 Task: Update the status and dates of existing issues, and create a new task in the Jira project.
Action: Mouse moved to (1028, 182)
Screenshot: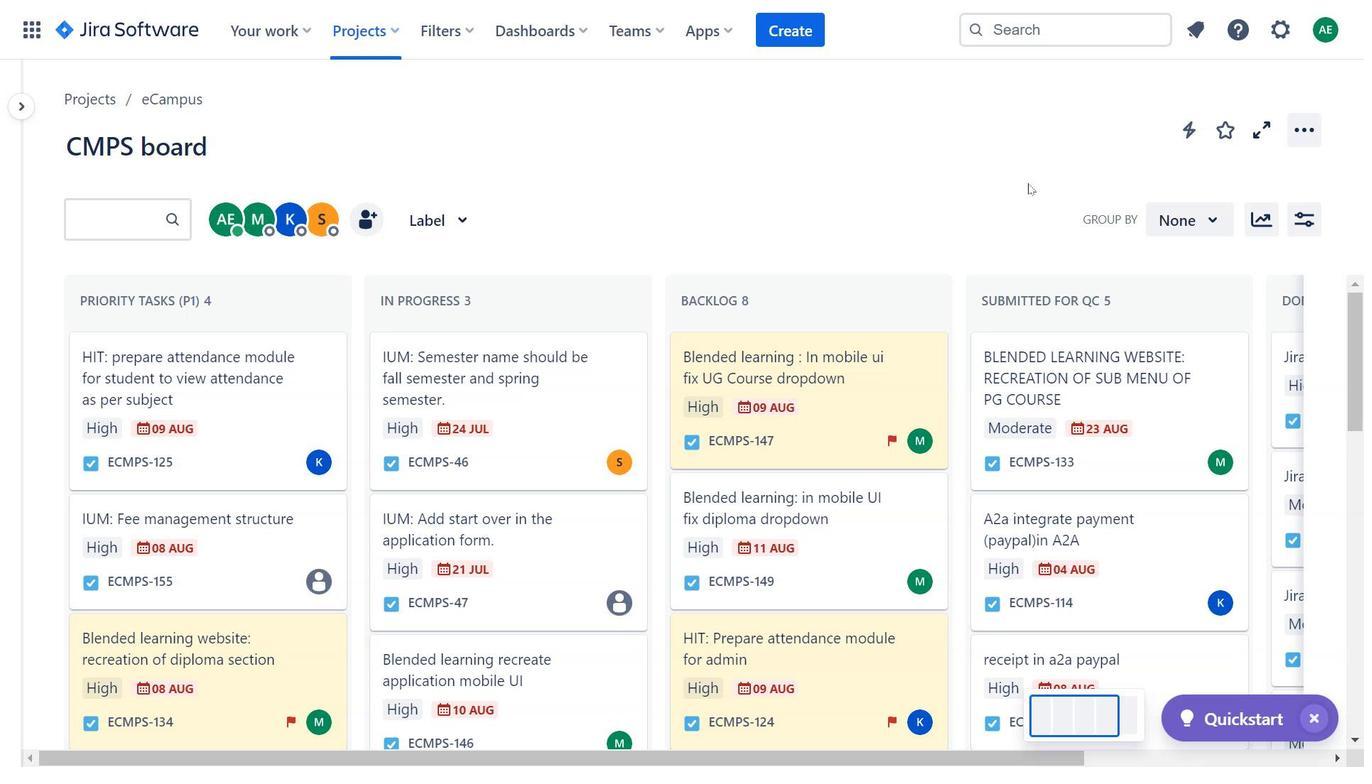 
Action: Mouse pressed left at (1028, 182)
Screenshot: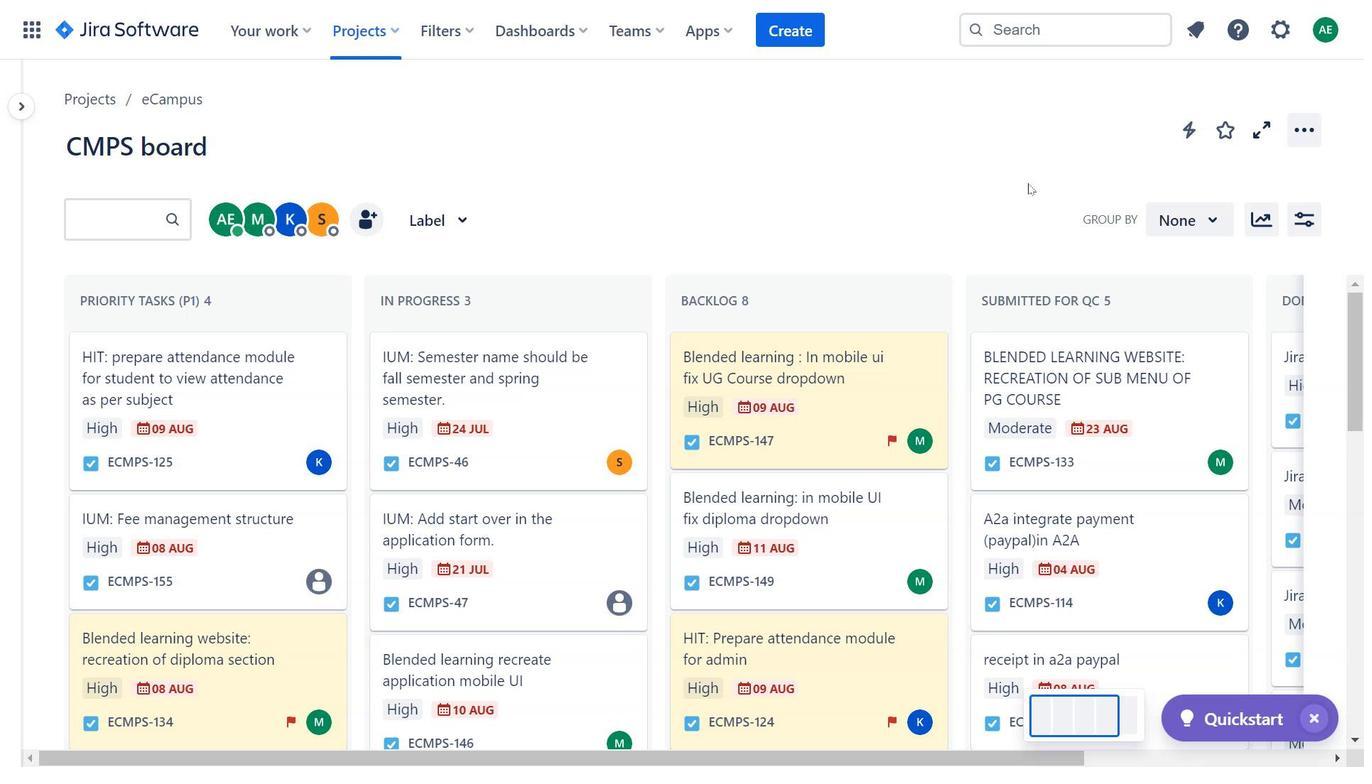 
Action: Mouse moved to (976, 211)
Screenshot: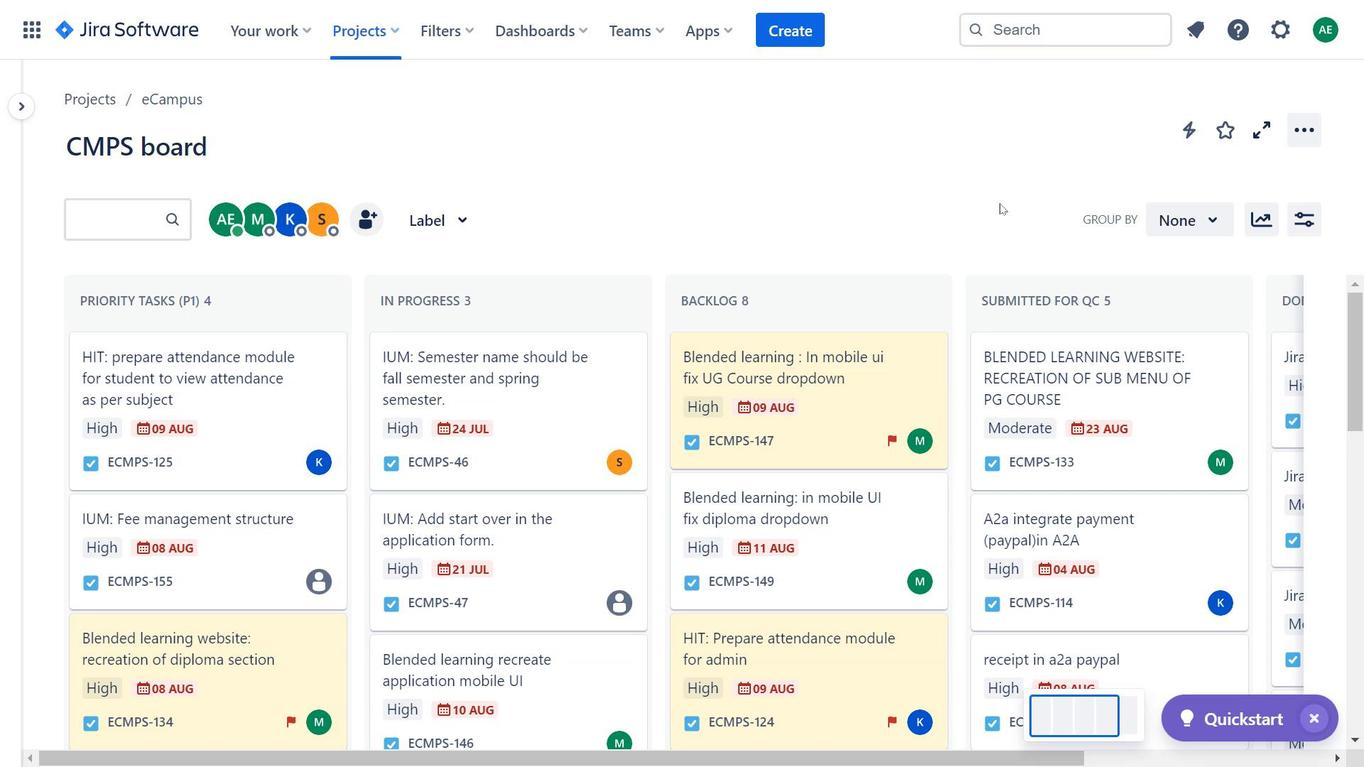 
Action: Mouse pressed left at (976, 211)
Screenshot: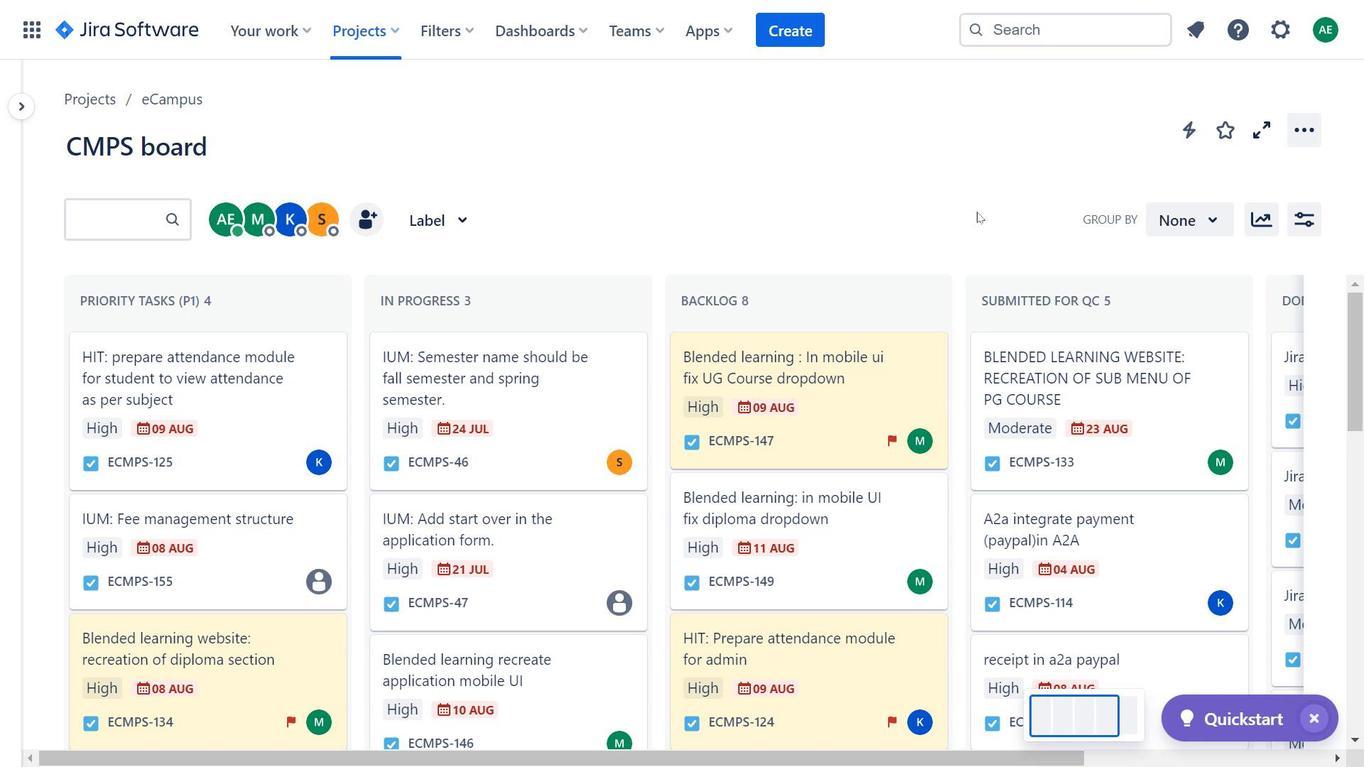 
Action: Mouse moved to (890, 221)
Screenshot: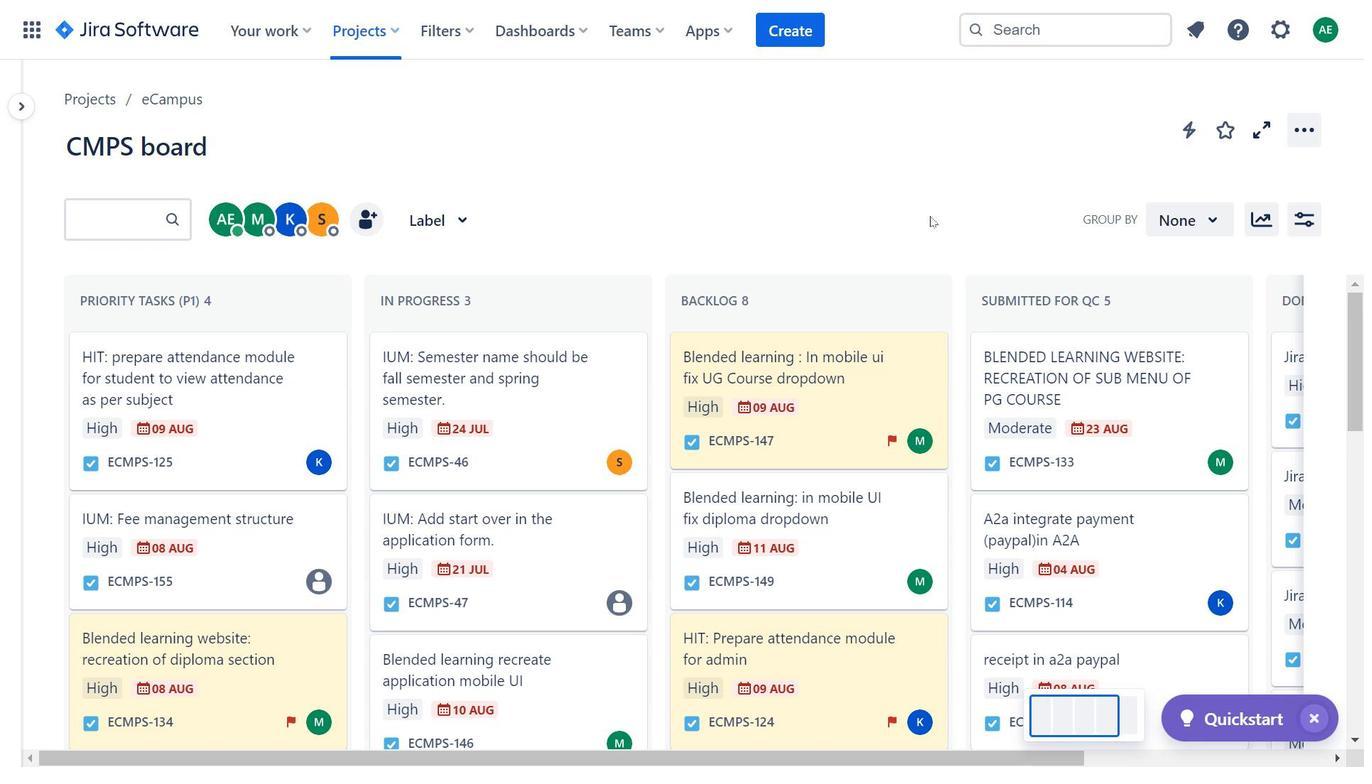 
Action: Mouse pressed left at (890, 221)
Screenshot: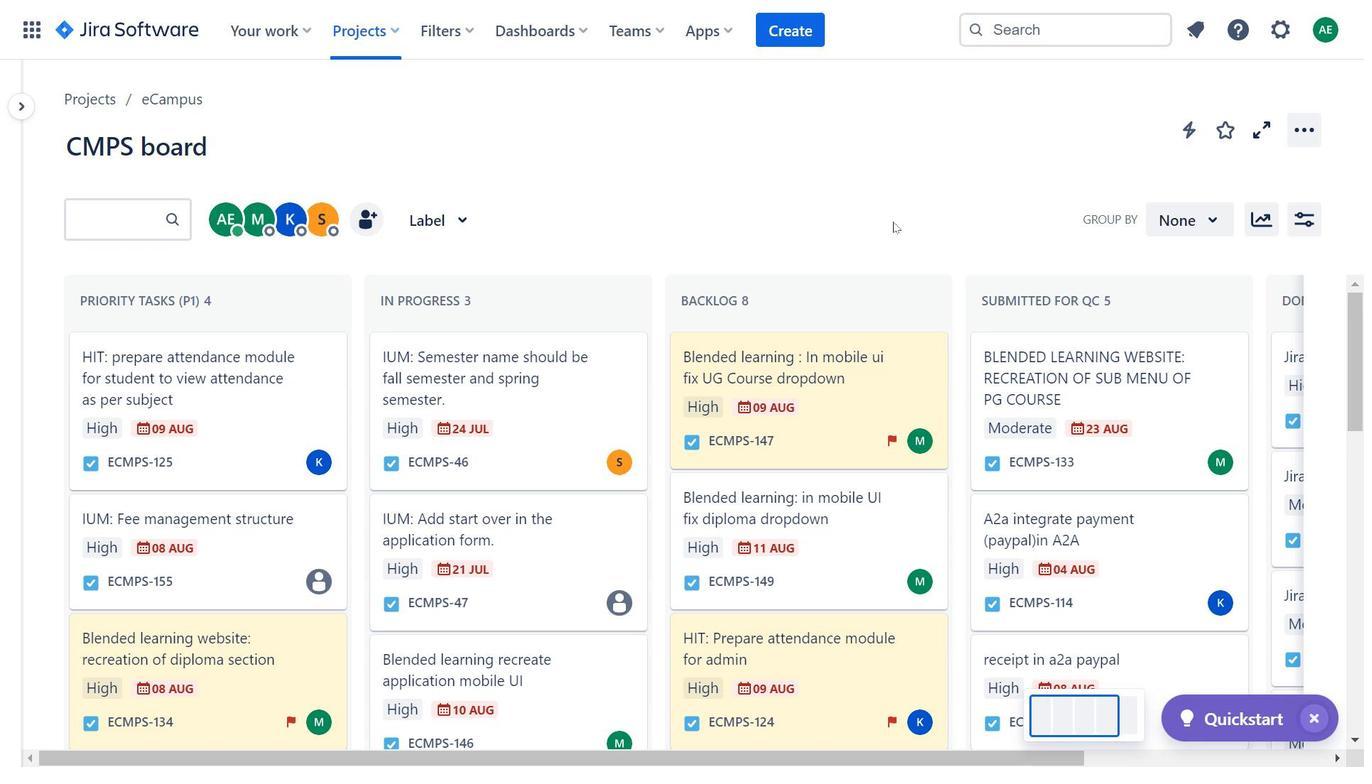 
Action: Mouse moved to (738, 199)
Screenshot: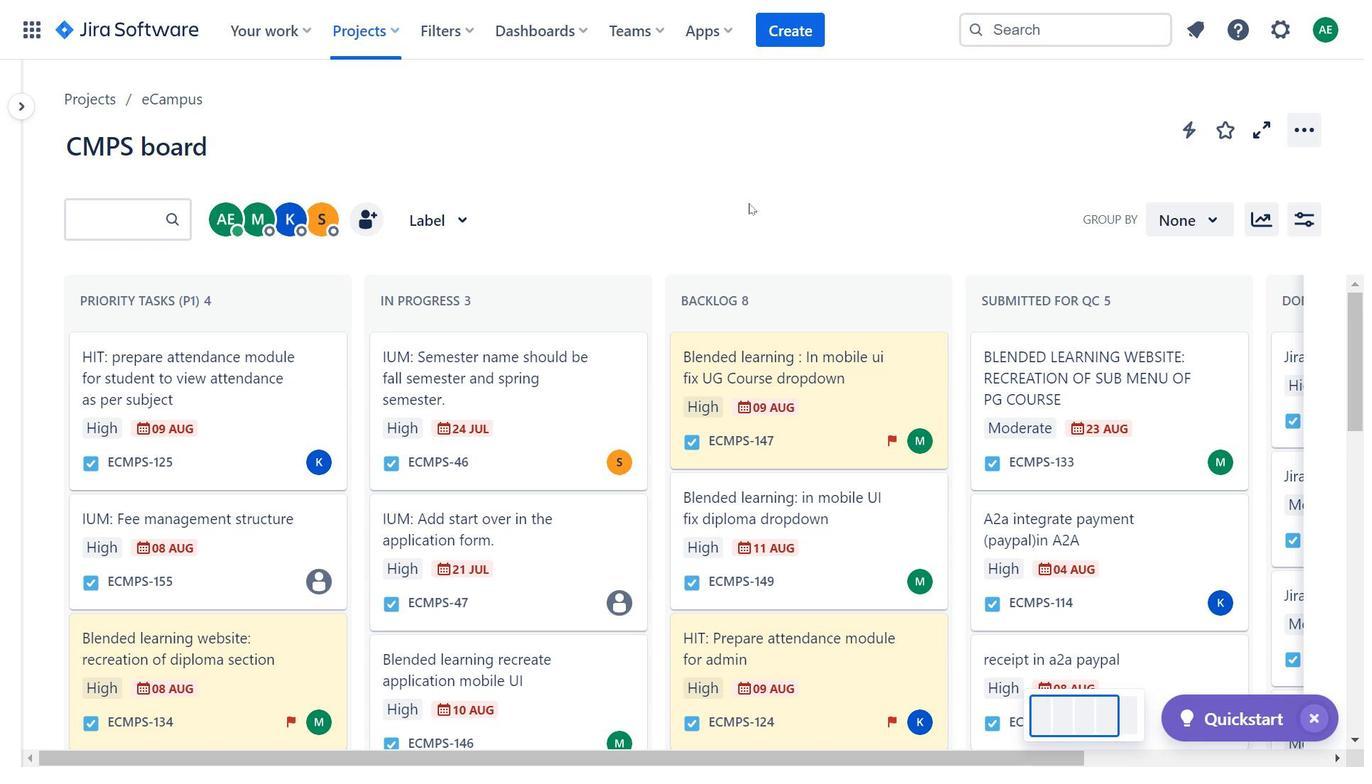 
Action: Mouse pressed left at (738, 199)
Screenshot: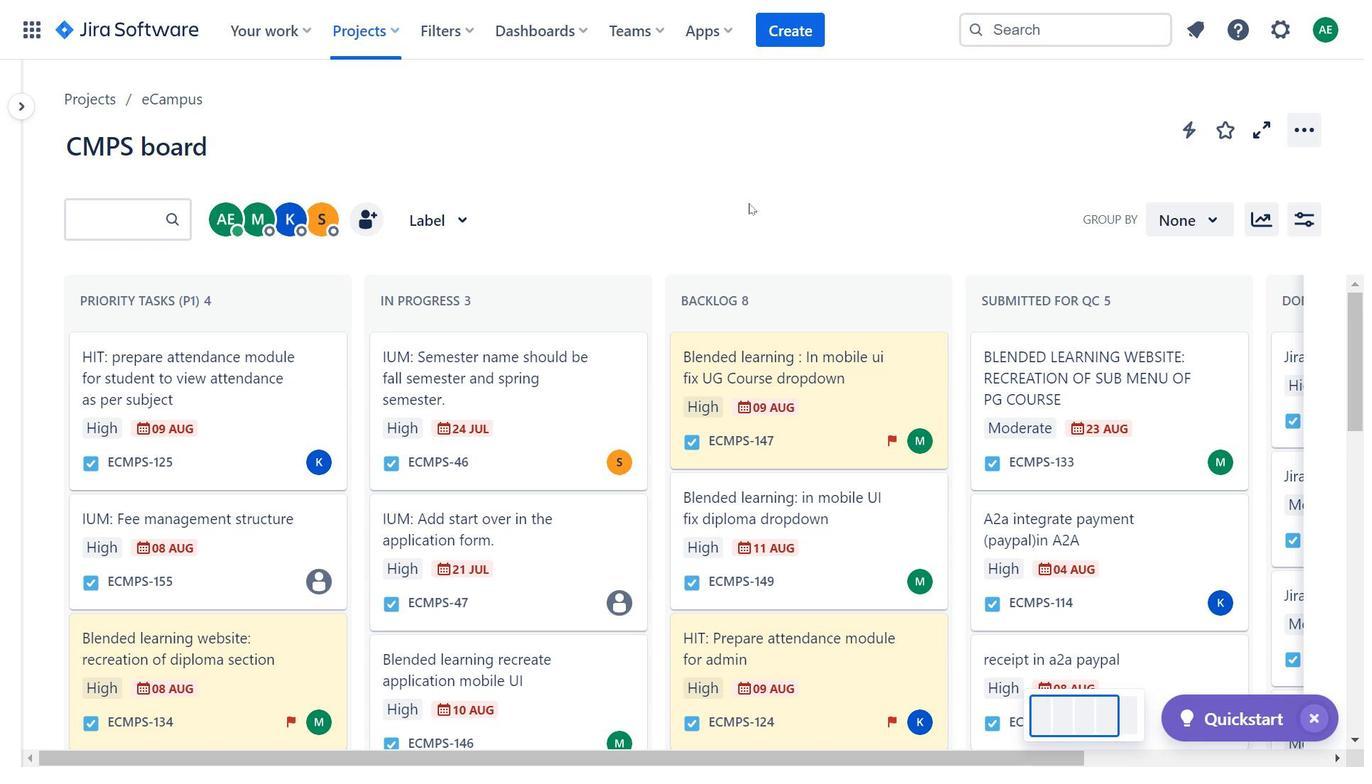 
Action: Mouse moved to (605, 155)
Screenshot: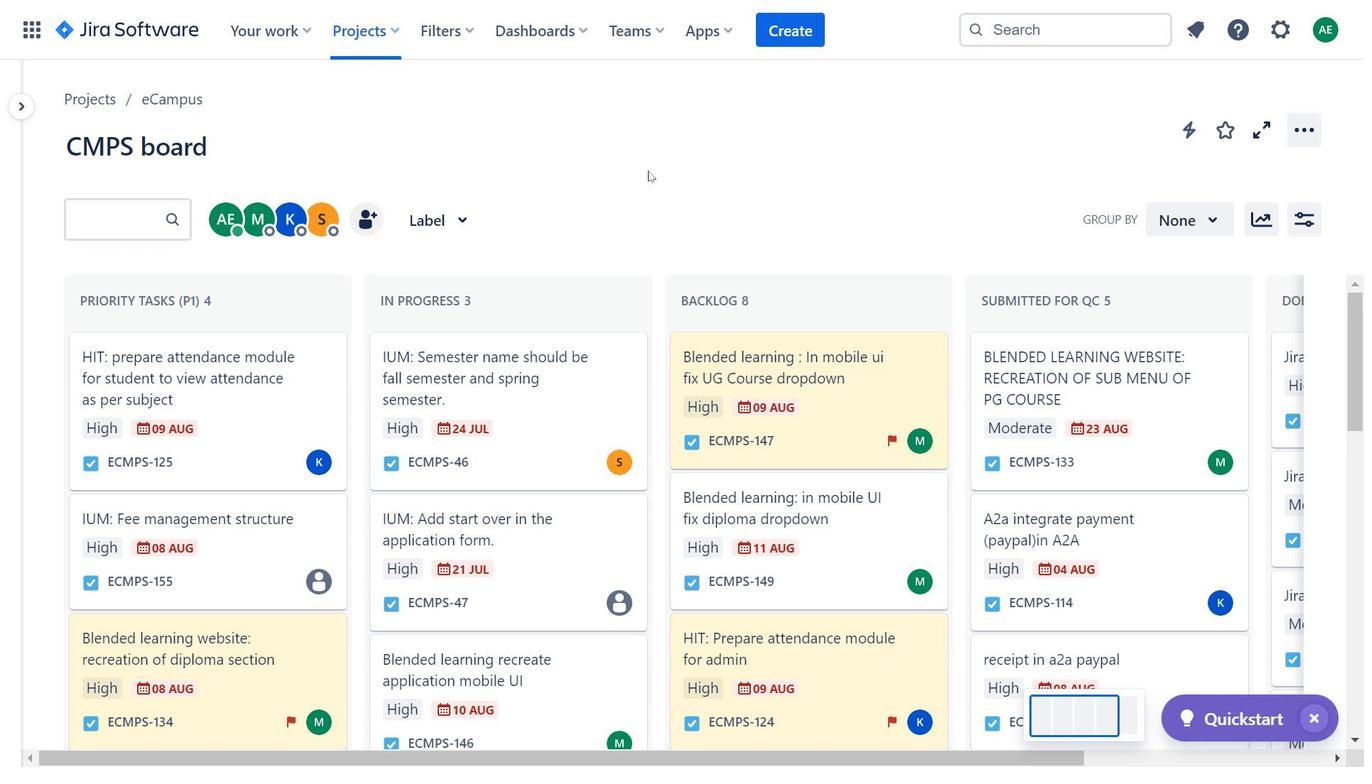 
Action: Mouse pressed left at (605, 155)
Screenshot: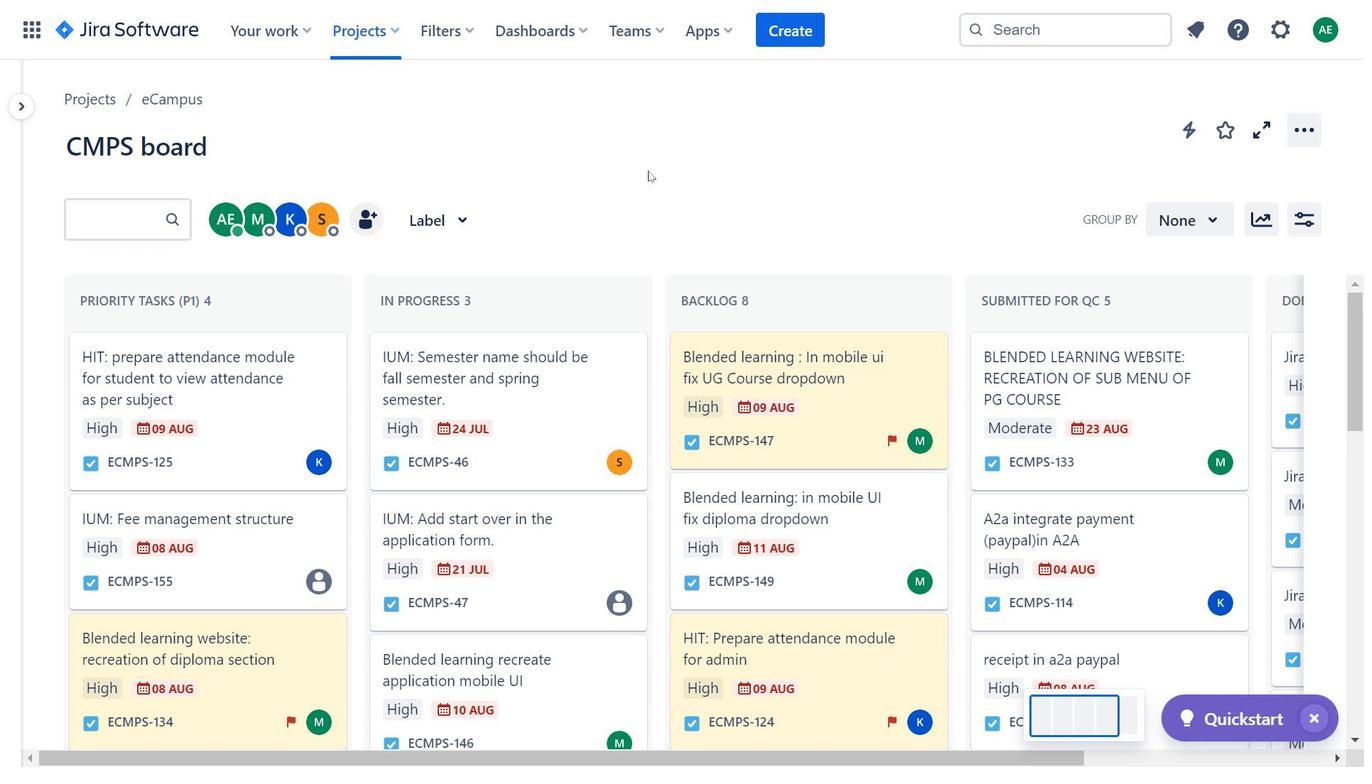 
Action: Mouse moved to (412, 116)
Screenshot: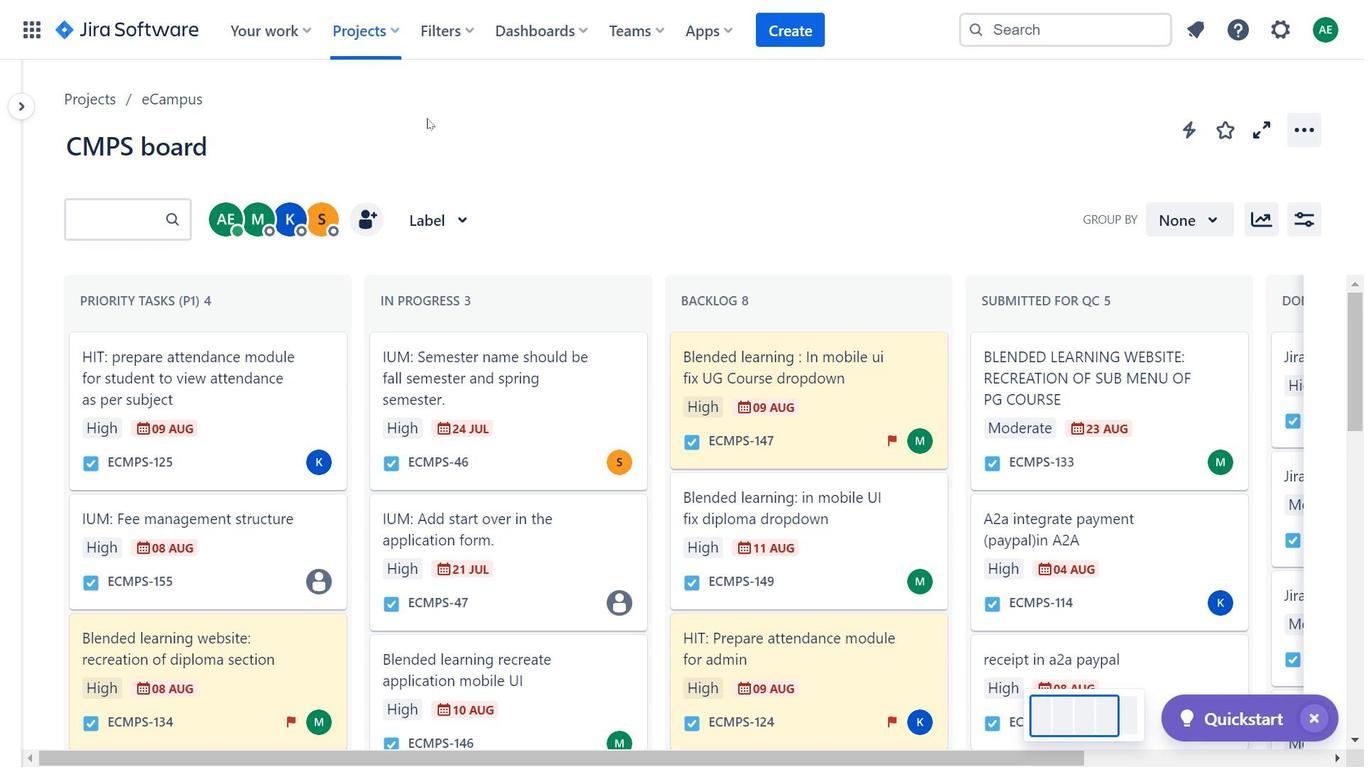 
Action: Mouse pressed left at (412, 116)
Screenshot: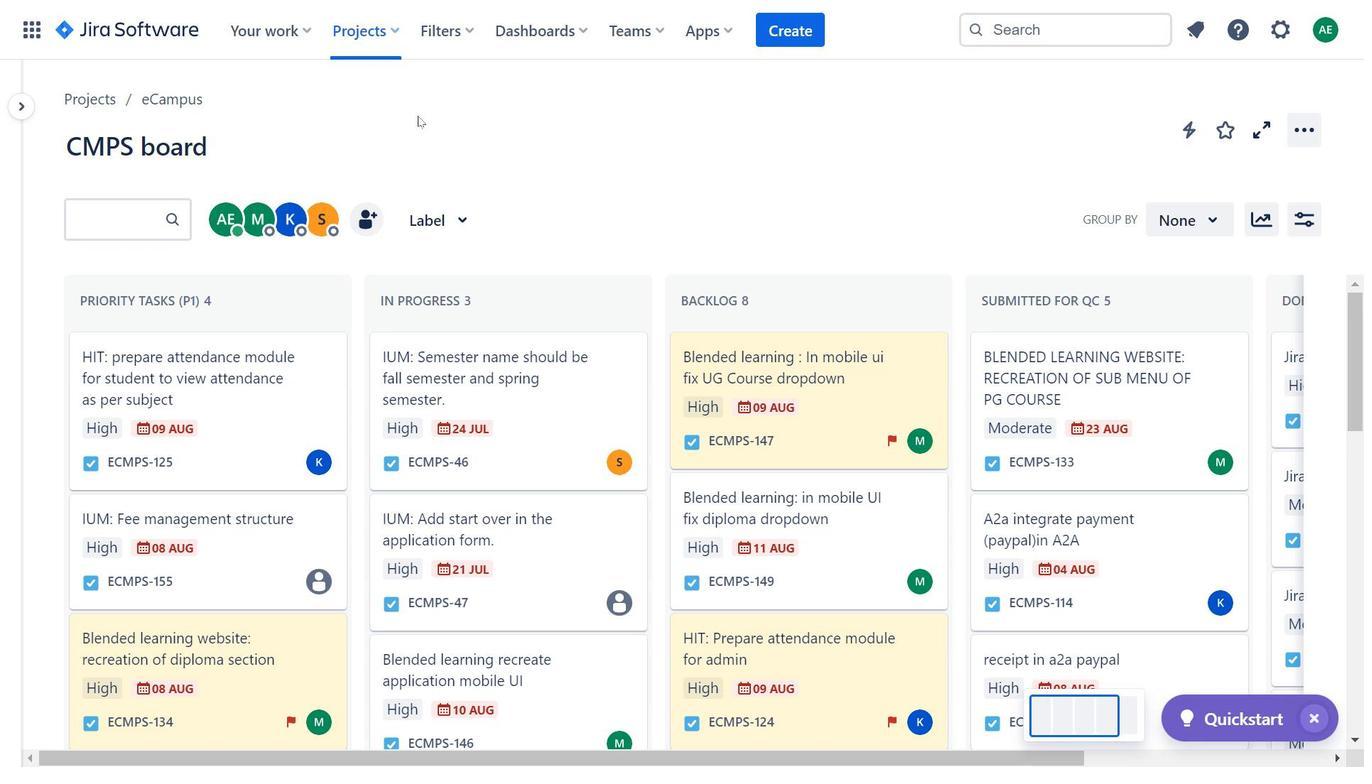 
Action: Mouse moved to (301, 135)
Screenshot: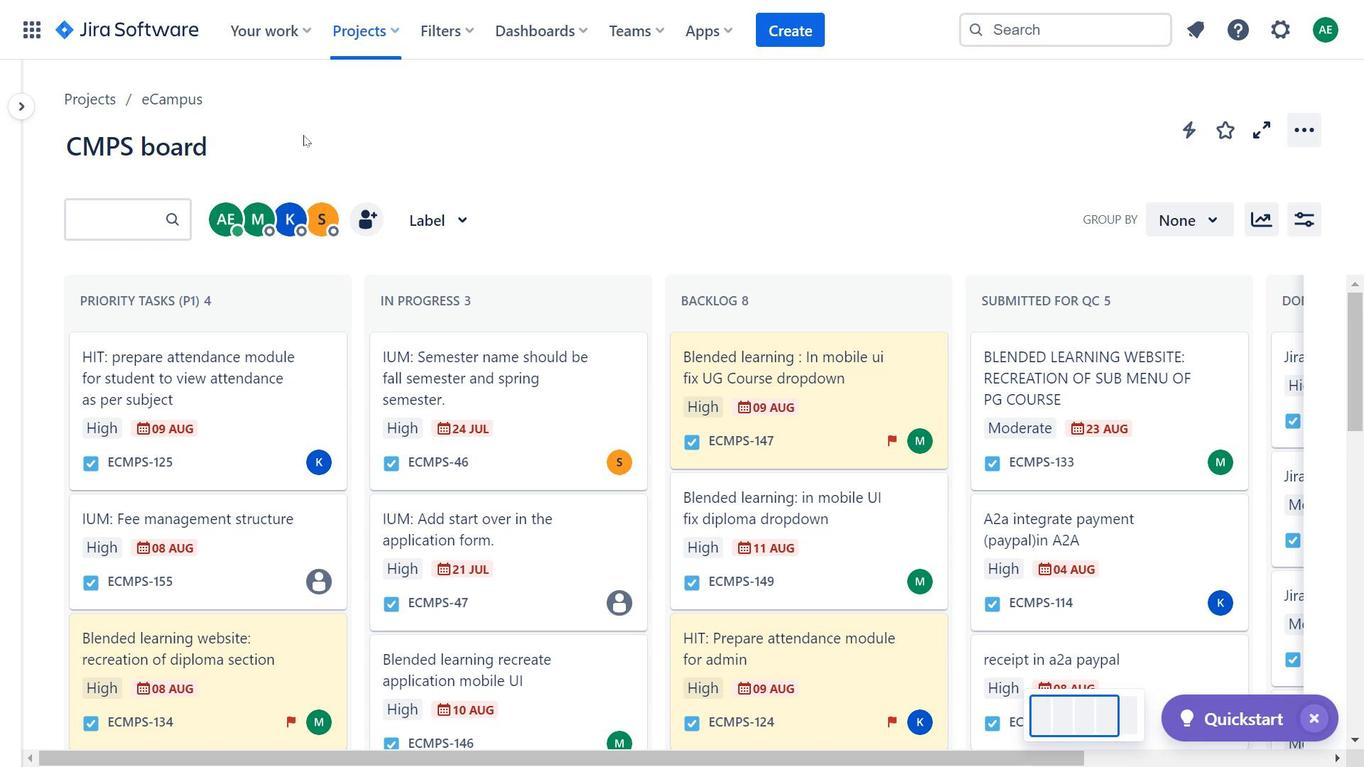 
Action: Mouse pressed left at (301, 135)
Screenshot: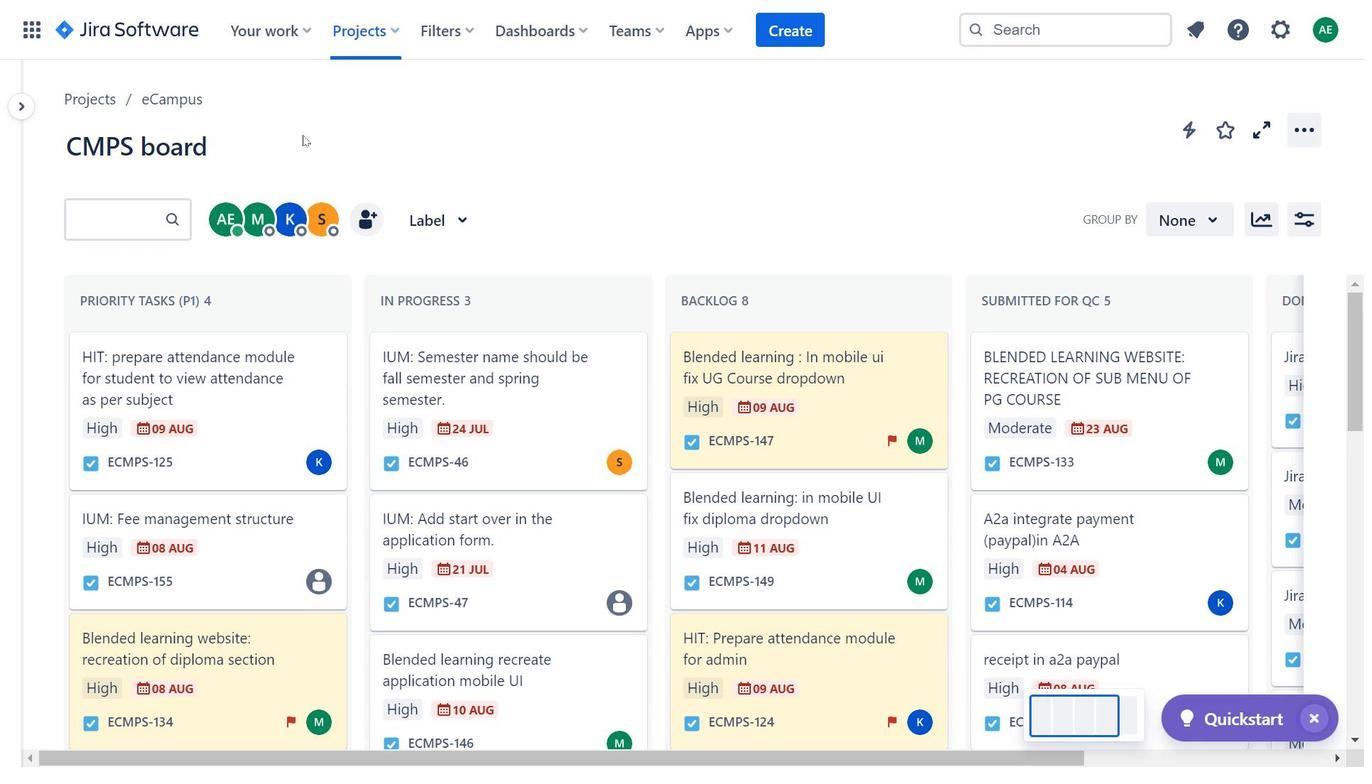 
Action: Mouse moved to (360, 154)
Screenshot: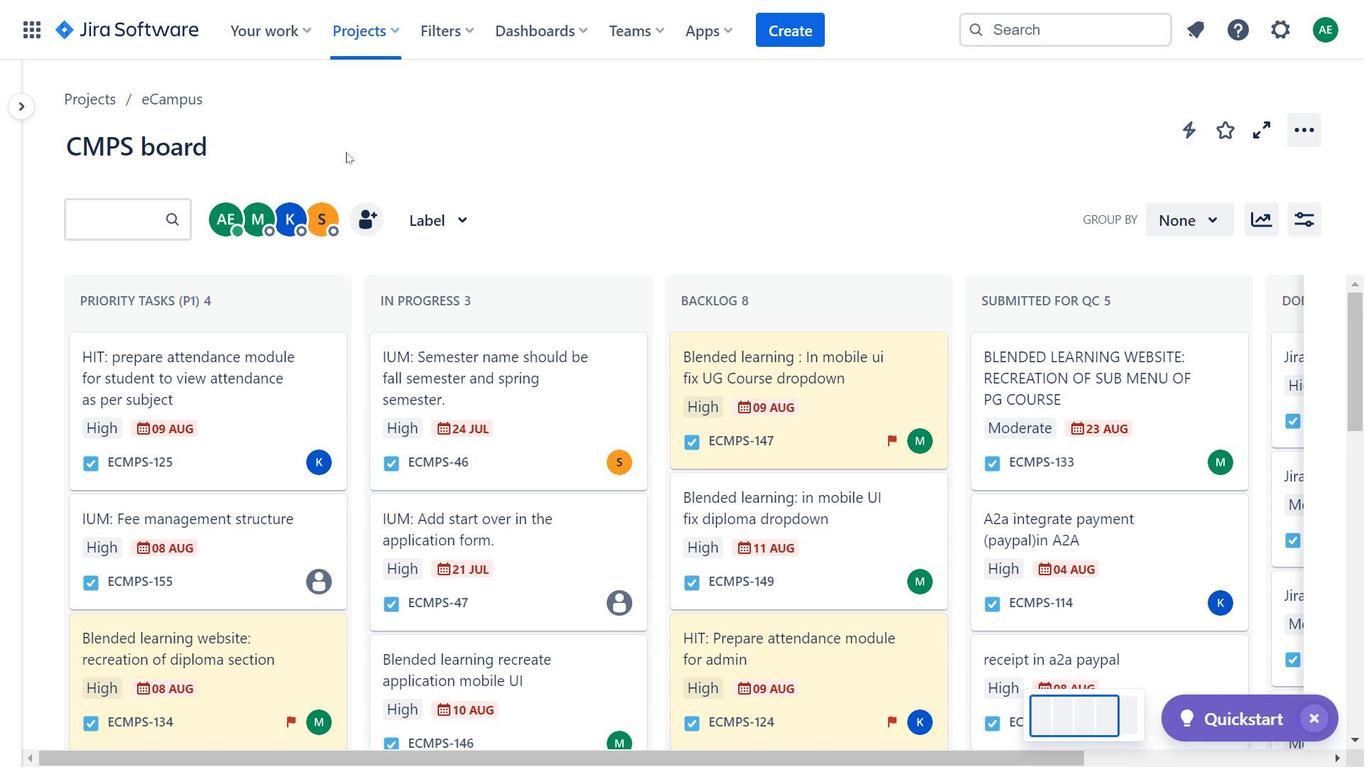 
Action: Mouse pressed left at (360, 154)
Screenshot: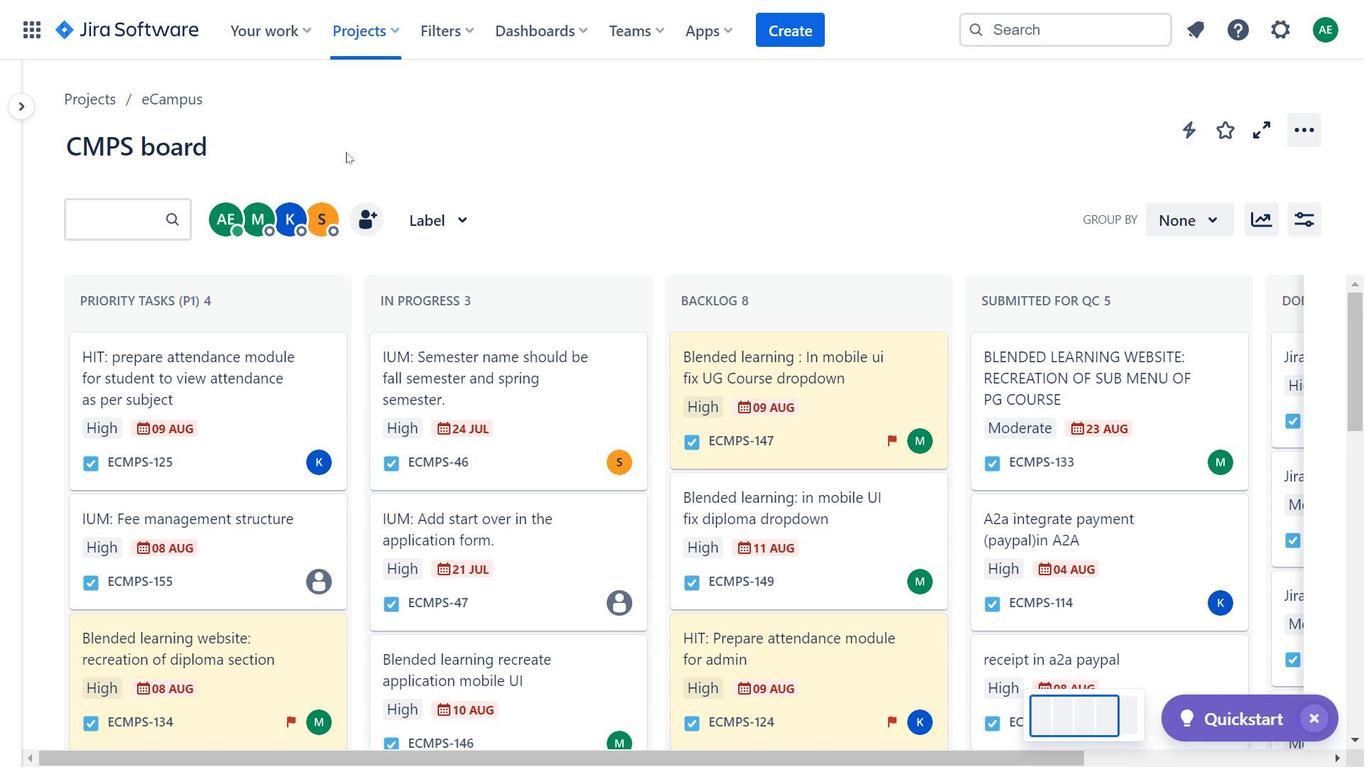 
Action: Mouse moved to (451, 158)
Screenshot: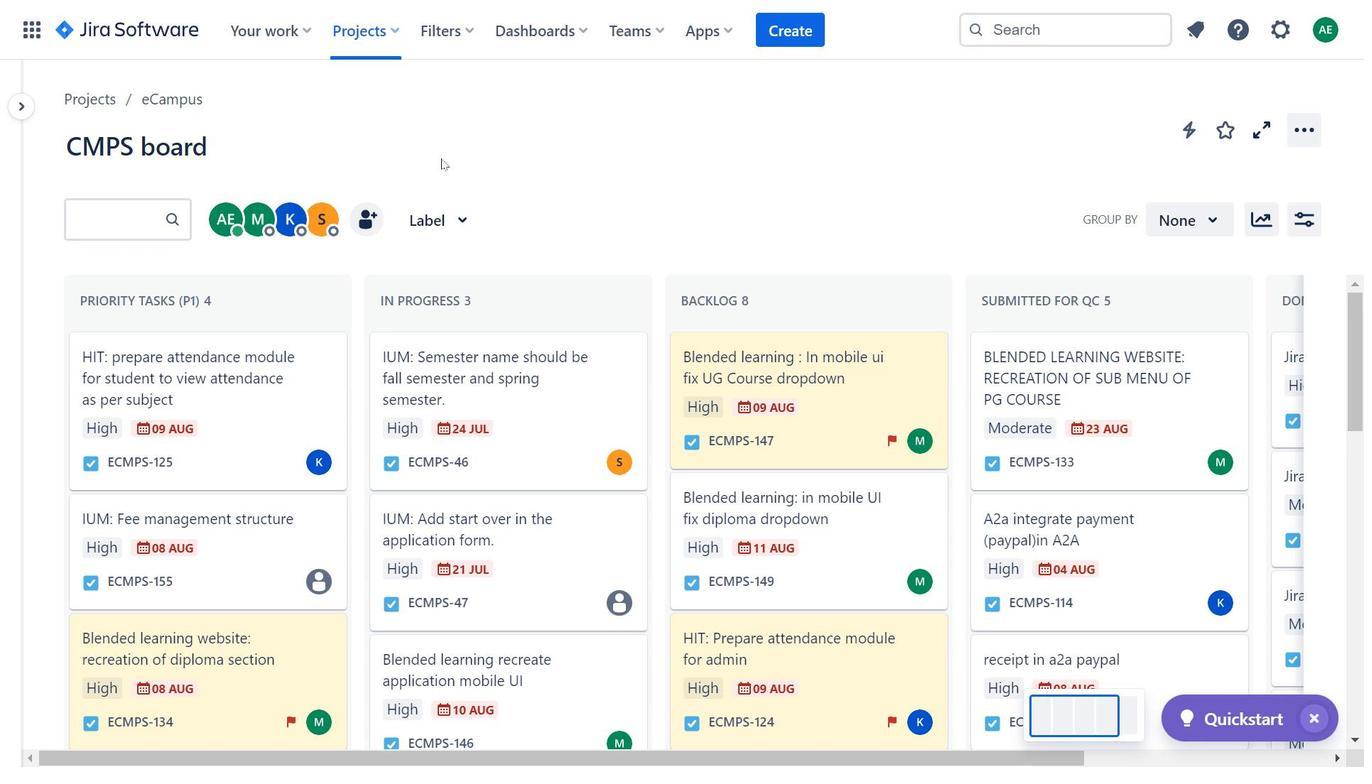 
Action: Mouse pressed left at (451, 158)
Screenshot: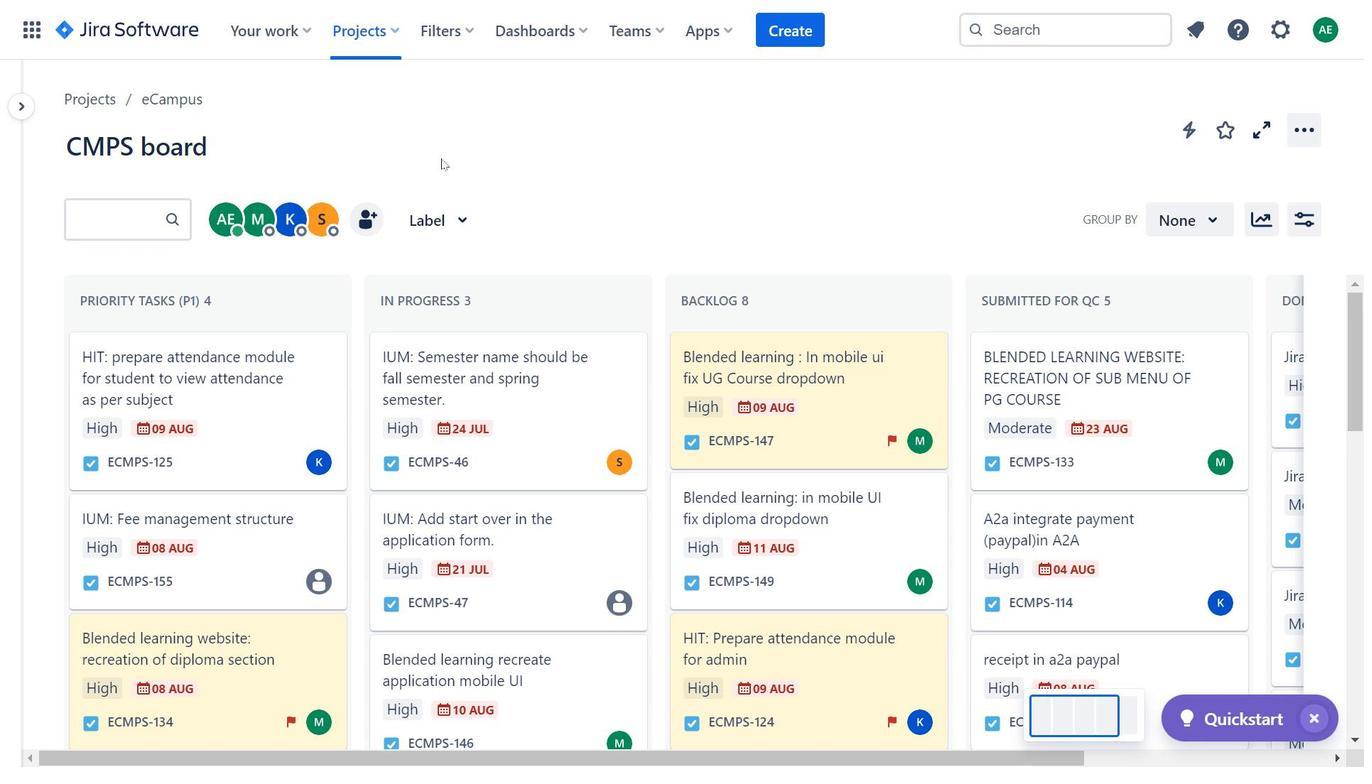 
Action: Mouse moved to (497, 162)
Screenshot: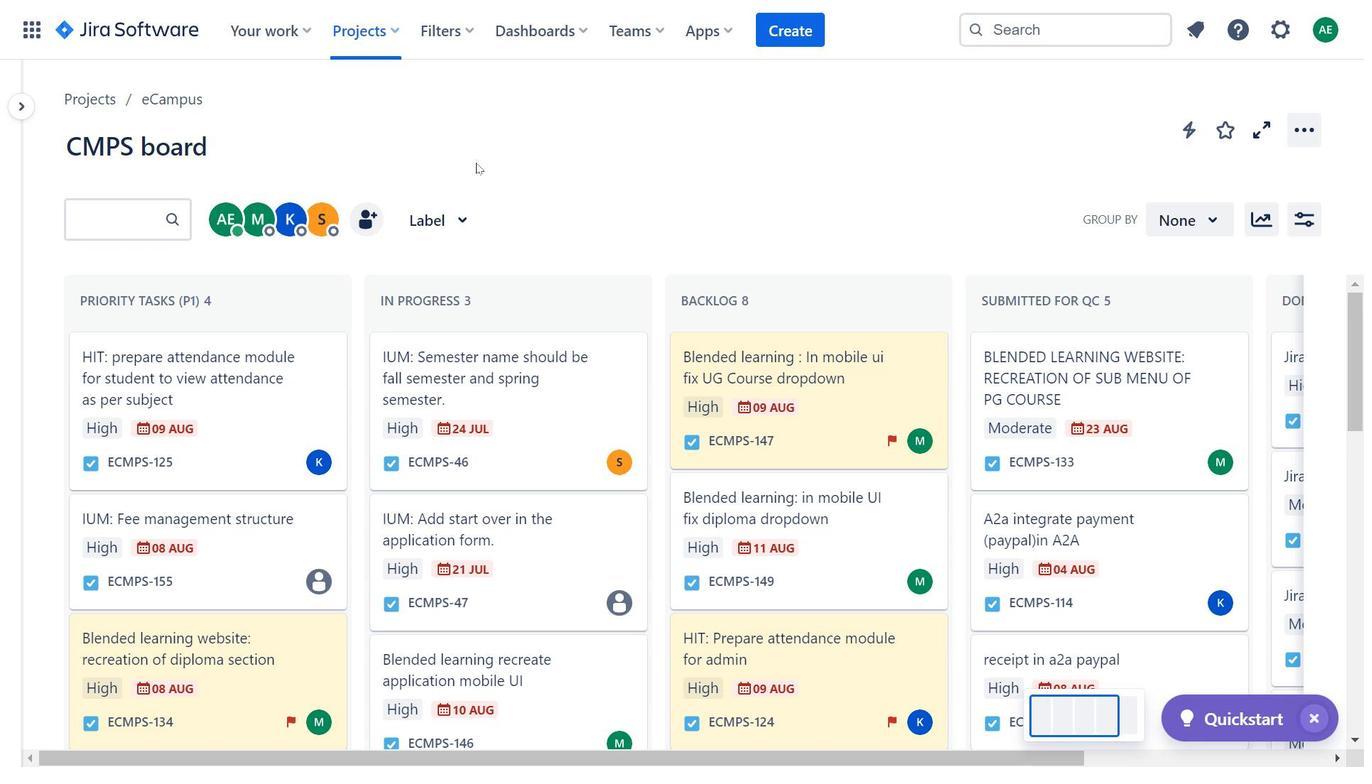 
Action: Mouse pressed left at (497, 162)
Screenshot: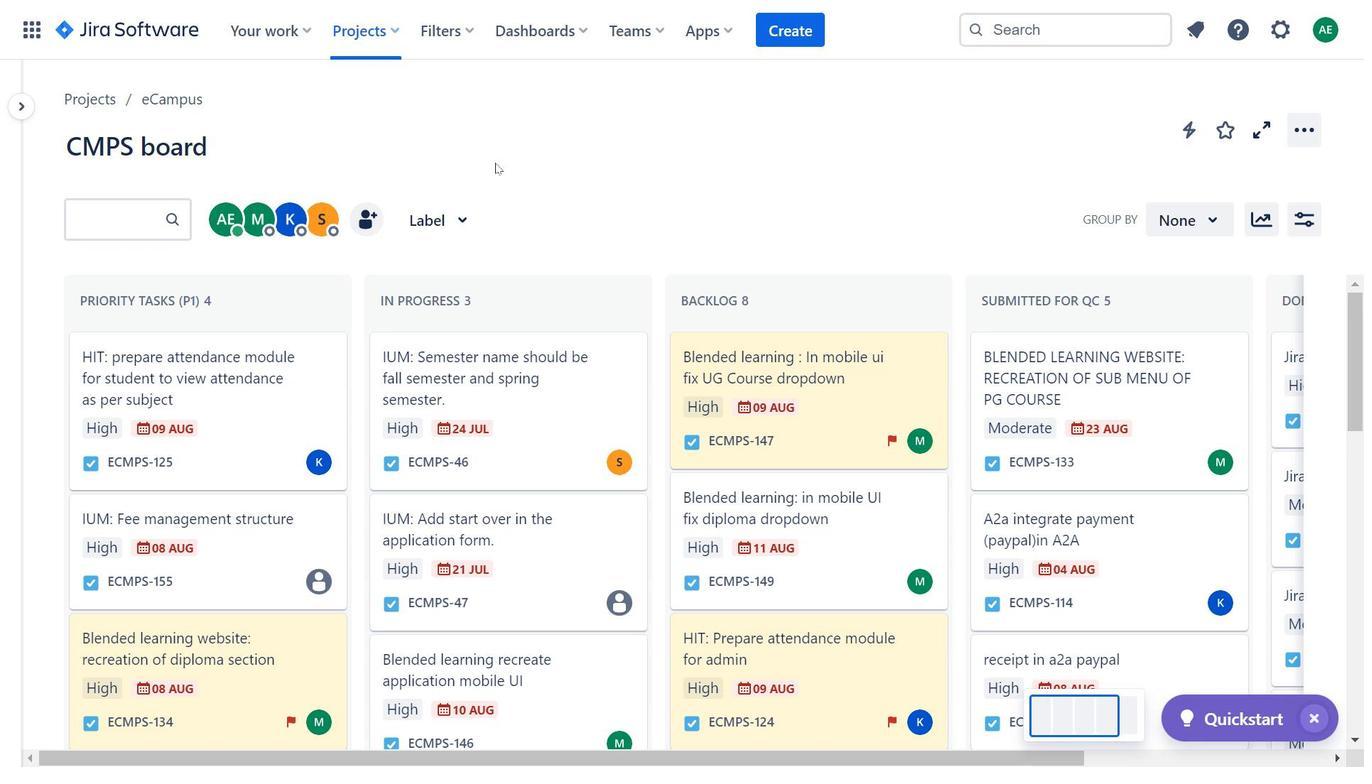 
Action: Mouse moved to (563, 166)
Screenshot: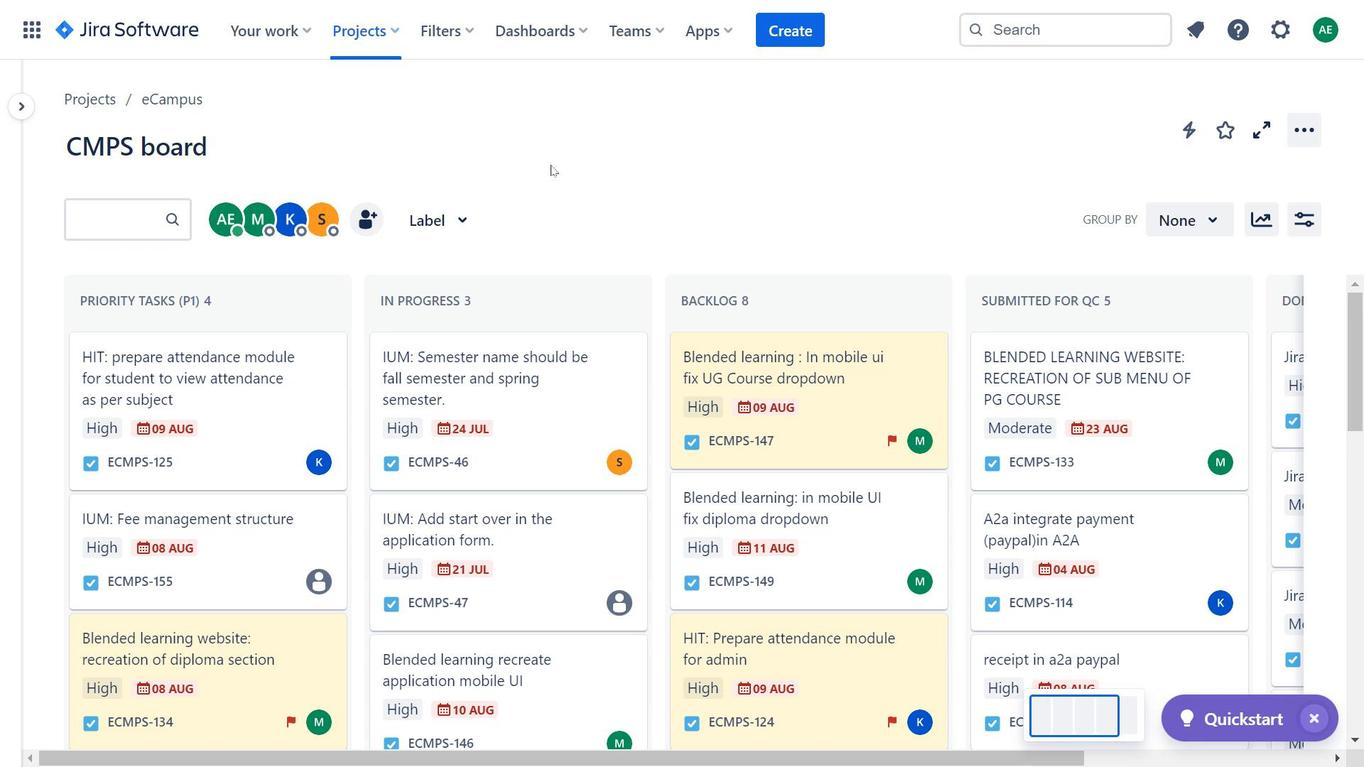 
Action: Mouse pressed left at (563, 166)
Screenshot: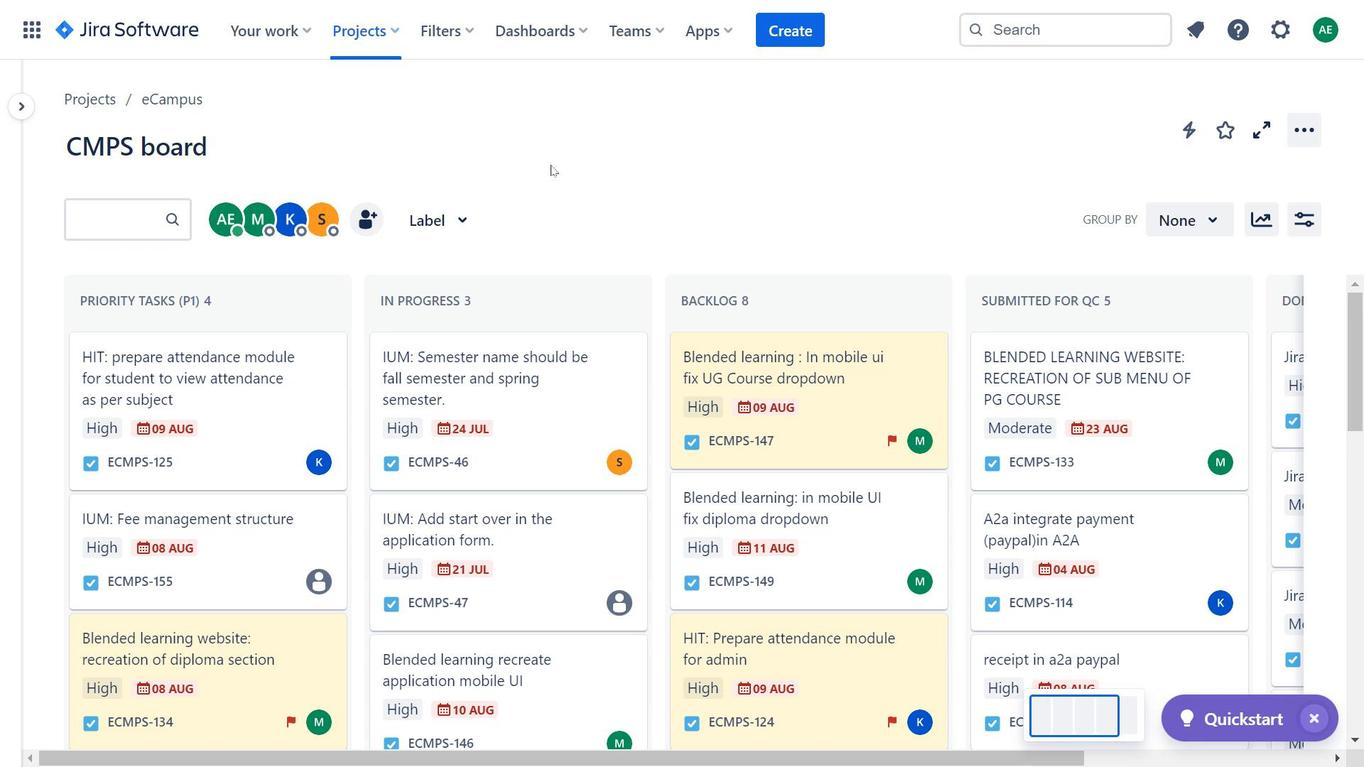 
Action: Mouse moved to (618, 177)
Screenshot: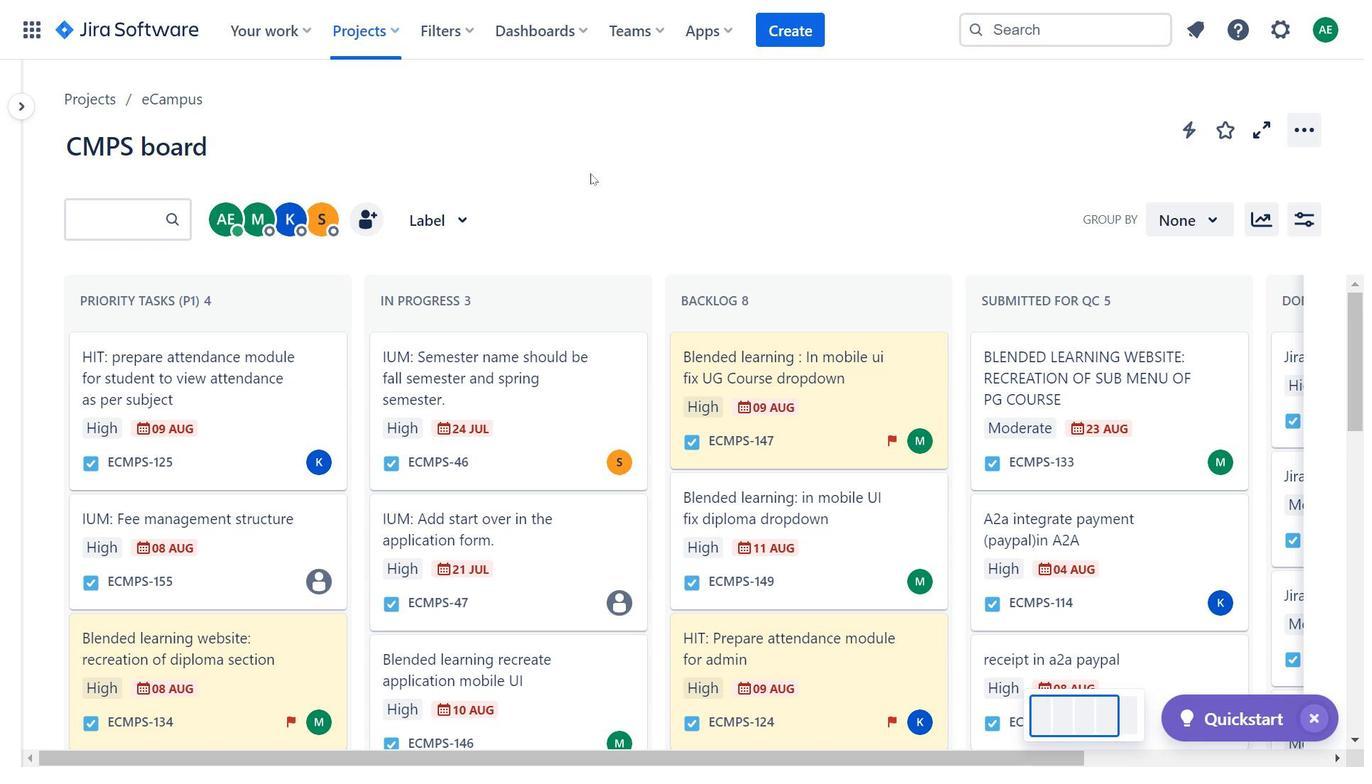 
Action: Mouse pressed left at (618, 177)
Screenshot: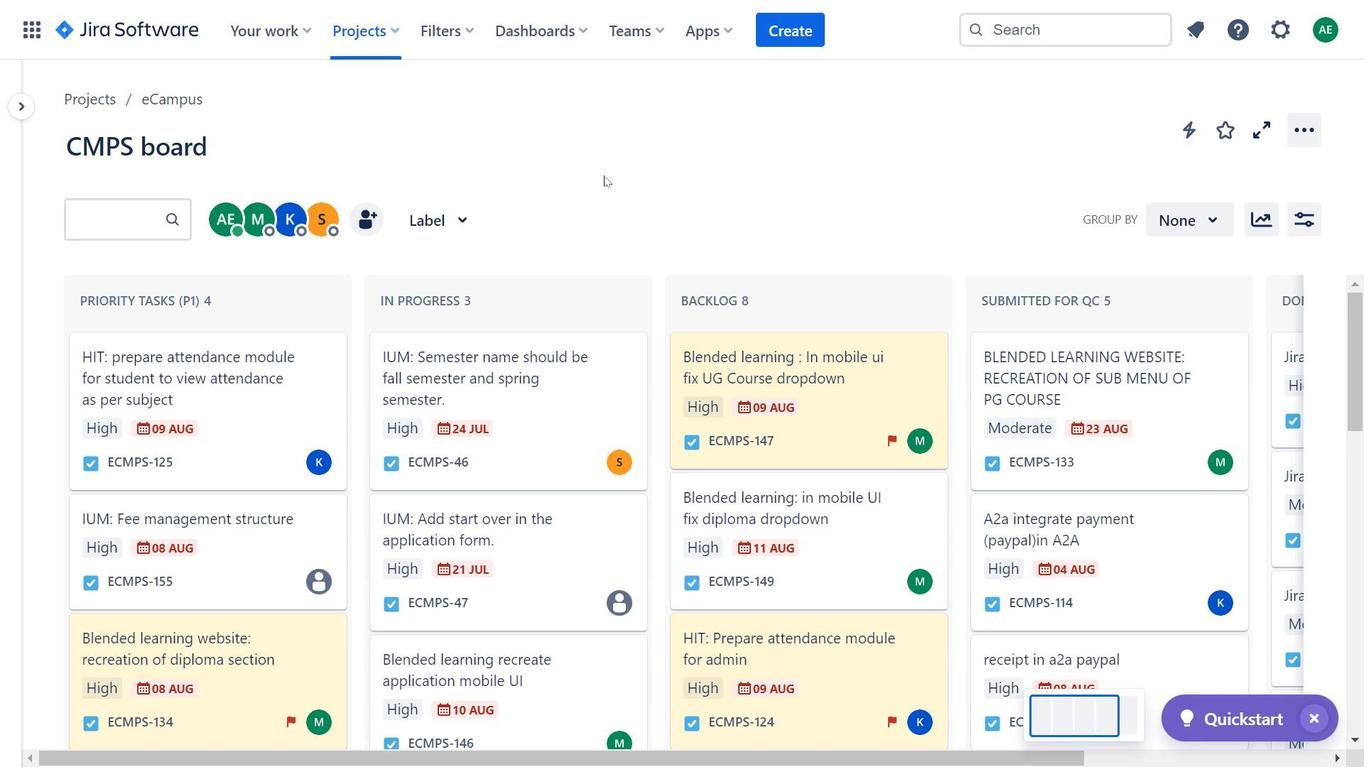 
Action: Mouse moved to (664, 184)
Screenshot: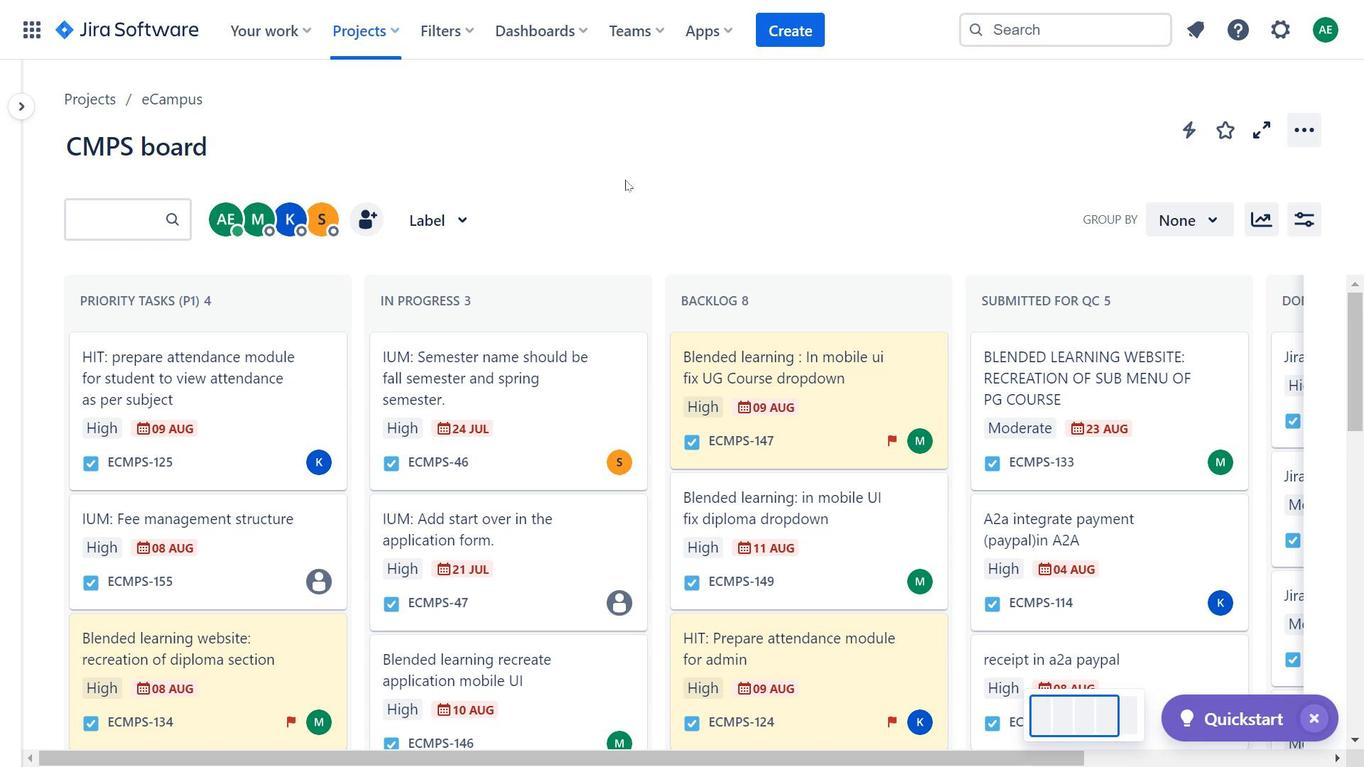 
Action: Mouse pressed left at (664, 184)
Screenshot: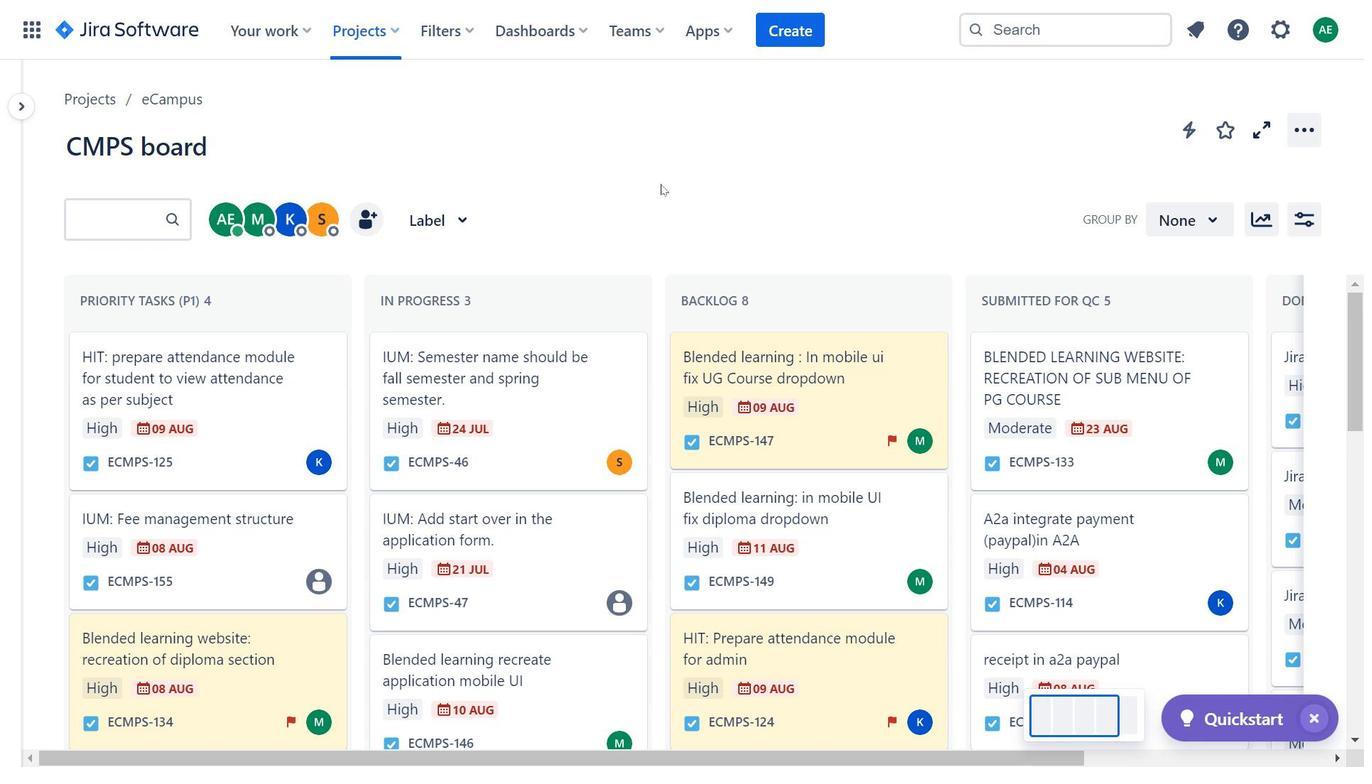 
Action: Mouse moved to (707, 191)
Screenshot: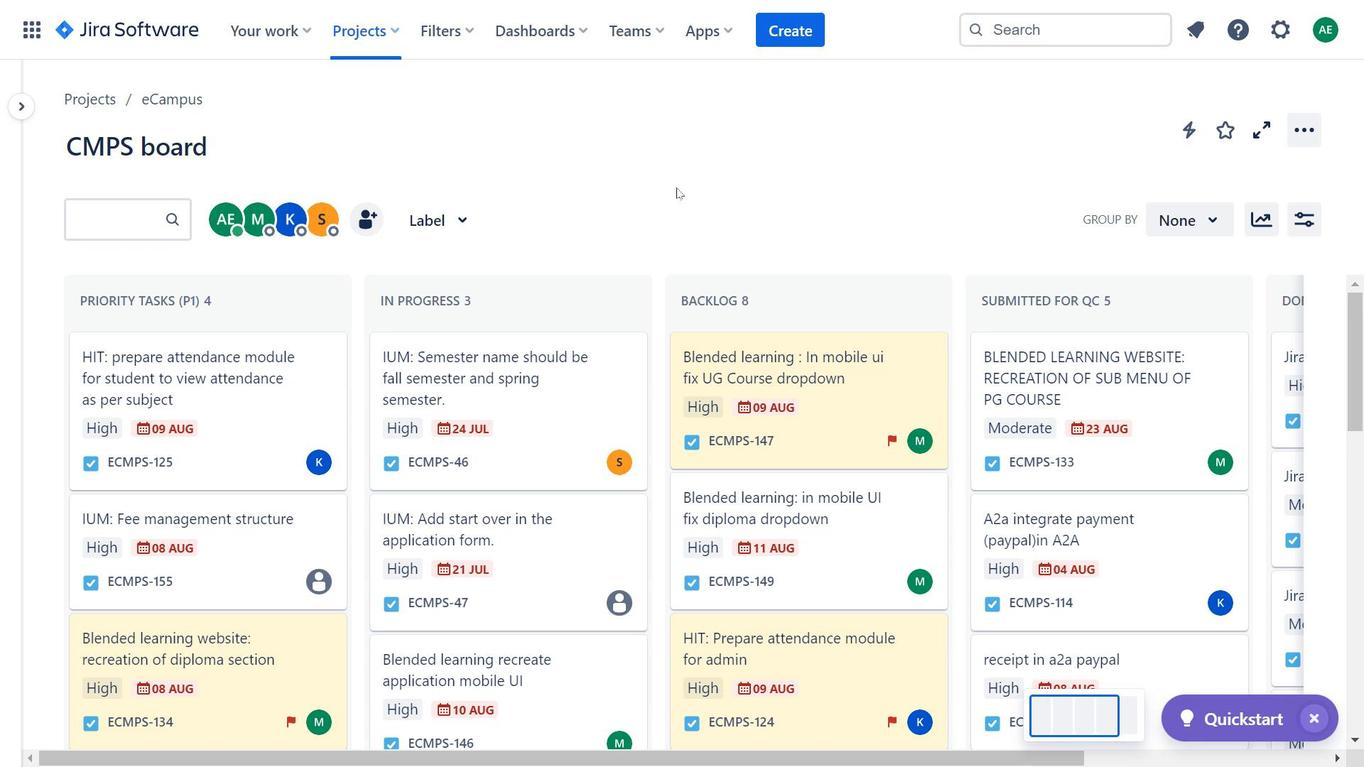 
Action: Mouse pressed left at (707, 191)
Screenshot: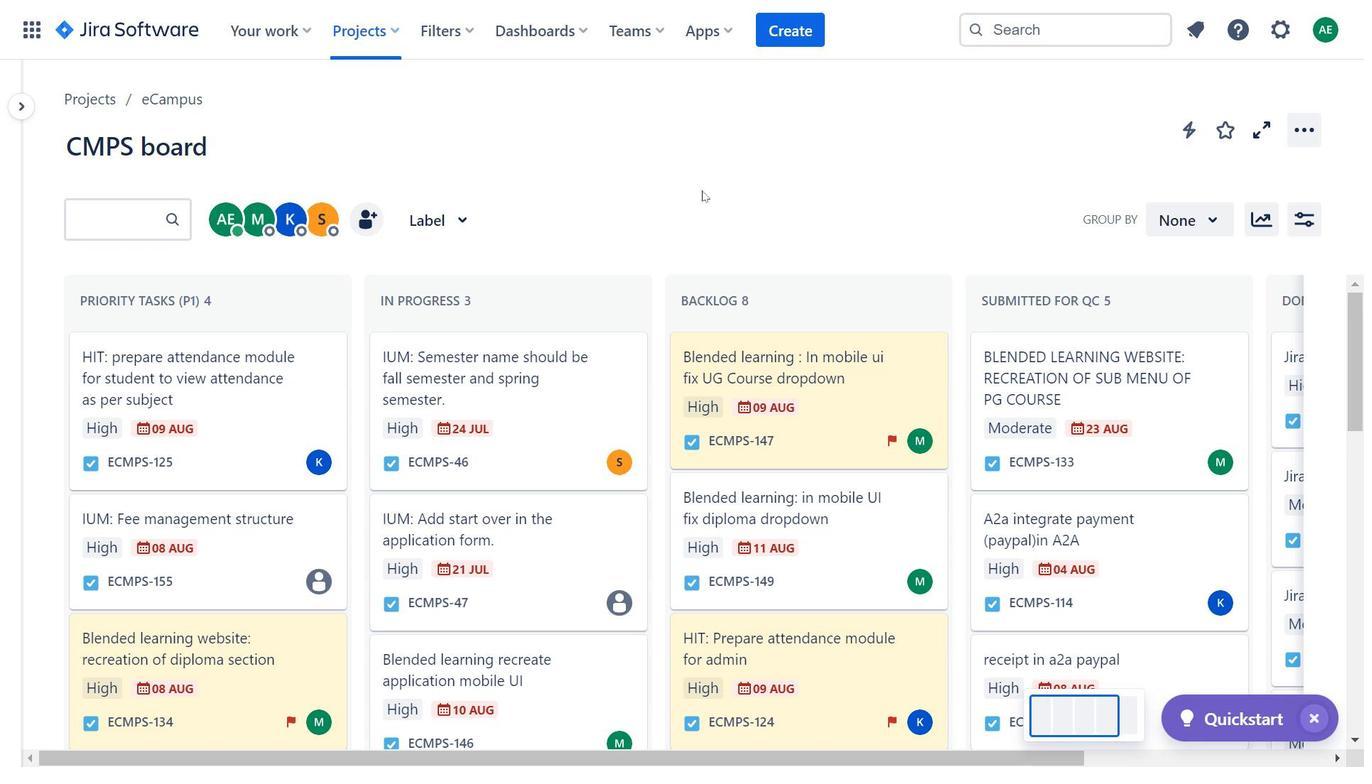 
Action: Mouse moved to (763, 190)
Screenshot: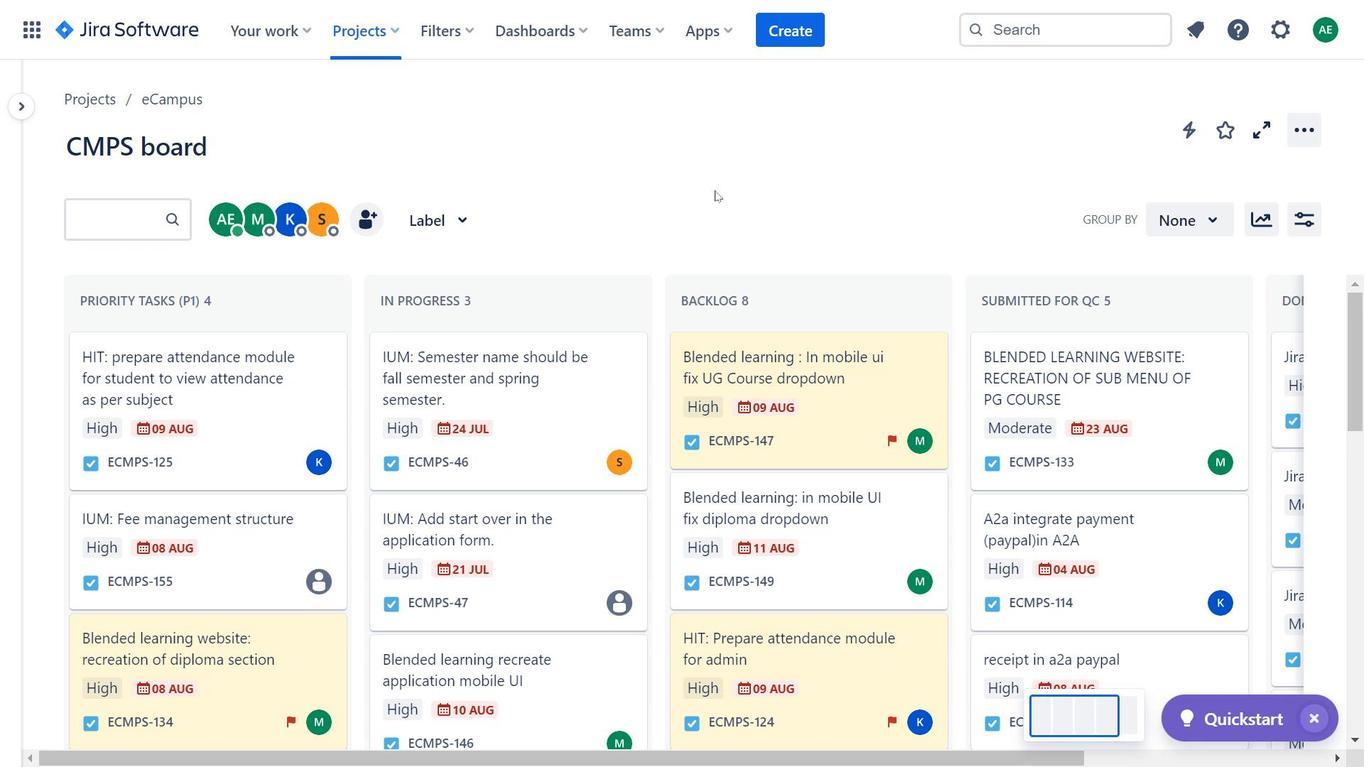 
Action: Mouse pressed left at (763, 190)
Screenshot: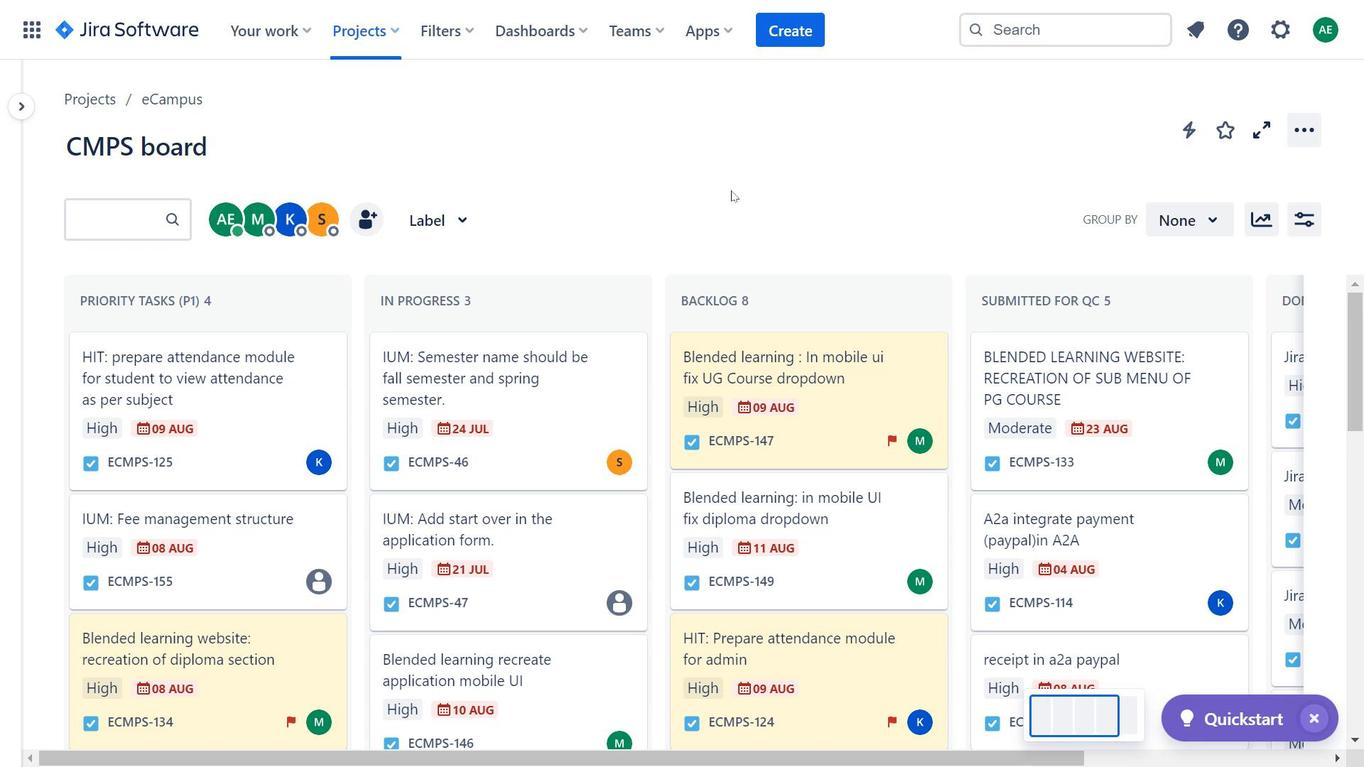 
Action: Mouse moved to (839, 182)
Screenshot: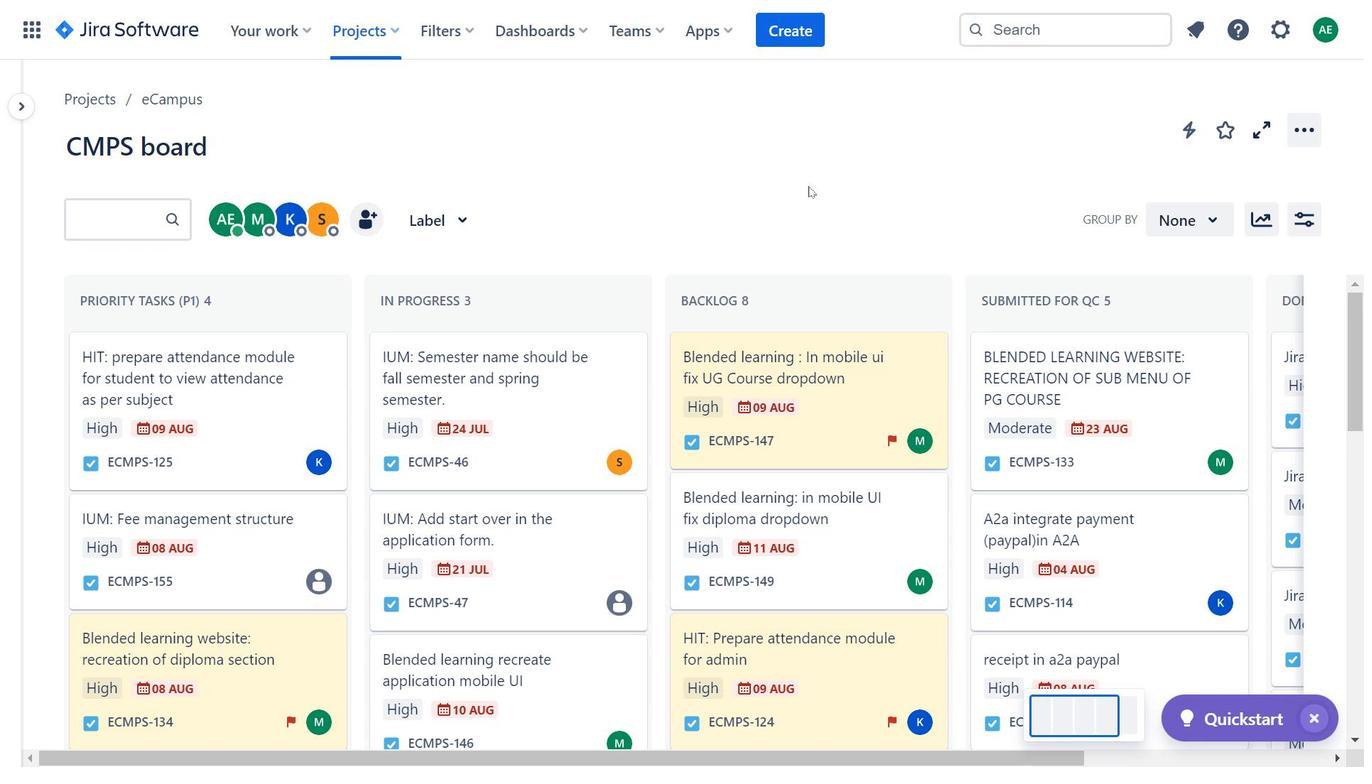 
Action: Mouse pressed left at (839, 182)
Screenshot: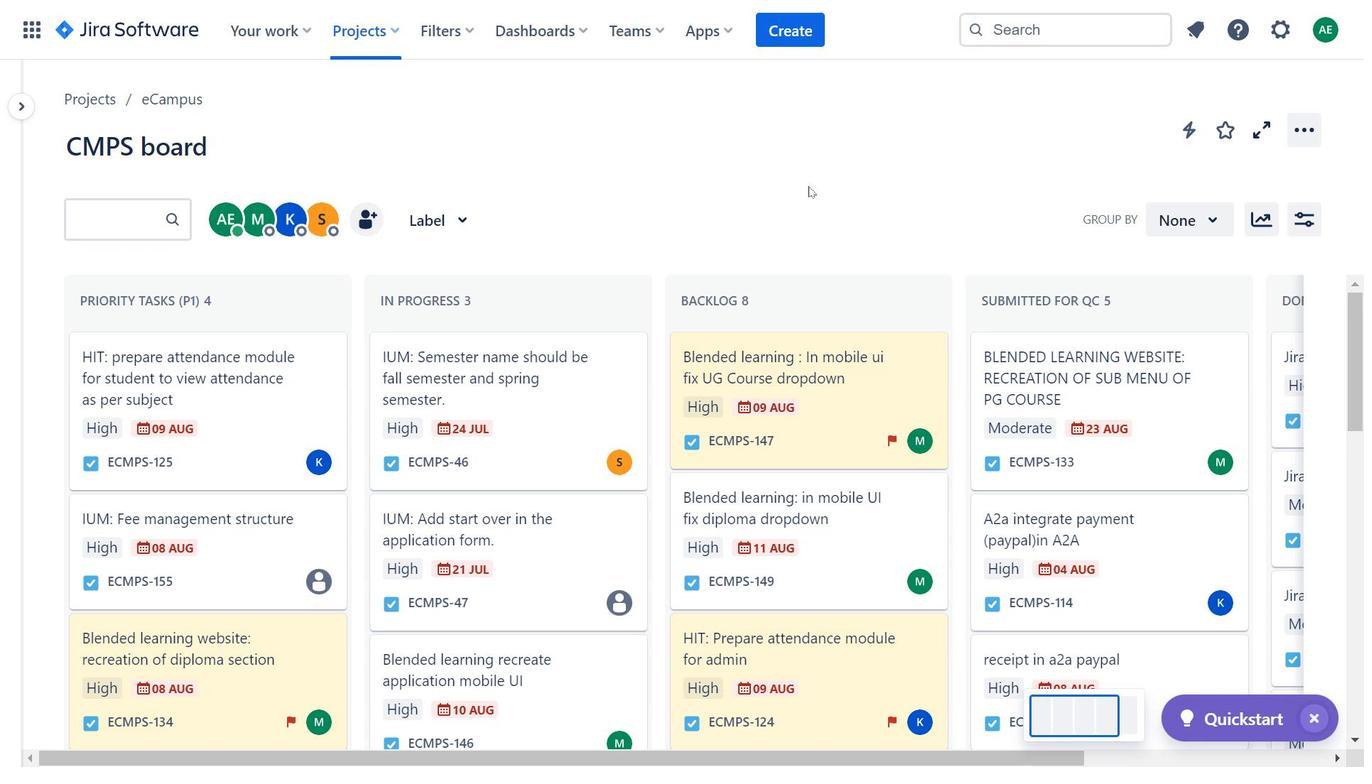 
Action: Mouse moved to (904, 183)
Screenshot: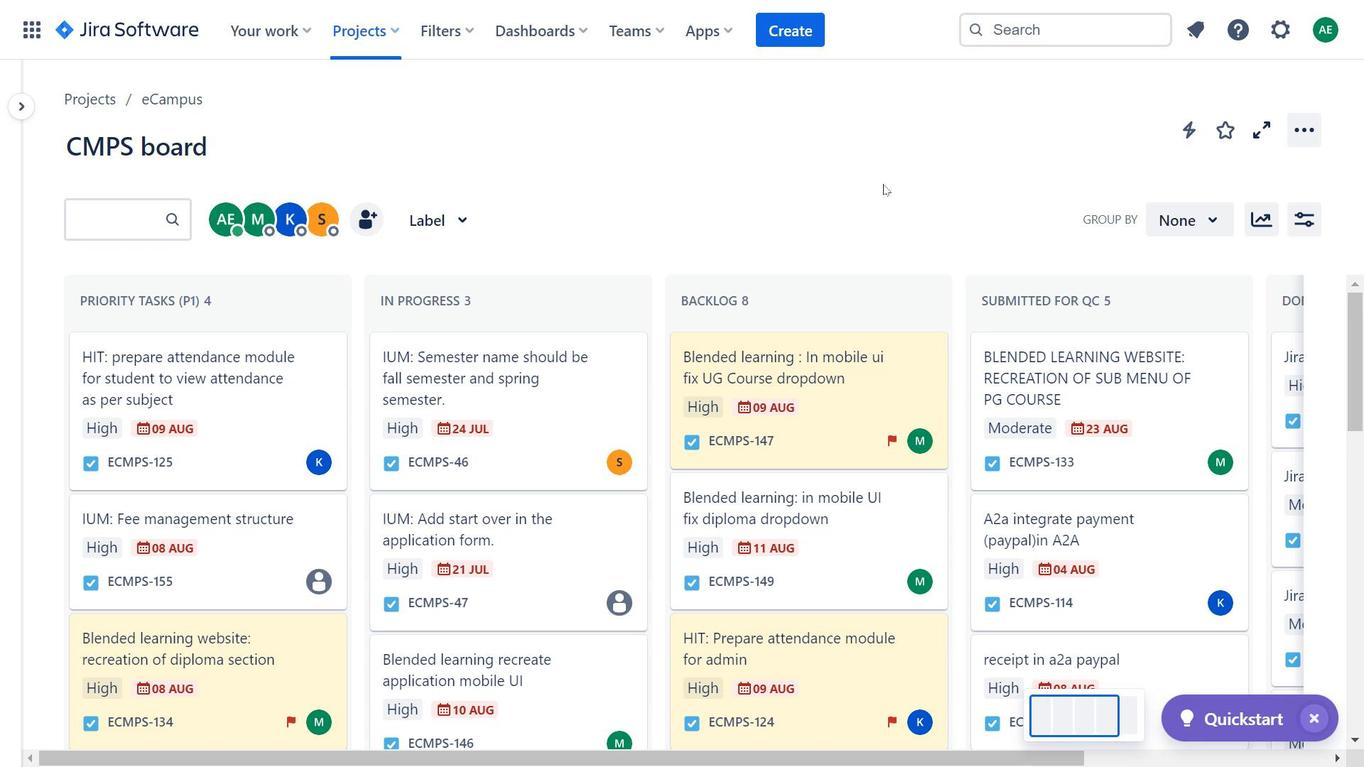 
Action: Mouse pressed left at (904, 183)
Screenshot: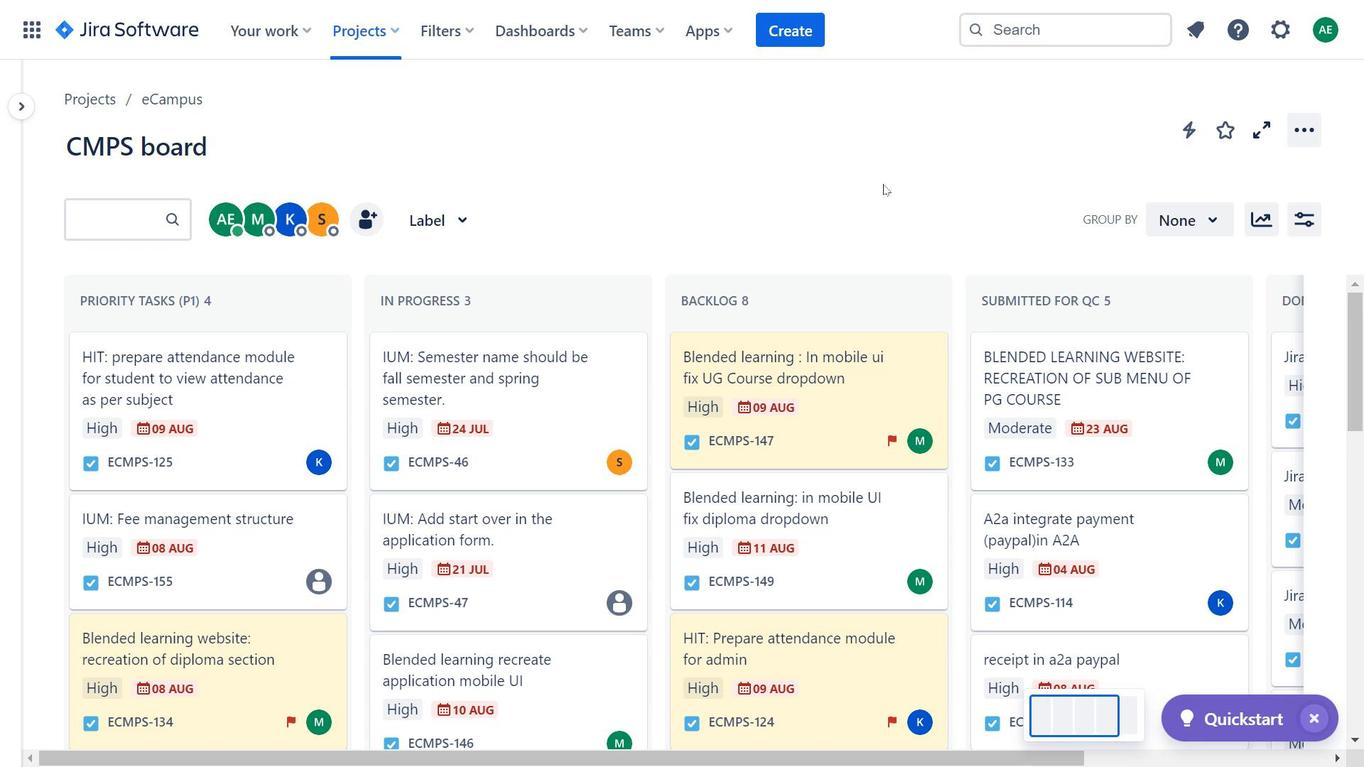 
Action: Mouse moved to (940, 188)
Screenshot: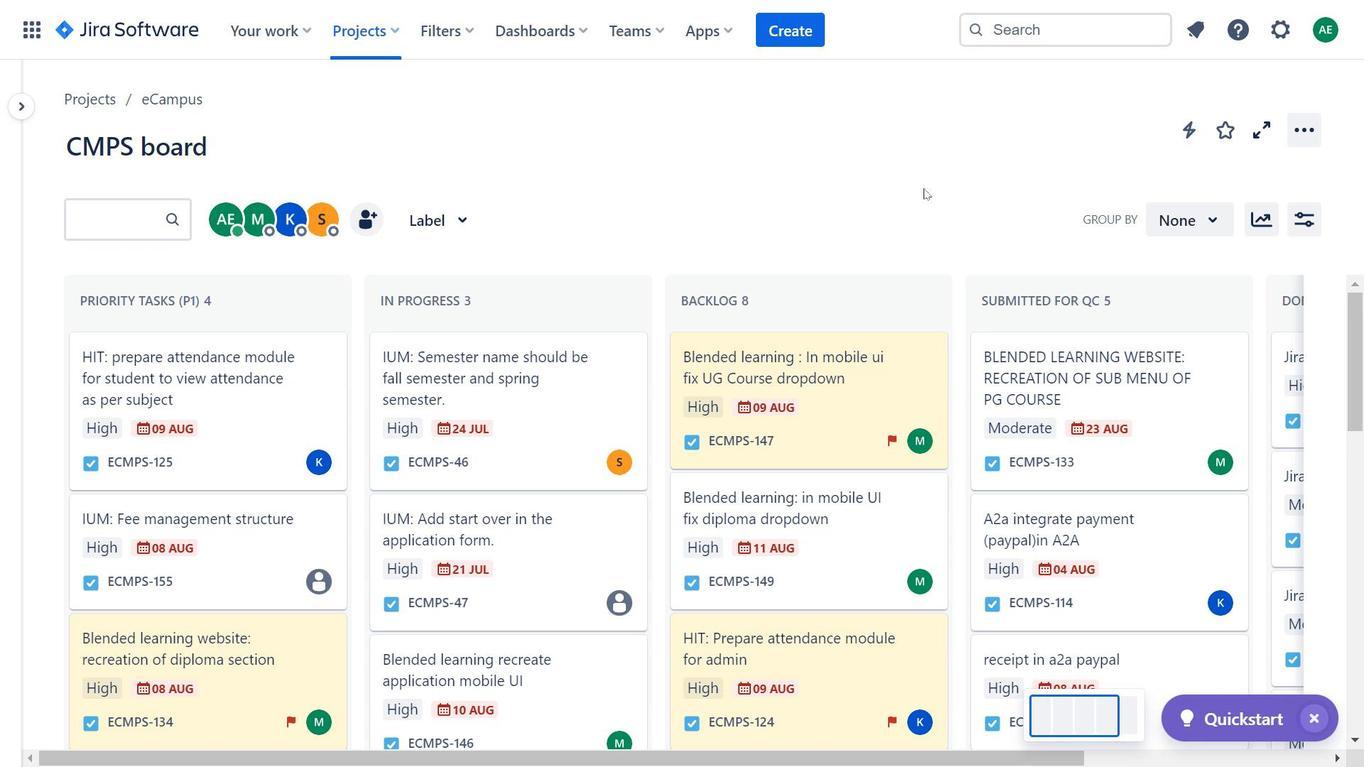 
Action: Mouse pressed left at (940, 188)
Screenshot: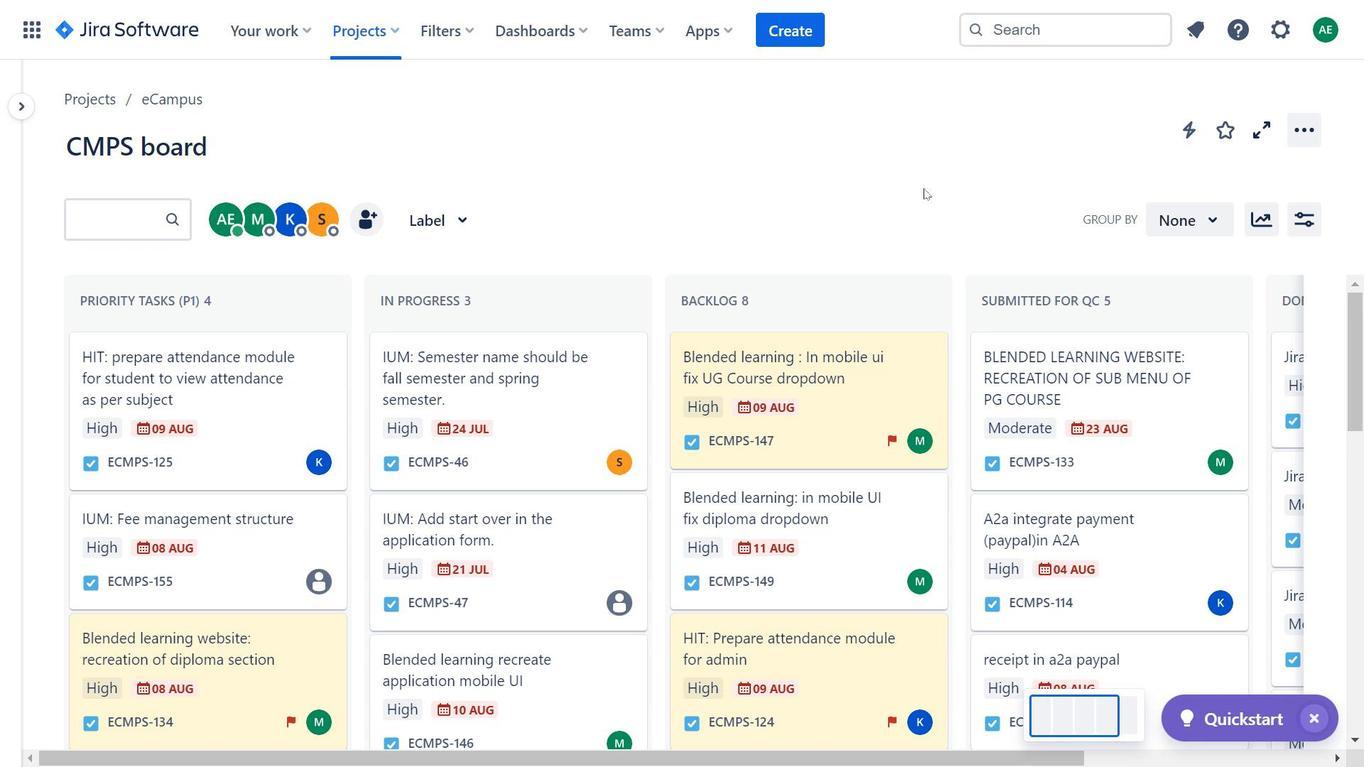
Action: Mouse moved to (956, 210)
Screenshot: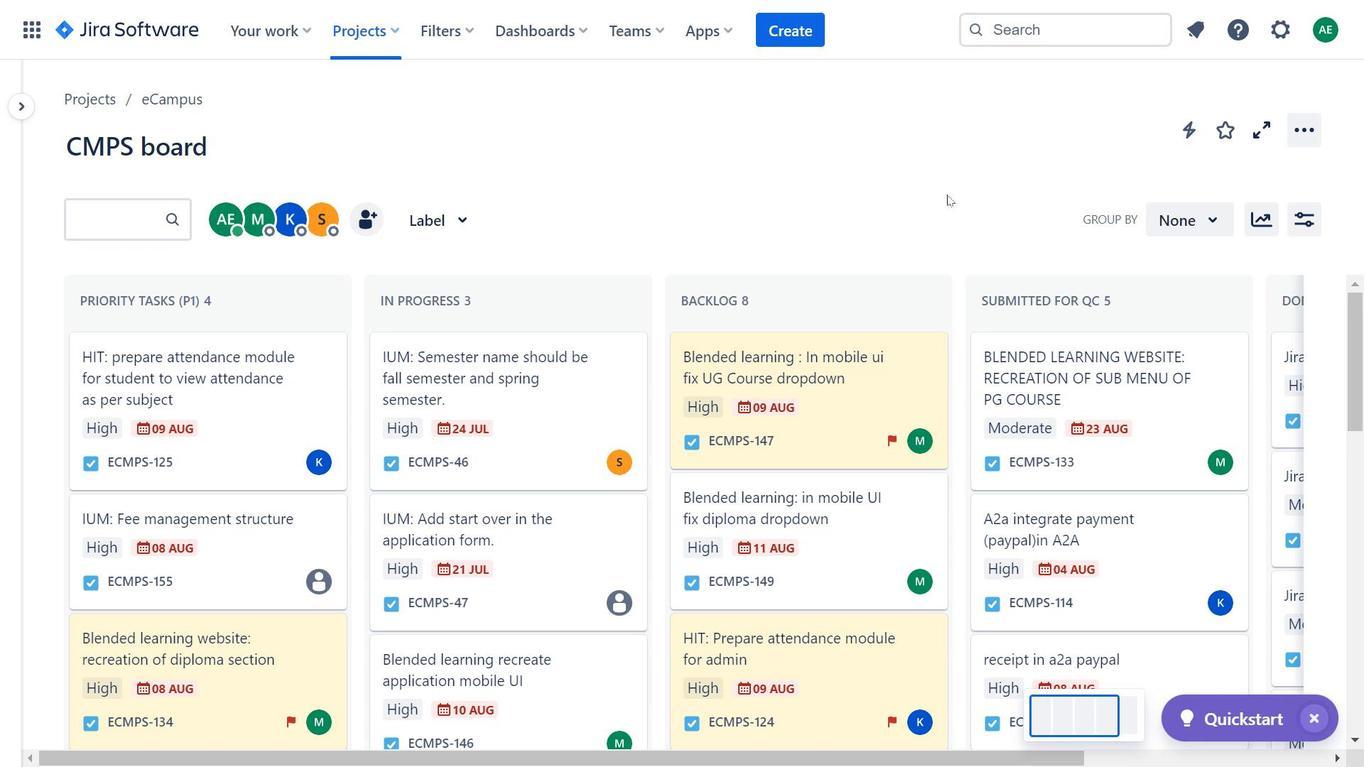 
Action: Mouse pressed left at (956, 210)
Screenshot: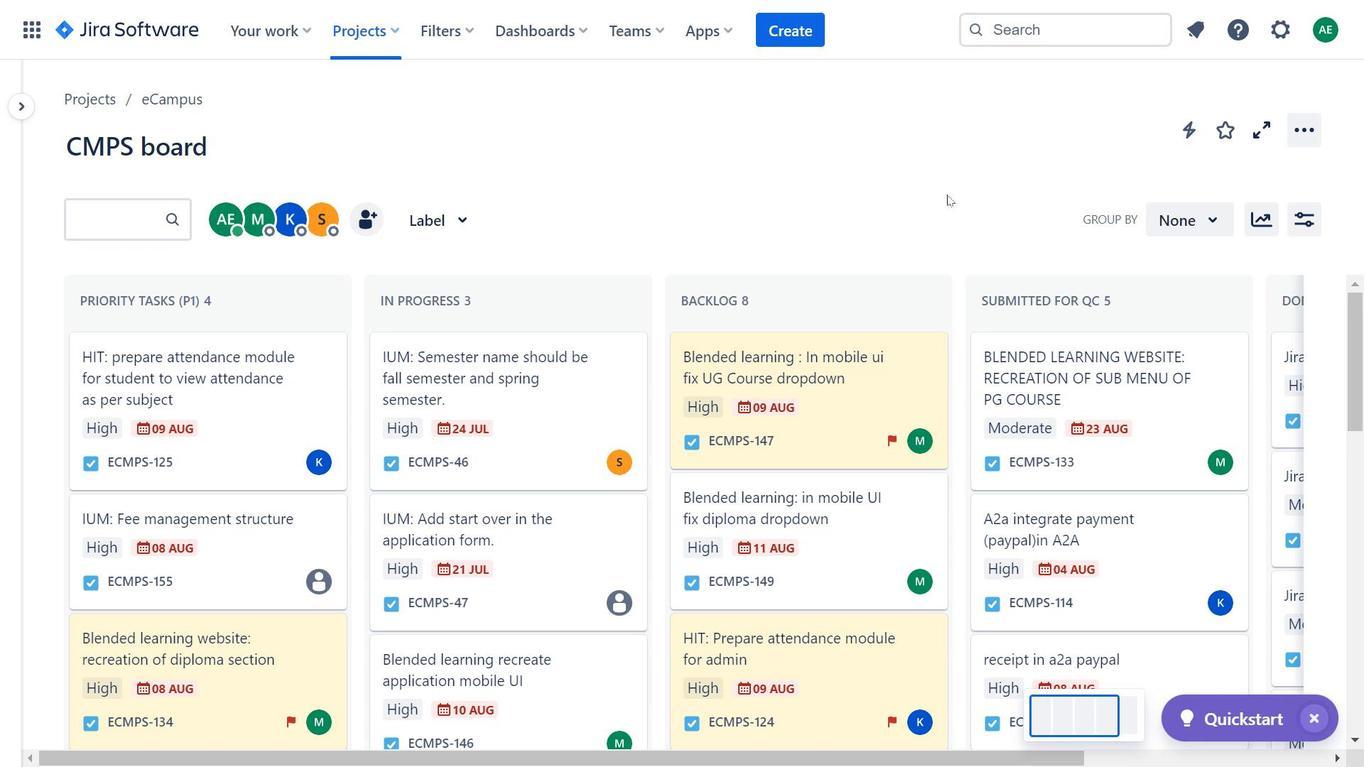 
Action: Mouse moved to (922, 213)
Screenshot: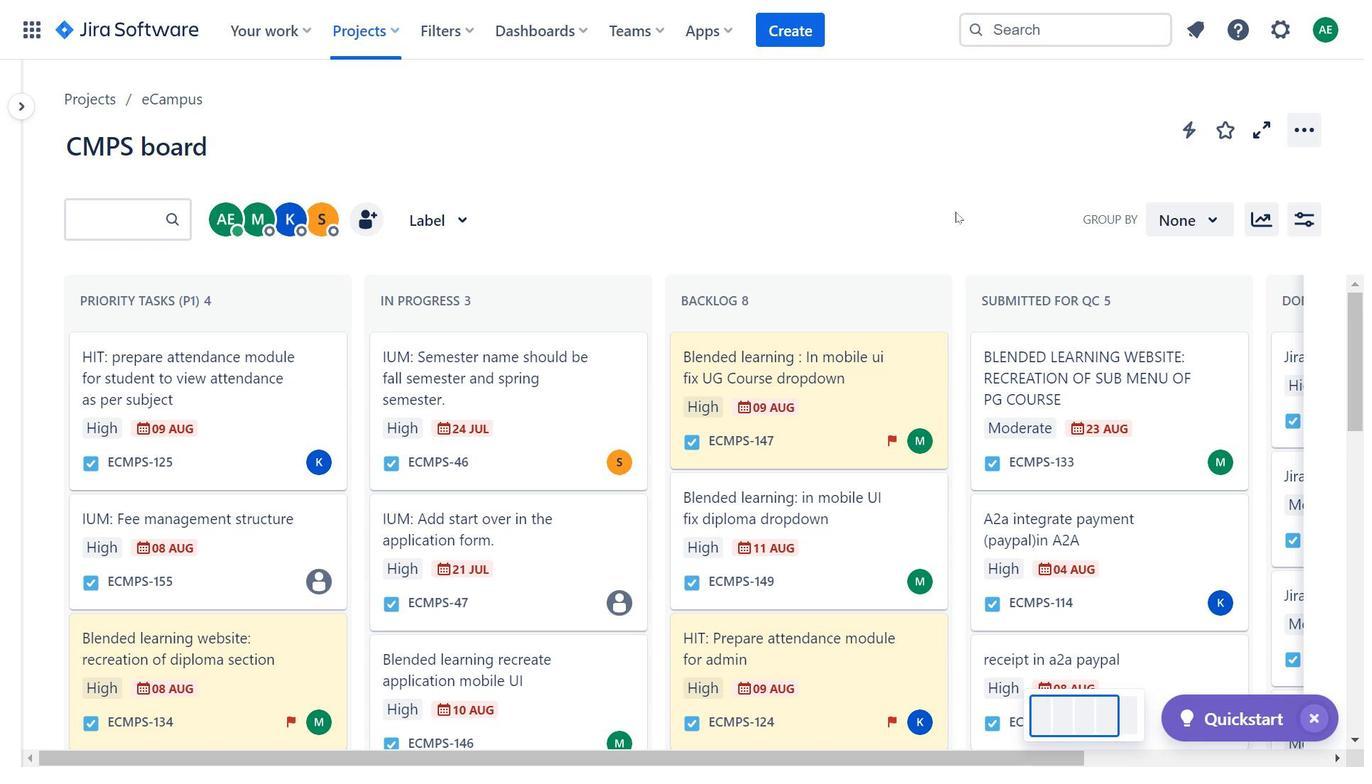 
Action: Mouse pressed left at (922, 213)
Screenshot: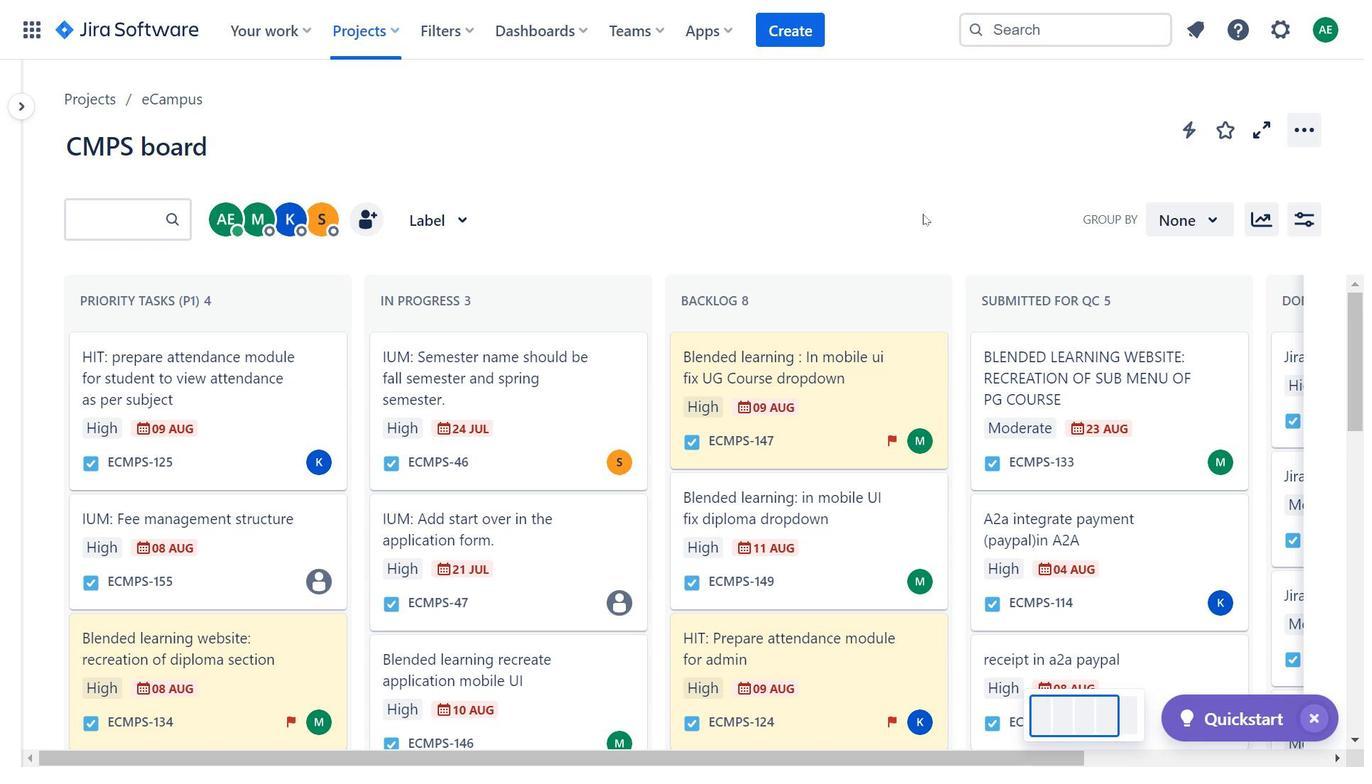 
Action: Mouse moved to (847, 198)
Screenshot: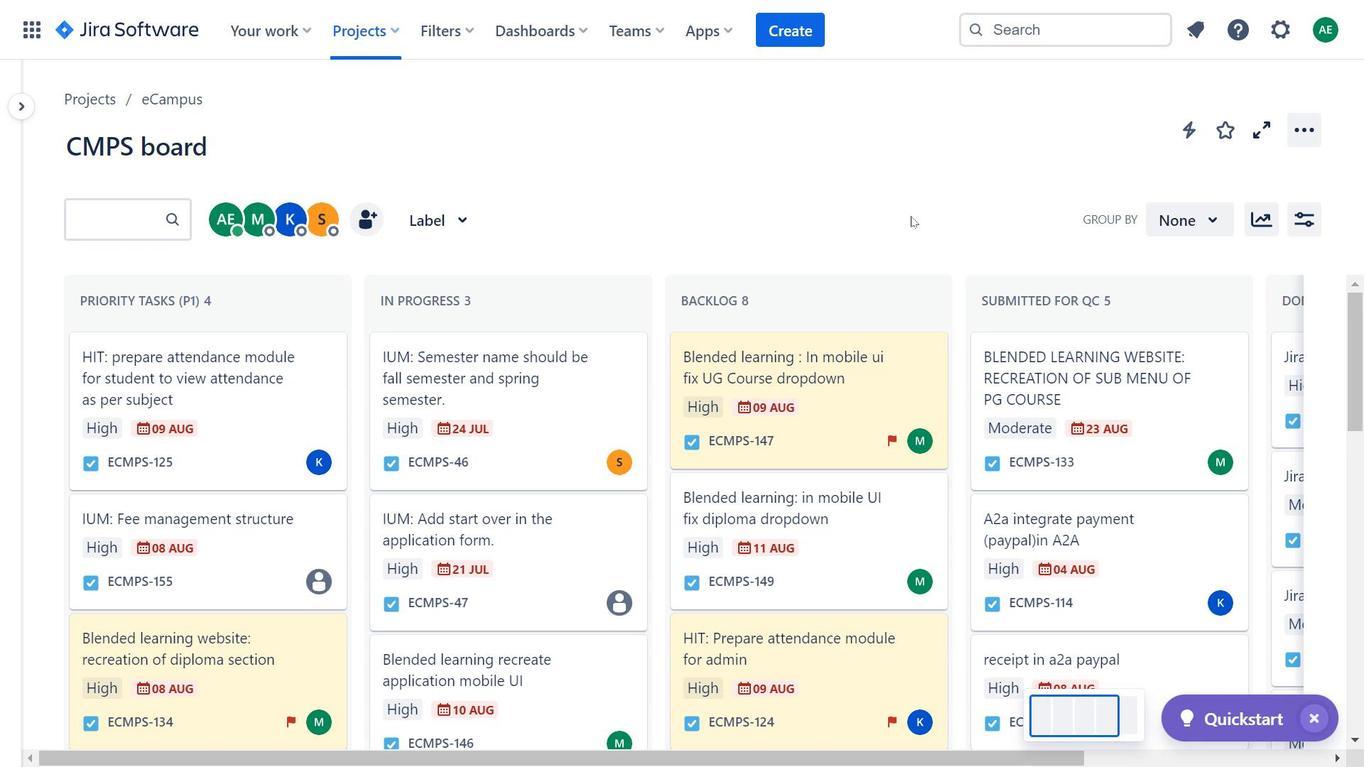 
Action: Mouse pressed left at (847, 198)
Screenshot: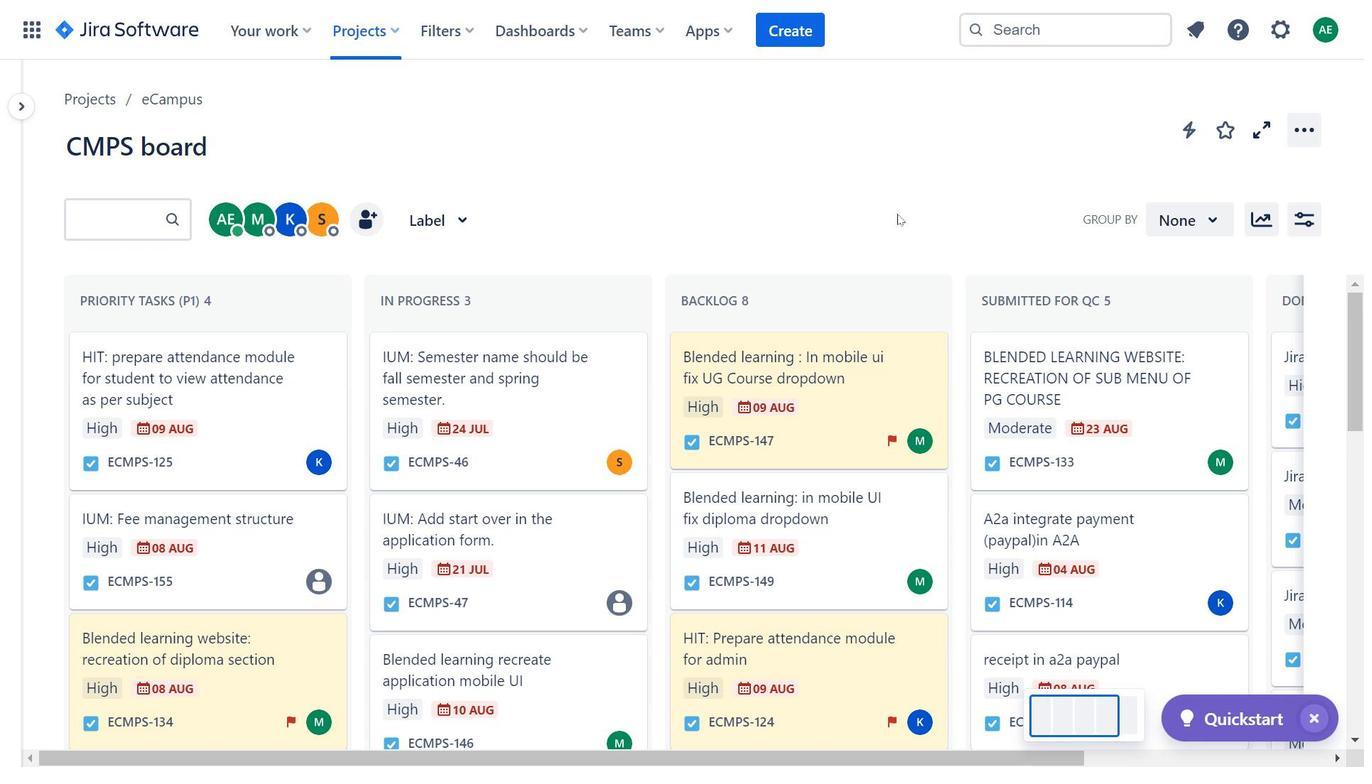 
Action: Mouse moved to (598, 117)
Screenshot: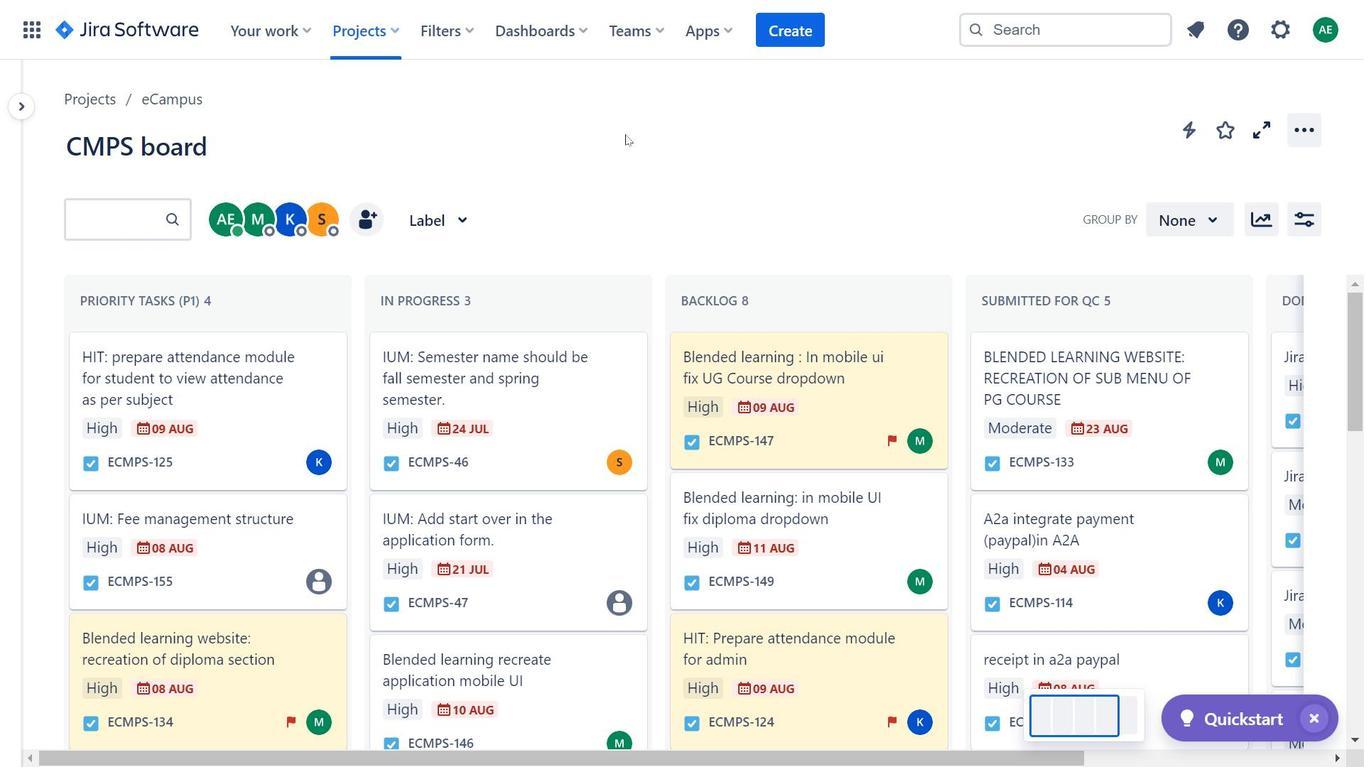 
Action: Mouse scrolled (598, 117) with delta (0, 0)
Screenshot: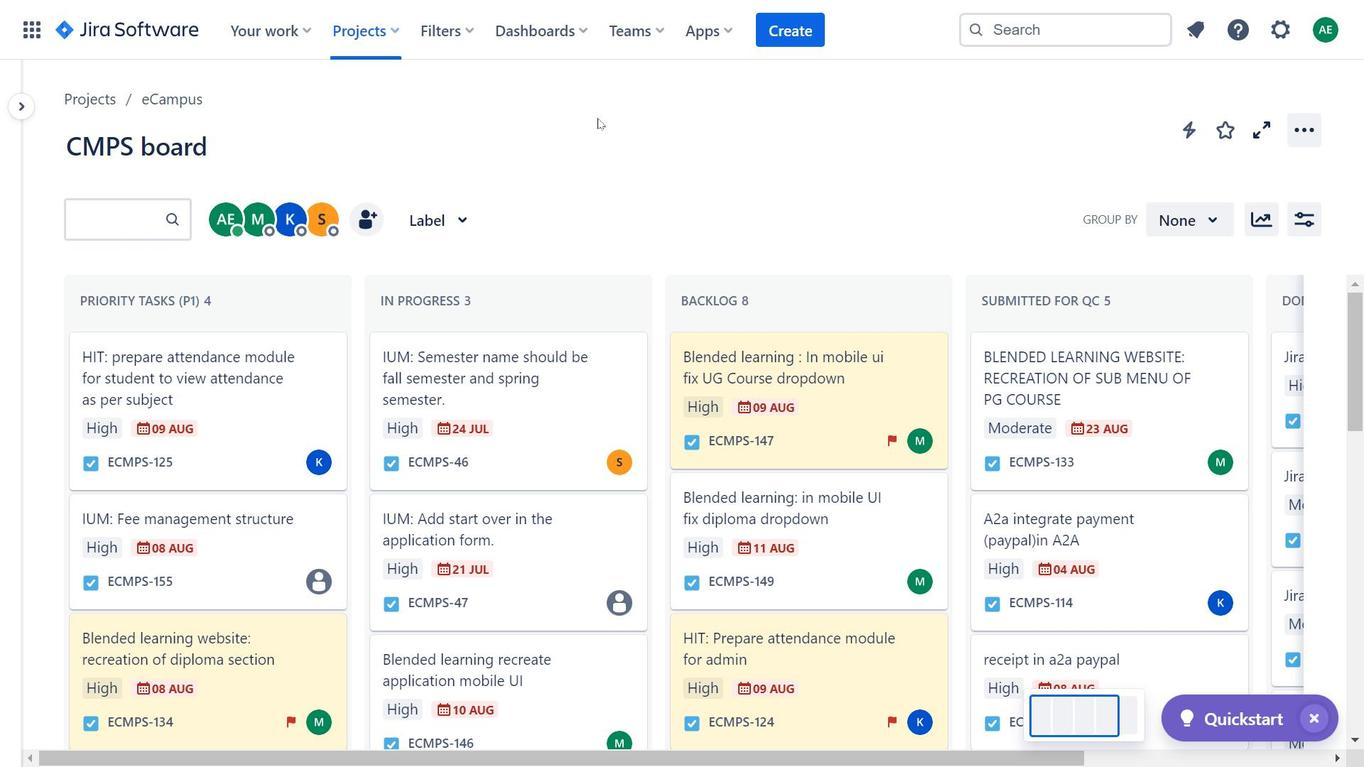 
Action: Mouse scrolled (598, 117) with delta (0, 0)
Screenshot: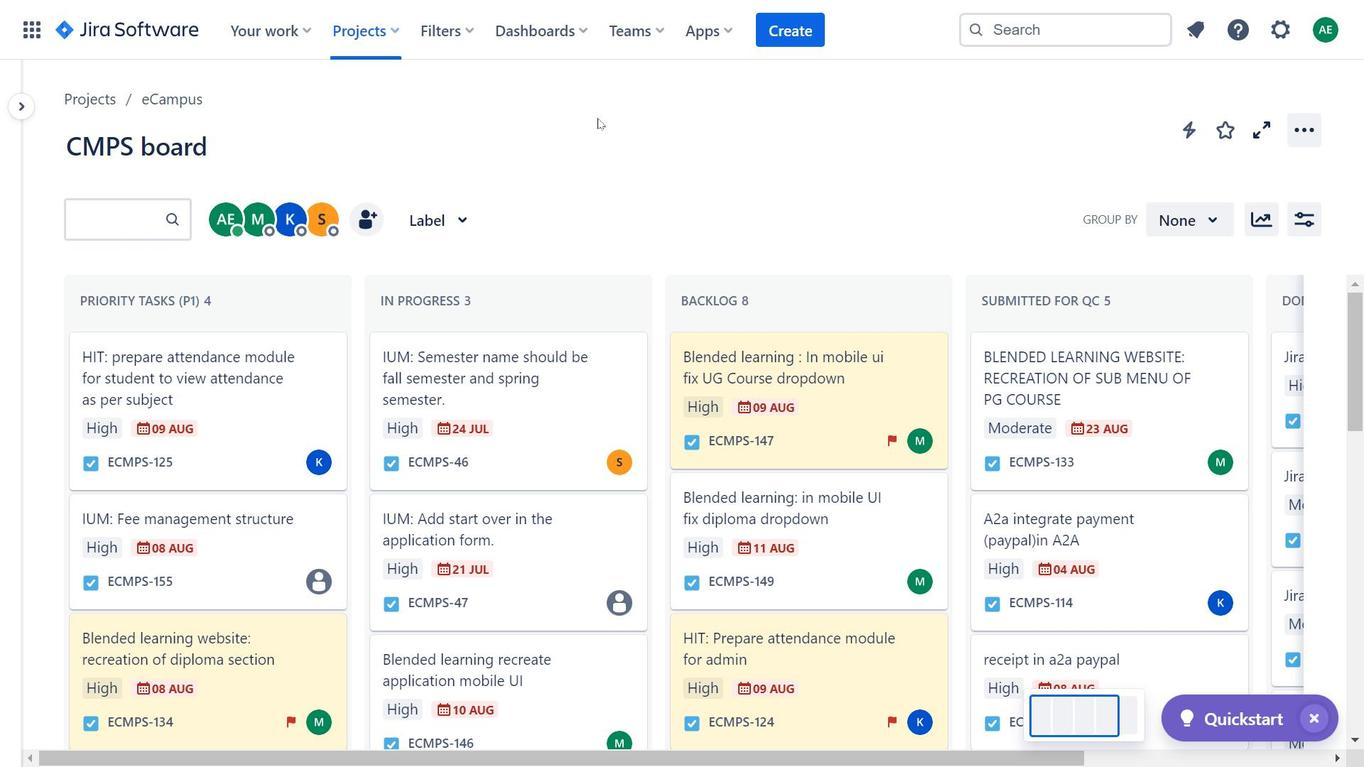 
Action: Mouse moved to (607, 242)
Screenshot: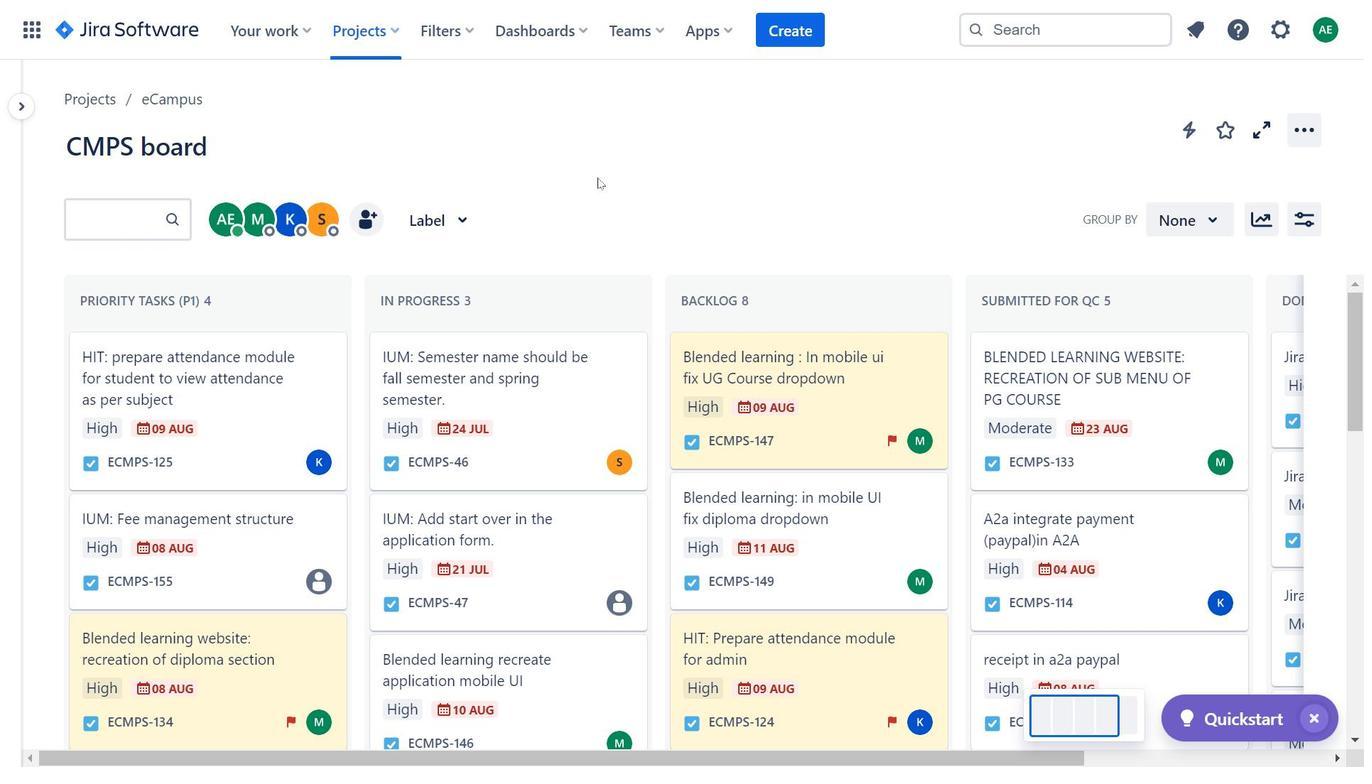 
Action: Mouse scrolled (607, 241) with delta (0, 0)
Screenshot: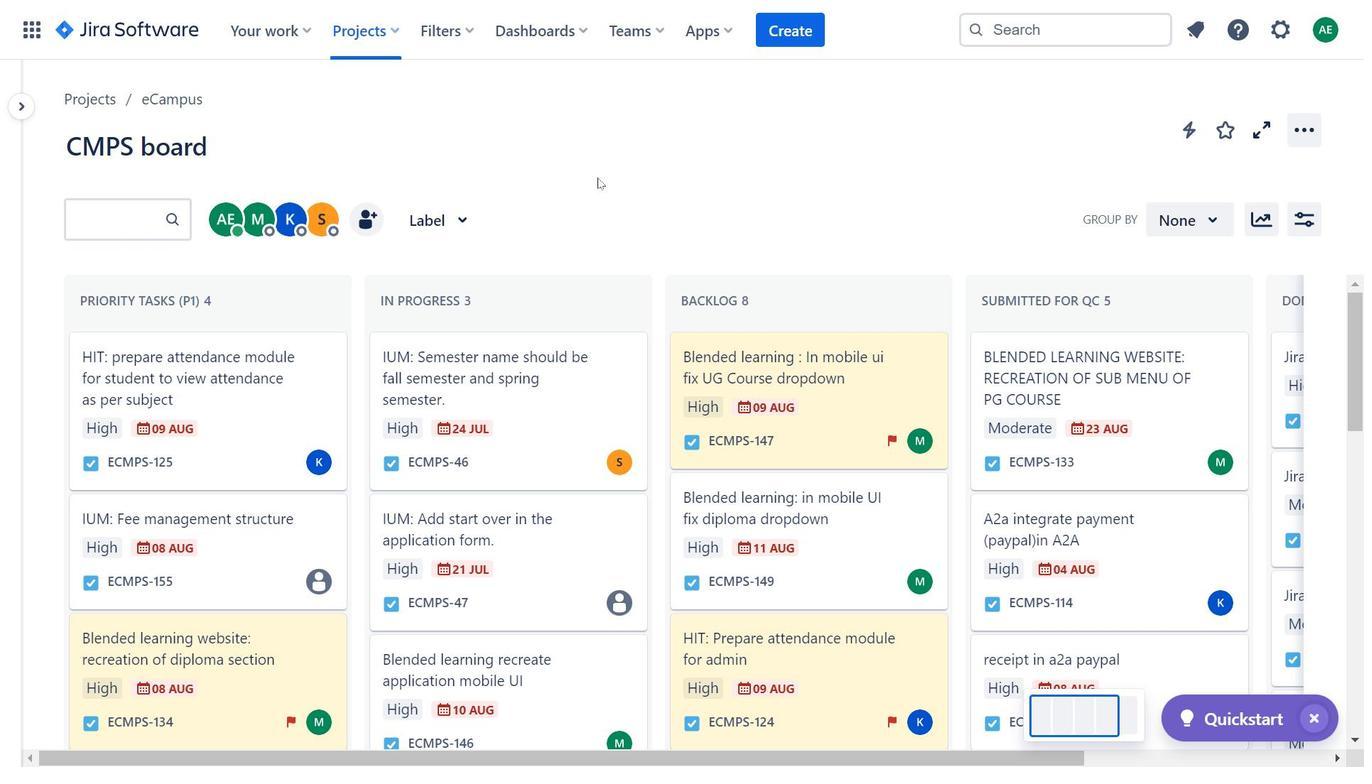 
Action: Mouse moved to (607, 252)
Screenshot: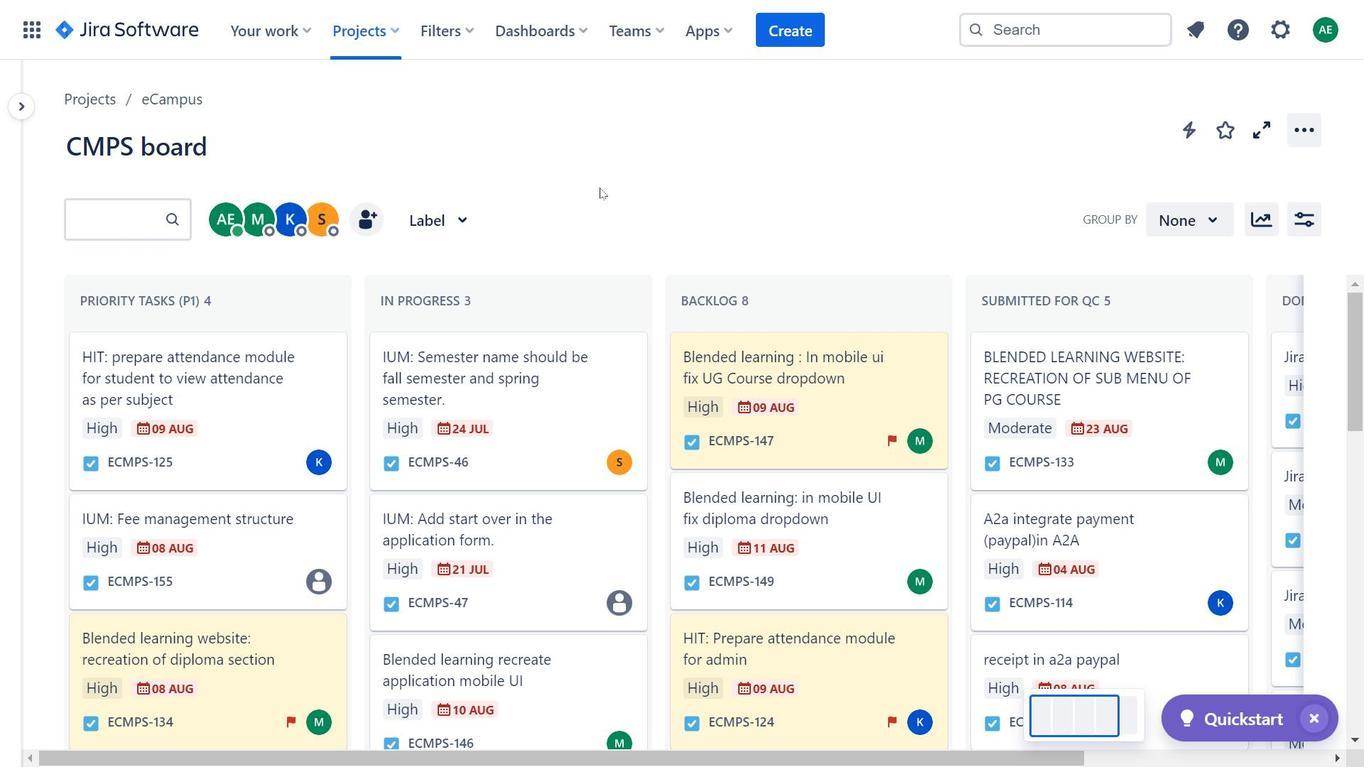 
Action: Mouse scrolled (607, 251) with delta (0, 0)
Screenshot: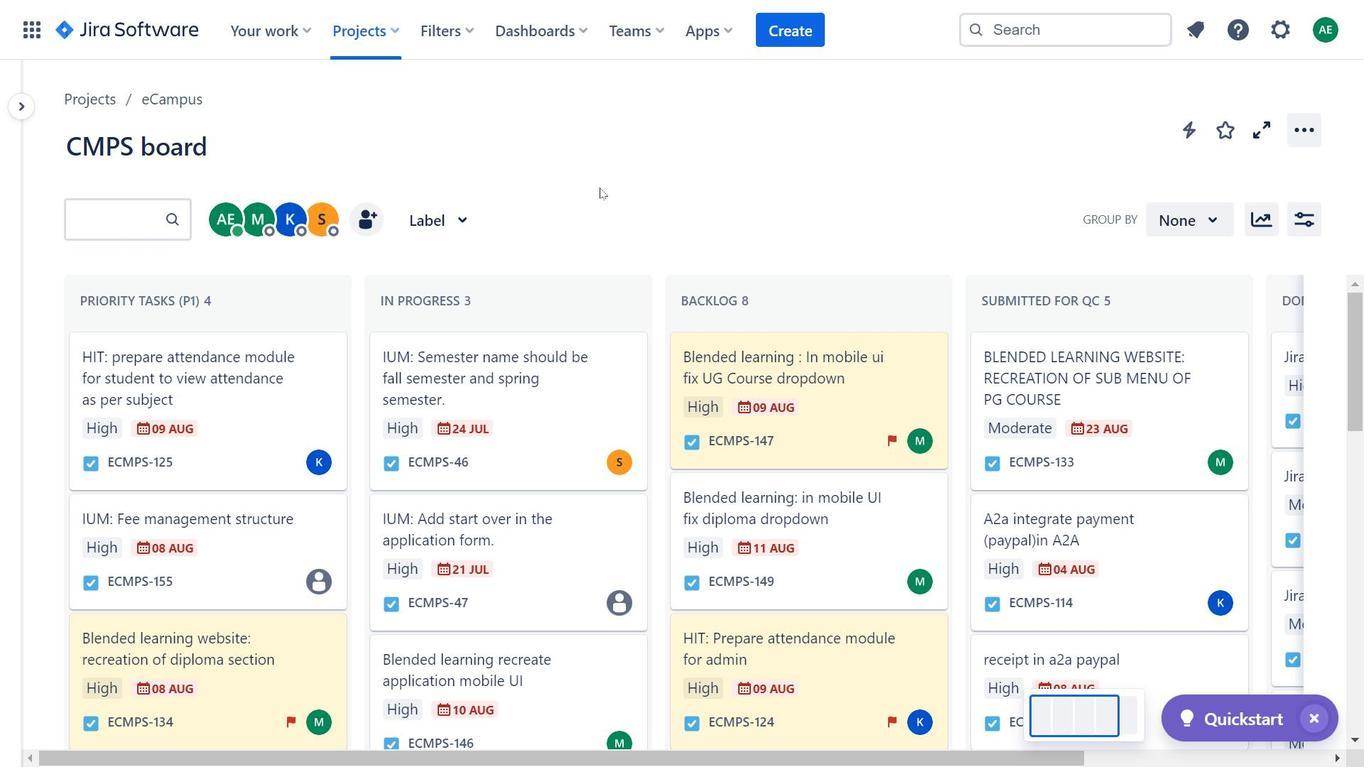 
Action: Mouse moved to (471, 353)
Screenshot: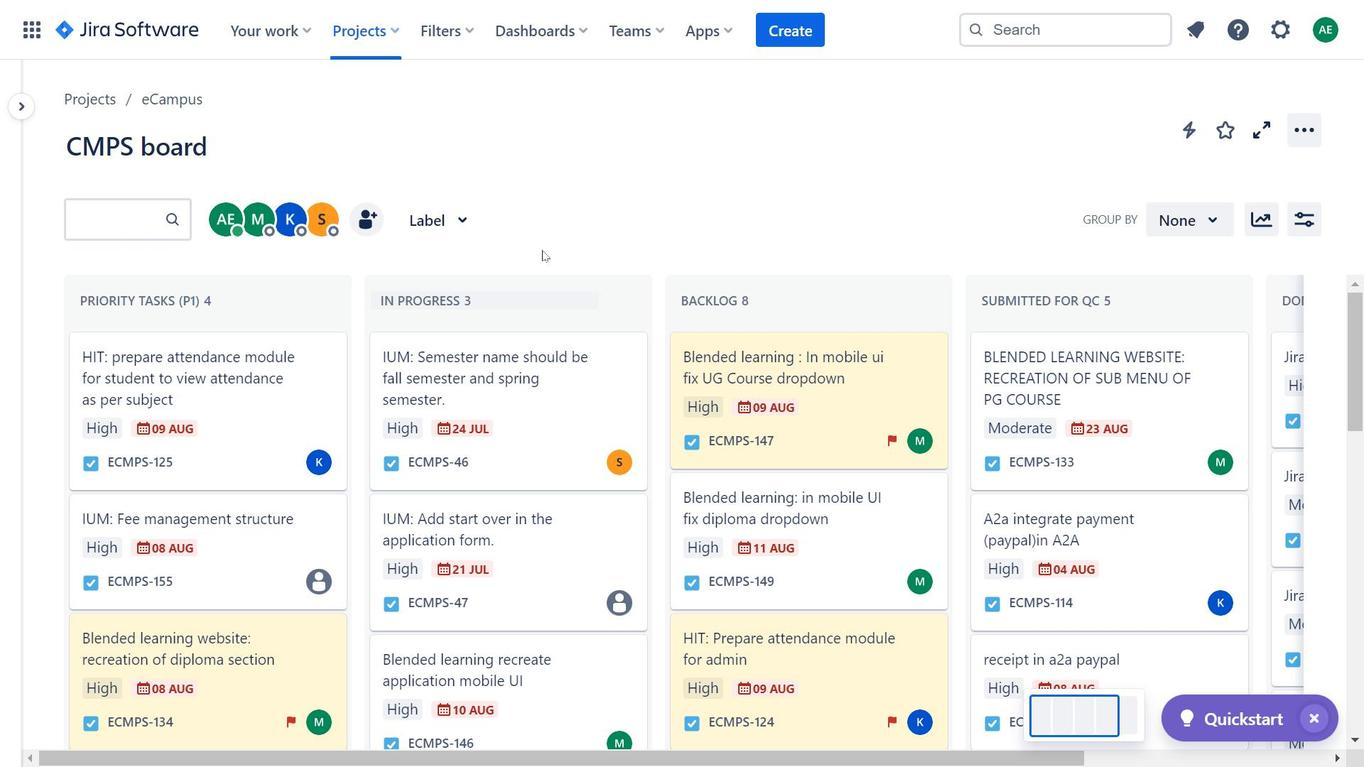 
Action: Mouse scrolled (471, 353) with delta (0, 0)
Screenshot: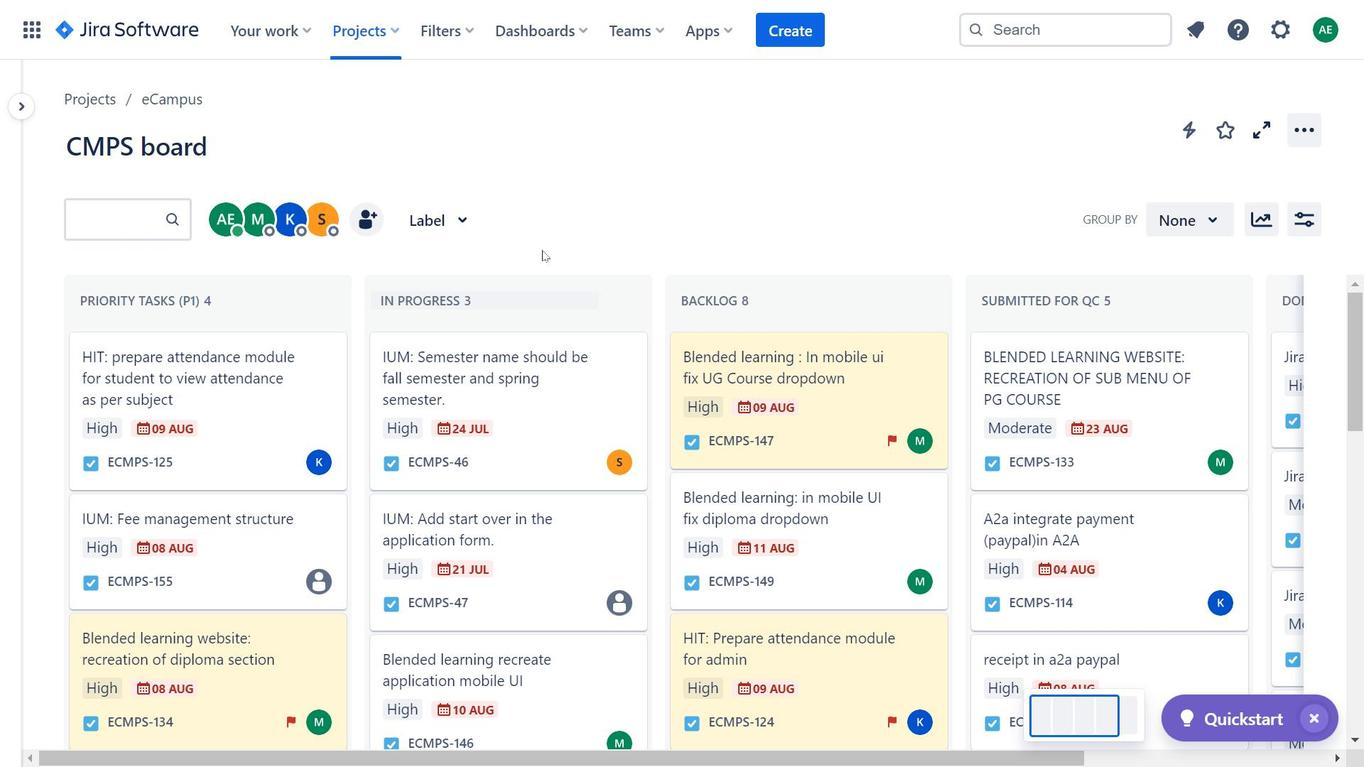 
Action: Mouse moved to (462, 376)
Screenshot: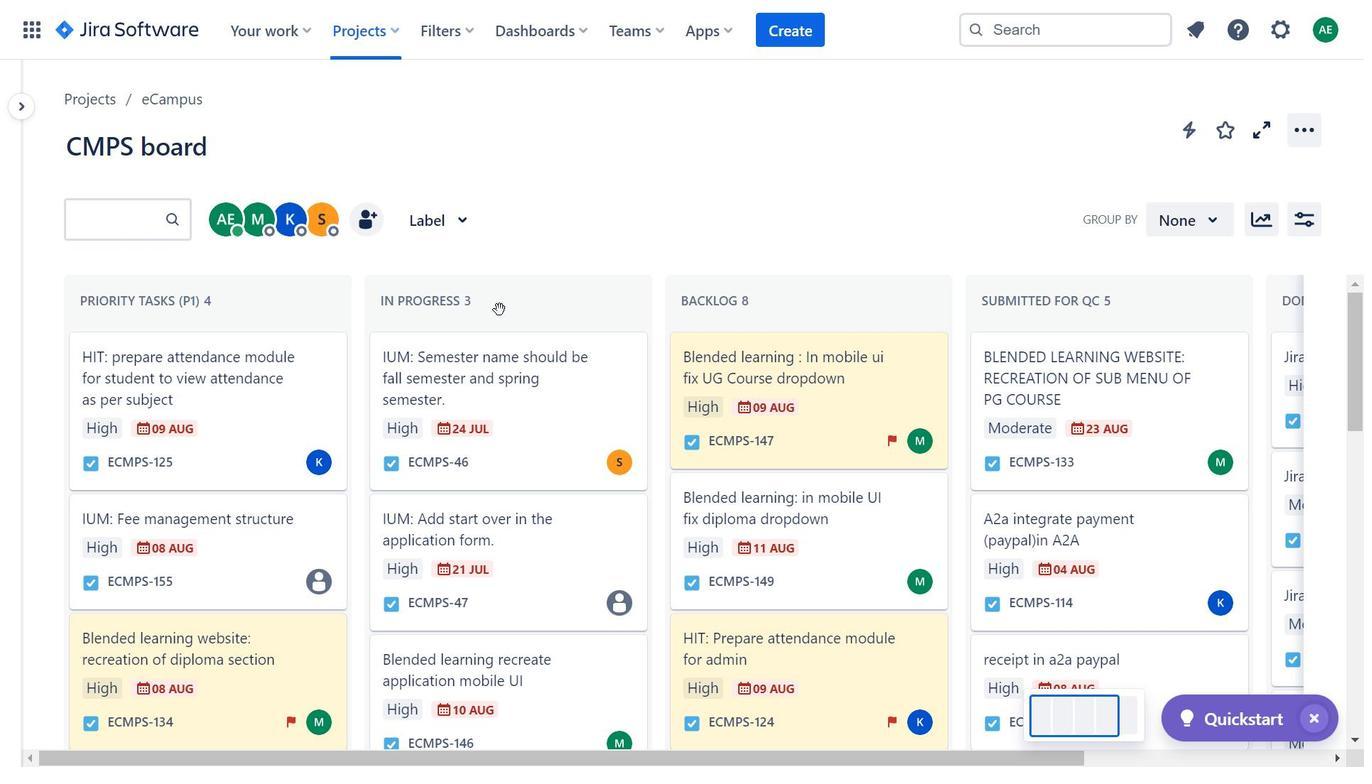 
Action: Mouse scrolled (462, 375) with delta (0, 0)
Screenshot: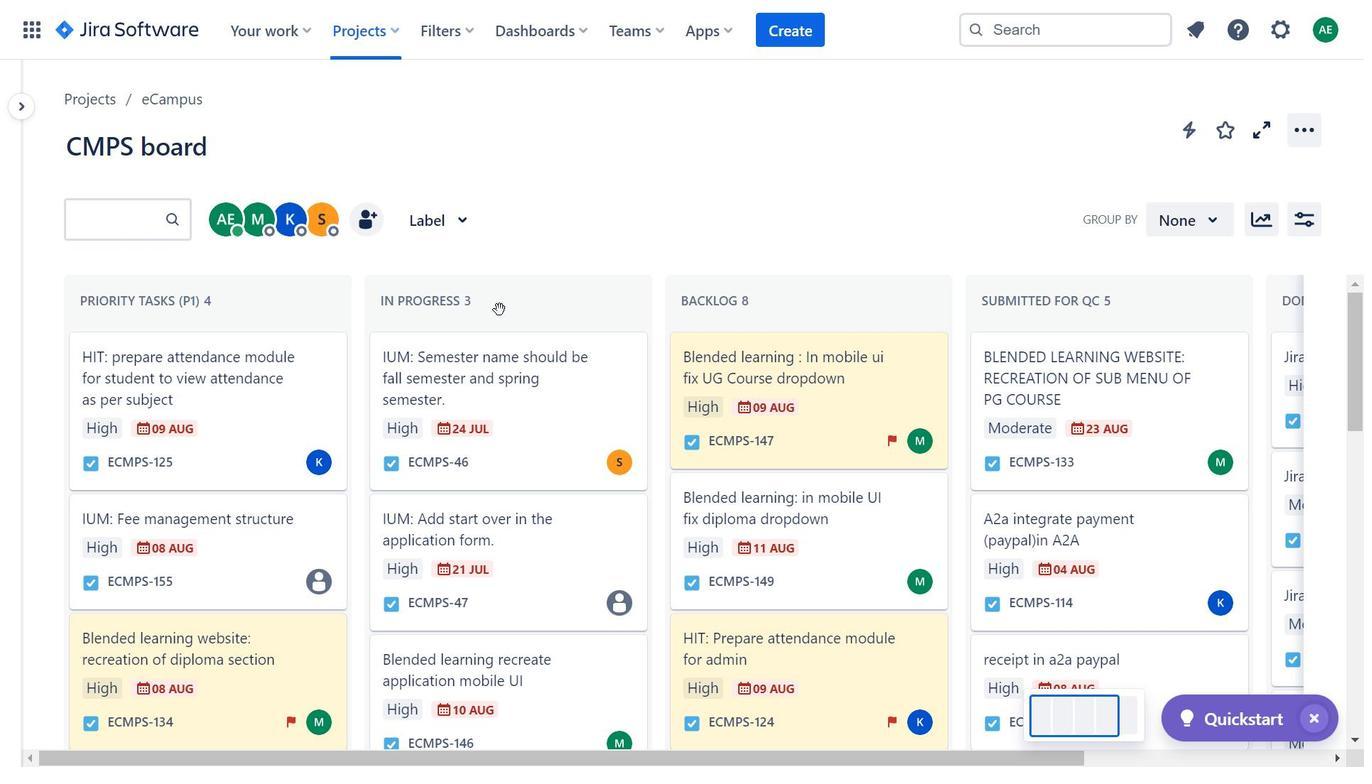 
Action: Mouse moved to (216, 542)
Screenshot: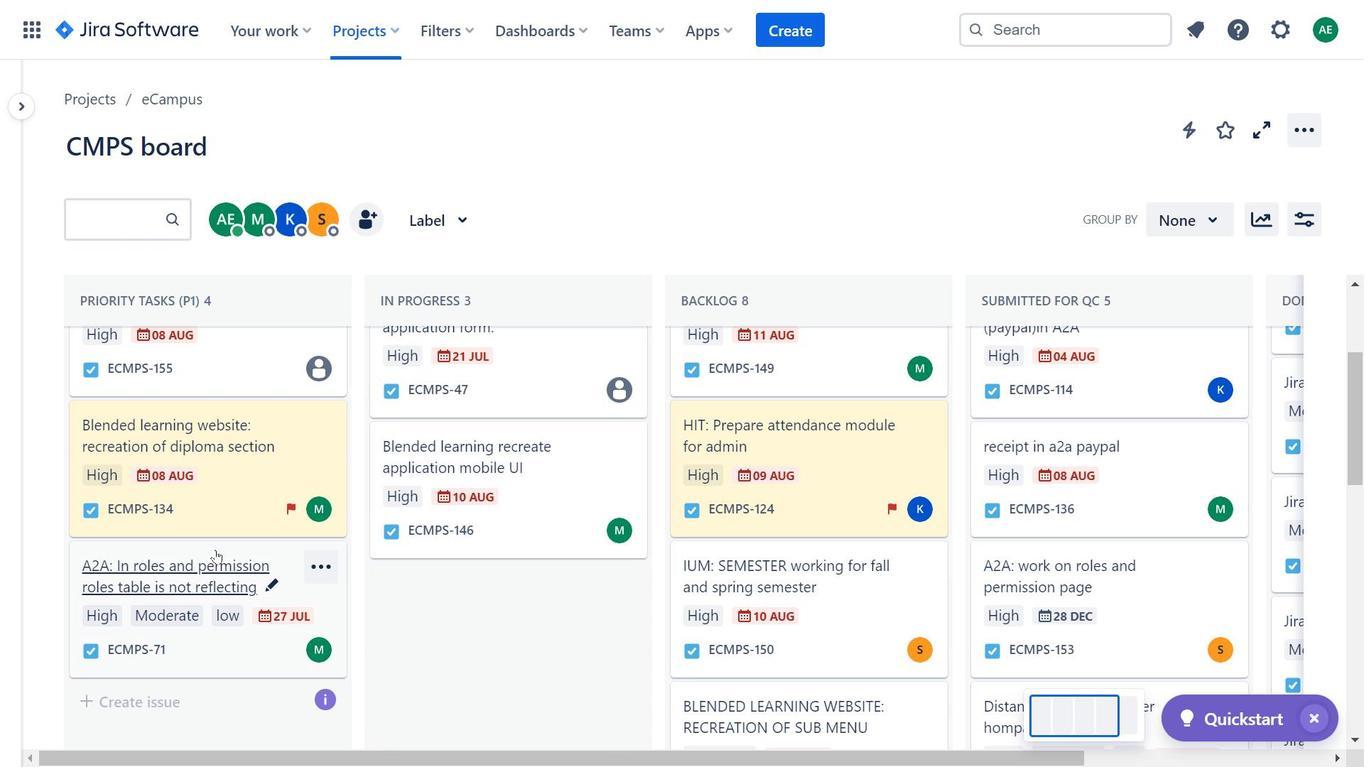 
Action: Mouse scrolled (216, 542) with delta (0, 0)
Screenshot: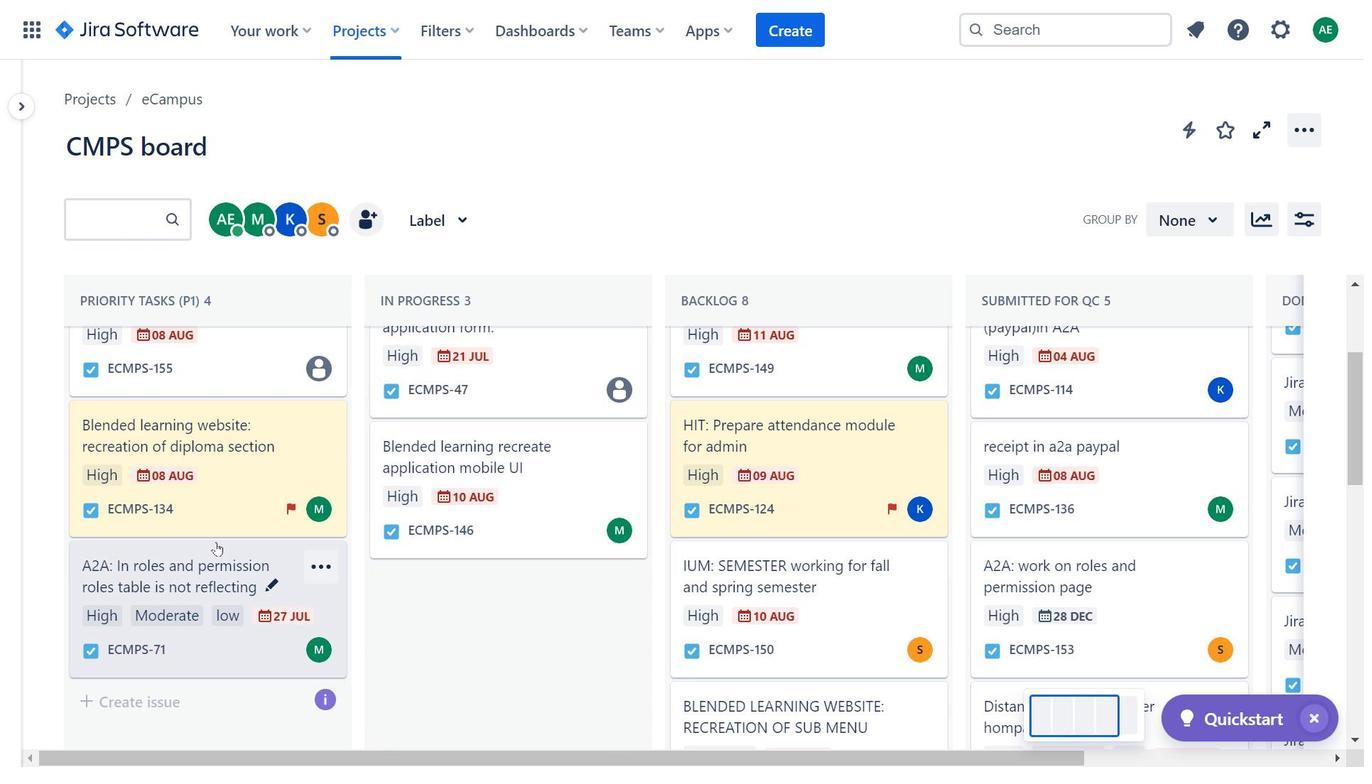 
Action: Mouse scrolled (216, 542) with delta (0, 0)
Screenshot: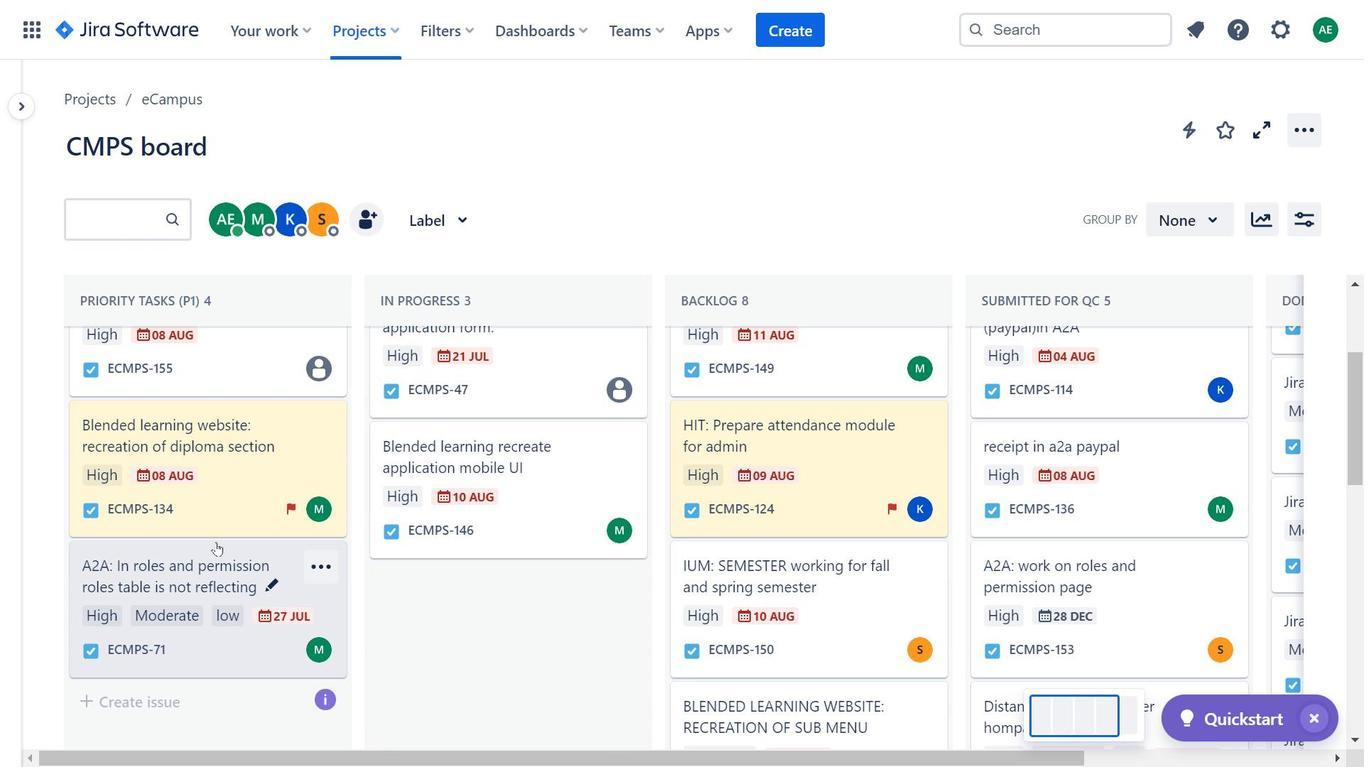 
Action: Mouse moved to (218, 538)
Screenshot: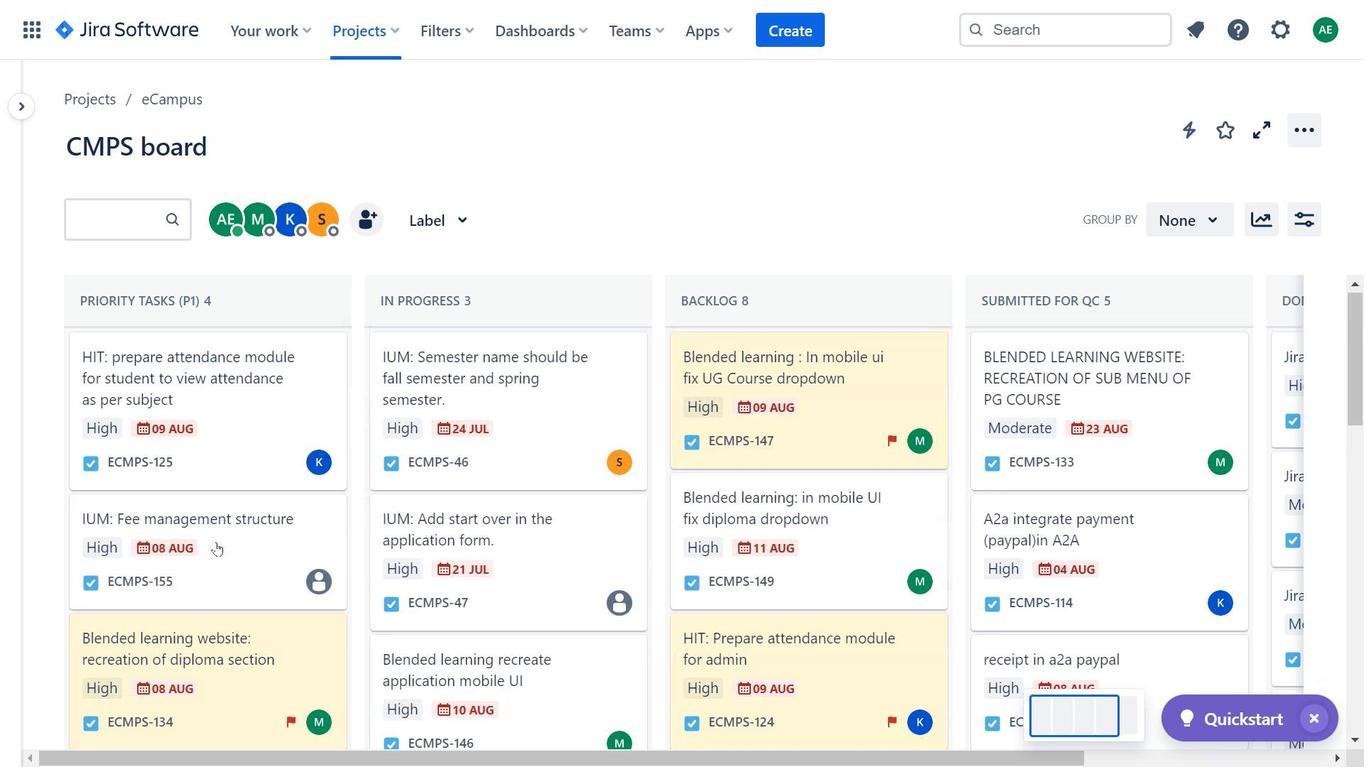 
Action: Mouse scrolled (218, 539) with delta (0, 0)
Screenshot: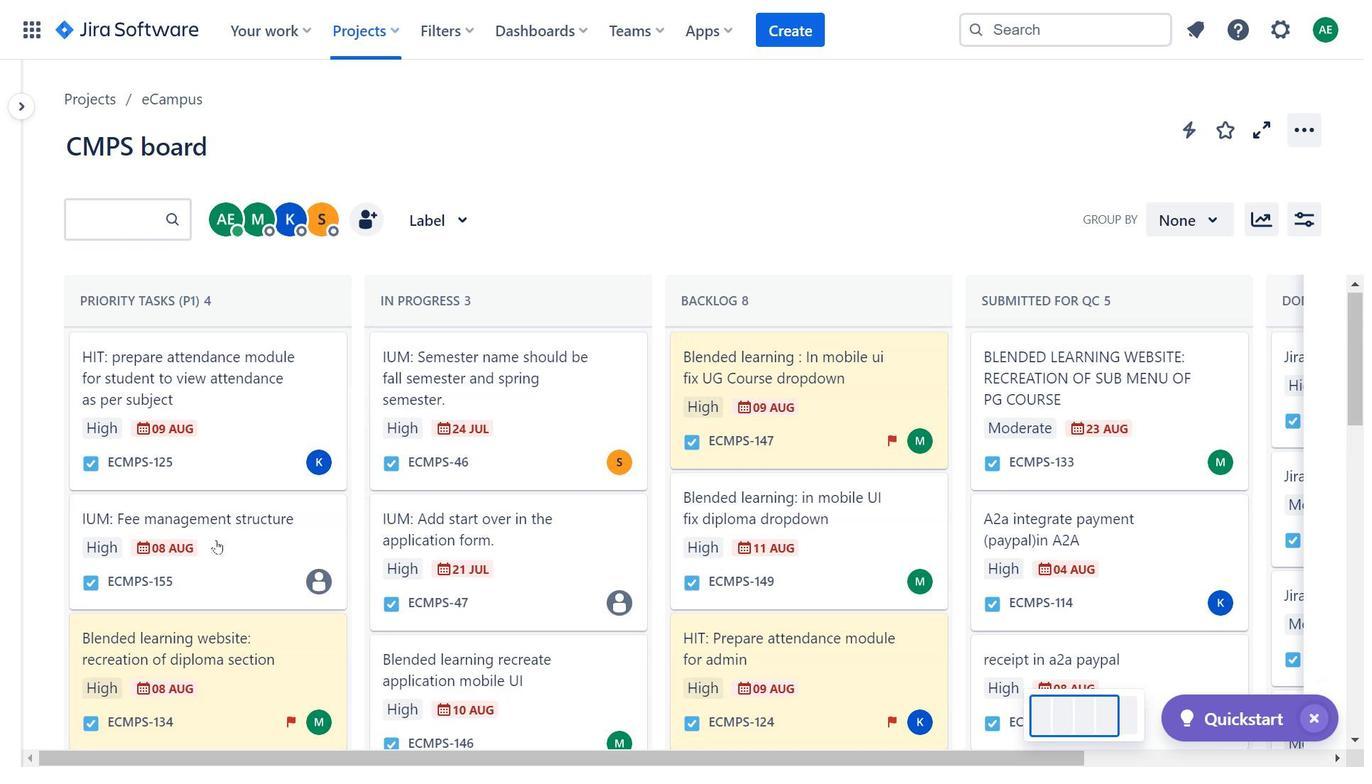 
Action: Mouse moved to (244, 458)
Screenshot: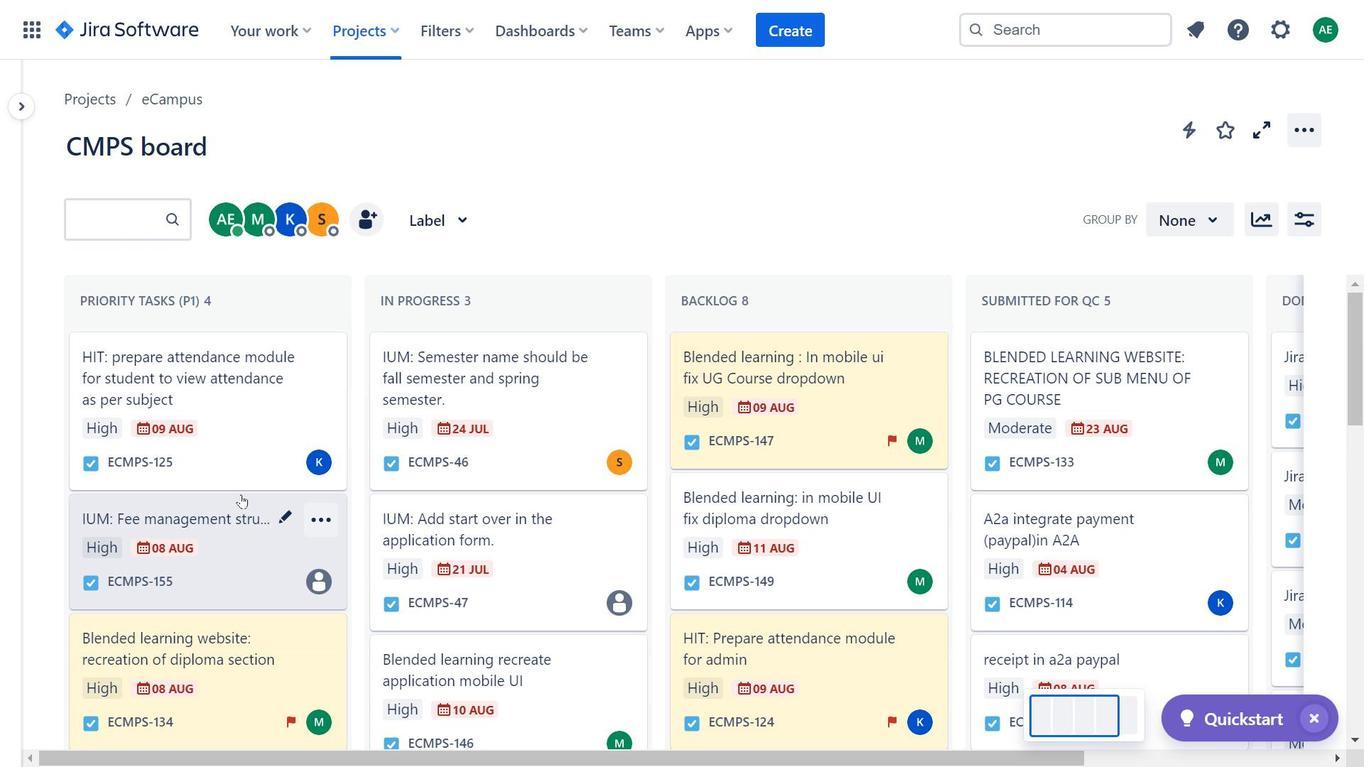 
Action: Mouse pressed left at (244, 458)
Screenshot: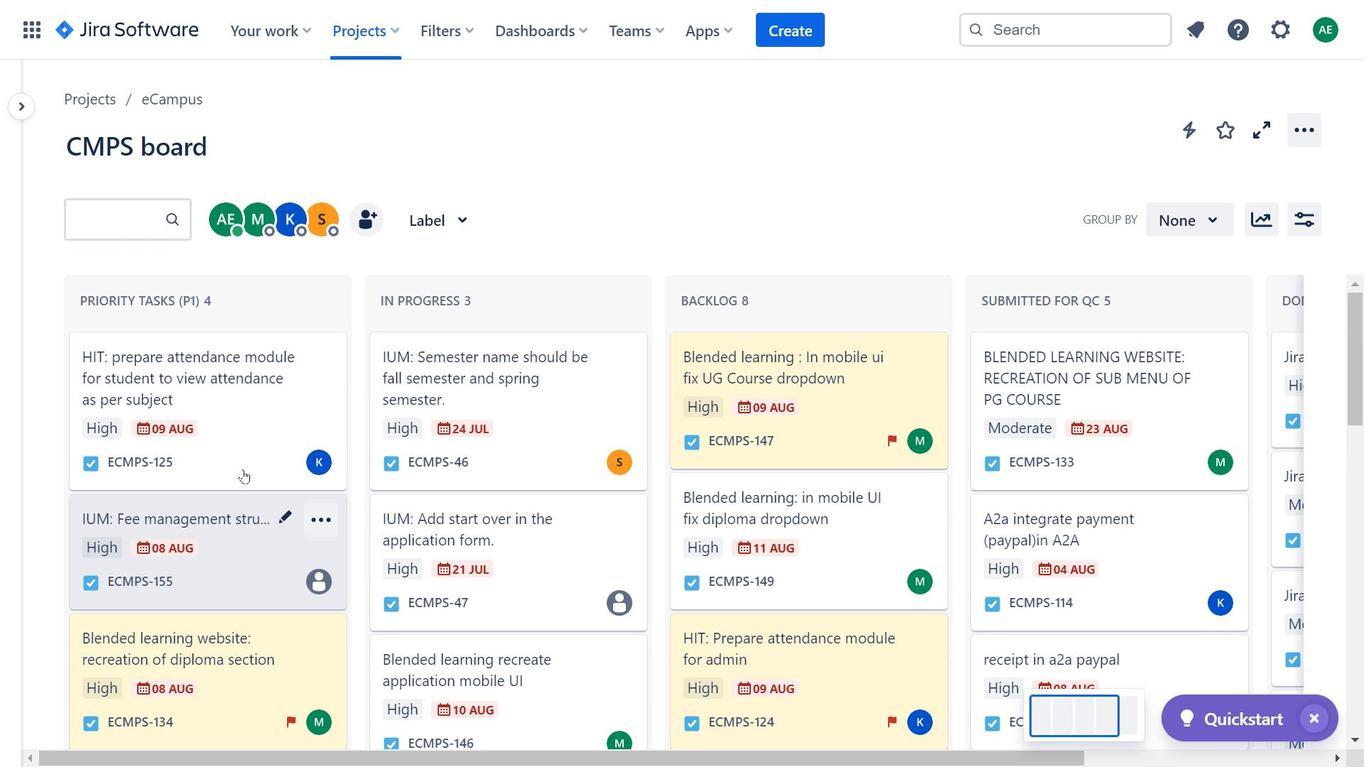 
Action: Mouse moved to (421, 282)
Screenshot: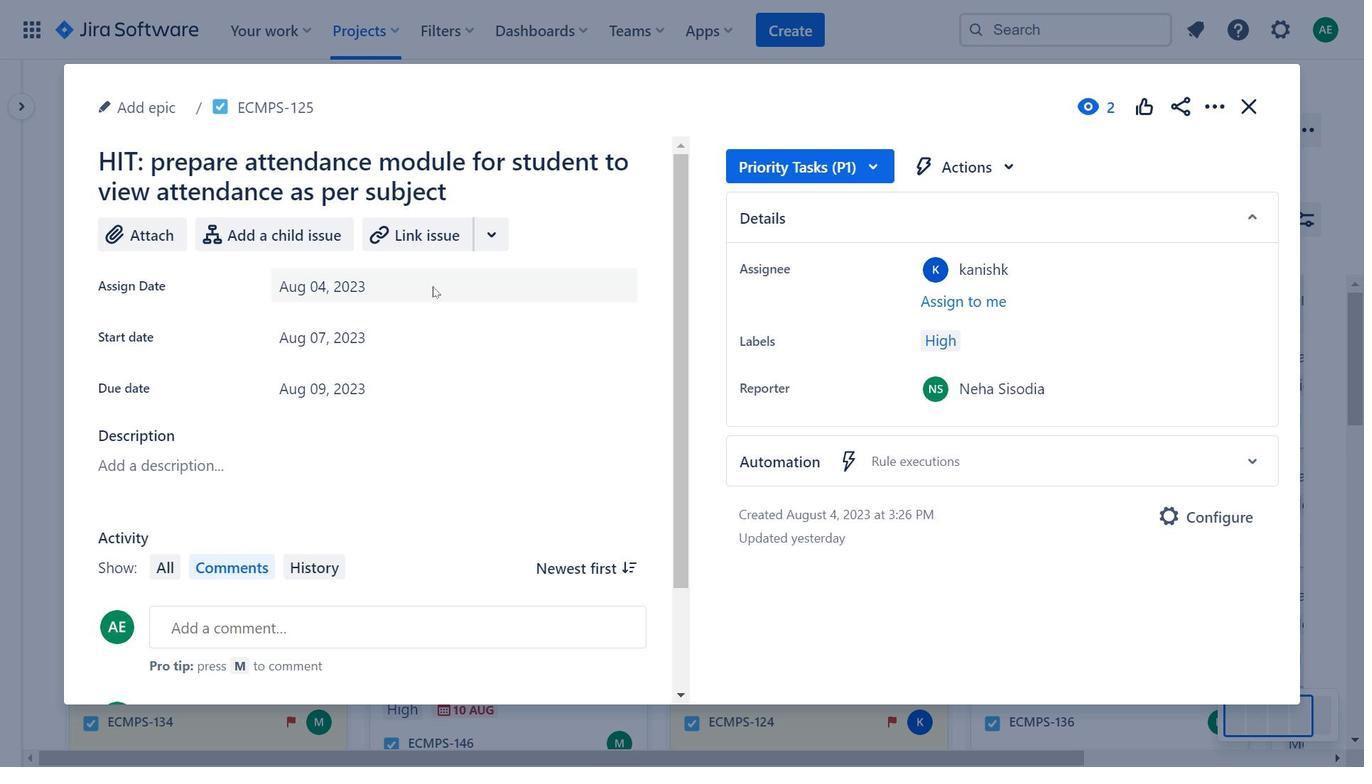 
Action: Mouse pressed left at (421, 282)
Screenshot: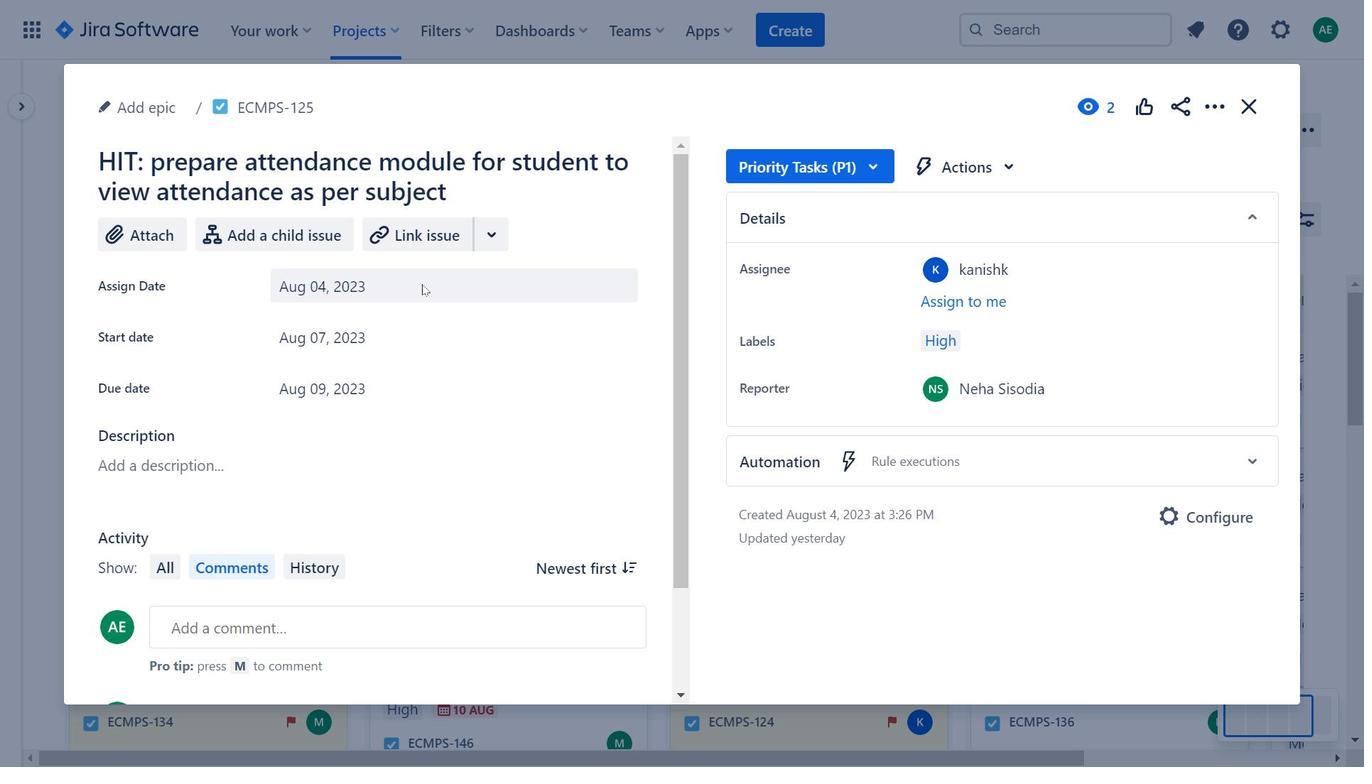 
Action: Mouse moved to (597, 347)
Screenshot: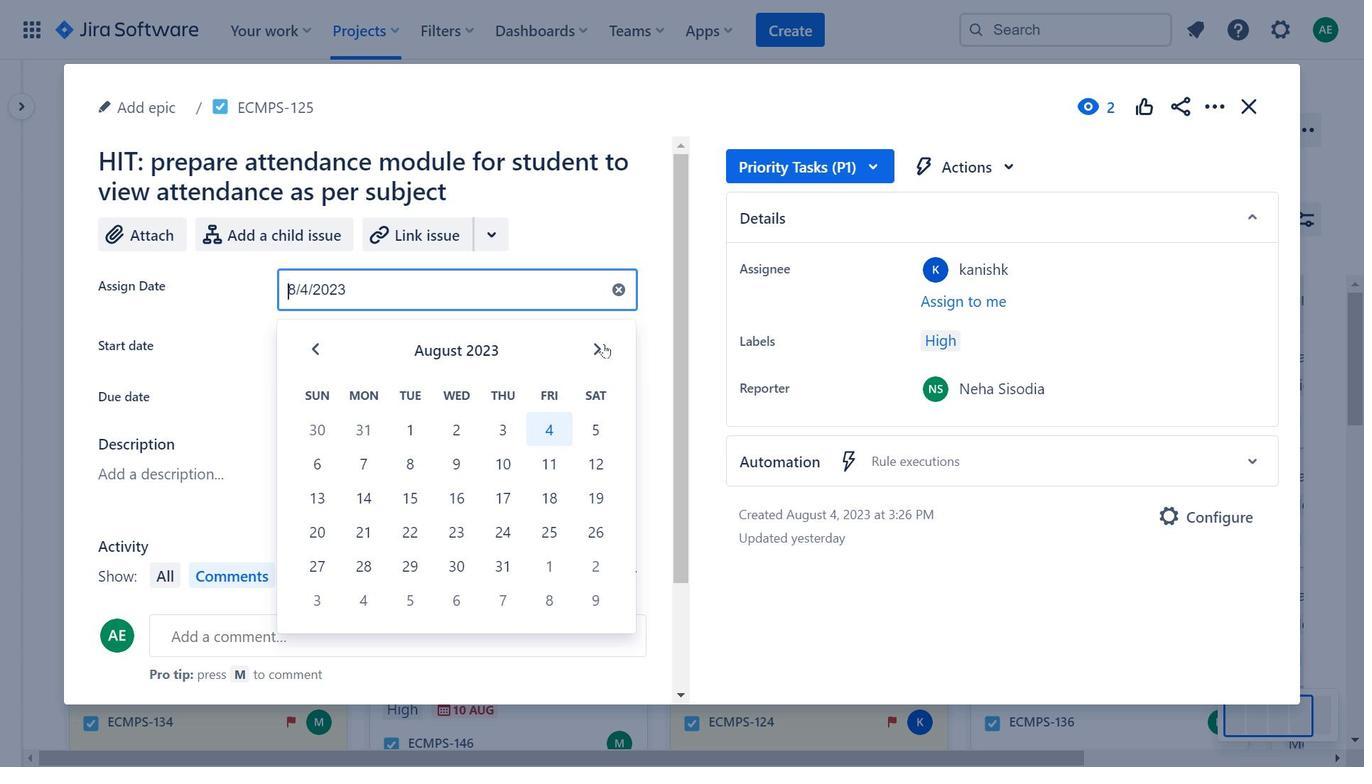 
Action: Mouse pressed left at (597, 347)
Screenshot: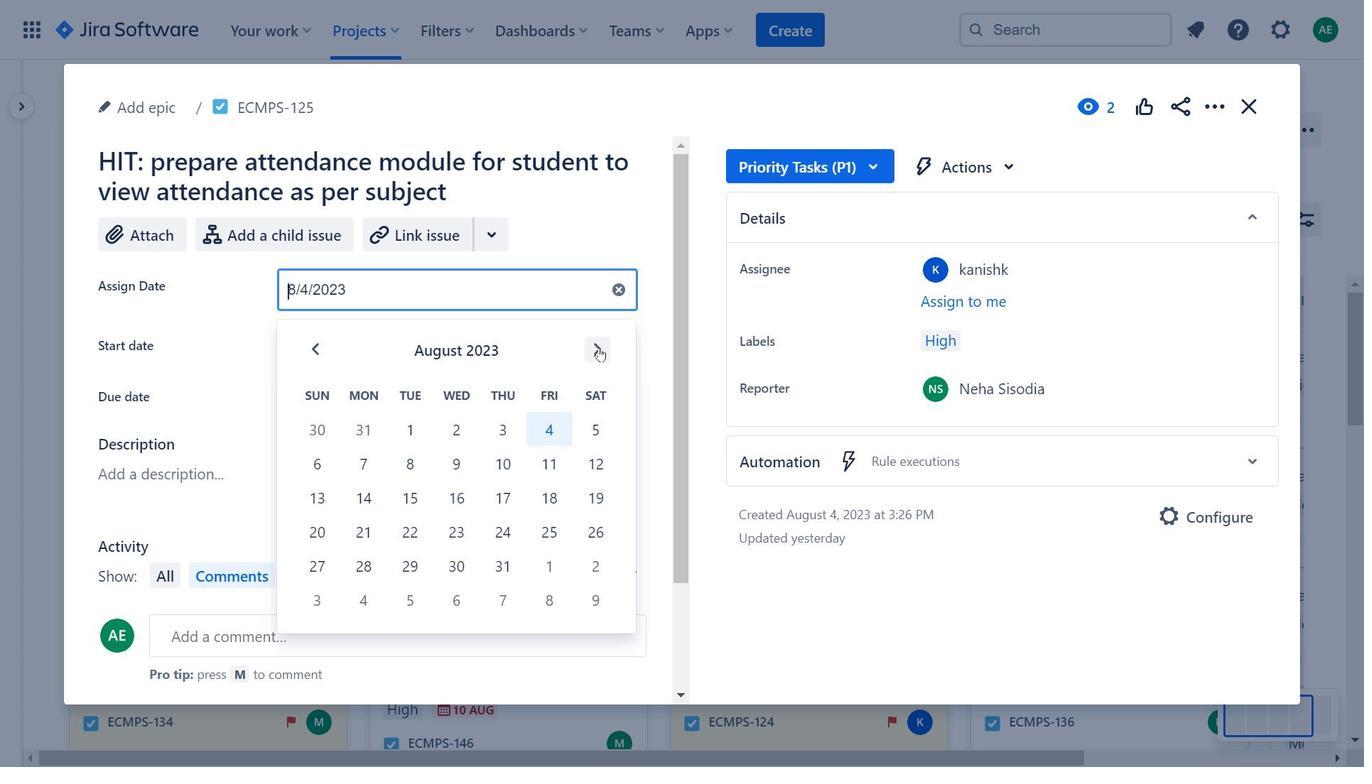 
Action: Mouse moved to (664, 395)
Screenshot: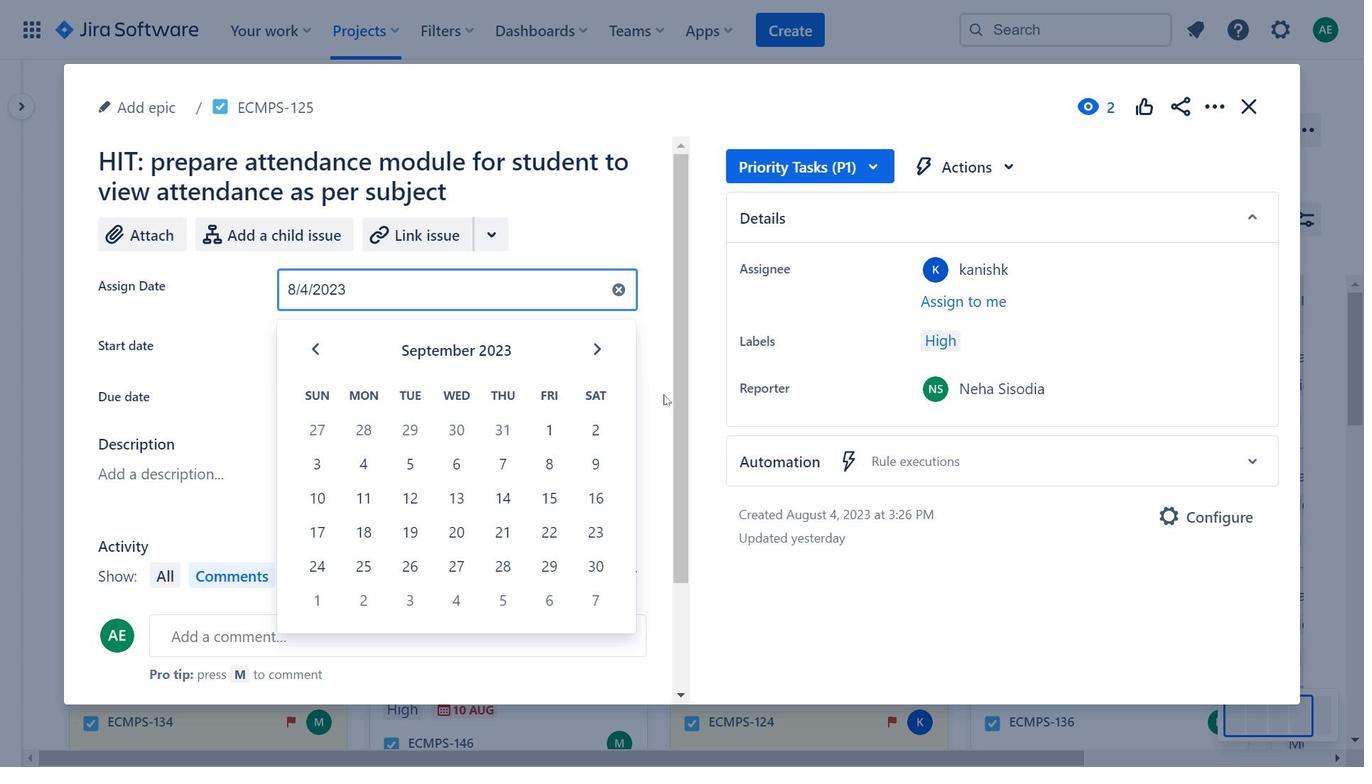 
Action: Mouse pressed left at (664, 395)
Screenshot: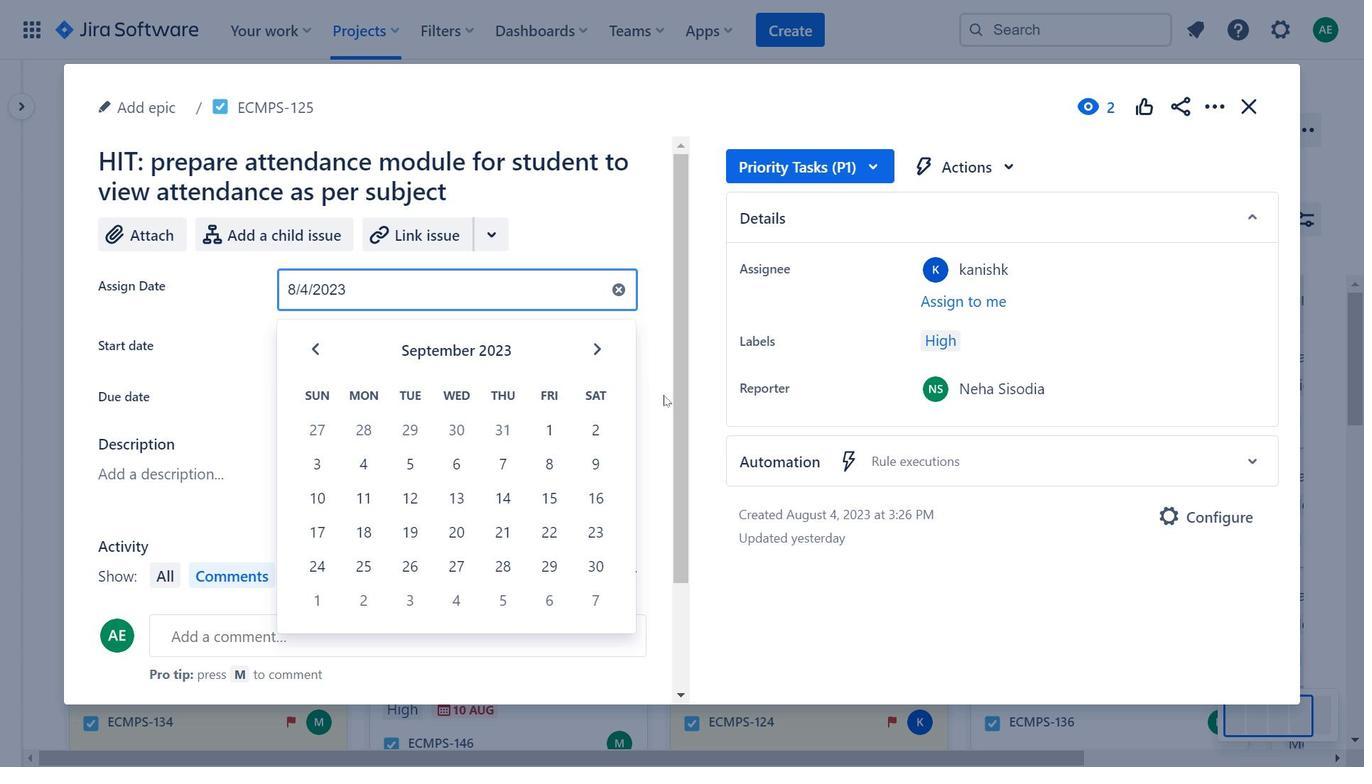 
Action: Mouse moved to (404, 493)
Screenshot: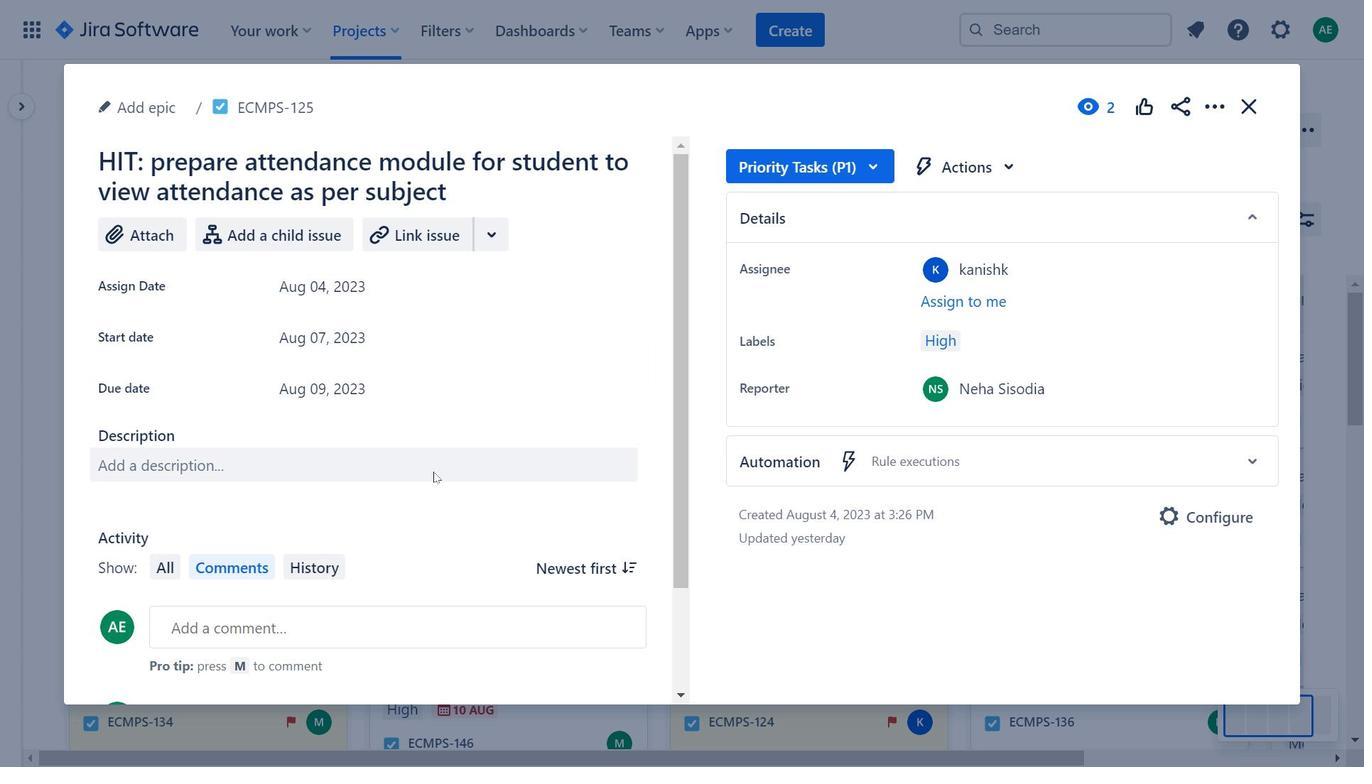
Action: Mouse scrolled (404, 492) with delta (0, 0)
Screenshot: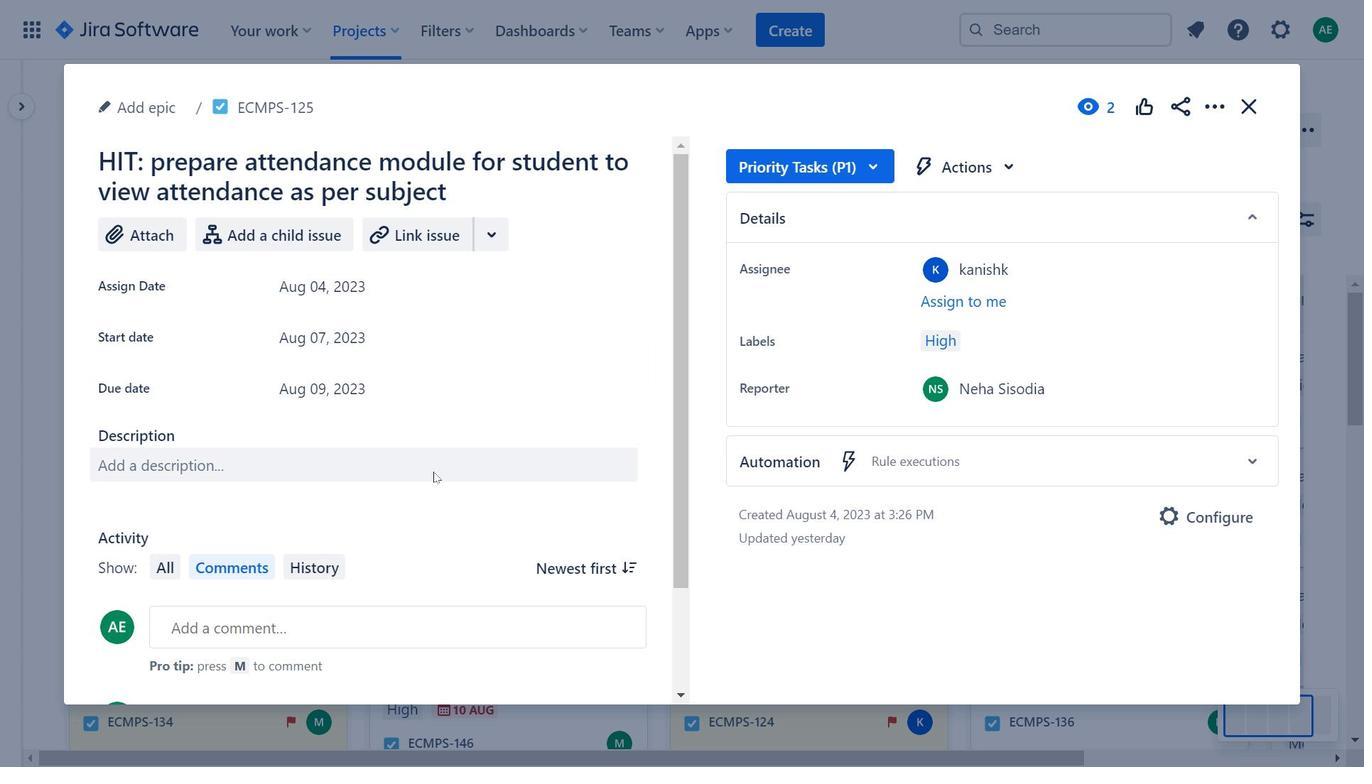 
Action: Mouse moved to (404, 495)
Screenshot: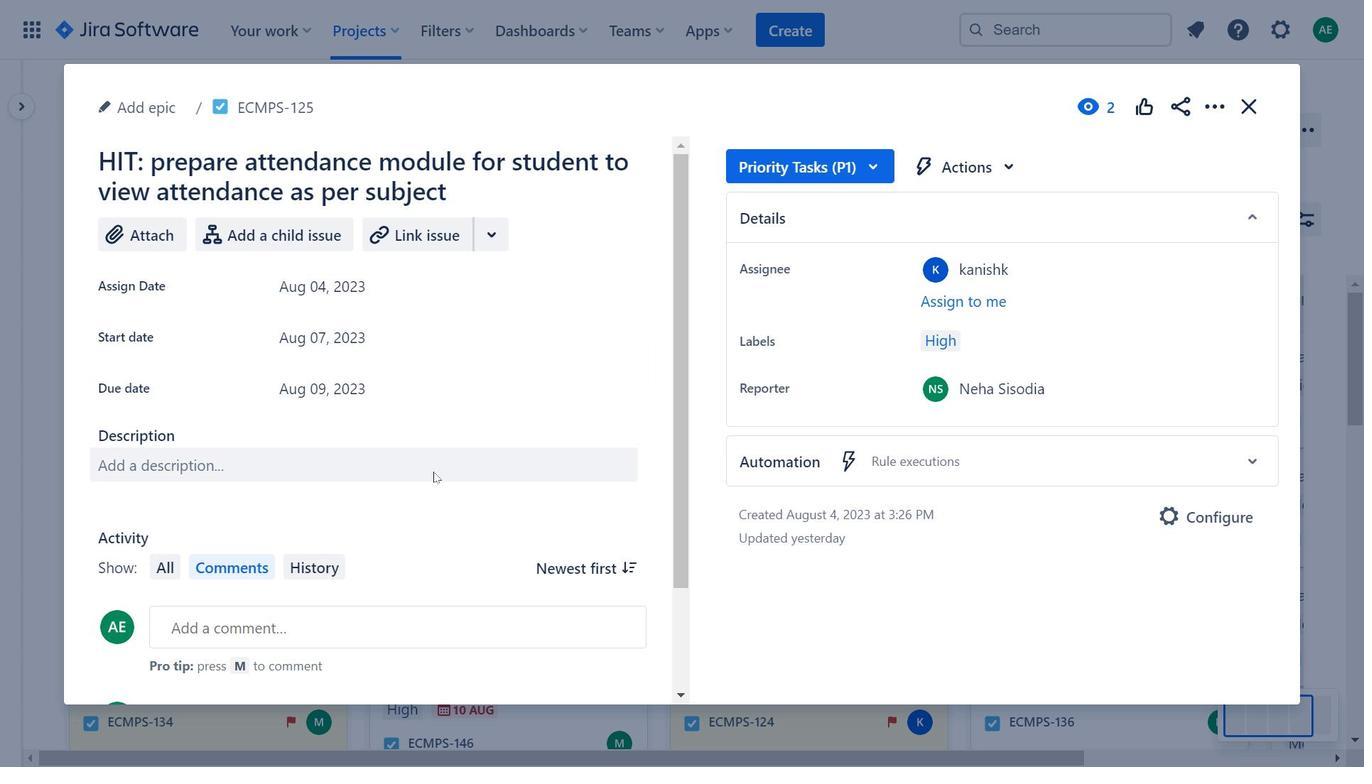 
Action: Mouse scrolled (404, 494) with delta (0, 0)
Screenshot: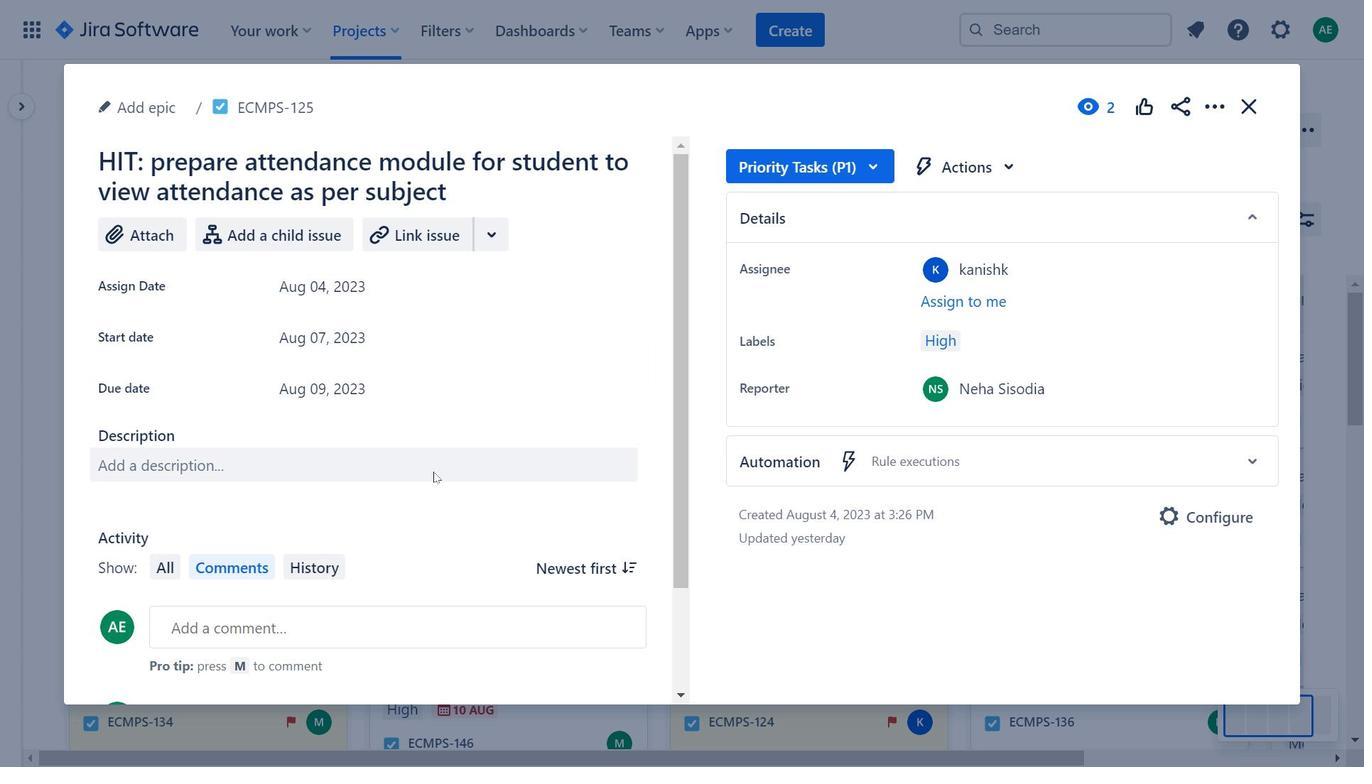 
Action: Mouse moved to (265, 496)
Screenshot: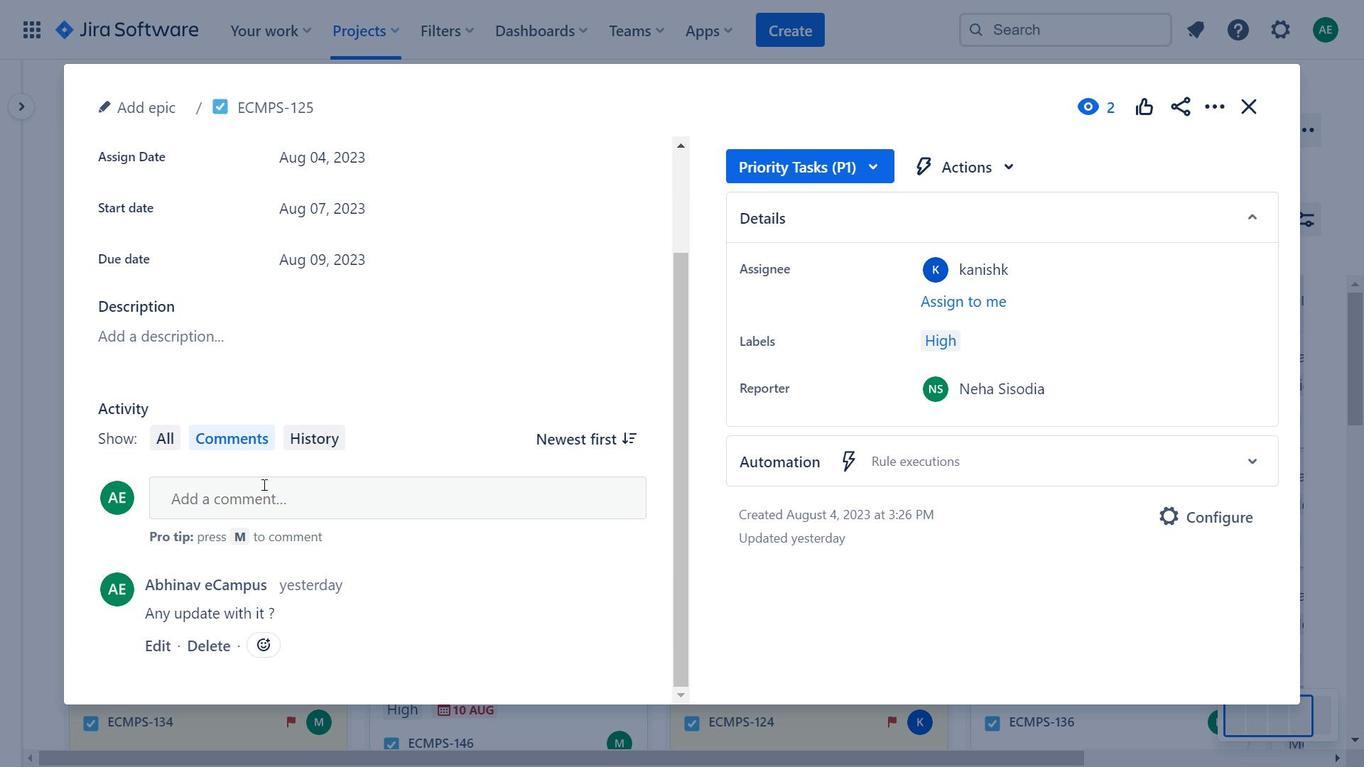 
Action: Mouse pressed left at (265, 496)
Screenshot: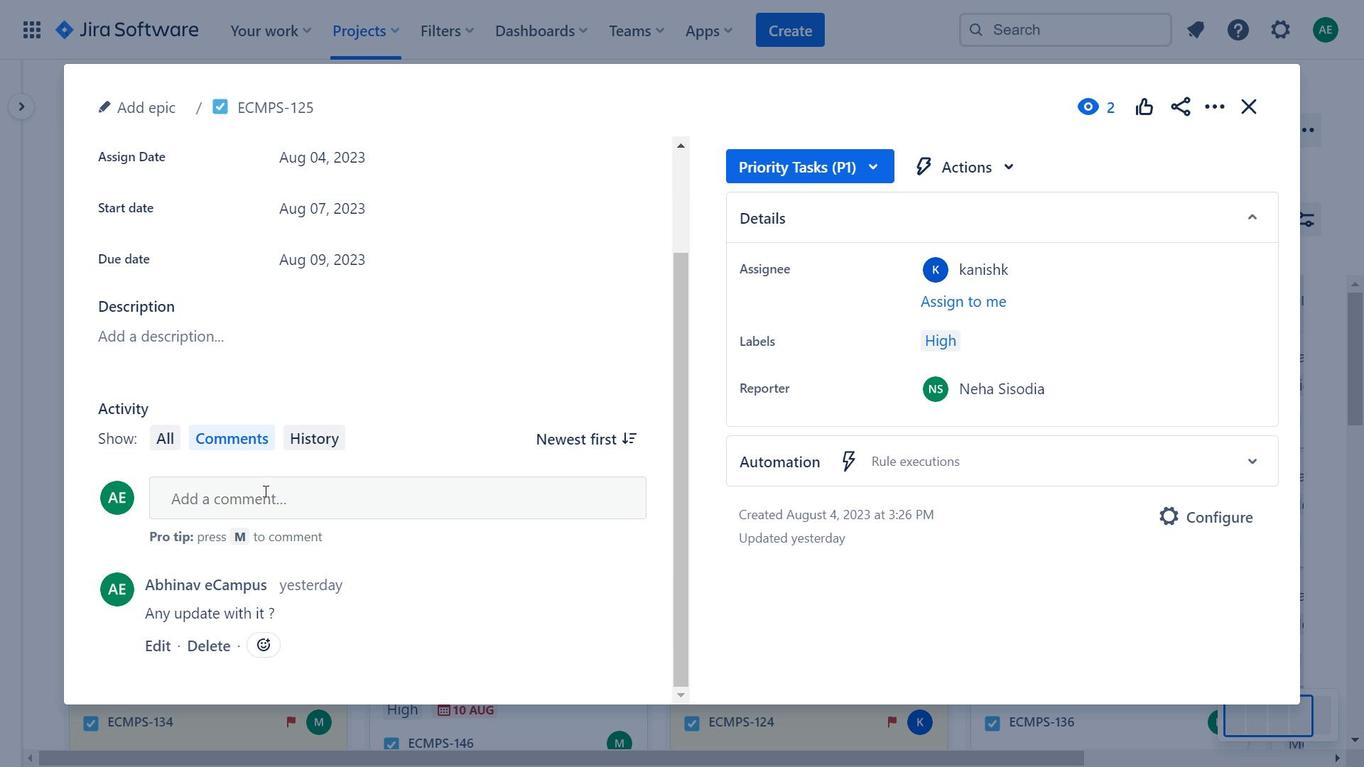 
Action: Mouse moved to (267, 495)
Screenshot: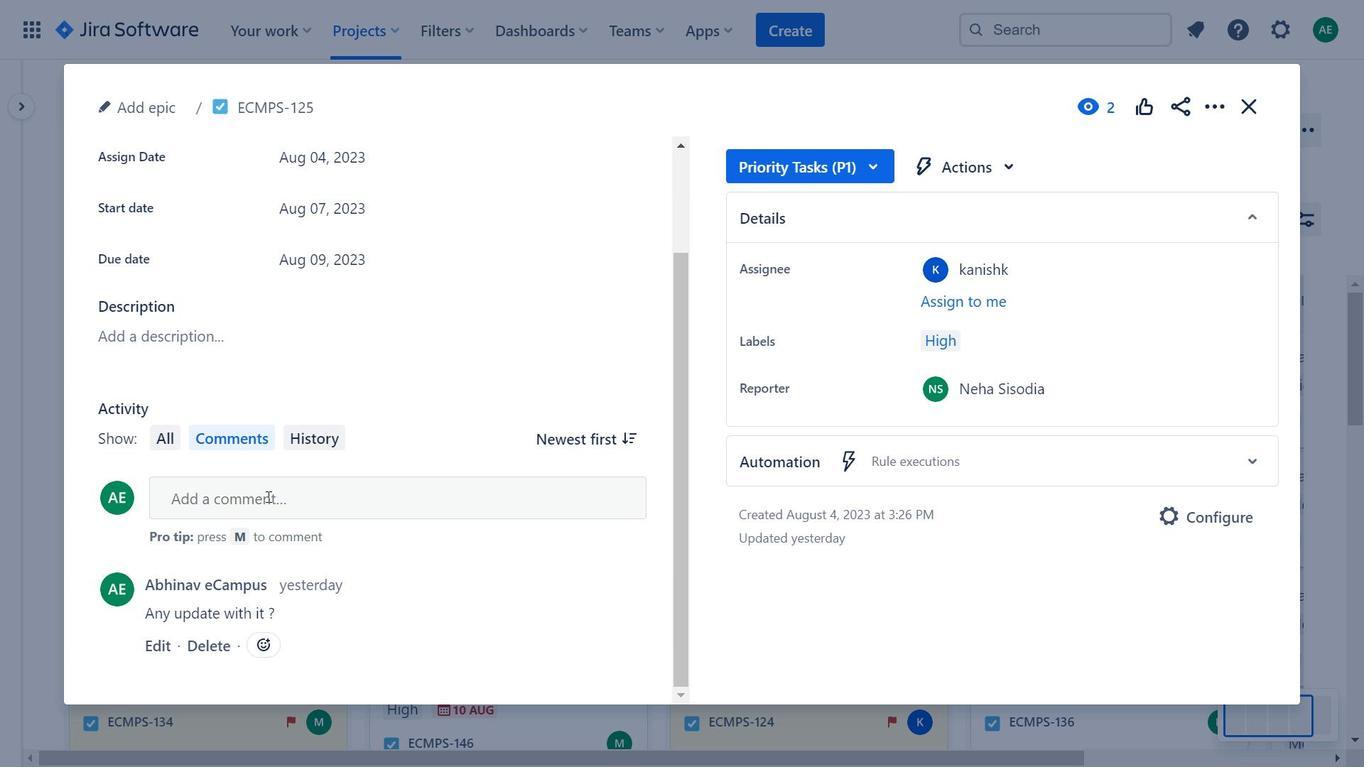 
Action: Key pressed no<Key.space>update<Key.space>yet<Key.space><Key.shift_r>?
Screenshot: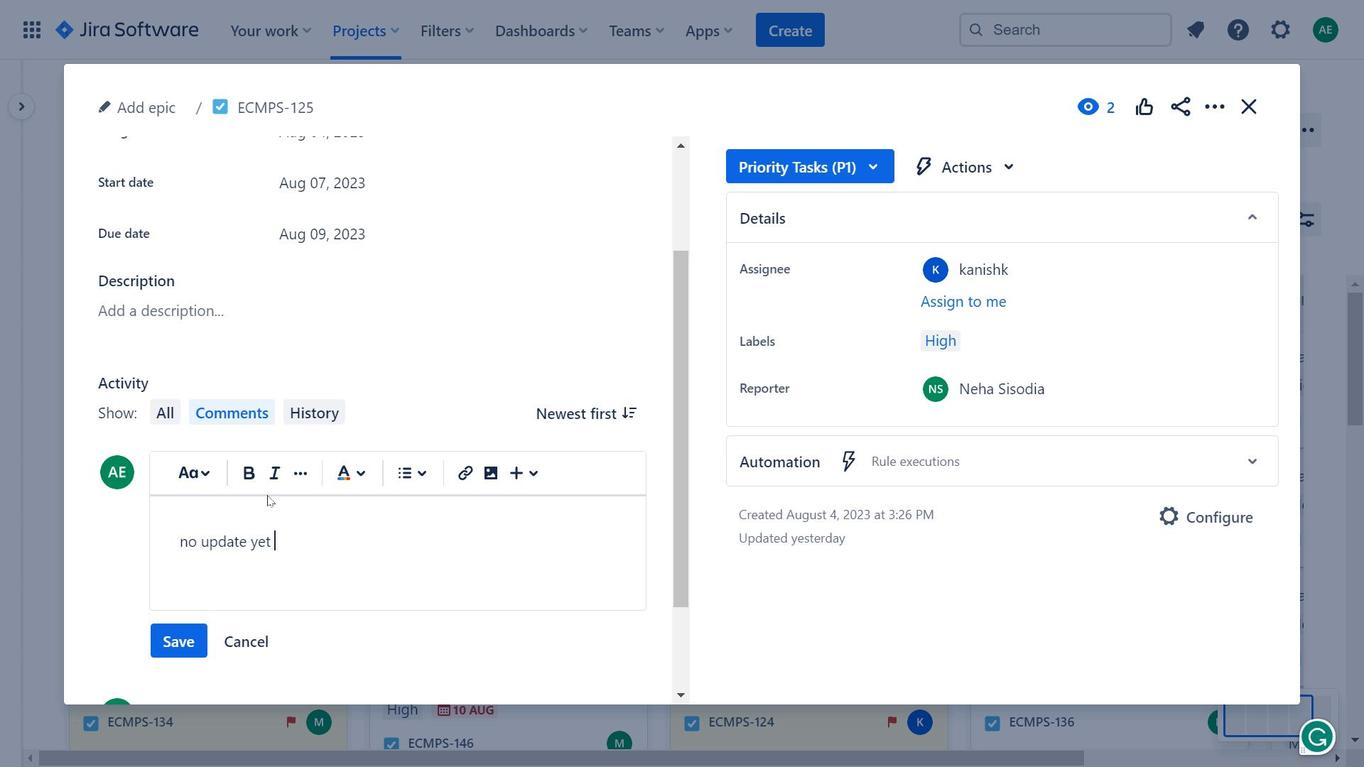 
Action: Mouse moved to (181, 639)
Screenshot: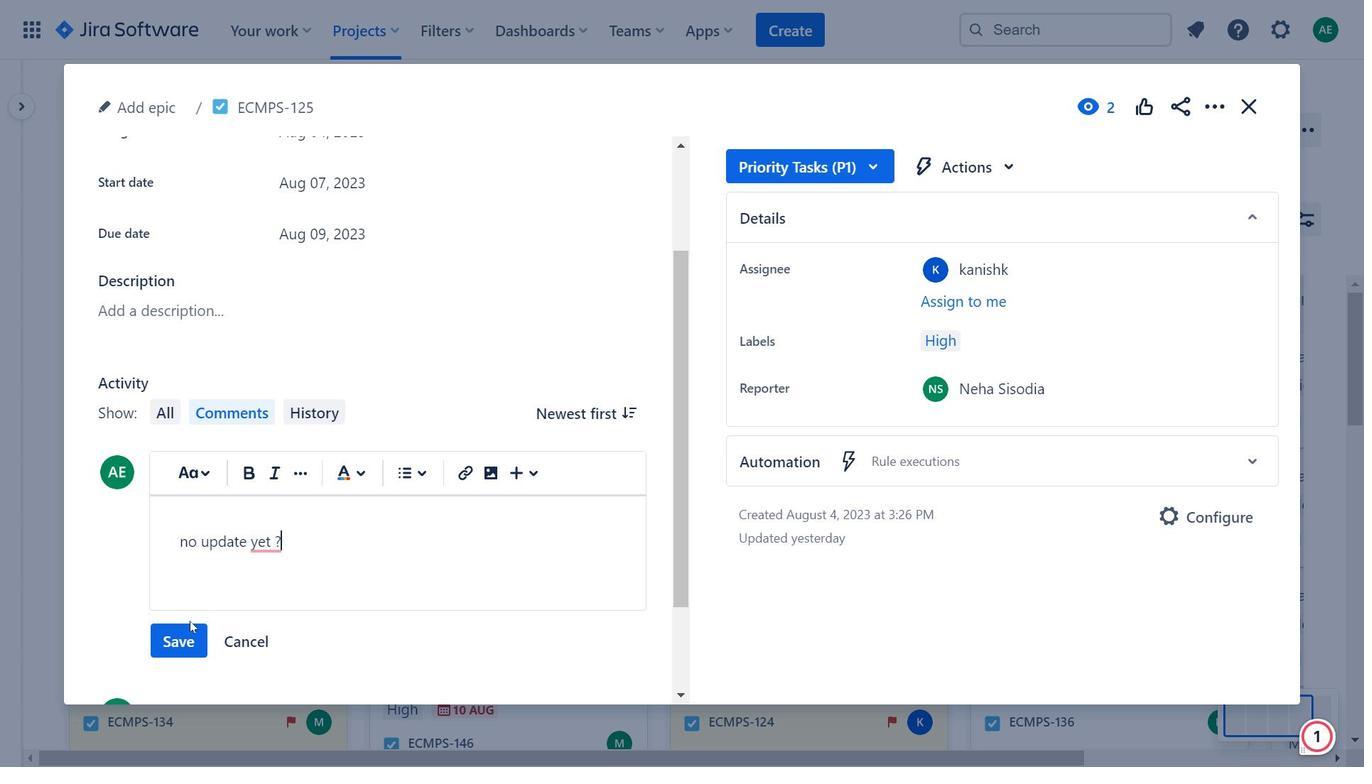 
Action: Mouse pressed left at (181, 639)
Screenshot: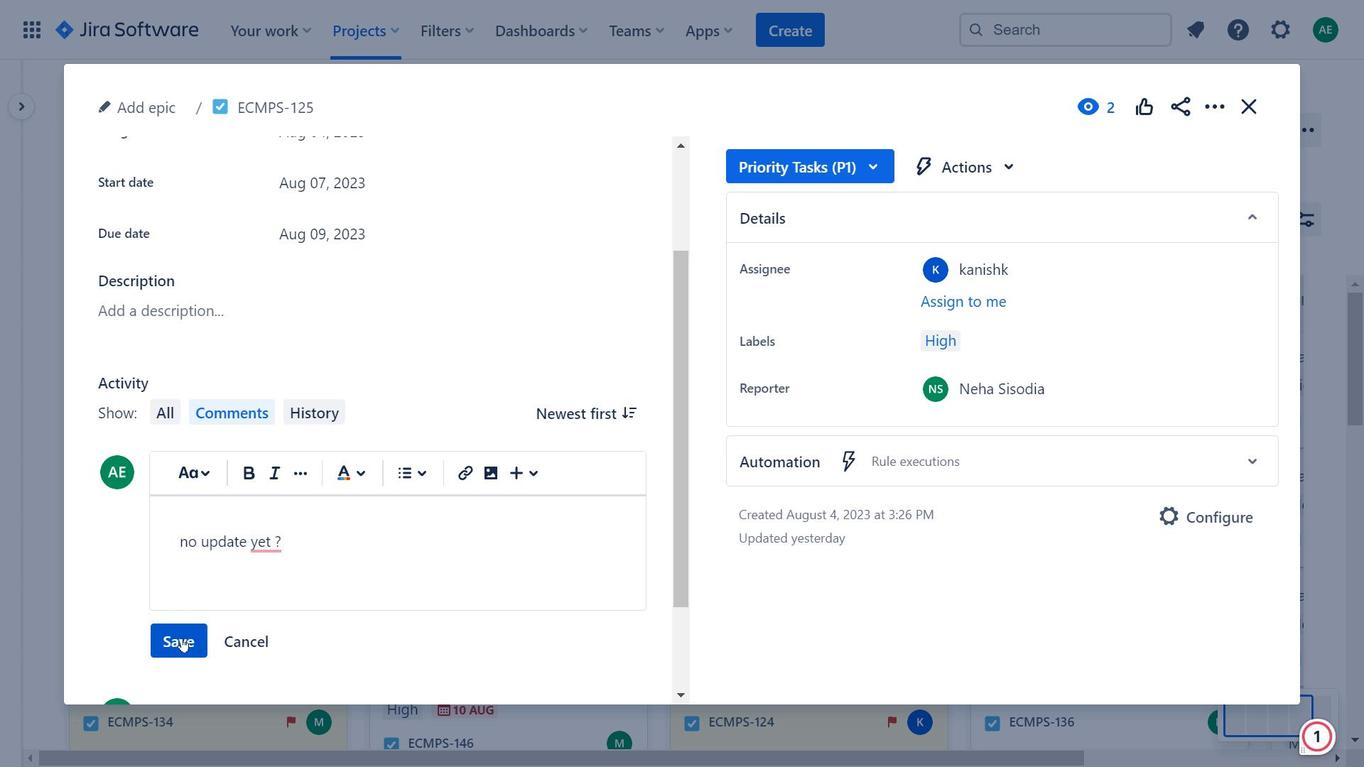 
Action: Mouse moved to (977, 169)
Screenshot: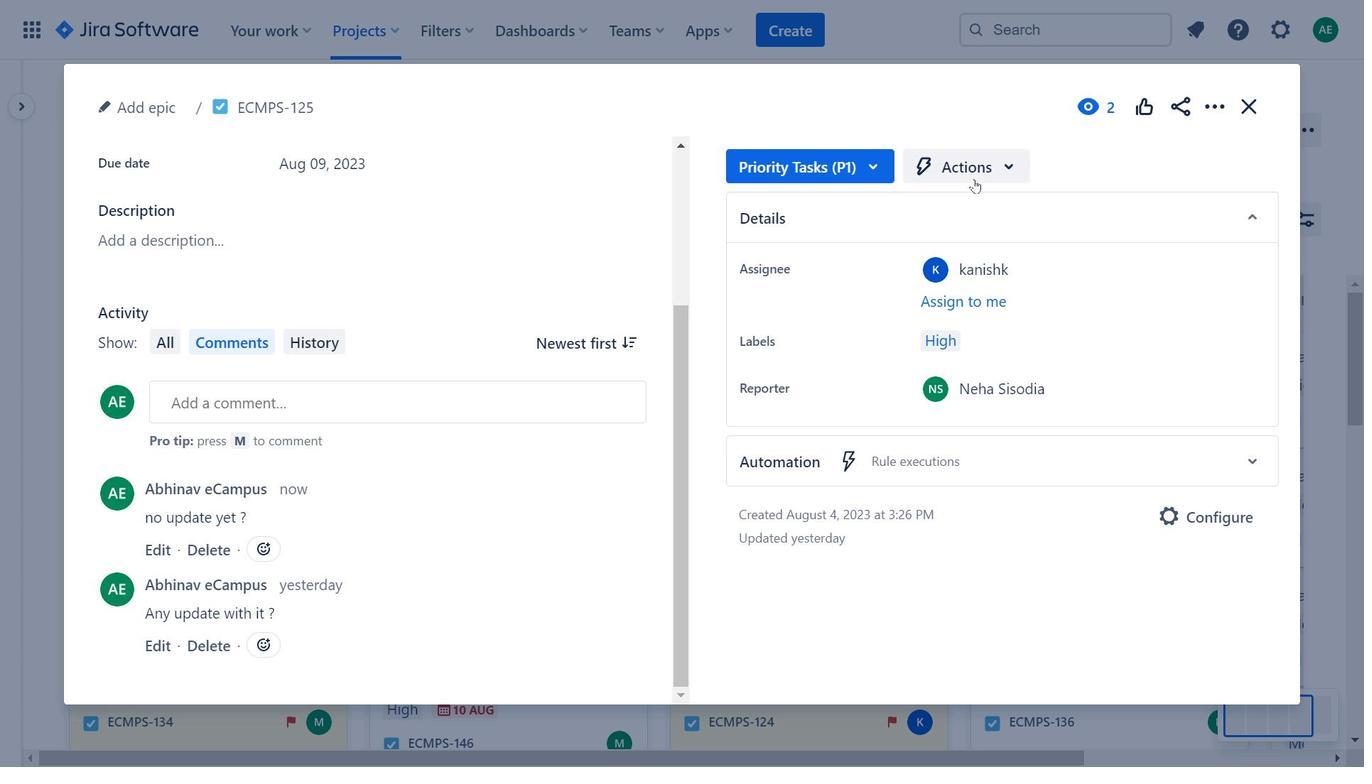 
Action: Mouse pressed left at (977, 169)
Screenshot: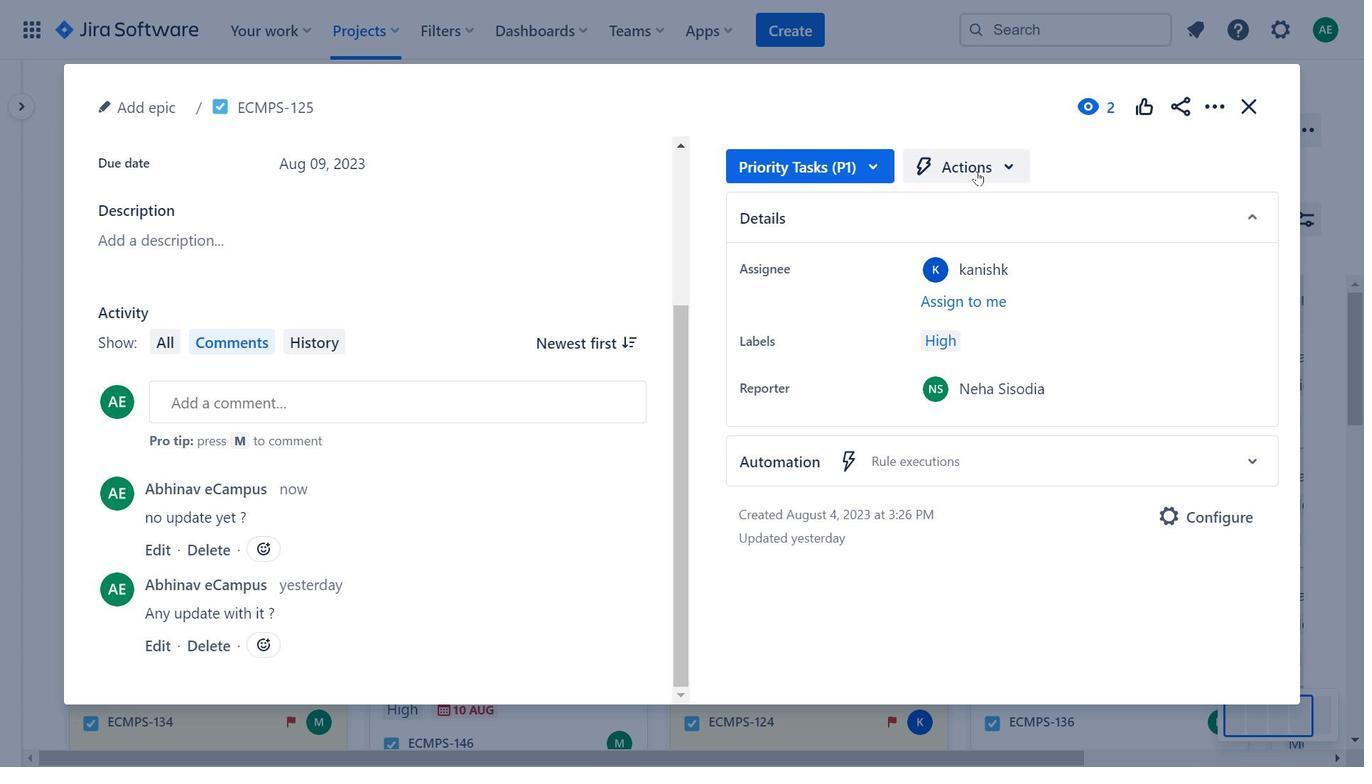 
Action: Mouse moved to (1245, 109)
Screenshot: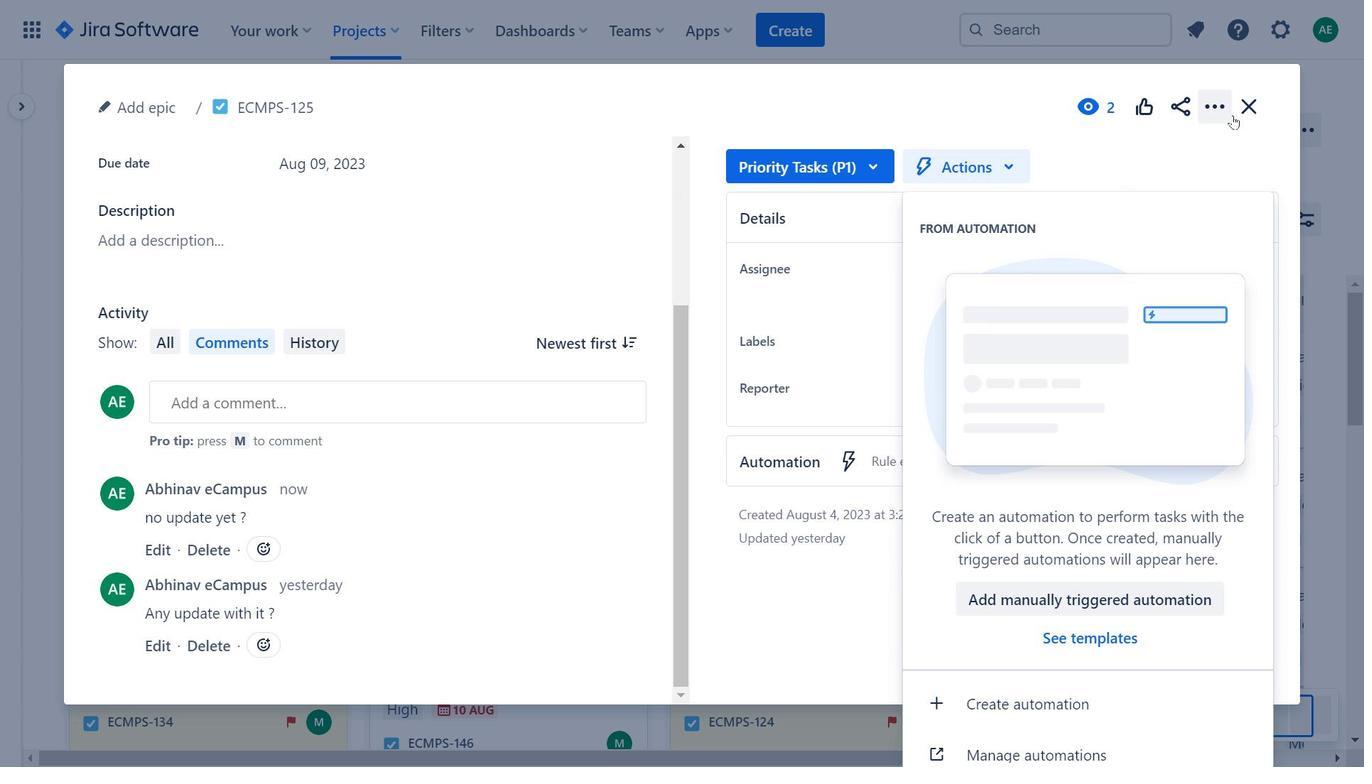 
Action: Mouse pressed left at (1245, 109)
Screenshot: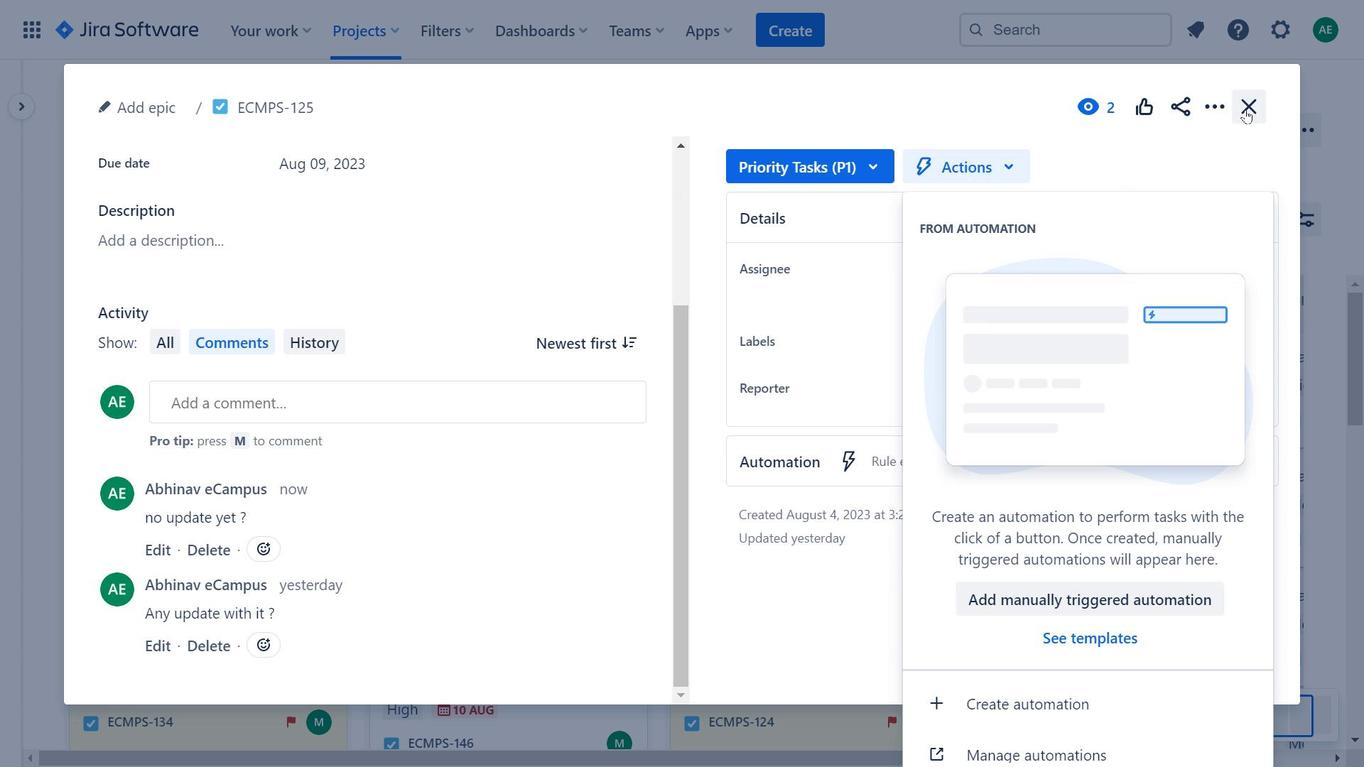 
Action: Mouse moved to (269, 431)
Screenshot: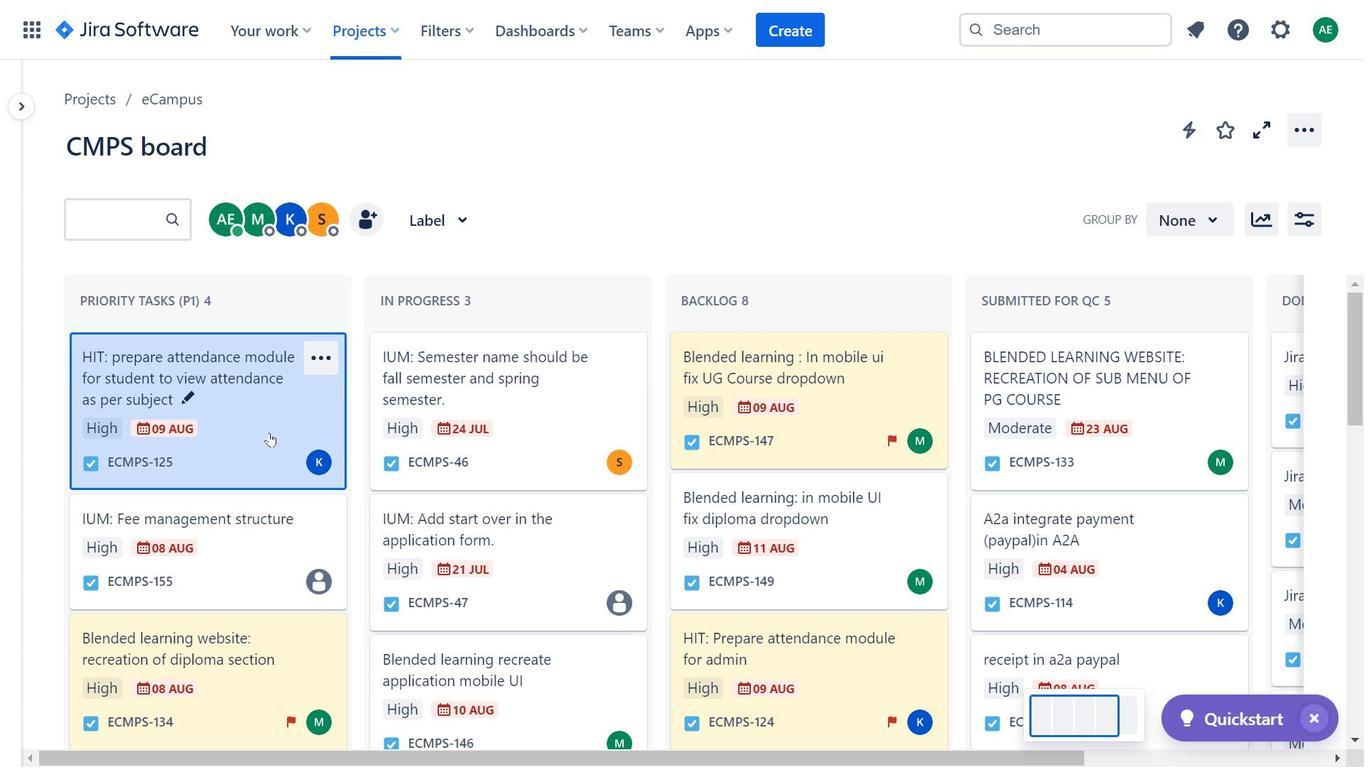 
Action: Mouse pressed left at (269, 431)
Screenshot: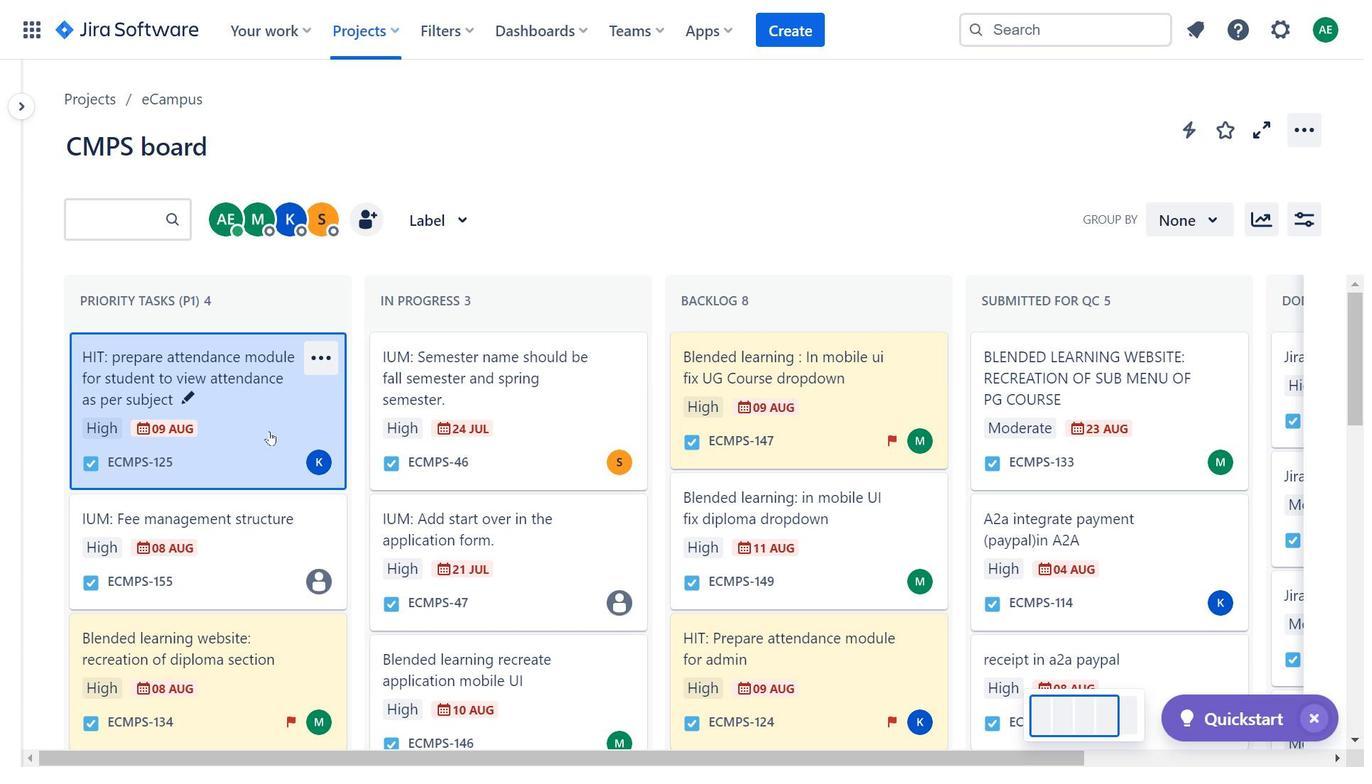
Action: Mouse moved to (783, 430)
Screenshot: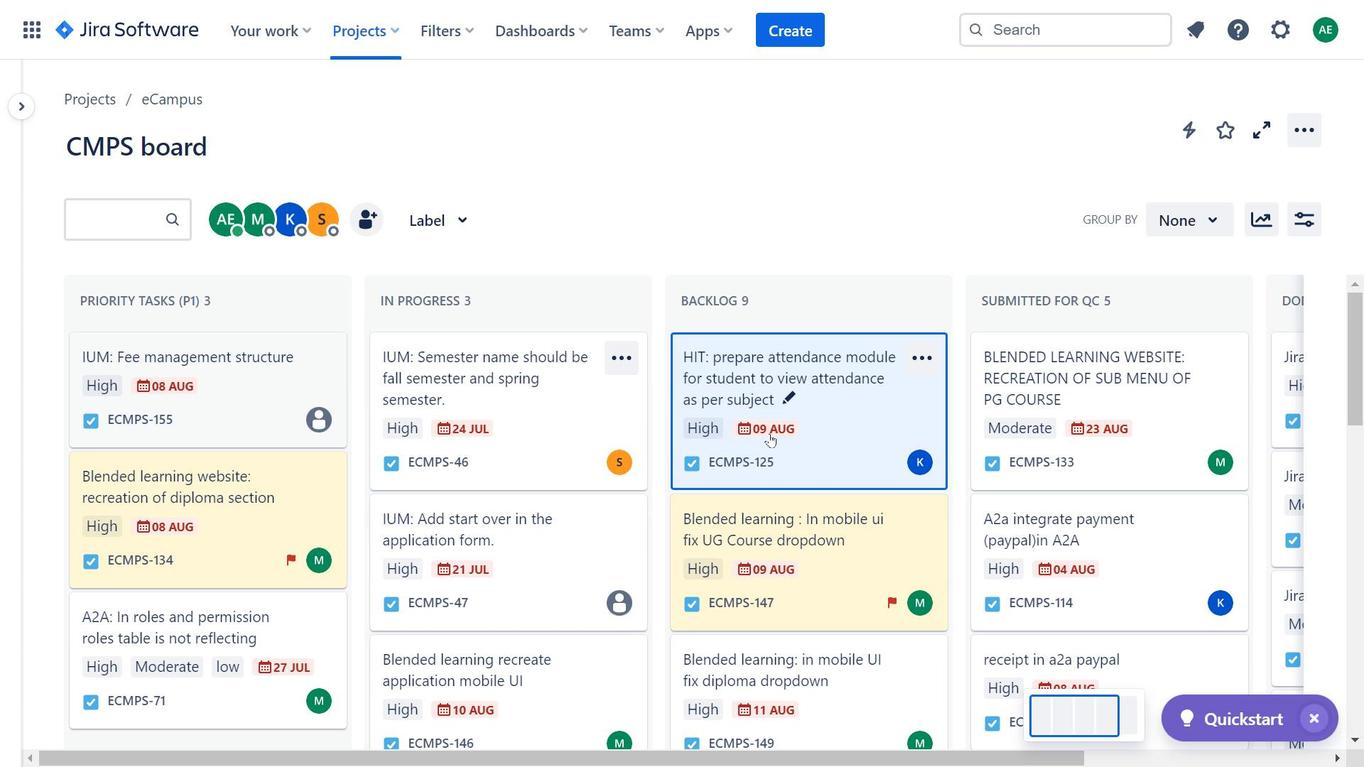 
Action: Mouse scrolled (783, 429) with delta (0, 0)
Screenshot: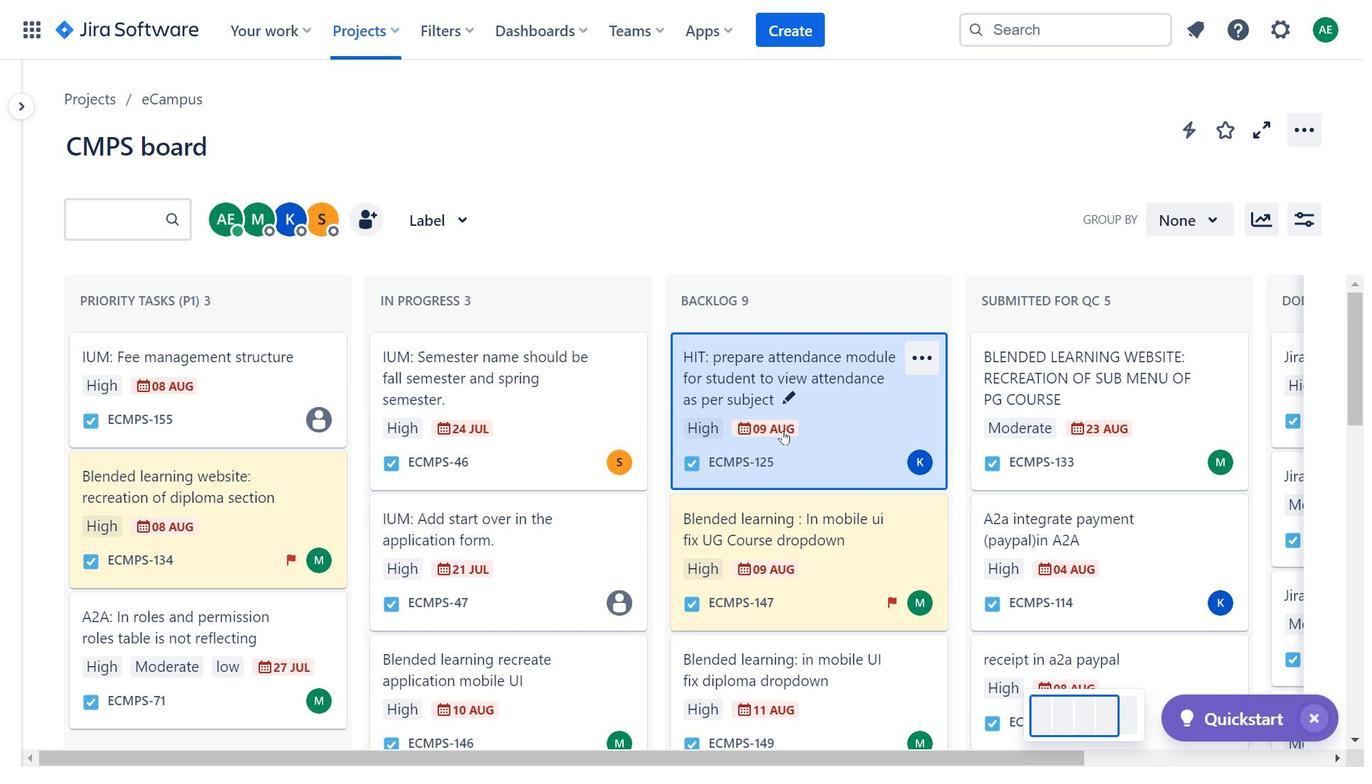 
Action: Mouse moved to (785, 429)
Screenshot: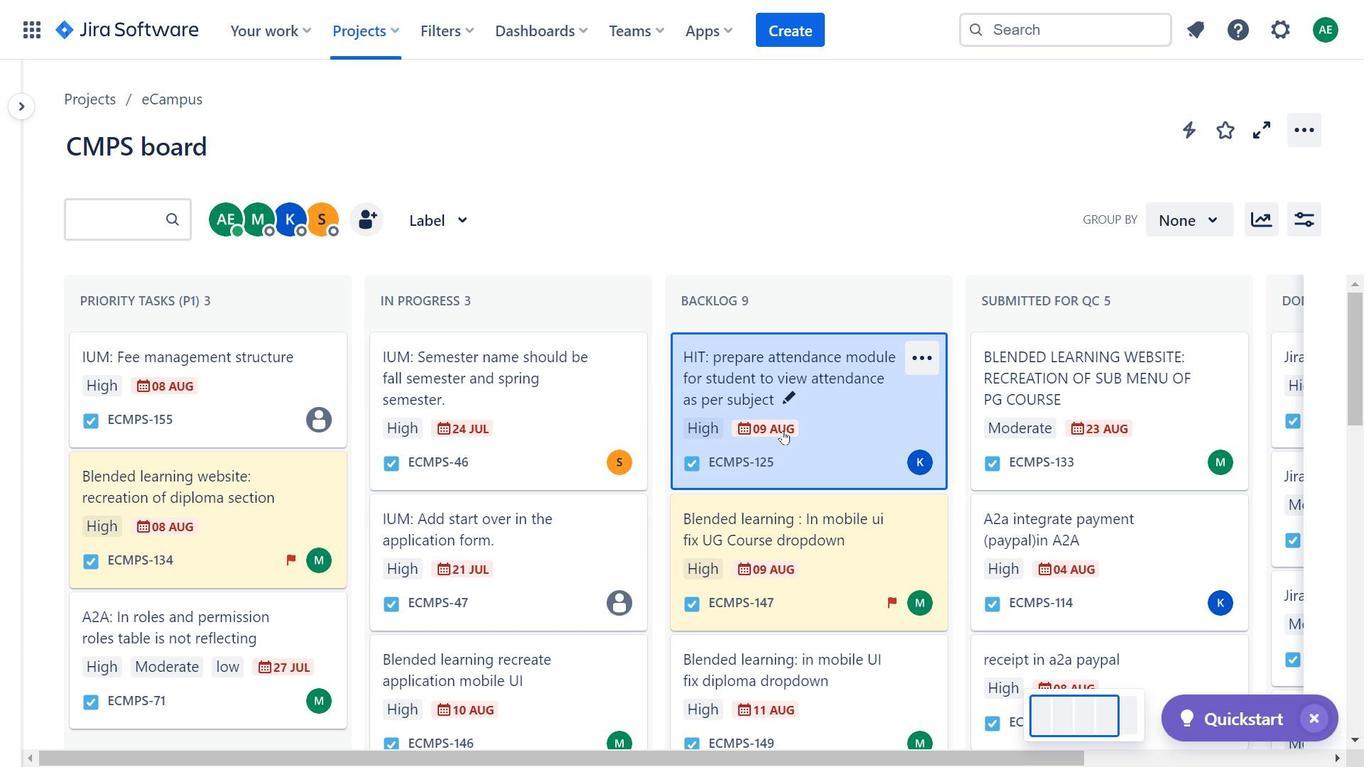 
Action: Mouse scrolled (785, 429) with delta (0, 0)
Screenshot: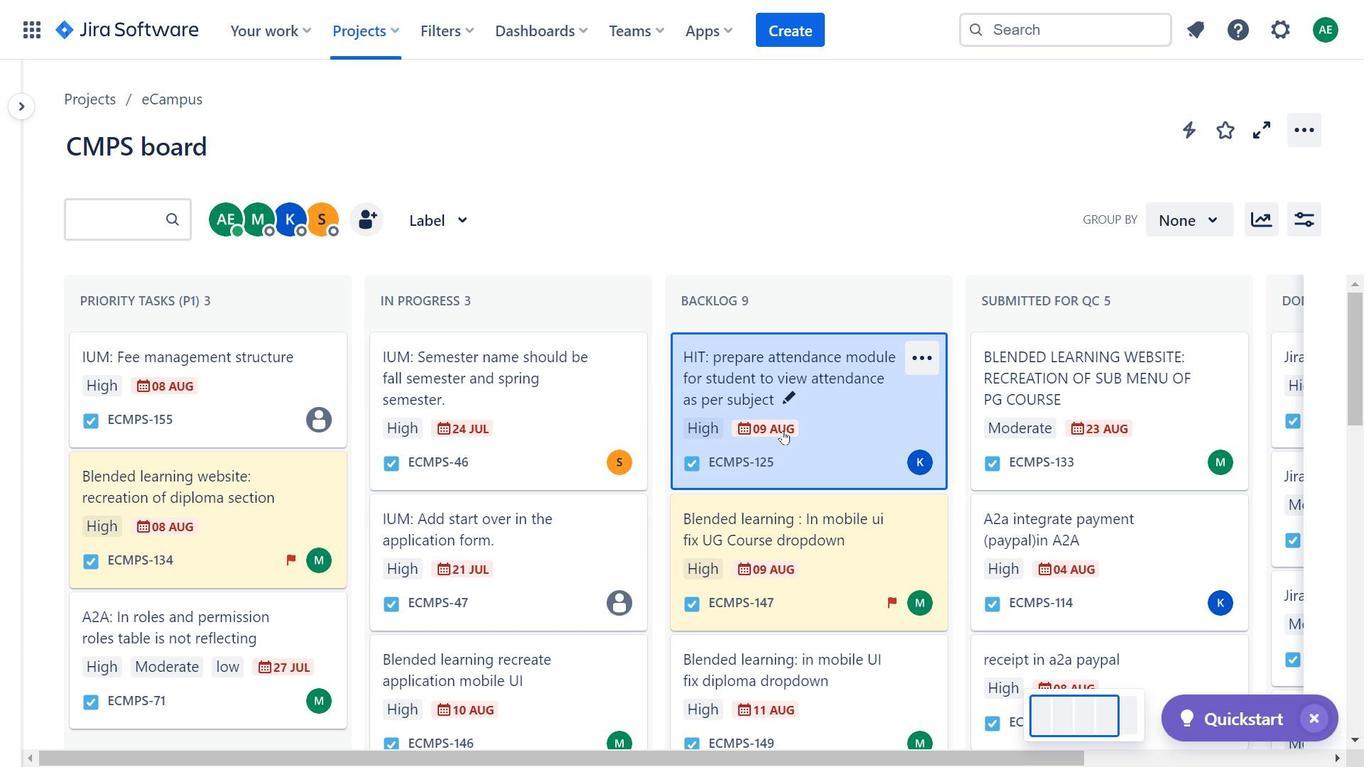 
Action: Mouse moved to (792, 423)
Screenshot: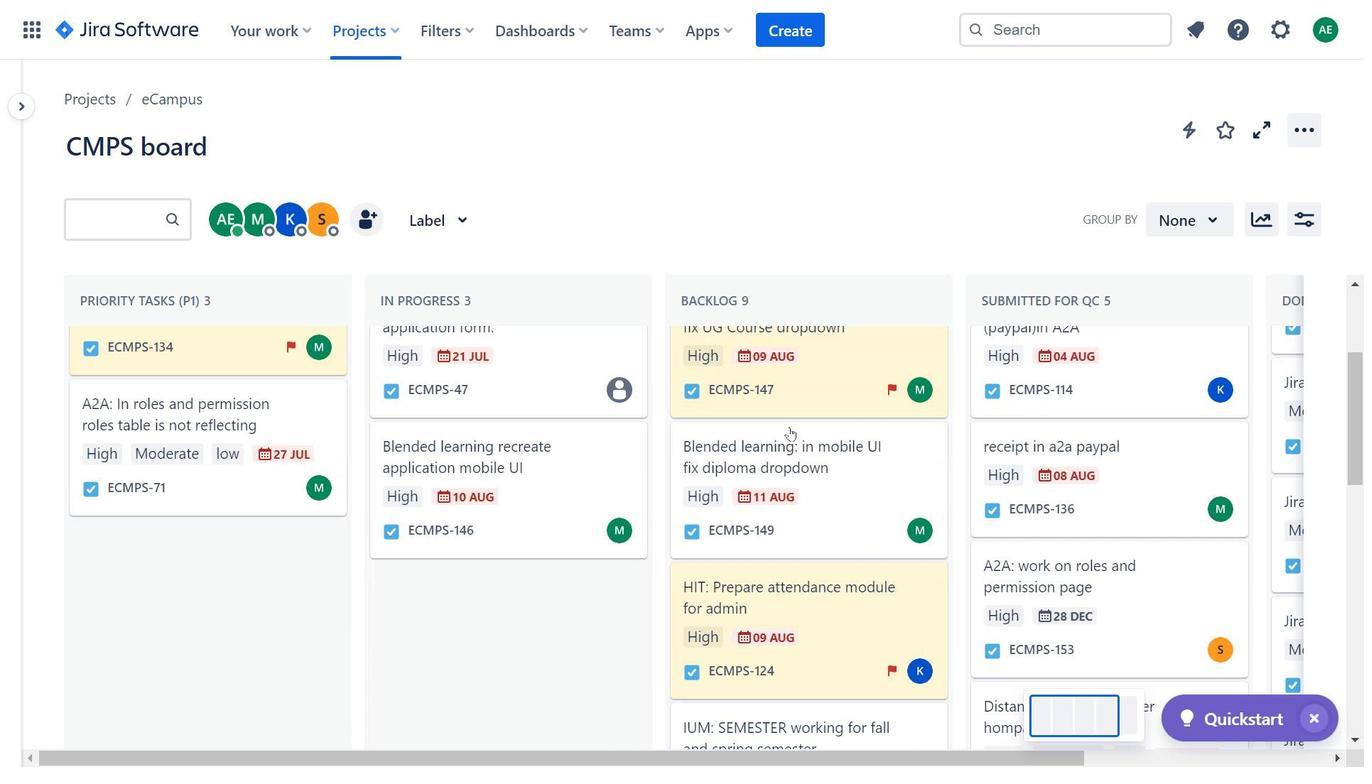 
Action: Mouse scrolled (792, 422) with delta (0, 0)
Screenshot: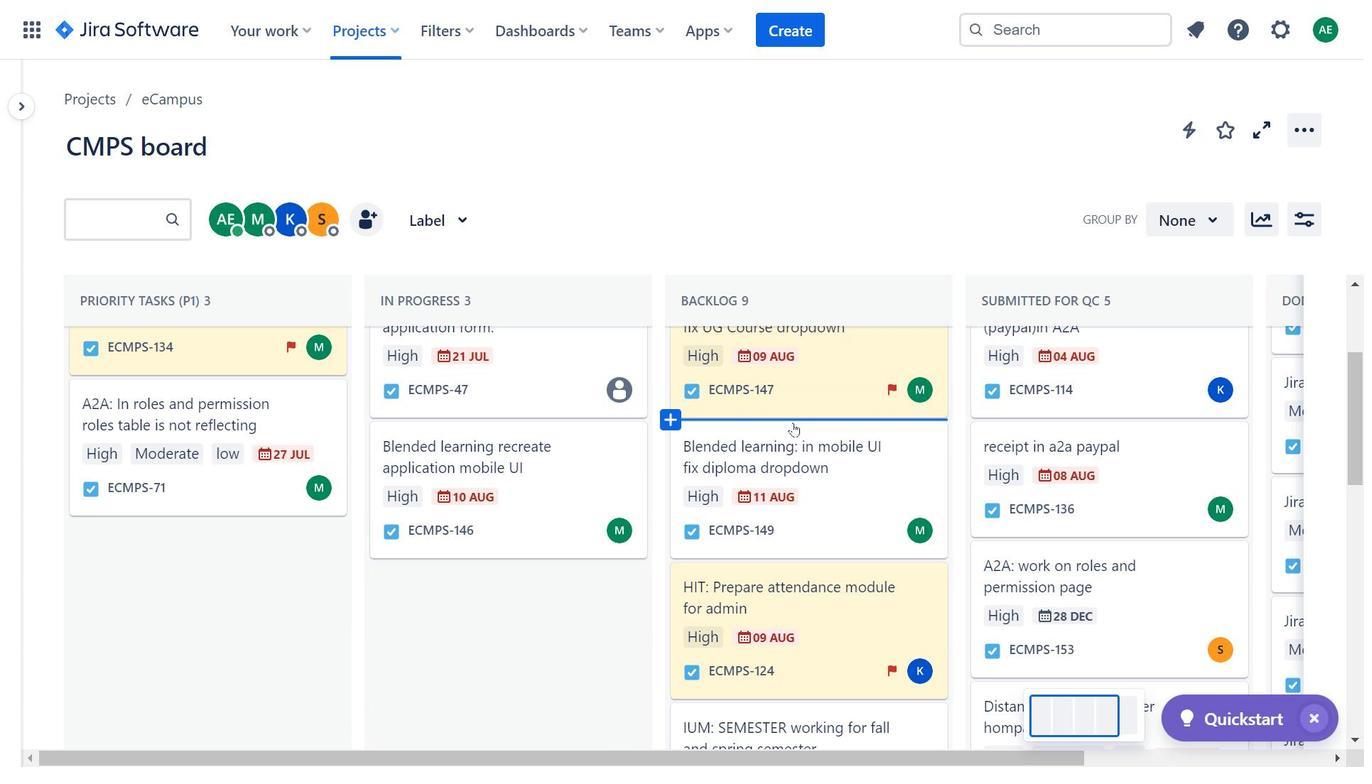 
Action: Mouse moved to (795, 423)
Screenshot: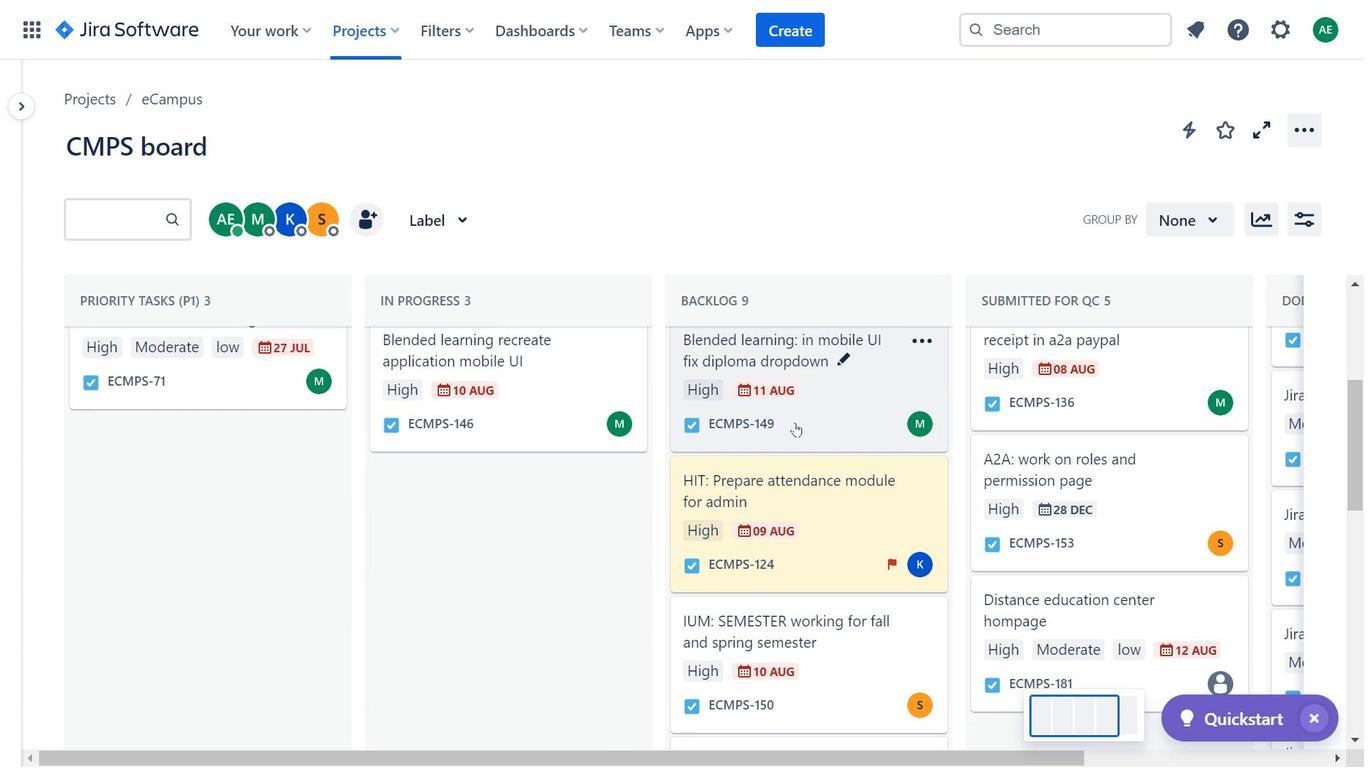 
Action: Mouse scrolled (795, 422) with delta (0, 0)
Screenshot: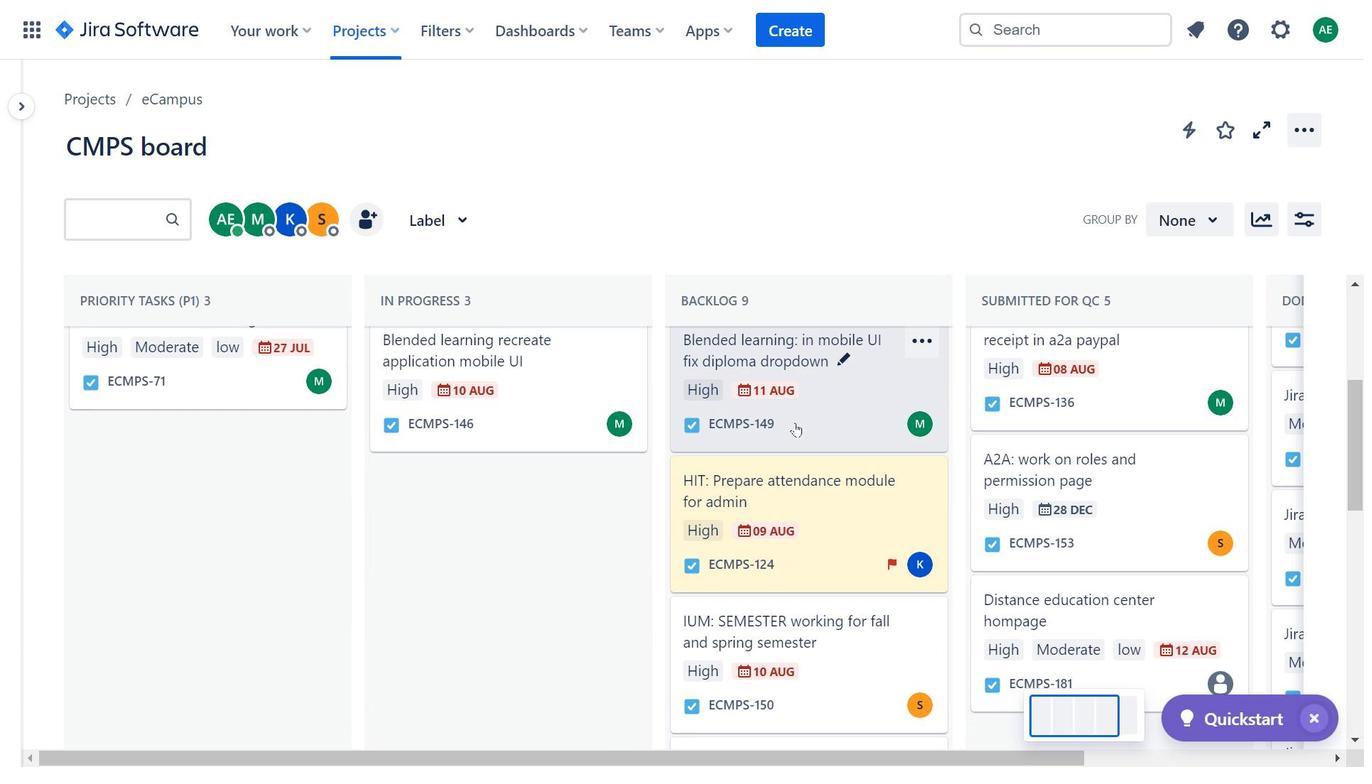 
Action: Mouse moved to (798, 426)
Screenshot: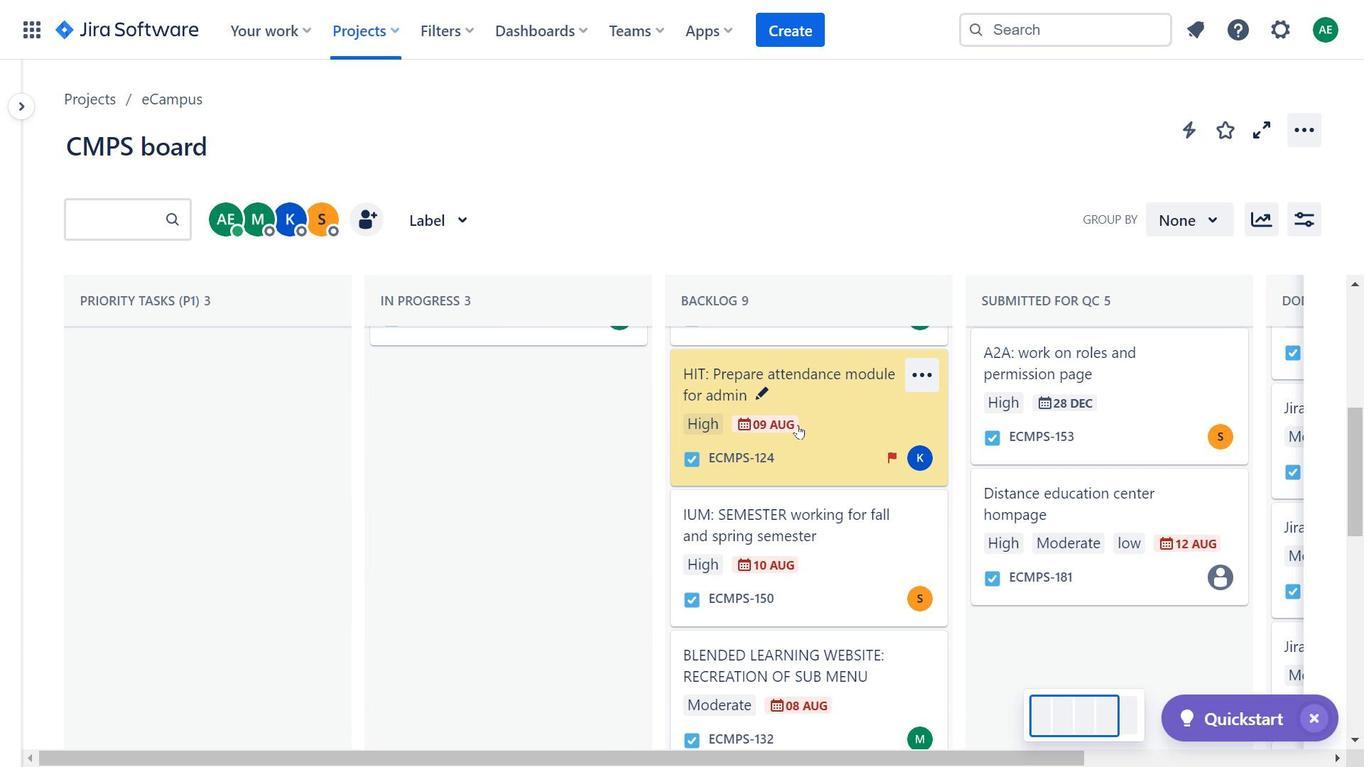 
Action: Mouse scrolled (798, 425) with delta (0, 0)
Screenshot: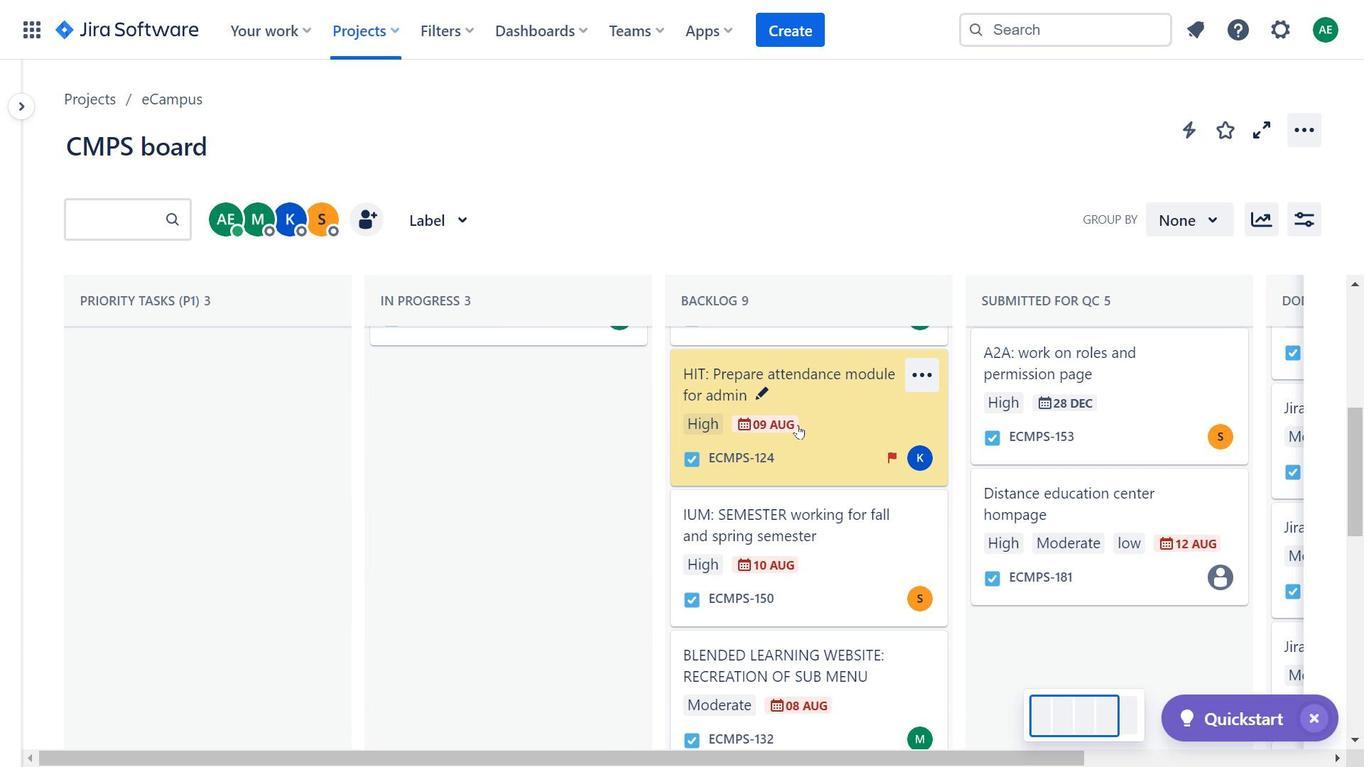 
Action: Mouse moved to (798, 426)
Screenshot: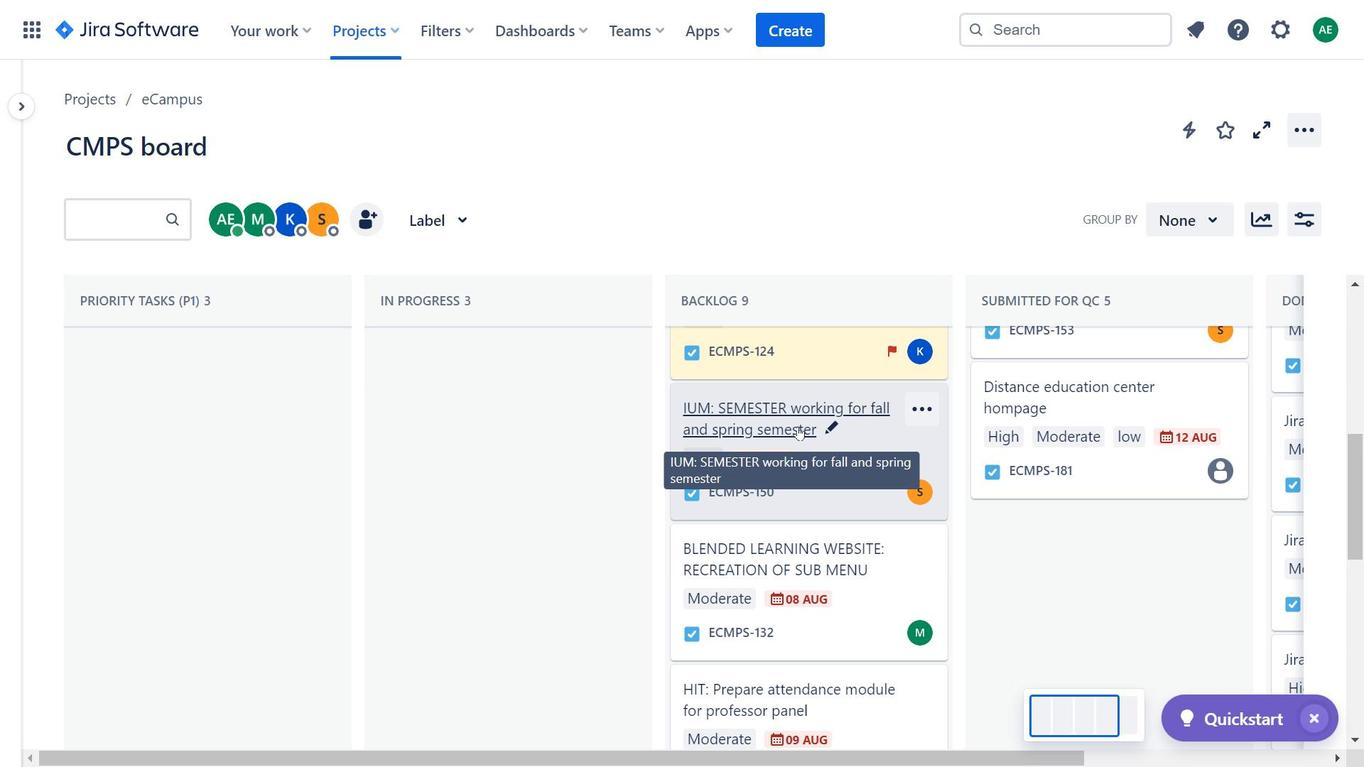 
Action: Mouse scrolled (798, 426) with delta (0, 0)
Screenshot: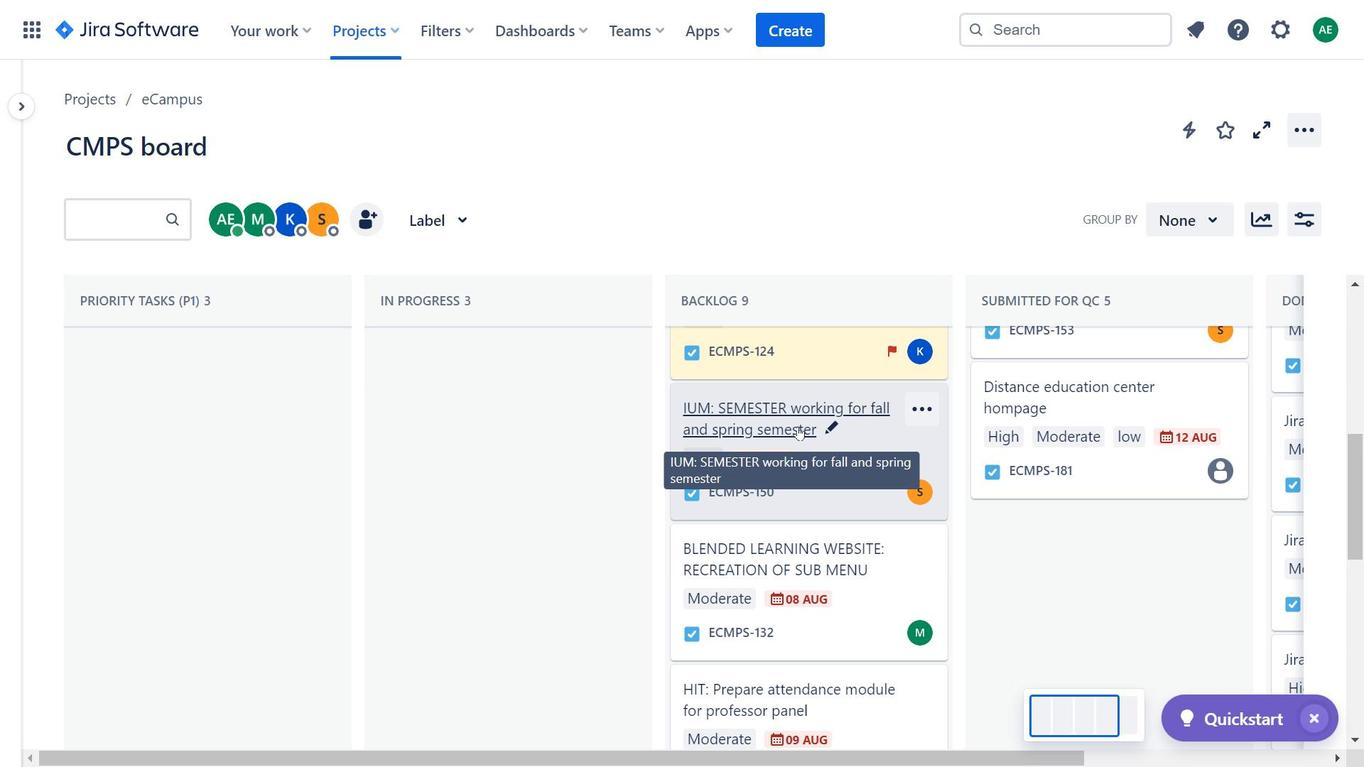 
Action: Mouse moved to (798, 427)
Screenshot: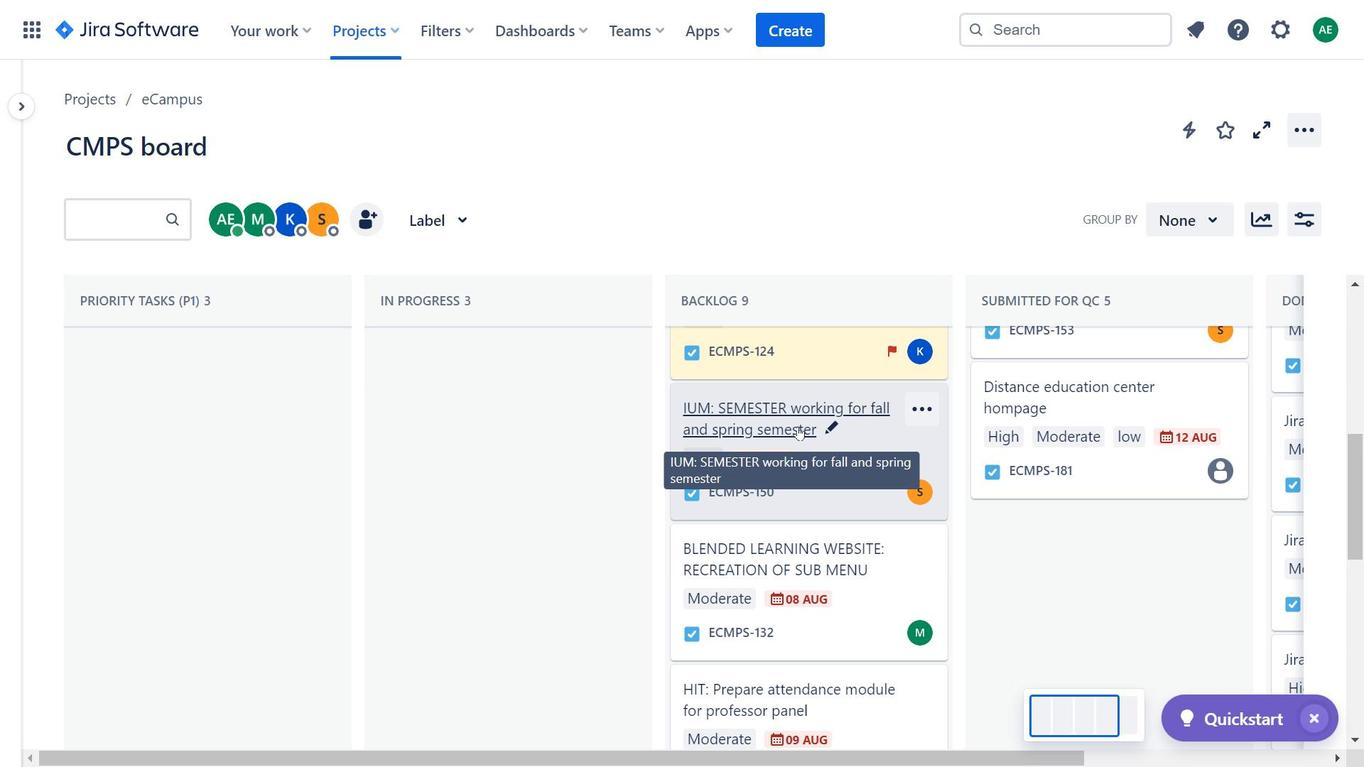
Action: Mouse scrolled (798, 426) with delta (0, 0)
Screenshot: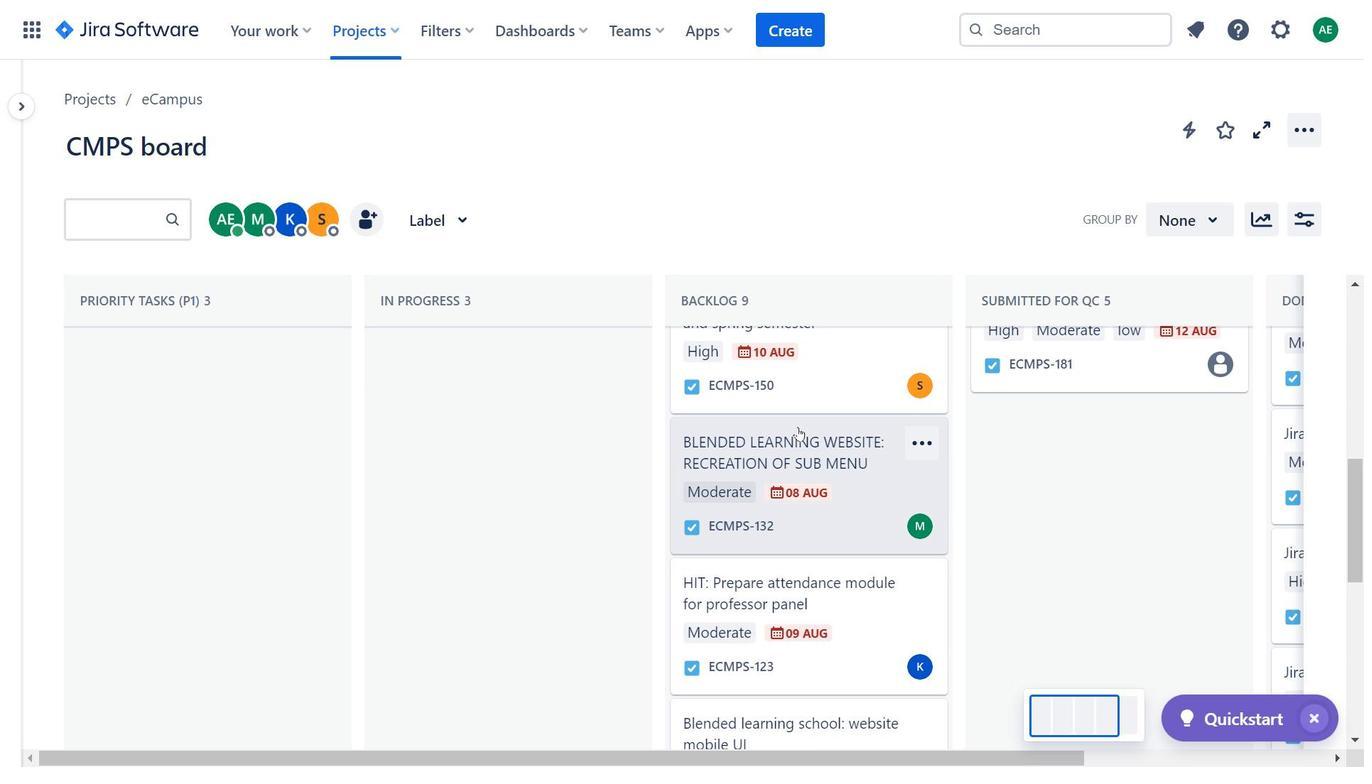 
Action: Mouse moved to (799, 428)
Screenshot: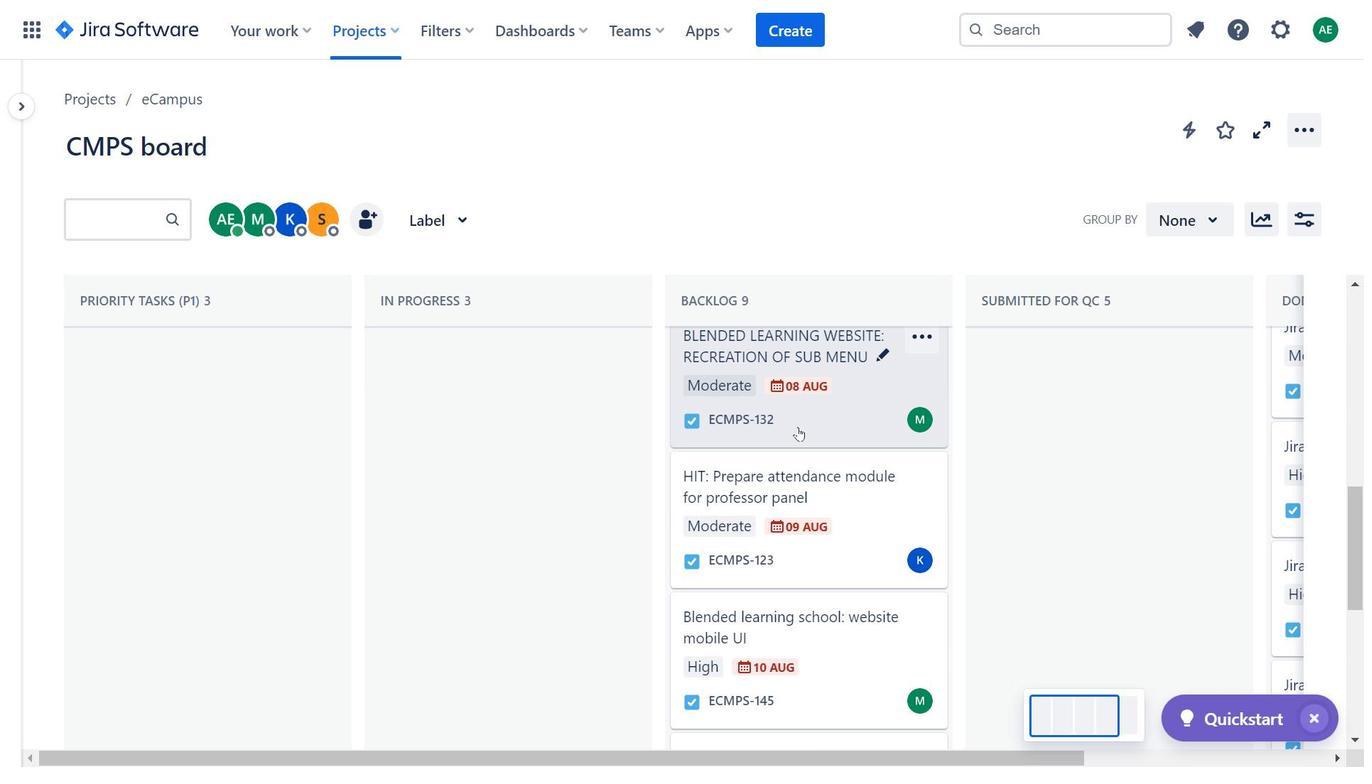 
Action: Mouse scrolled (799, 427) with delta (0, 0)
Screenshot: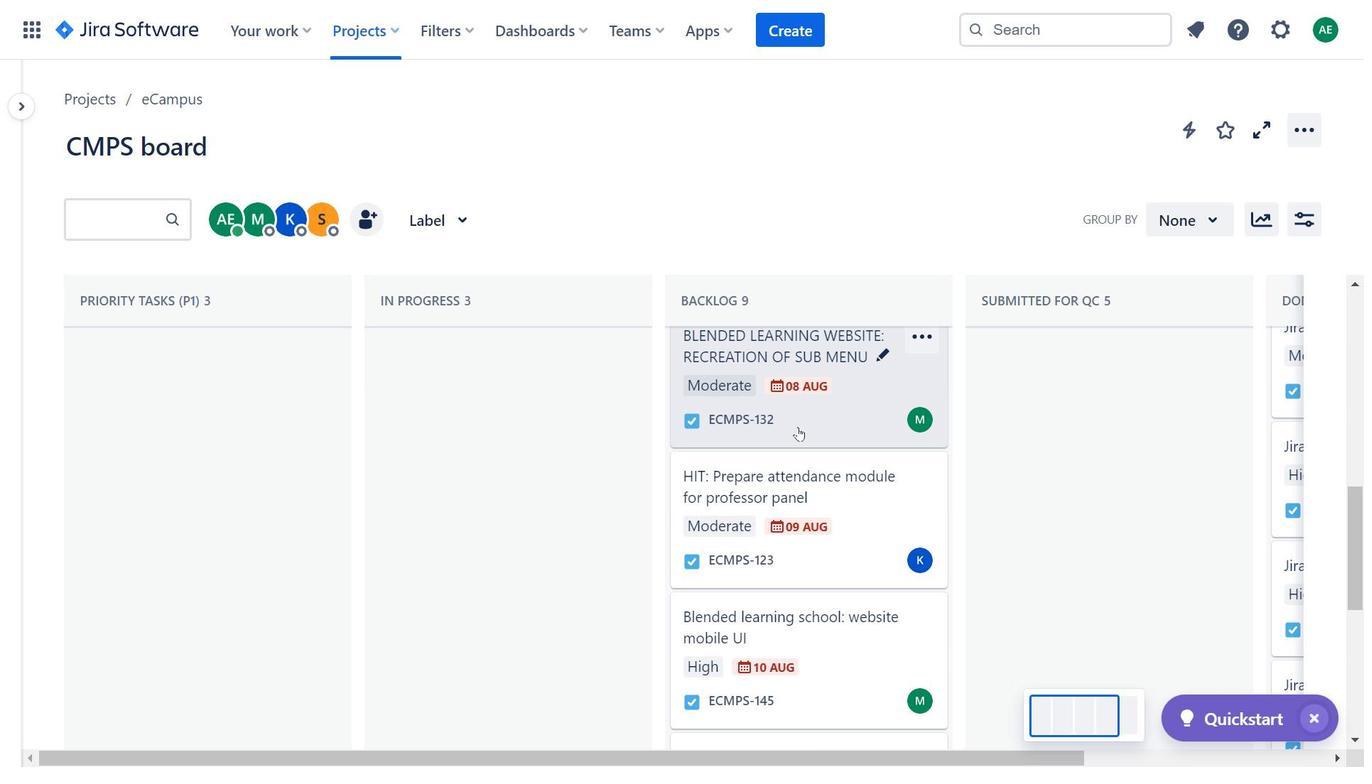 
Action: Mouse moved to (816, 574)
Screenshot: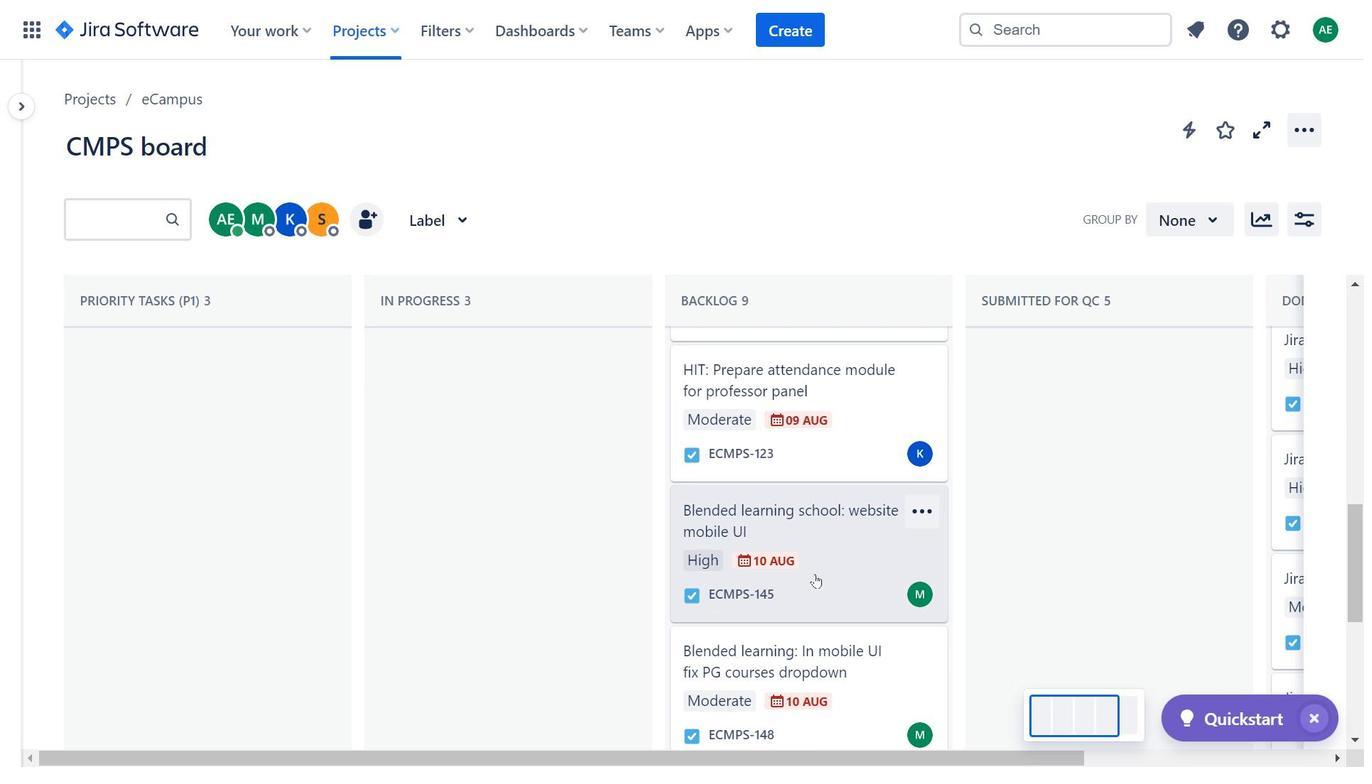 
Action: Mouse pressed left at (816, 574)
Screenshot: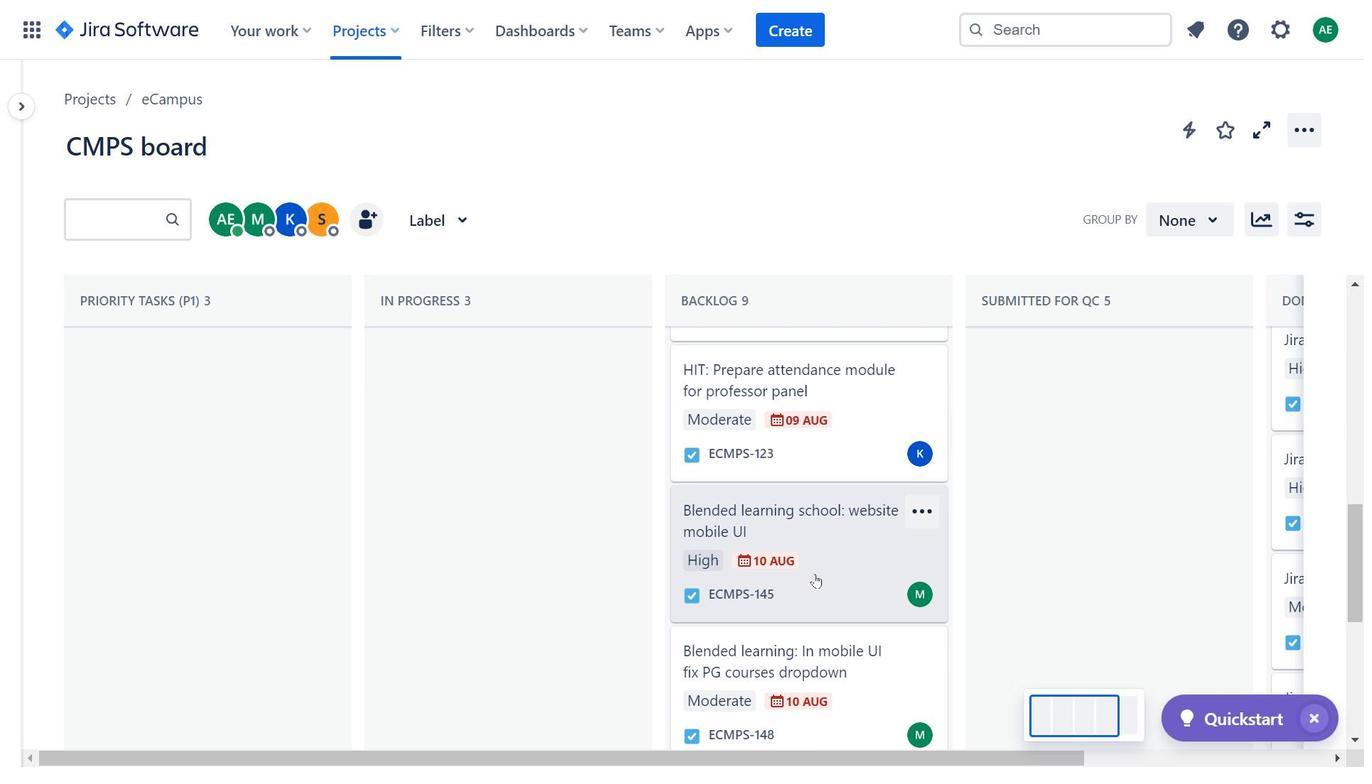 
Action: Mouse moved to (1210, 112)
Screenshot: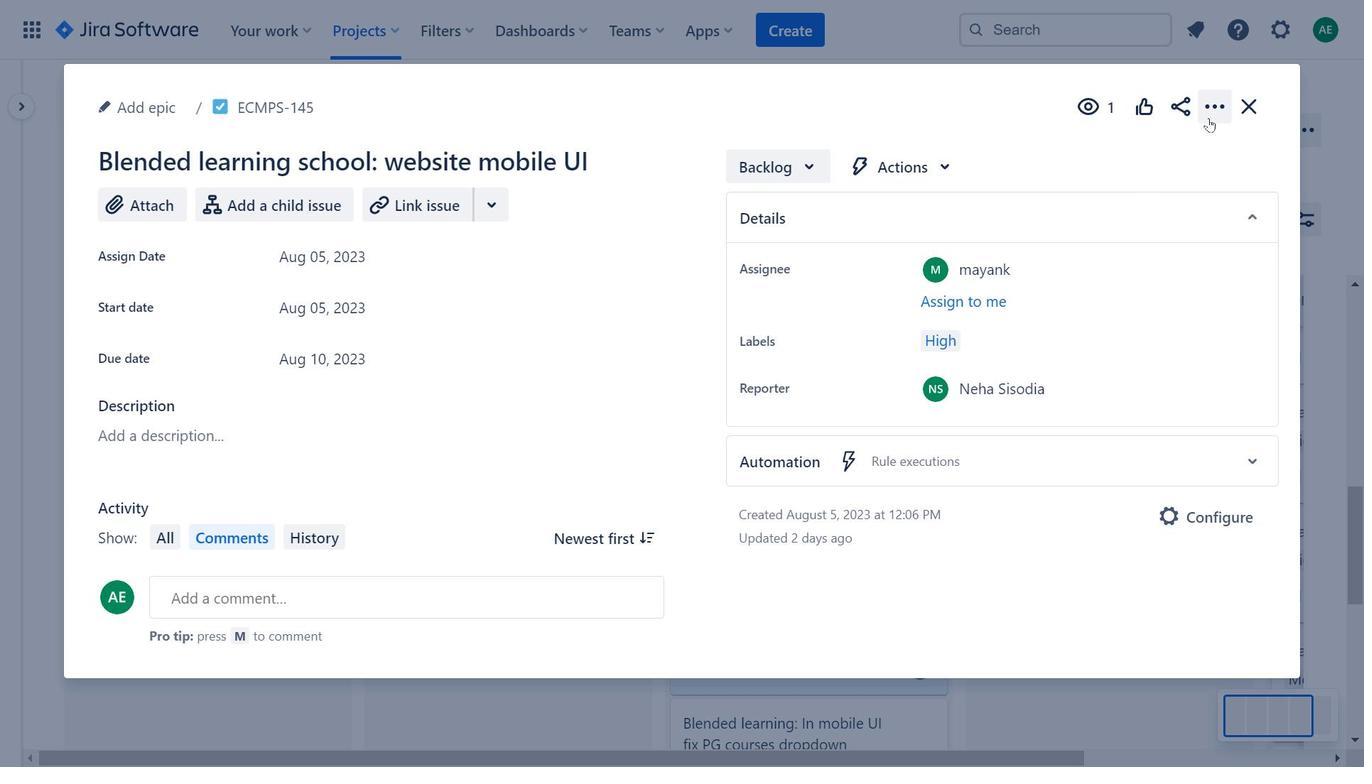 
Action: Mouse pressed left at (1210, 112)
Screenshot: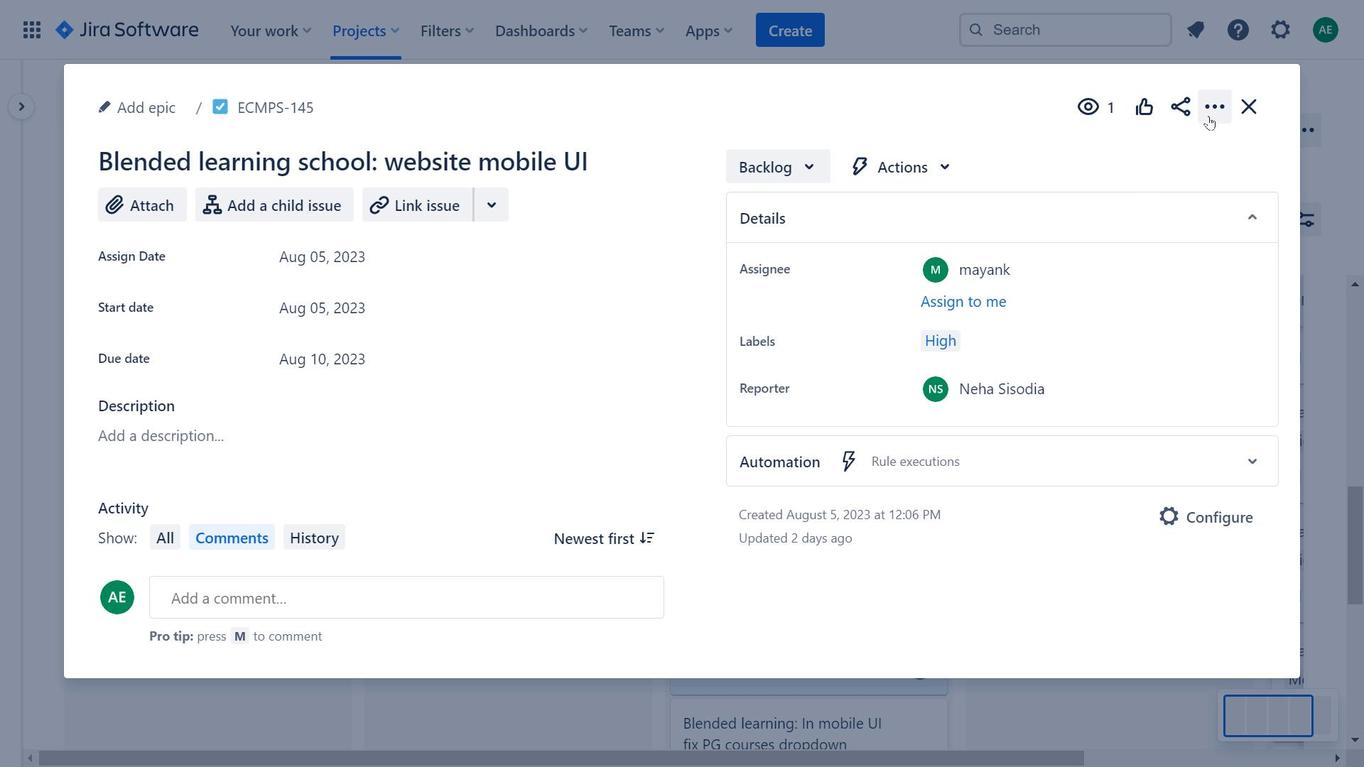 
Action: Mouse moved to (1182, 149)
Screenshot: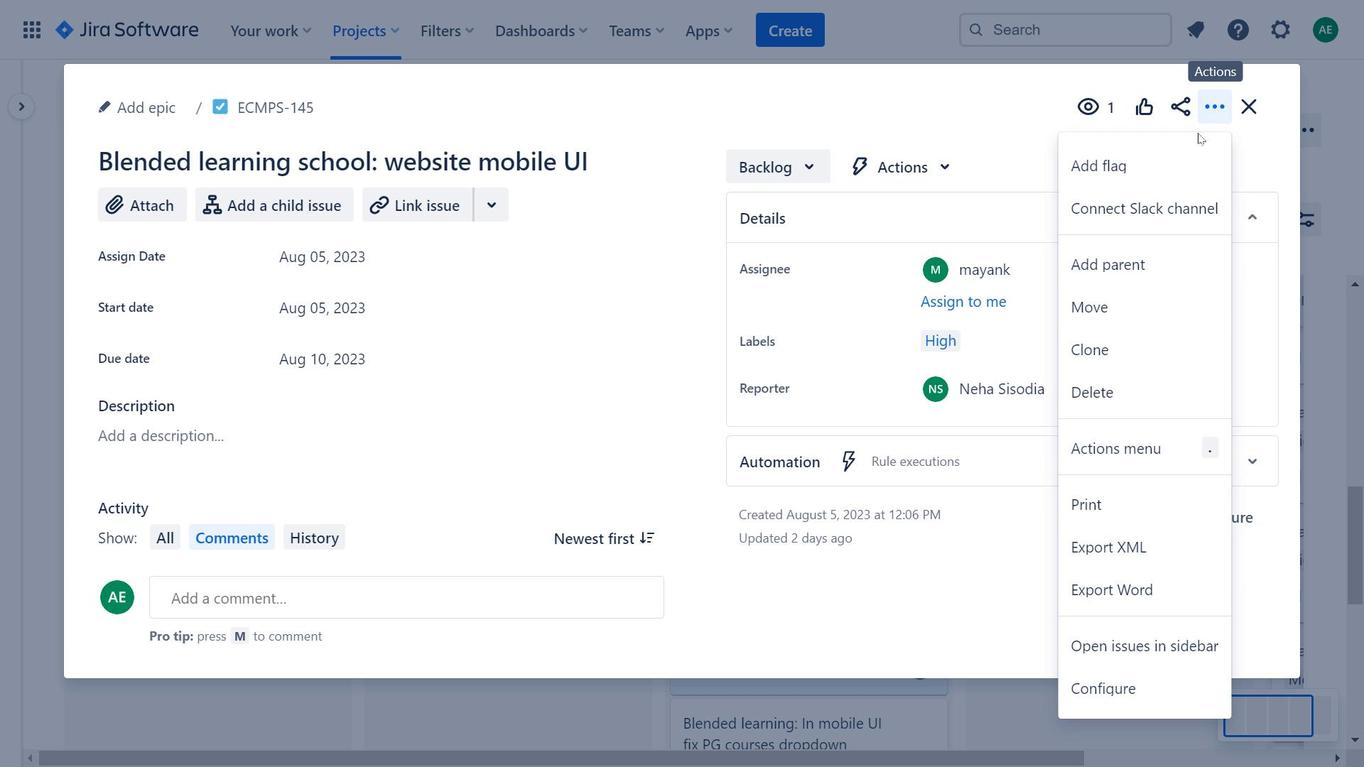 
Action: Mouse pressed left at (1182, 149)
Screenshot: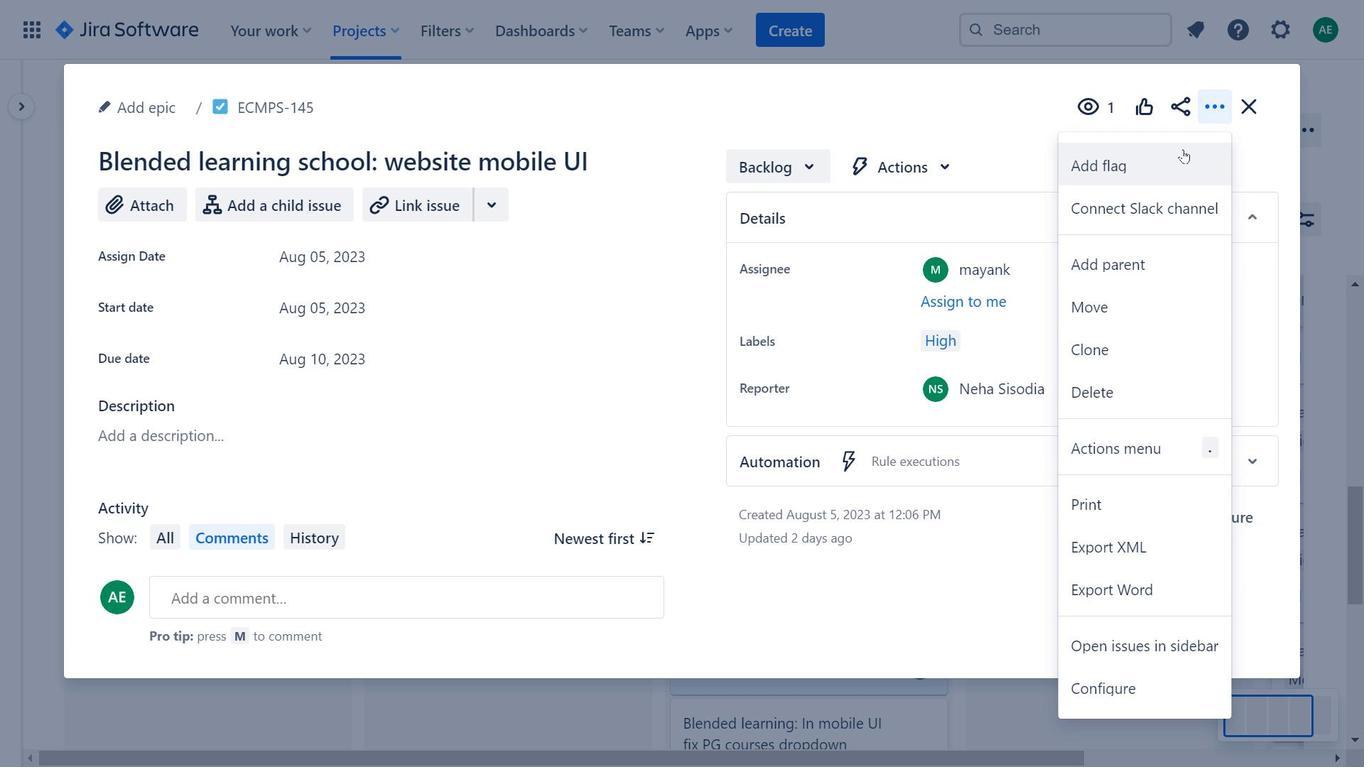 
Action: Mouse moved to (1244, 119)
Screenshot: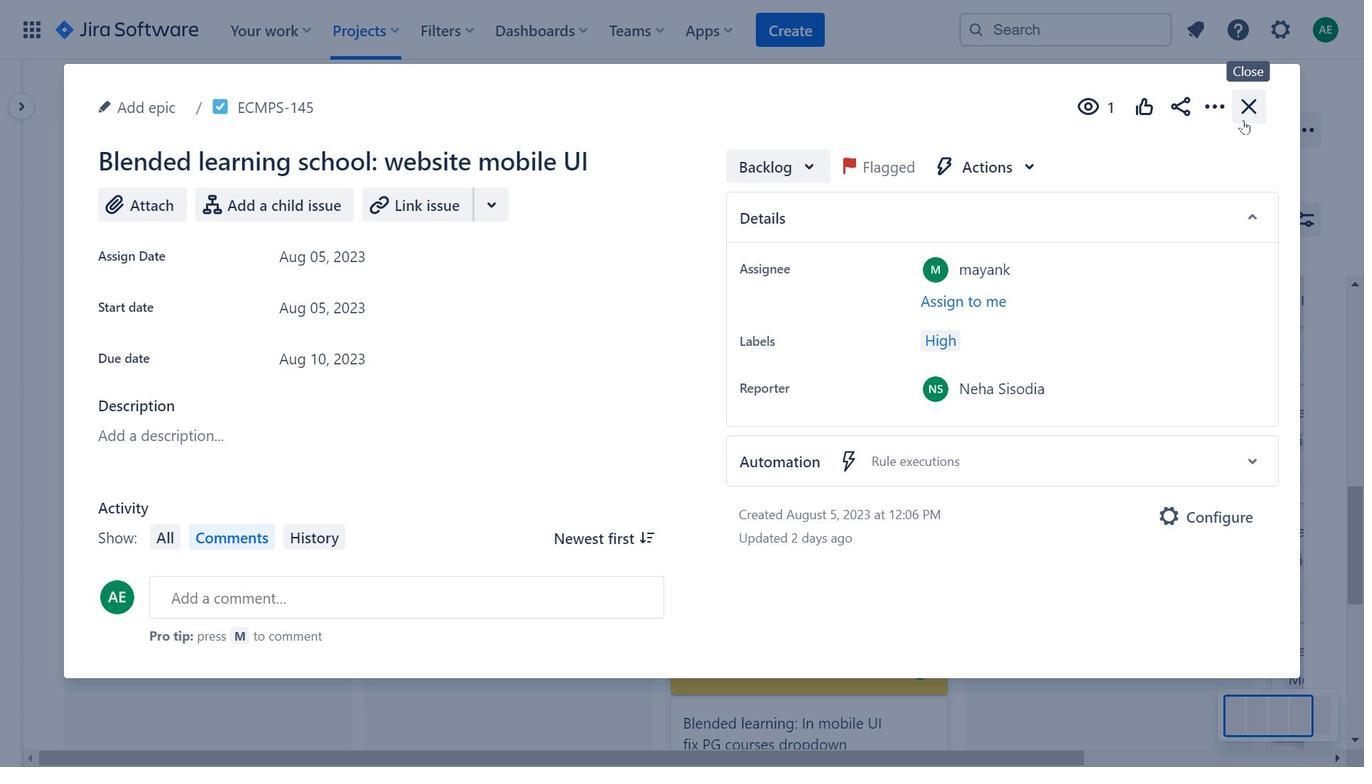 
Action: Mouse pressed left at (1244, 119)
Screenshot: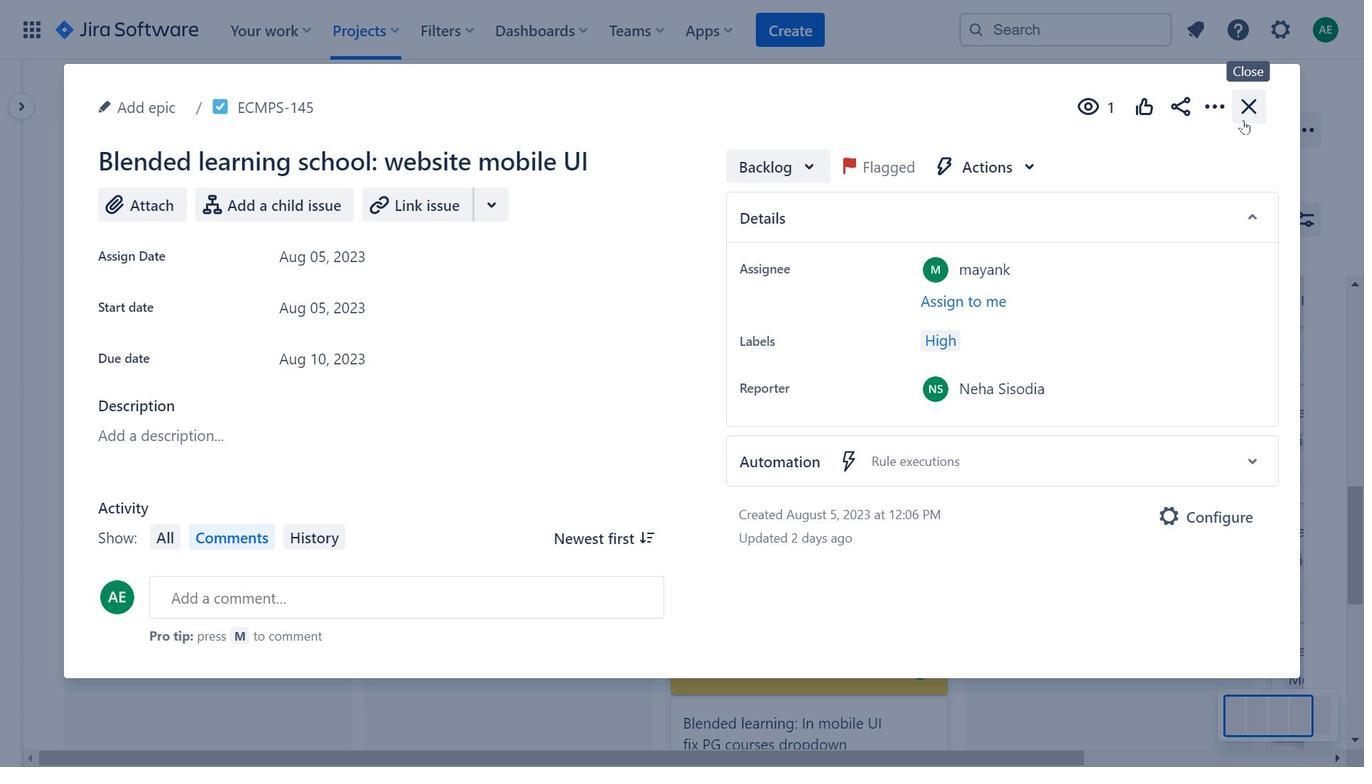 
Action: Mouse moved to (912, 494)
Screenshot: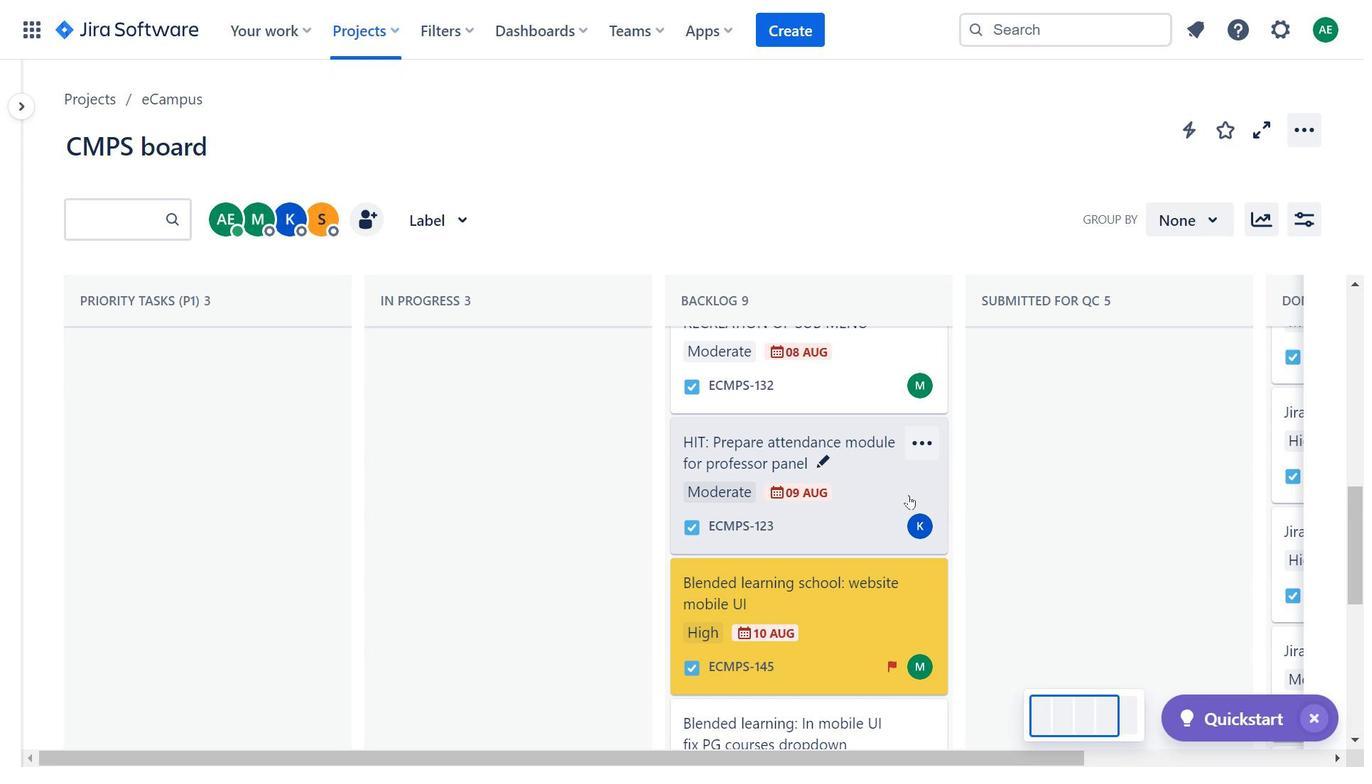 
Action: Mouse scrolled (912, 495) with delta (0, 0)
Screenshot: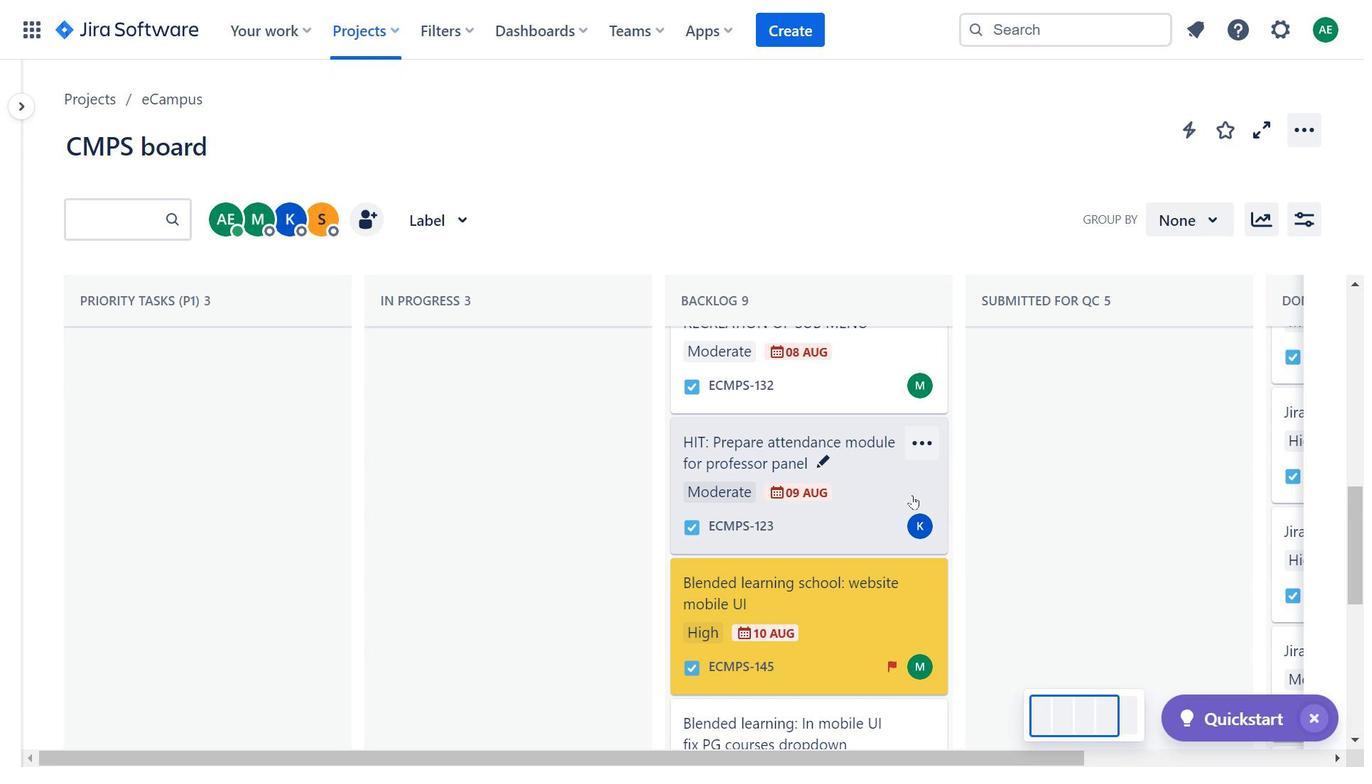 
Action: Mouse moved to (937, 497)
Screenshot: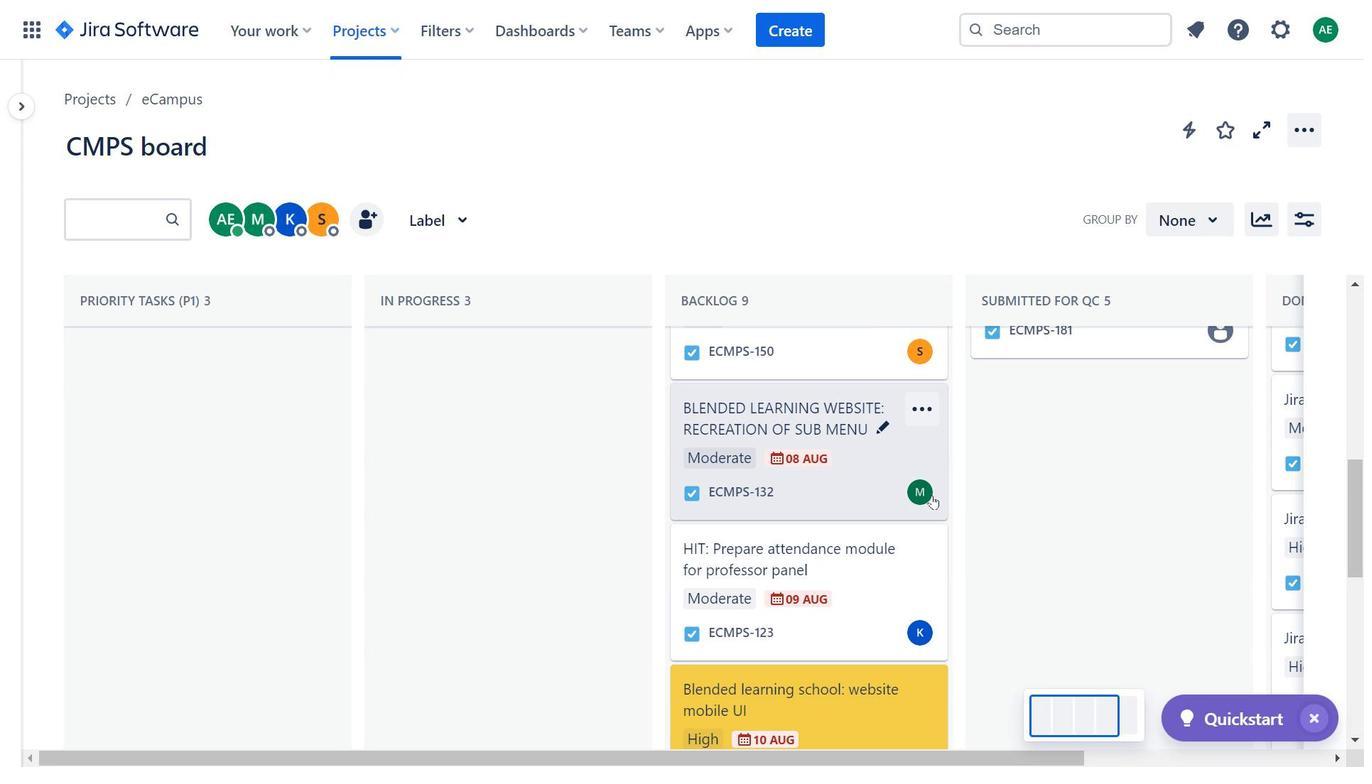 
Action: Mouse scrolled (937, 496) with delta (0, 0)
Screenshot: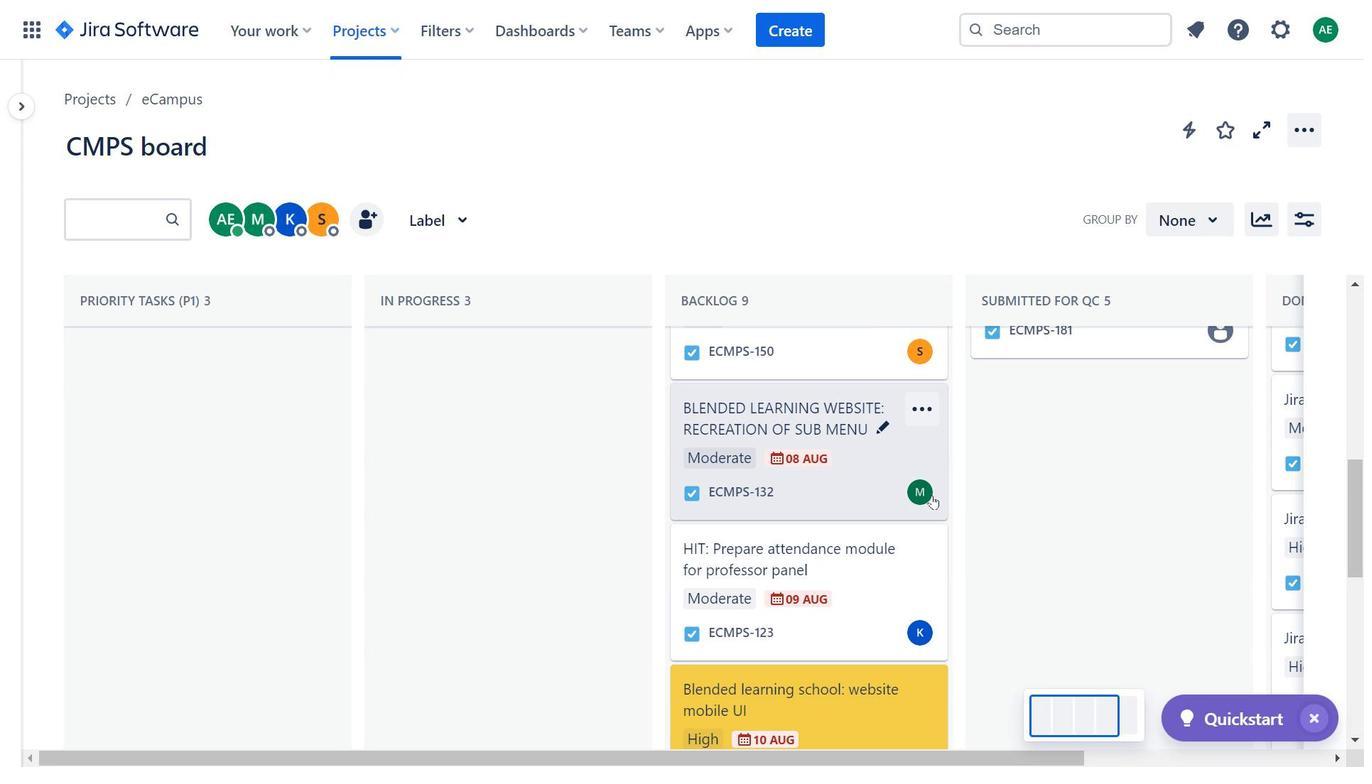 
Action: Mouse moved to (939, 498)
Screenshot: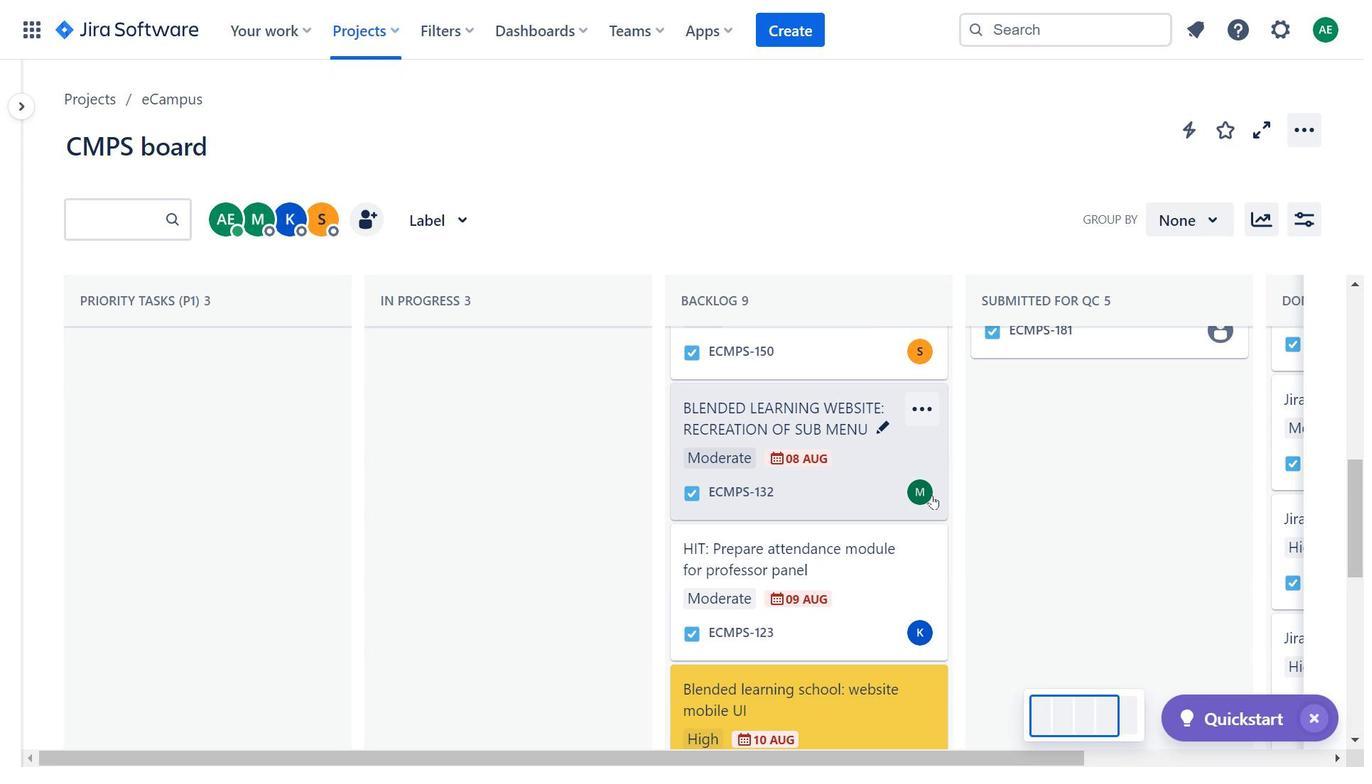 
Action: Mouse scrolled (939, 497) with delta (0, 0)
Screenshot: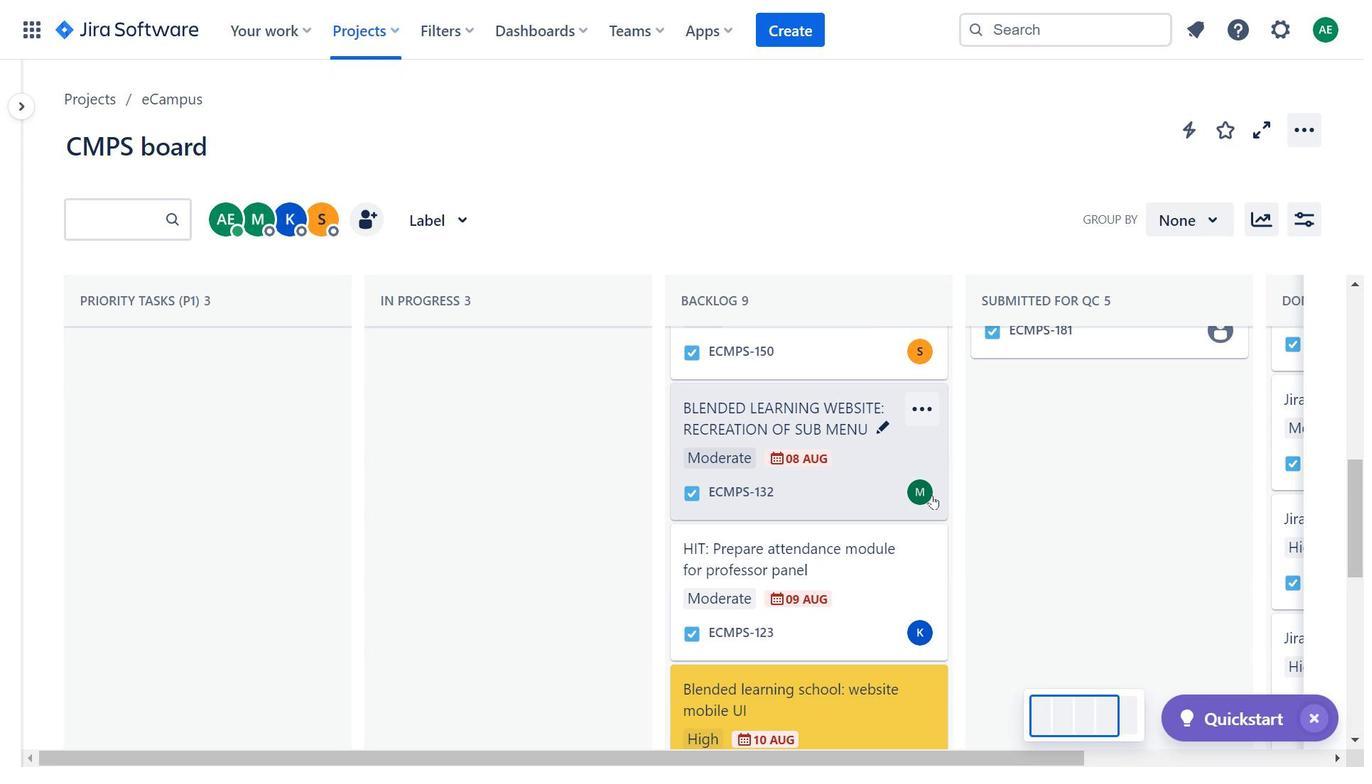 
Action: Mouse moved to (942, 500)
Screenshot: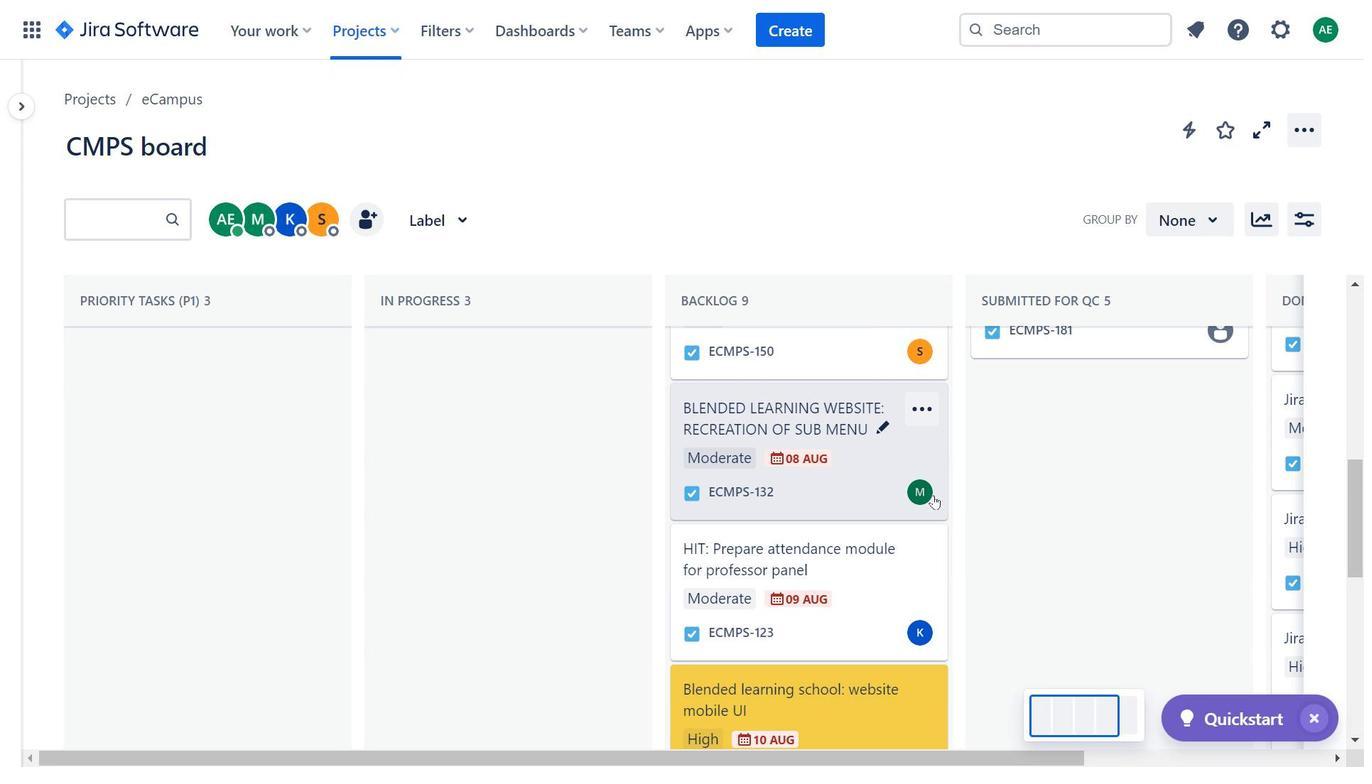 
Action: Mouse scrolled (942, 499) with delta (0, 0)
Screenshot: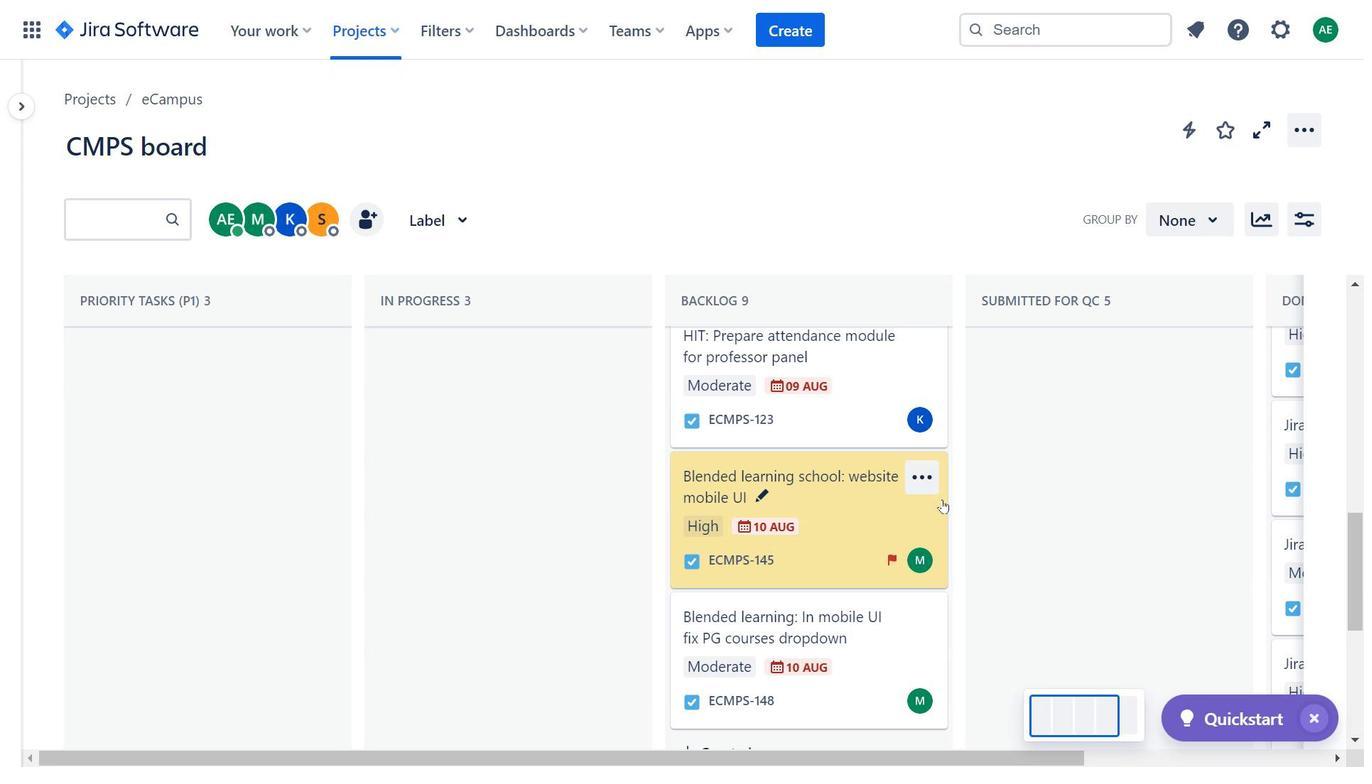 
Action: Mouse scrolled (942, 499) with delta (0, 0)
Screenshot: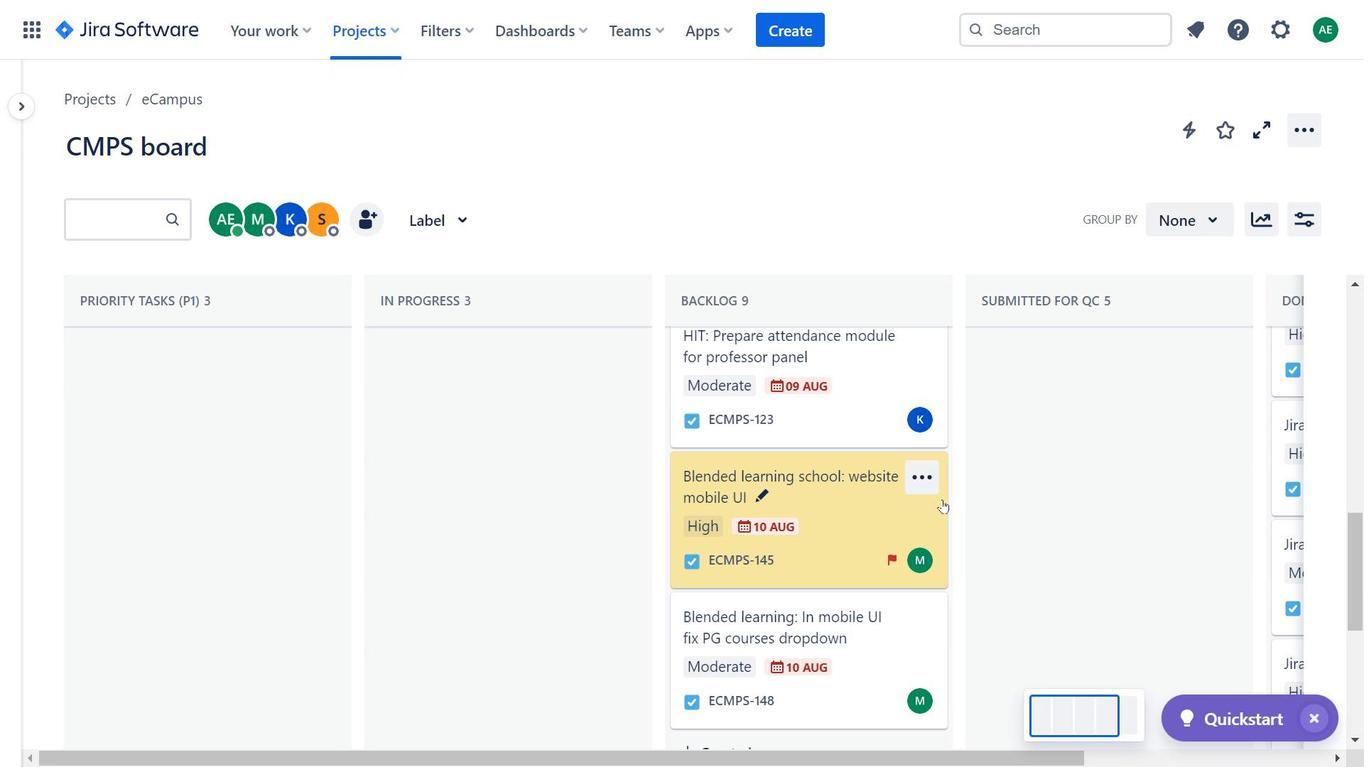 
Action: Mouse moved to (960, 500)
Screenshot: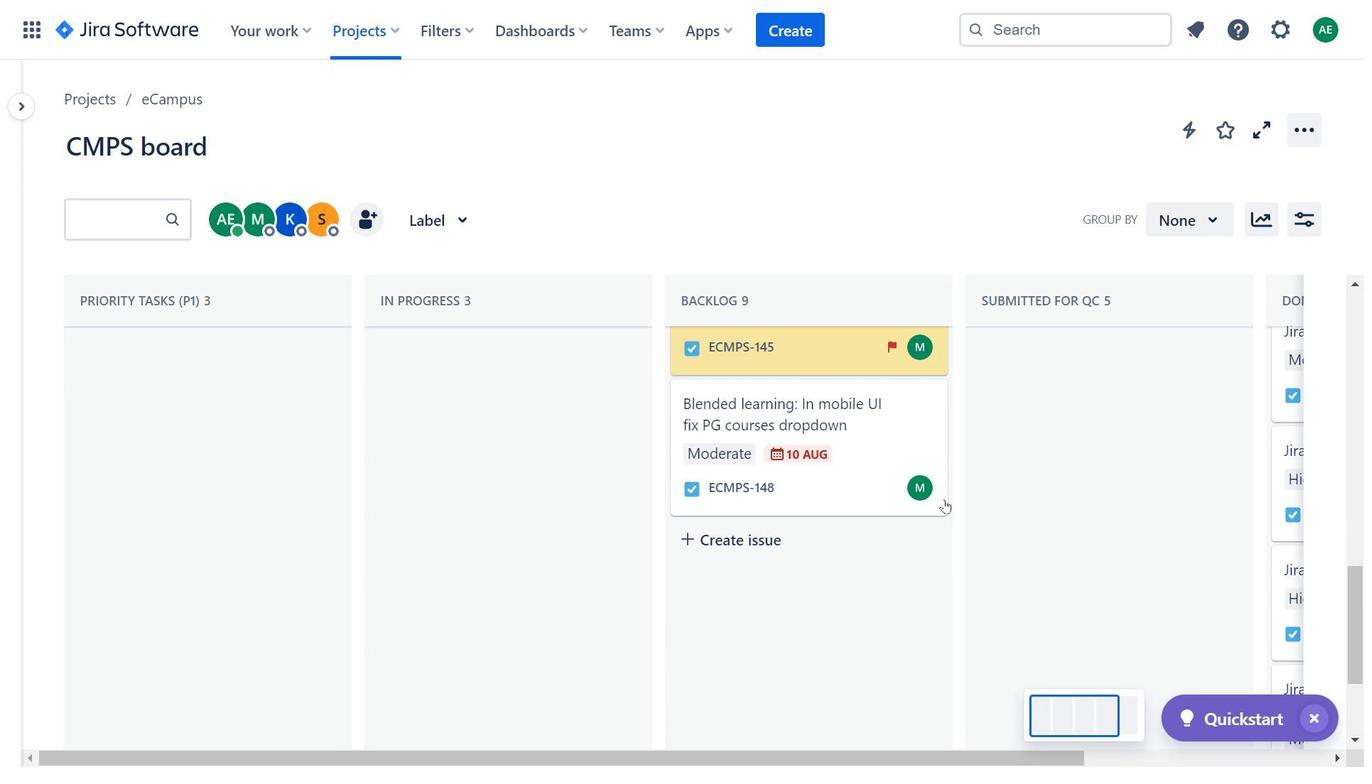 
Action: Mouse scrolled (960, 500) with delta (0, 0)
Screenshot: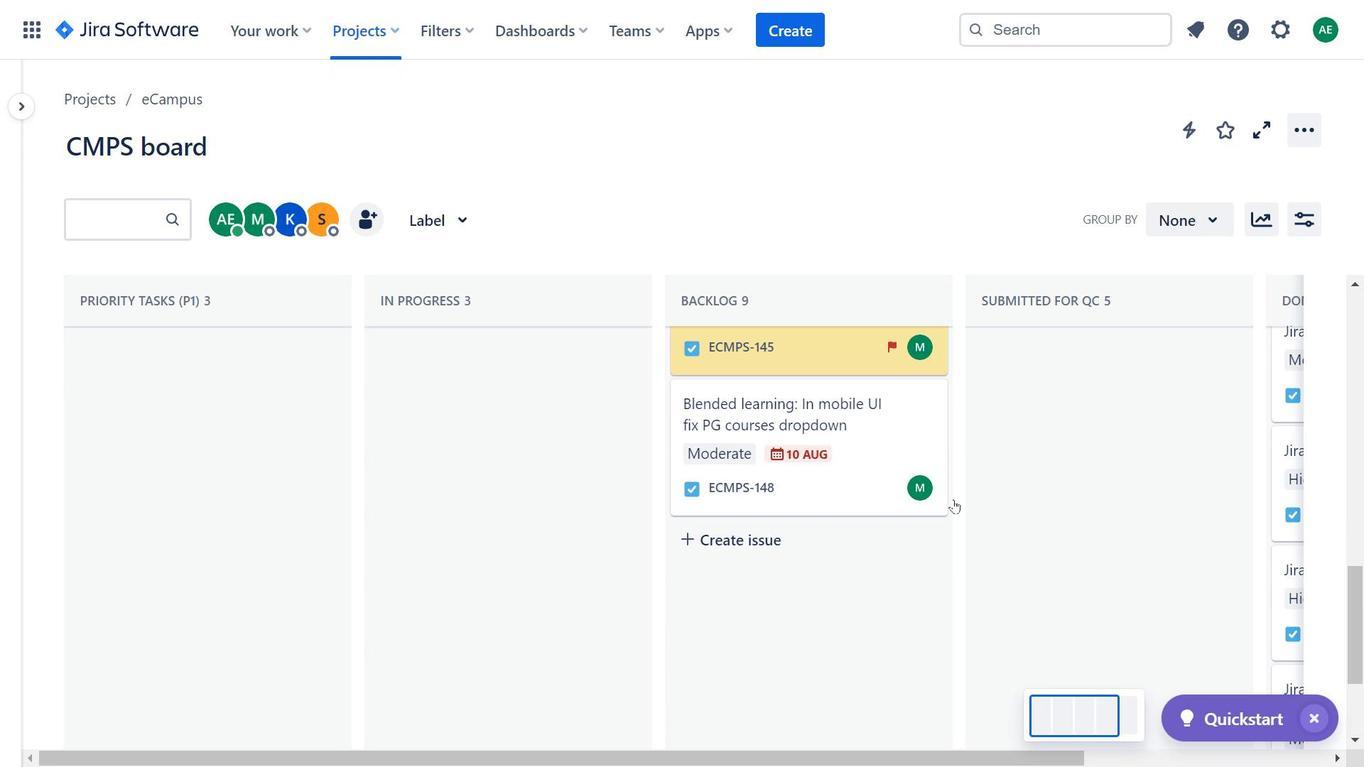 
Action: Mouse scrolled (960, 500) with delta (0, 0)
Screenshot: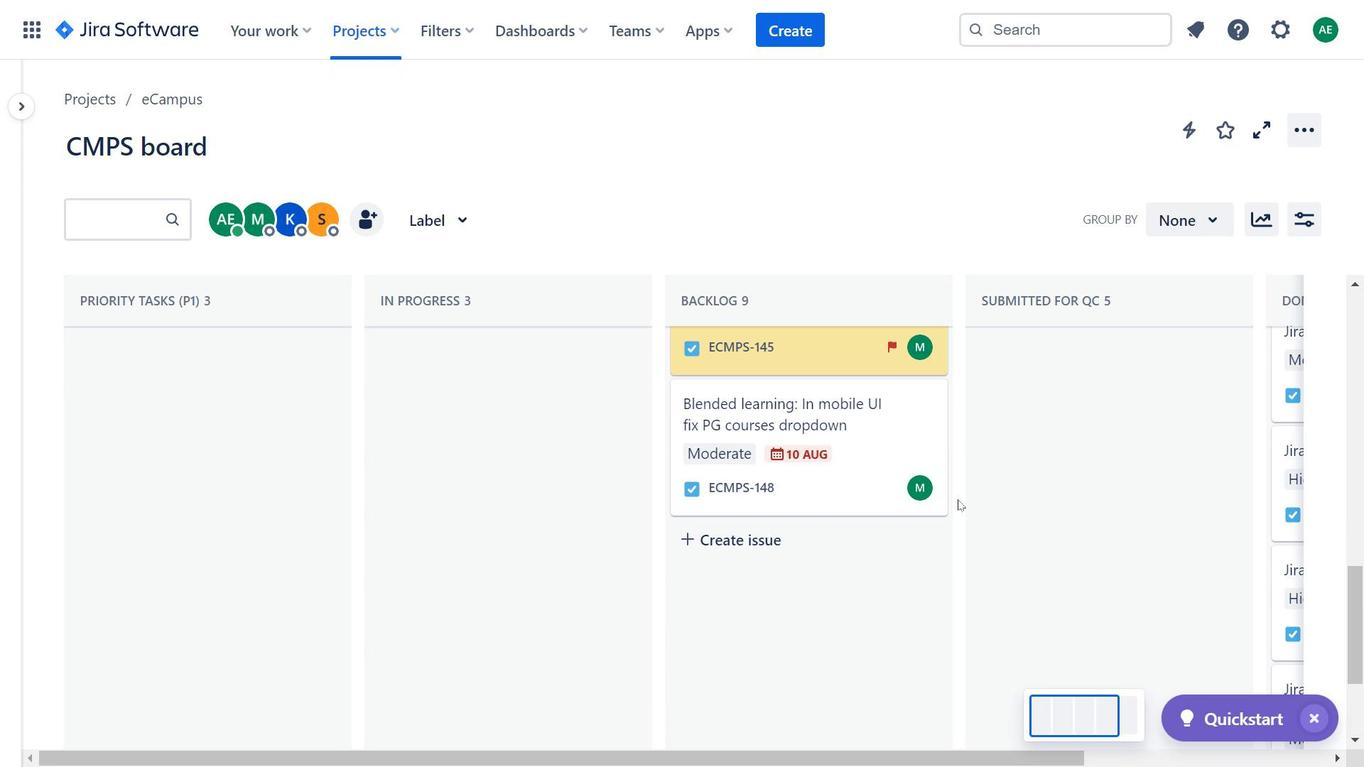 
Action: Mouse scrolled (960, 500) with delta (0, 0)
Screenshot: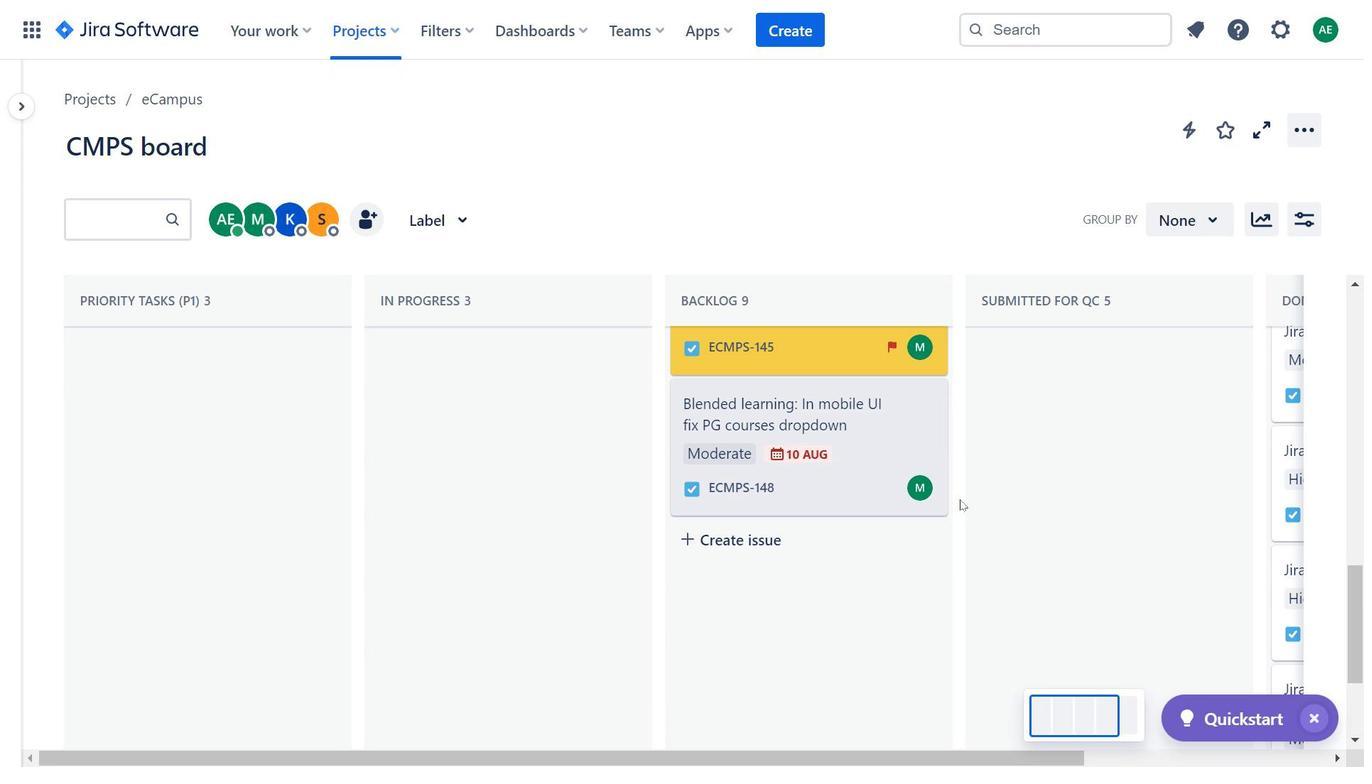 
Action: Mouse moved to (974, 500)
Screenshot: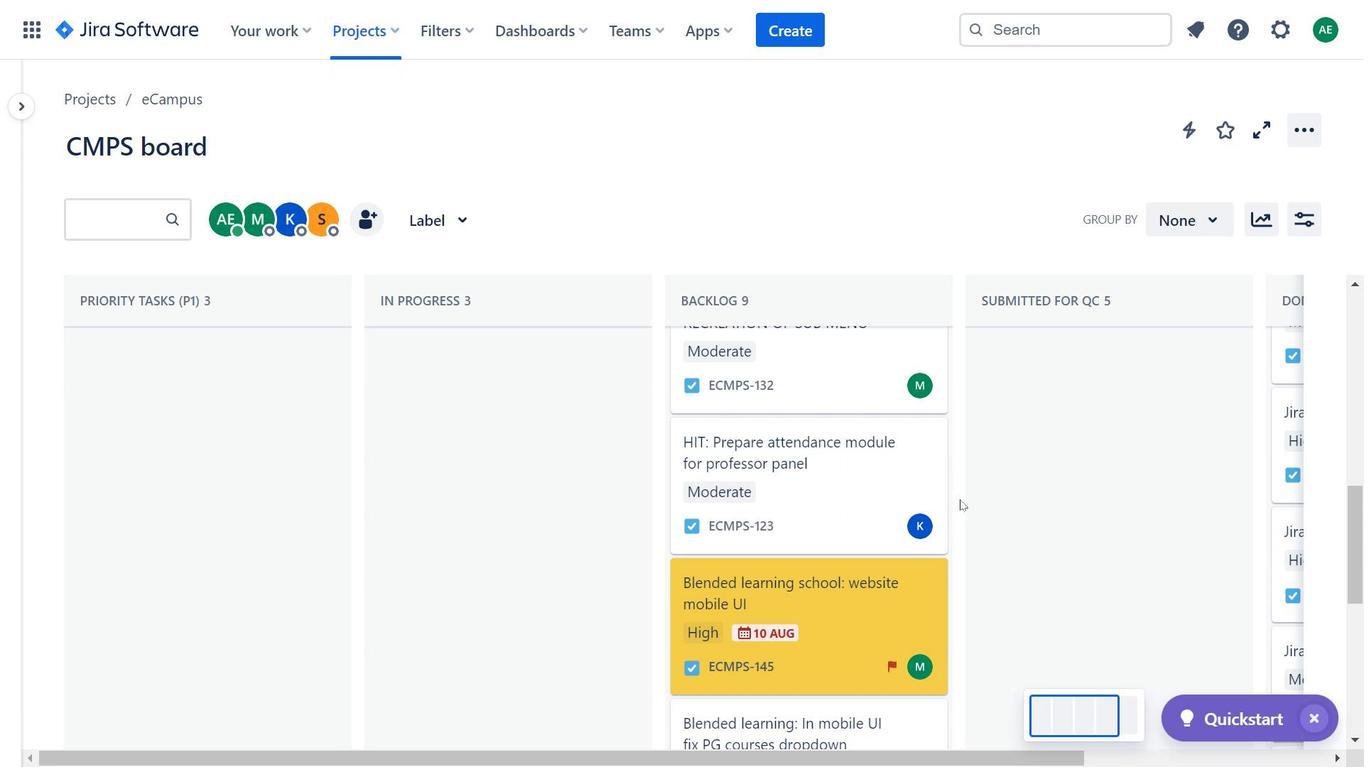 
Action: Mouse scrolled (974, 500) with delta (0, 0)
Screenshot: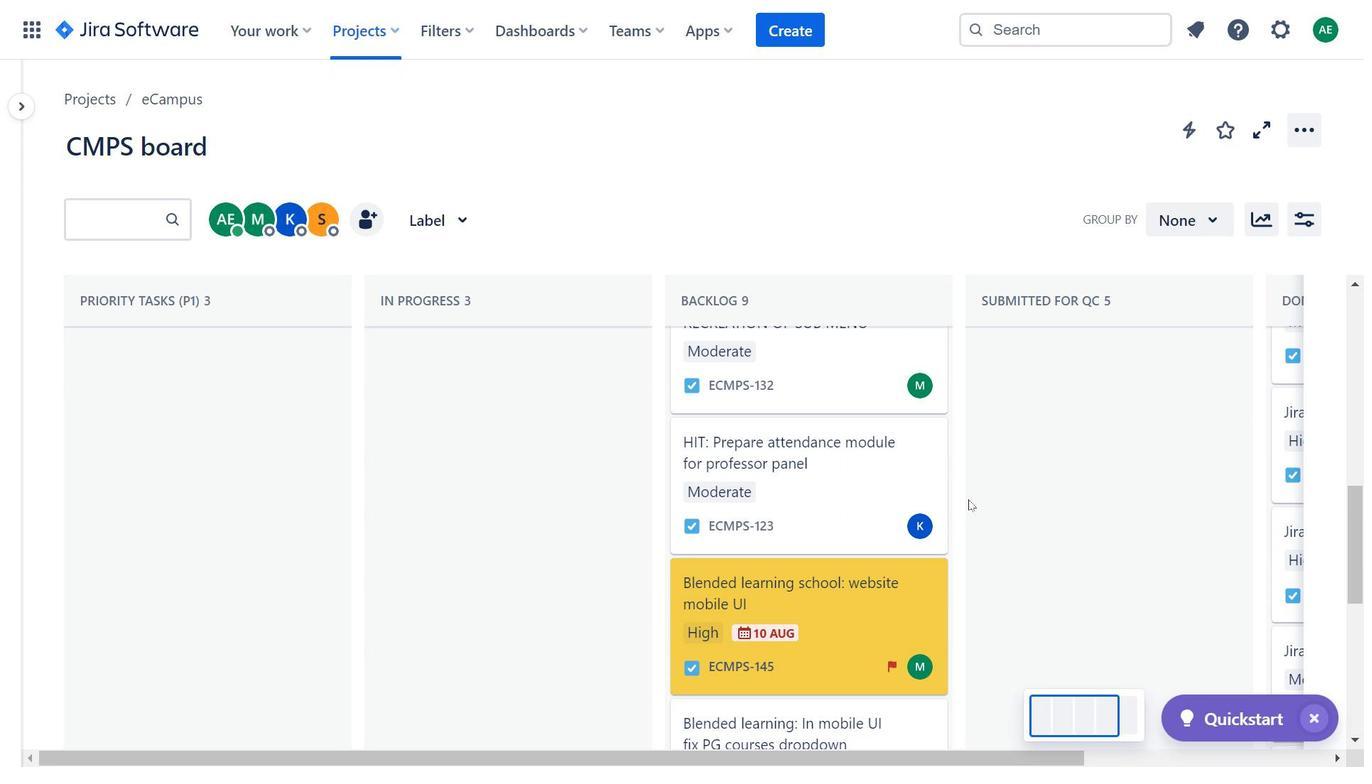 
Action: Mouse scrolled (974, 500) with delta (0, 0)
Screenshot: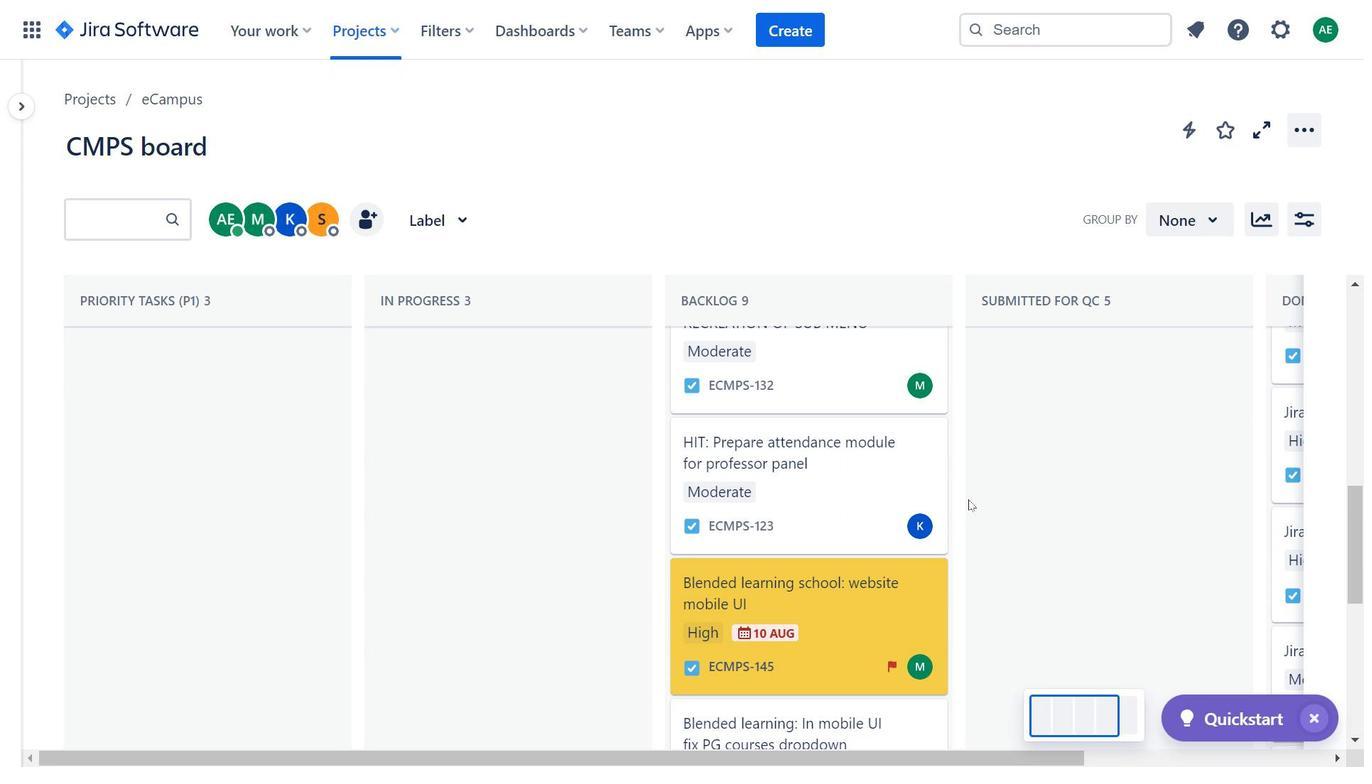 
Action: Mouse moved to (974, 500)
Screenshot: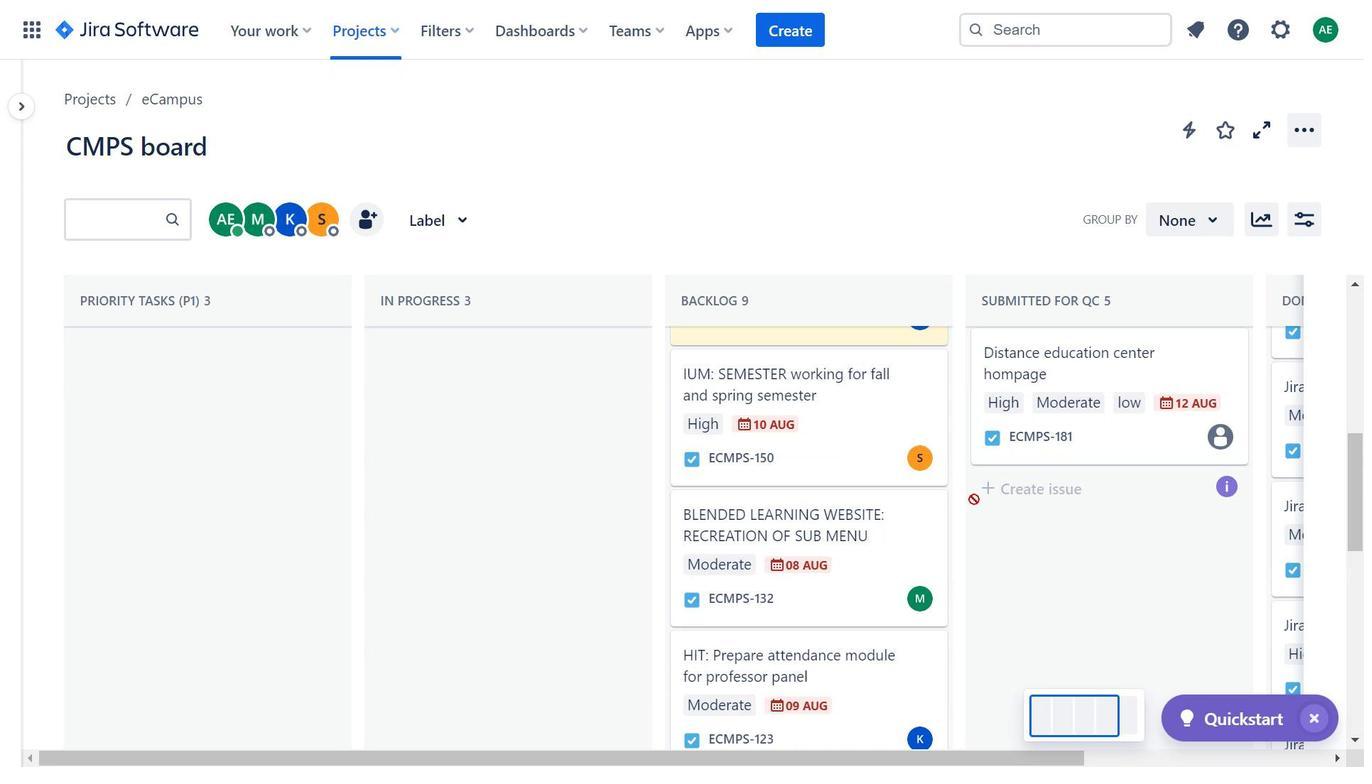 
Action: Mouse scrolled (974, 500) with delta (0, 0)
Screenshot: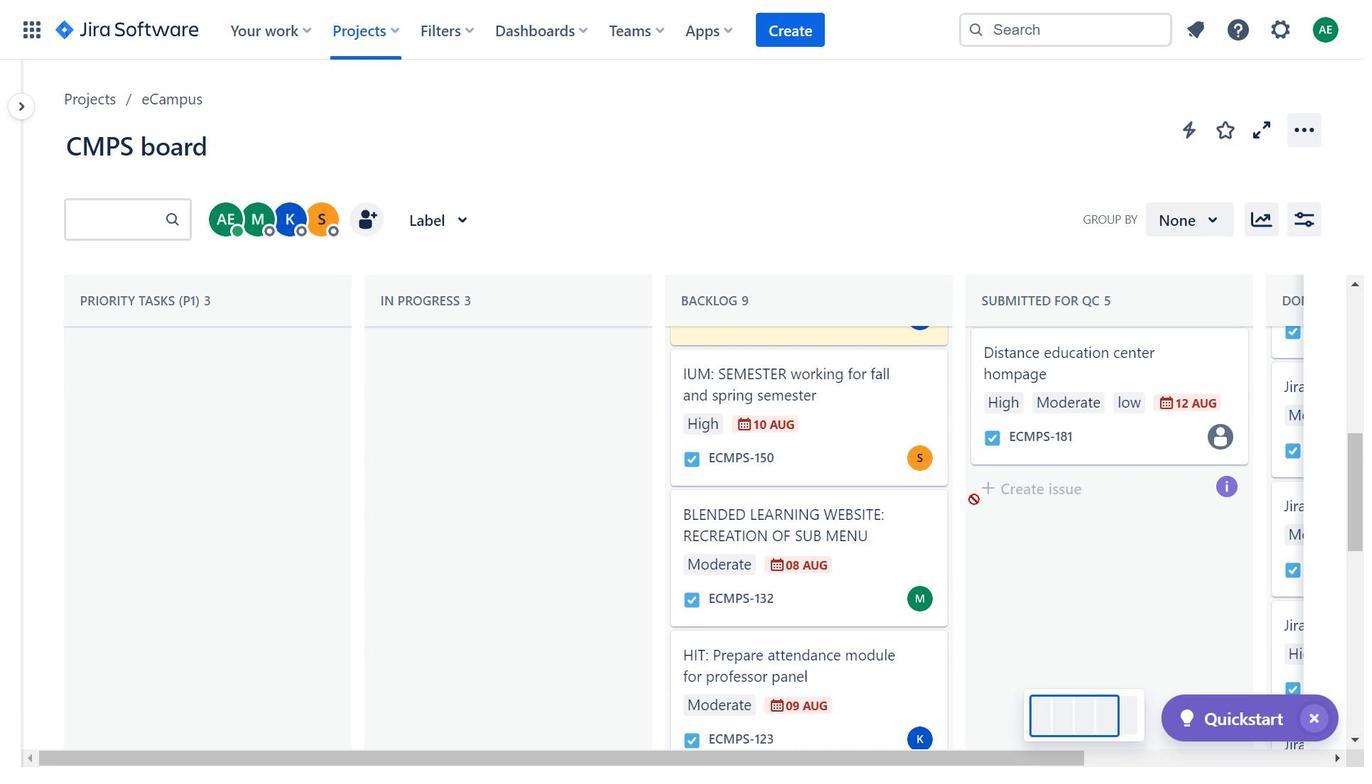 
Action: Mouse scrolled (974, 500) with delta (0, 0)
Screenshot: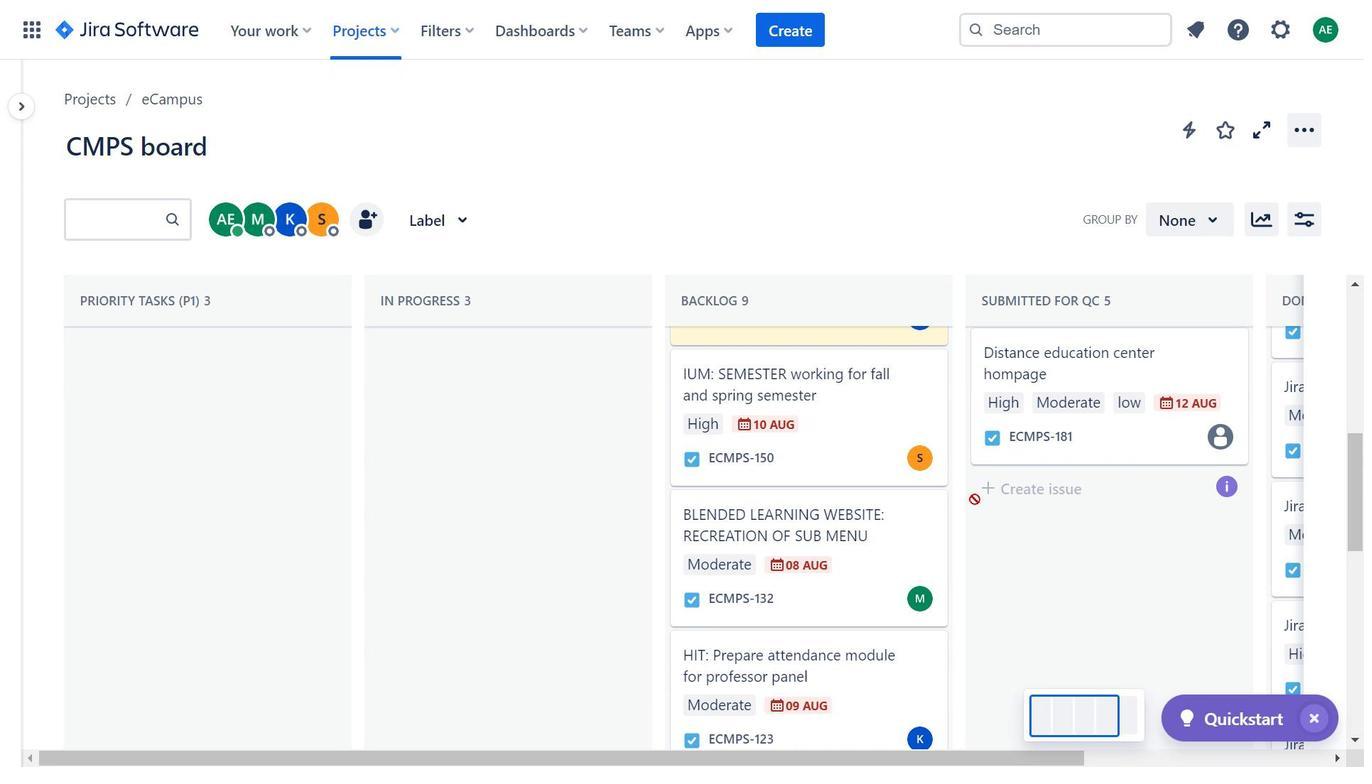 
Action: Mouse moved to (975, 500)
Screenshot: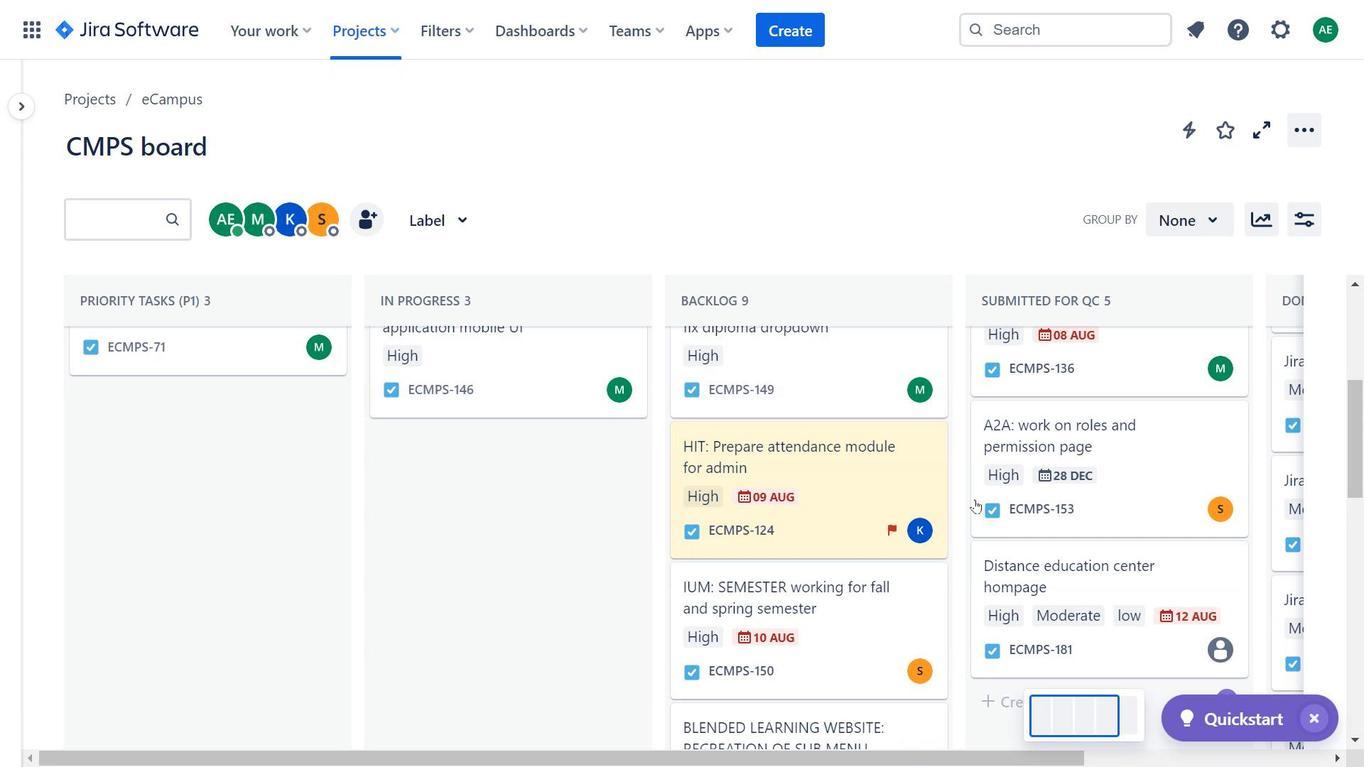 
Action: Mouse scrolled (975, 500) with delta (0, 0)
Screenshot: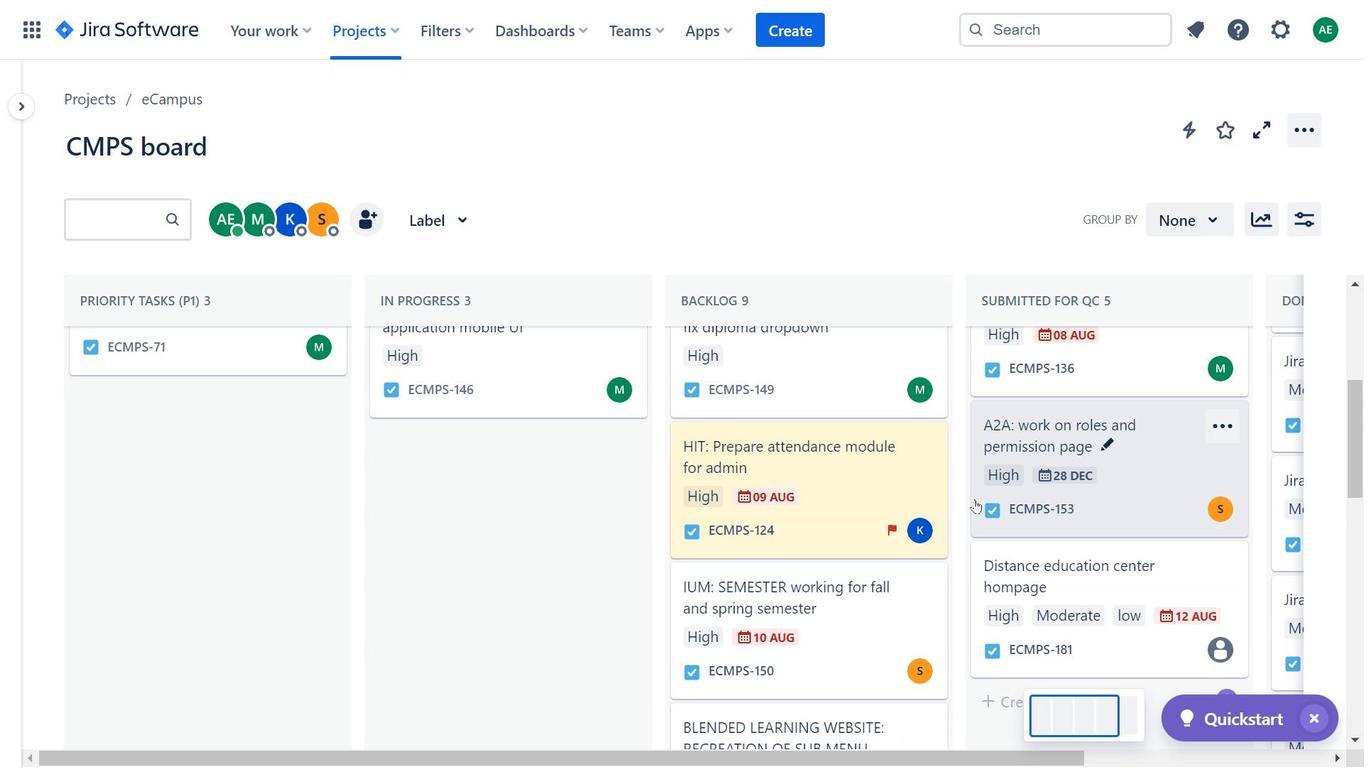 
Action: Mouse moved to (976, 500)
Screenshot: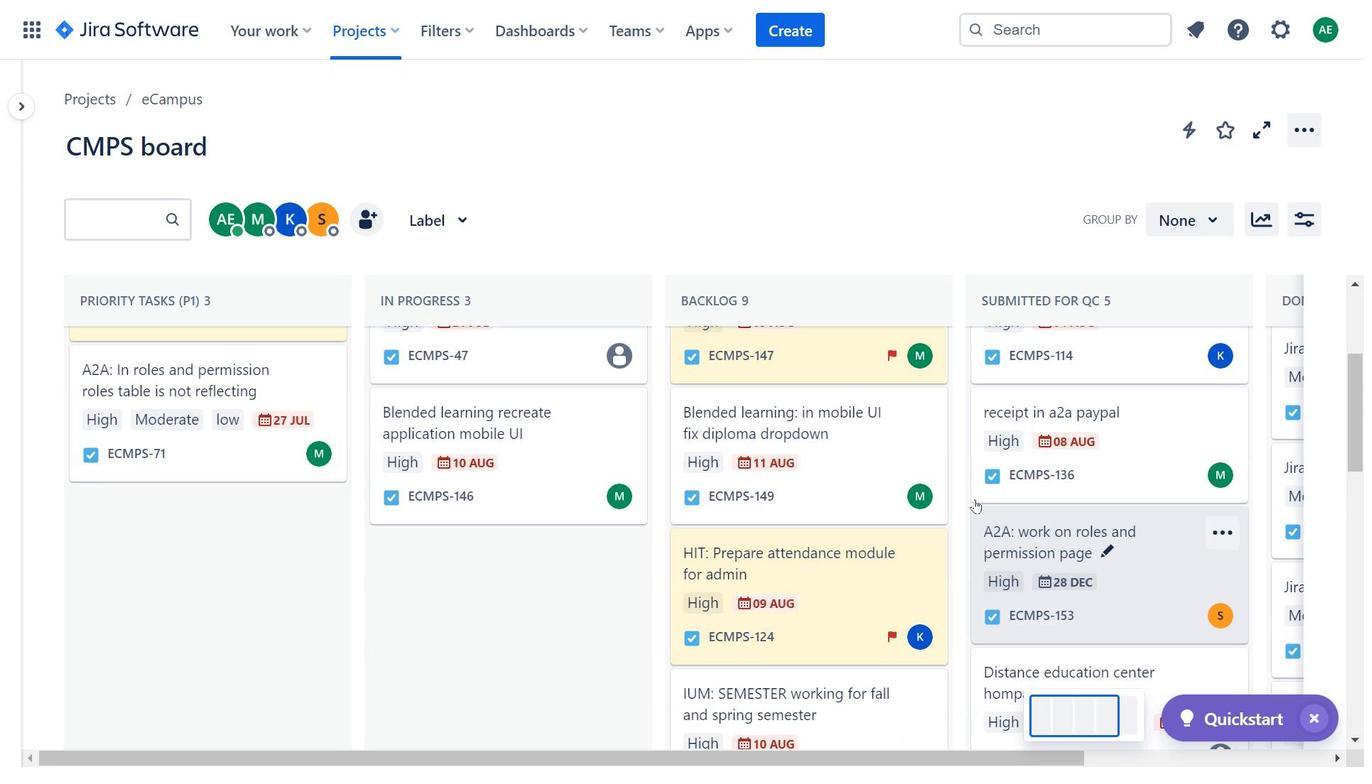 
Action: Mouse scrolled (976, 500) with delta (0, 0)
Screenshot: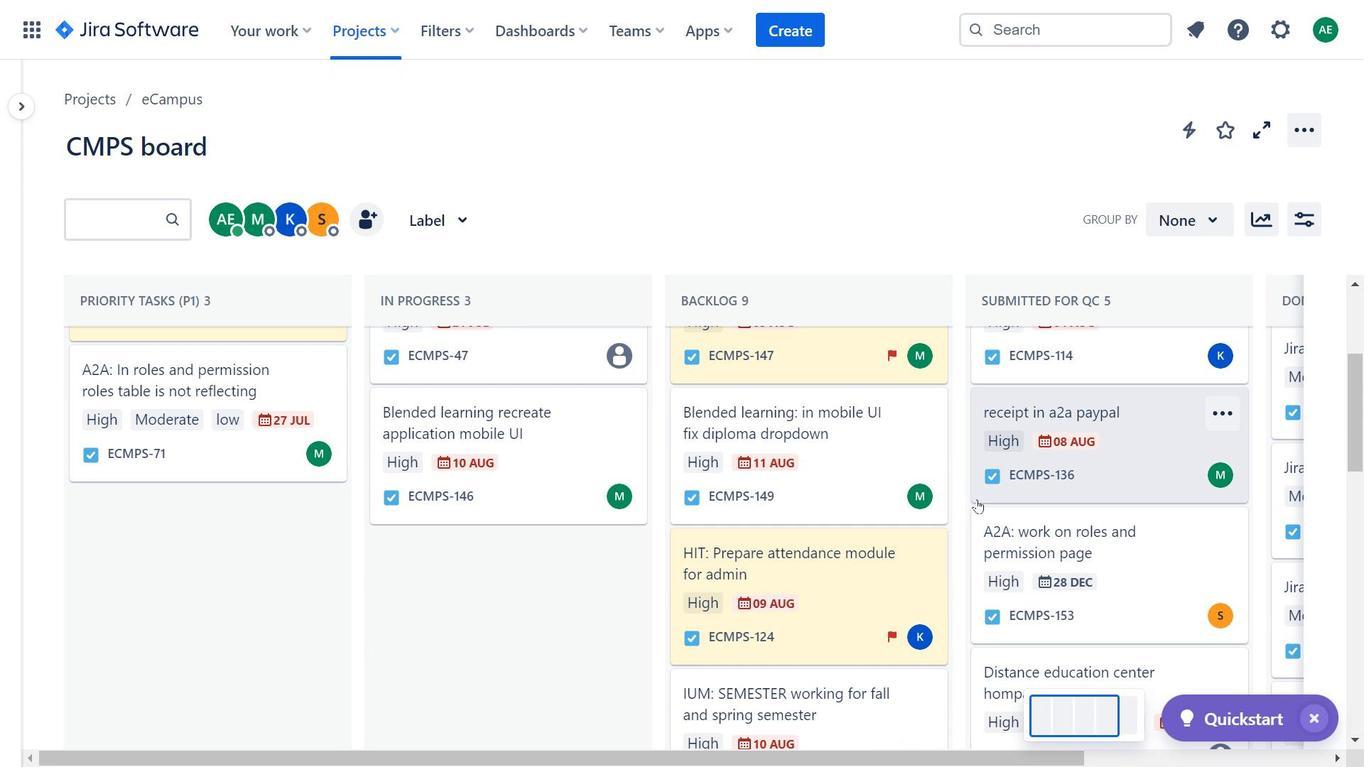 
Action: Mouse moved to (980, 499)
Screenshot: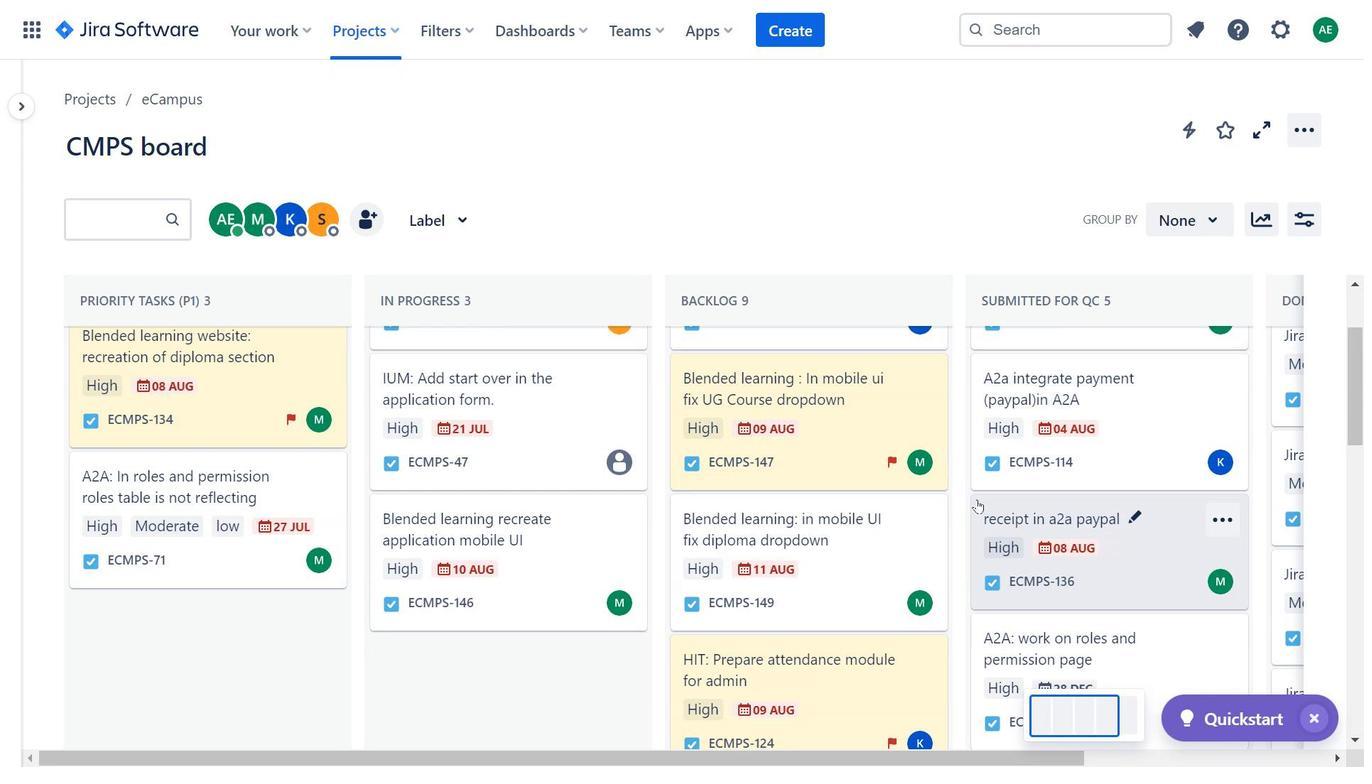 
Action: Mouse scrolled (980, 500) with delta (0, 0)
Screenshot: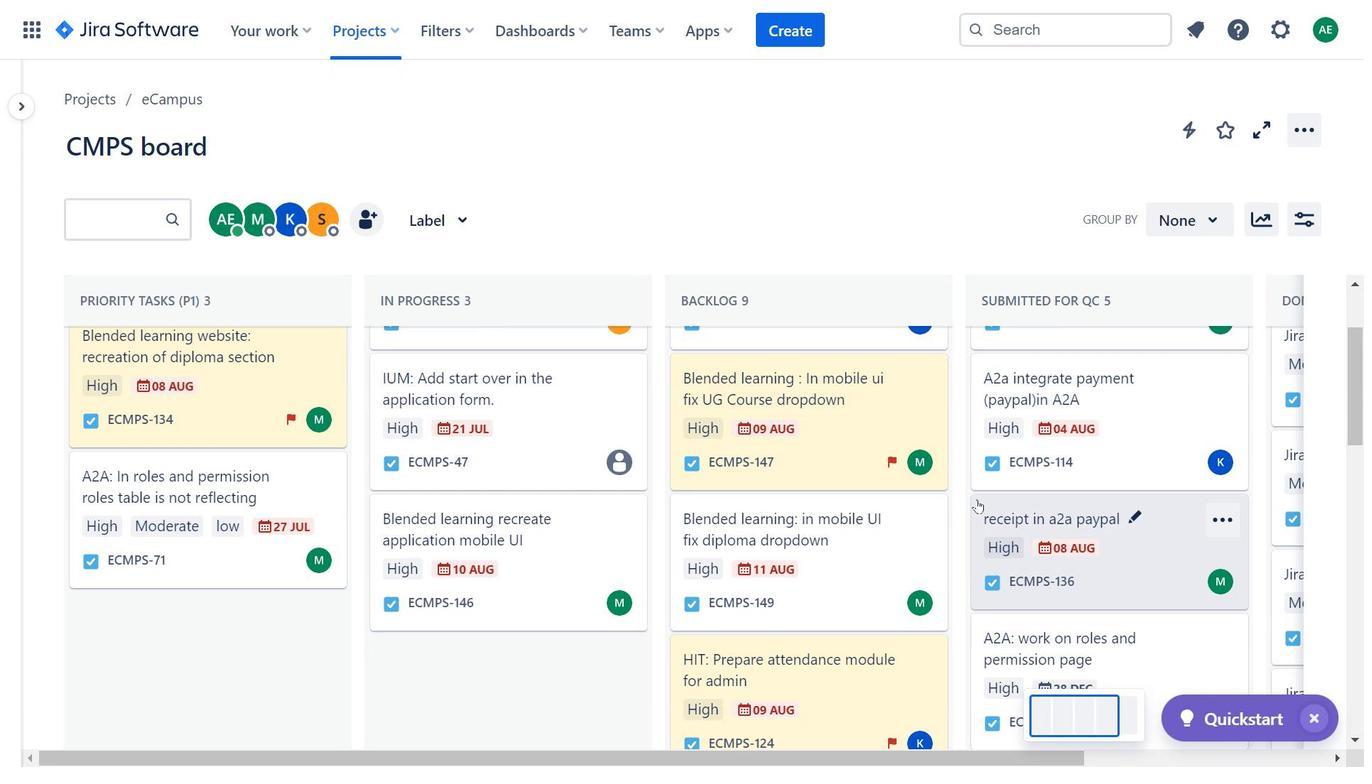 
Action: Mouse moved to (984, 499)
Screenshot: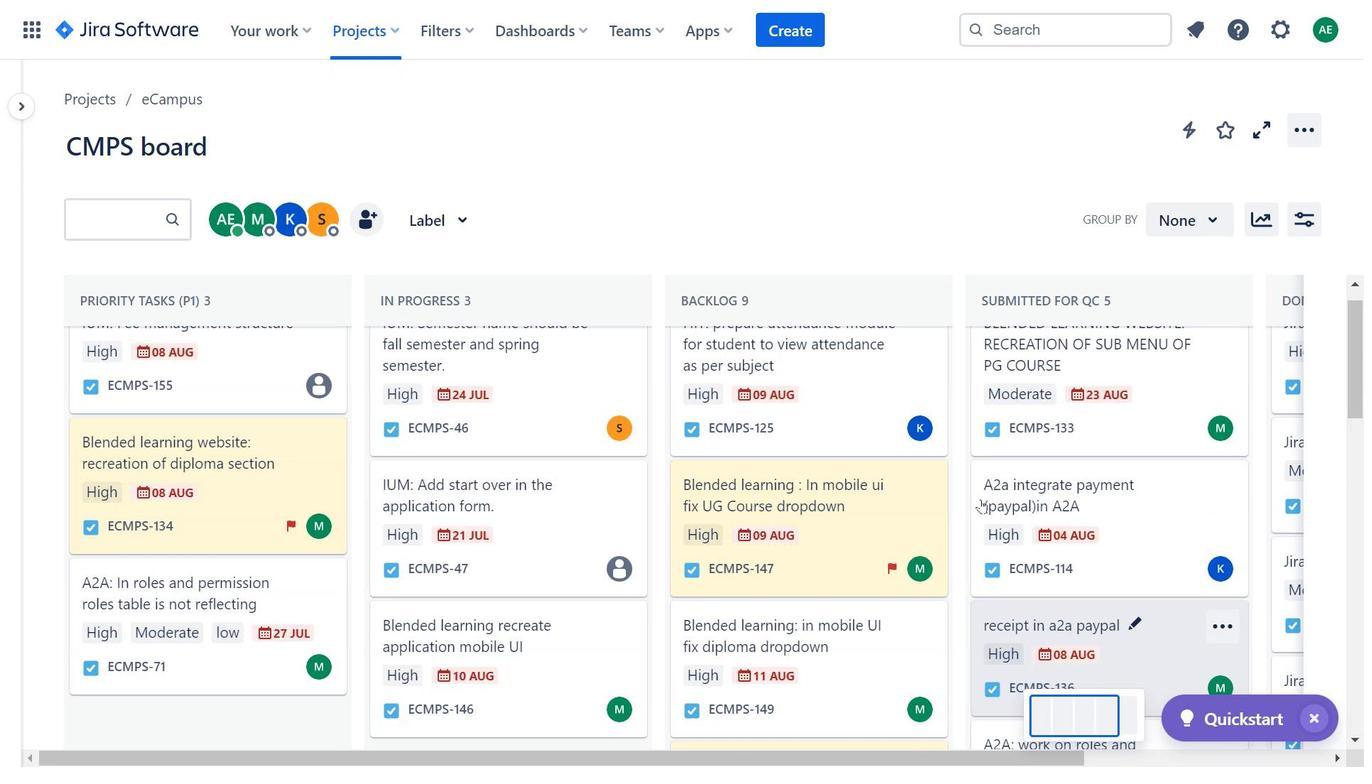 
Action: Mouse scrolled (984, 500) with delta (0, 0)
Screenshot: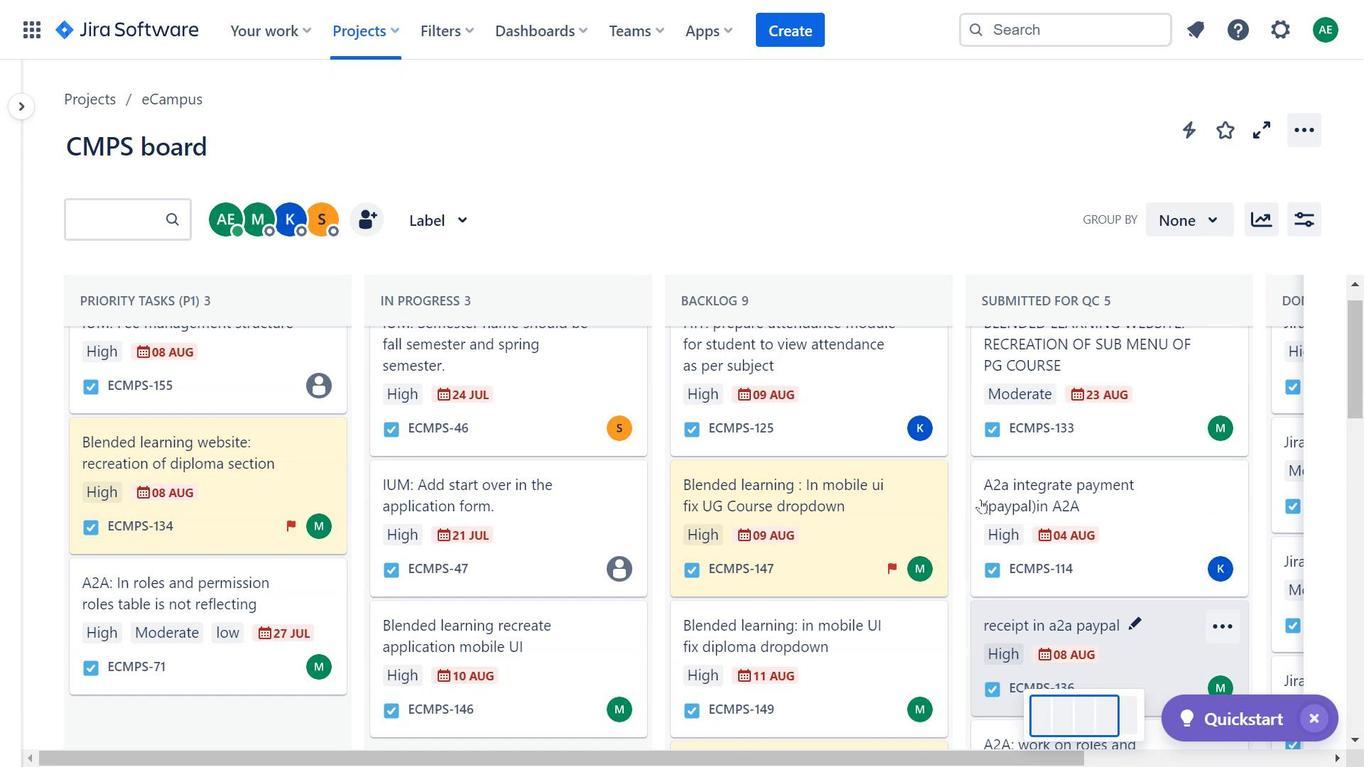 
Action: Mouse scrolled (984, 500) with delta (0, 0)
Screenshot: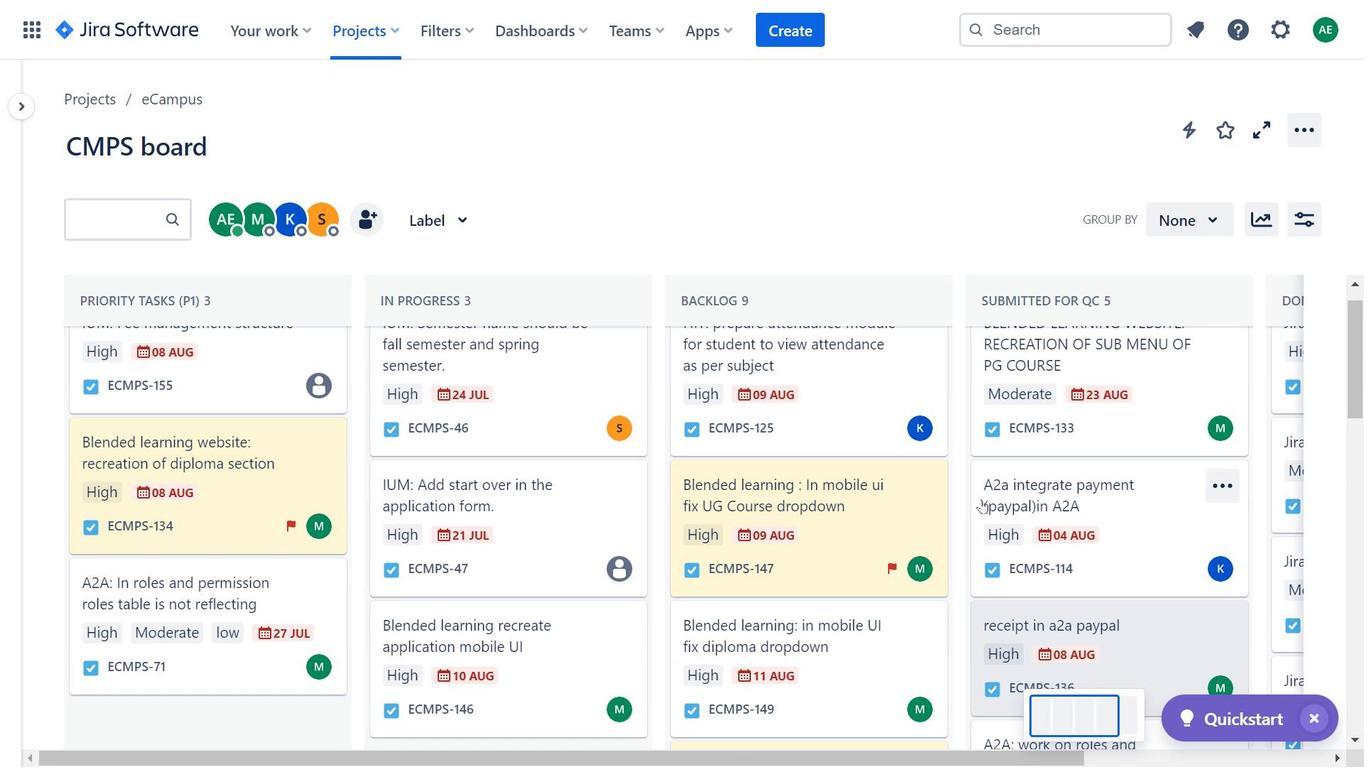 
Action: Mouse moved to (810, 45)
Screenshot: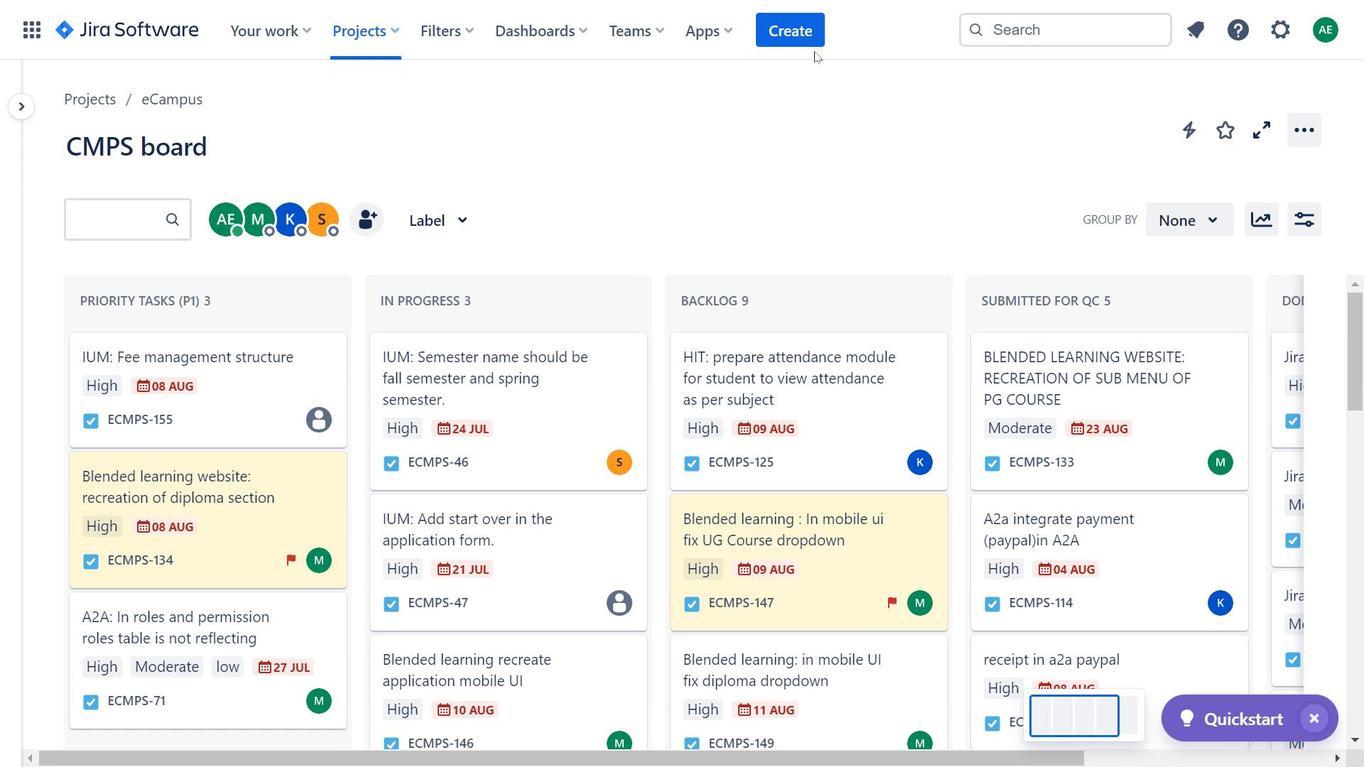 
Action: Mouse pressed left at (810, 45)
Screenshot: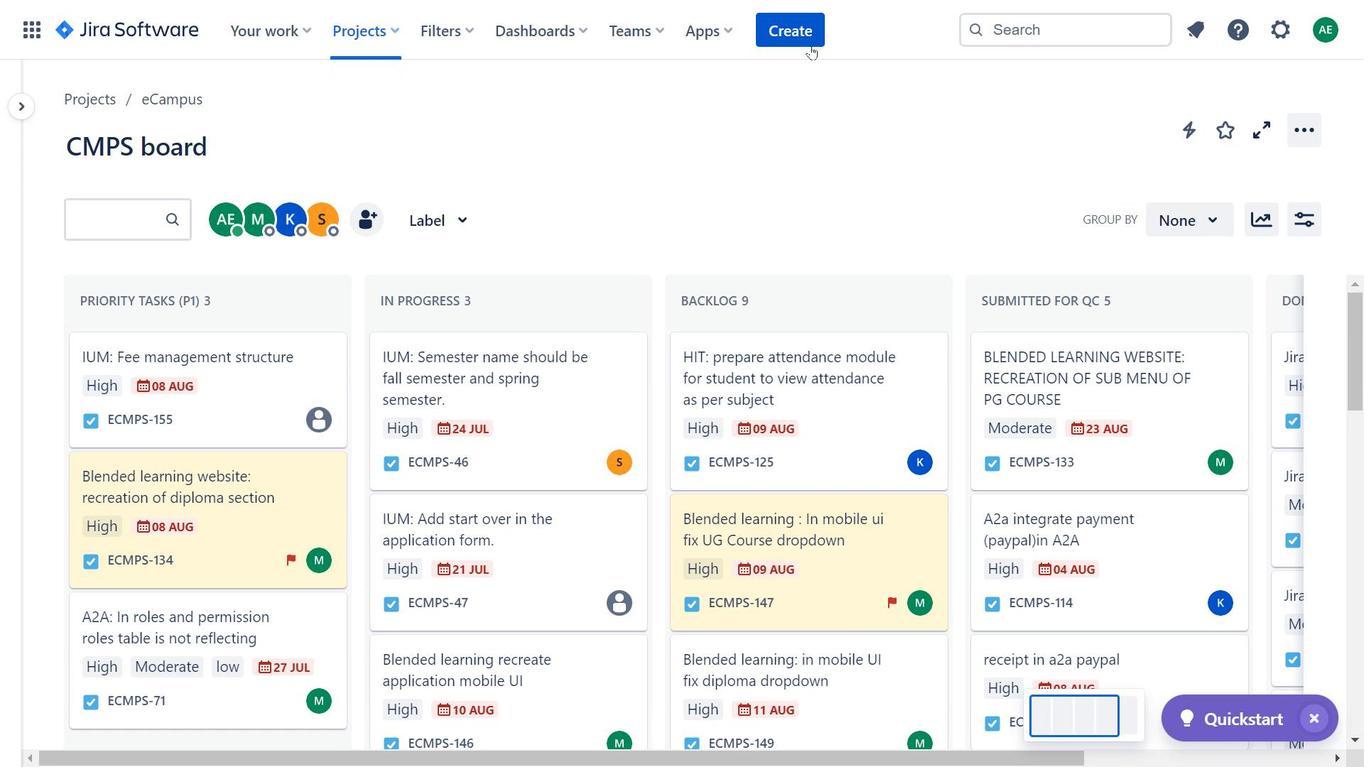 
Action: Mouse moved to (851, 390)
Screenshot: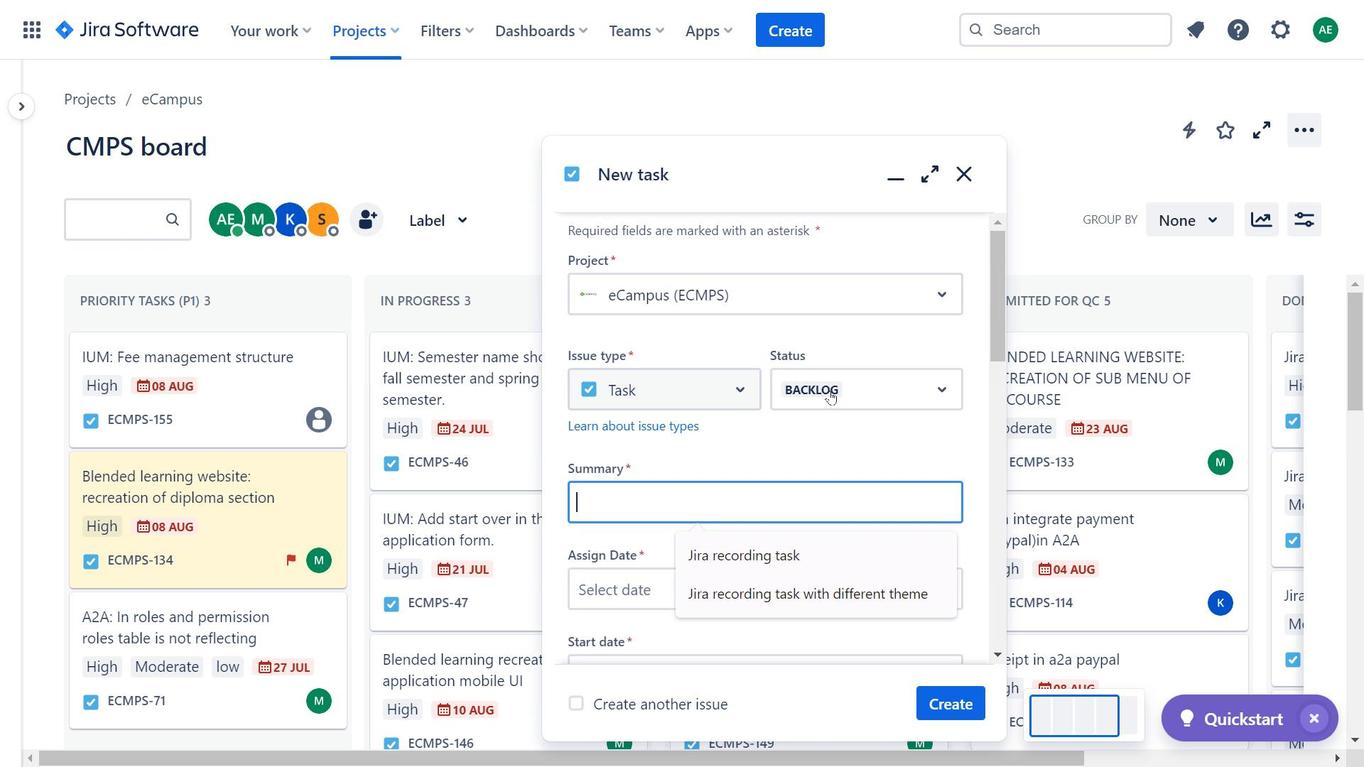 
Action: Mouse pressed left at (851, 390)
Screenshot: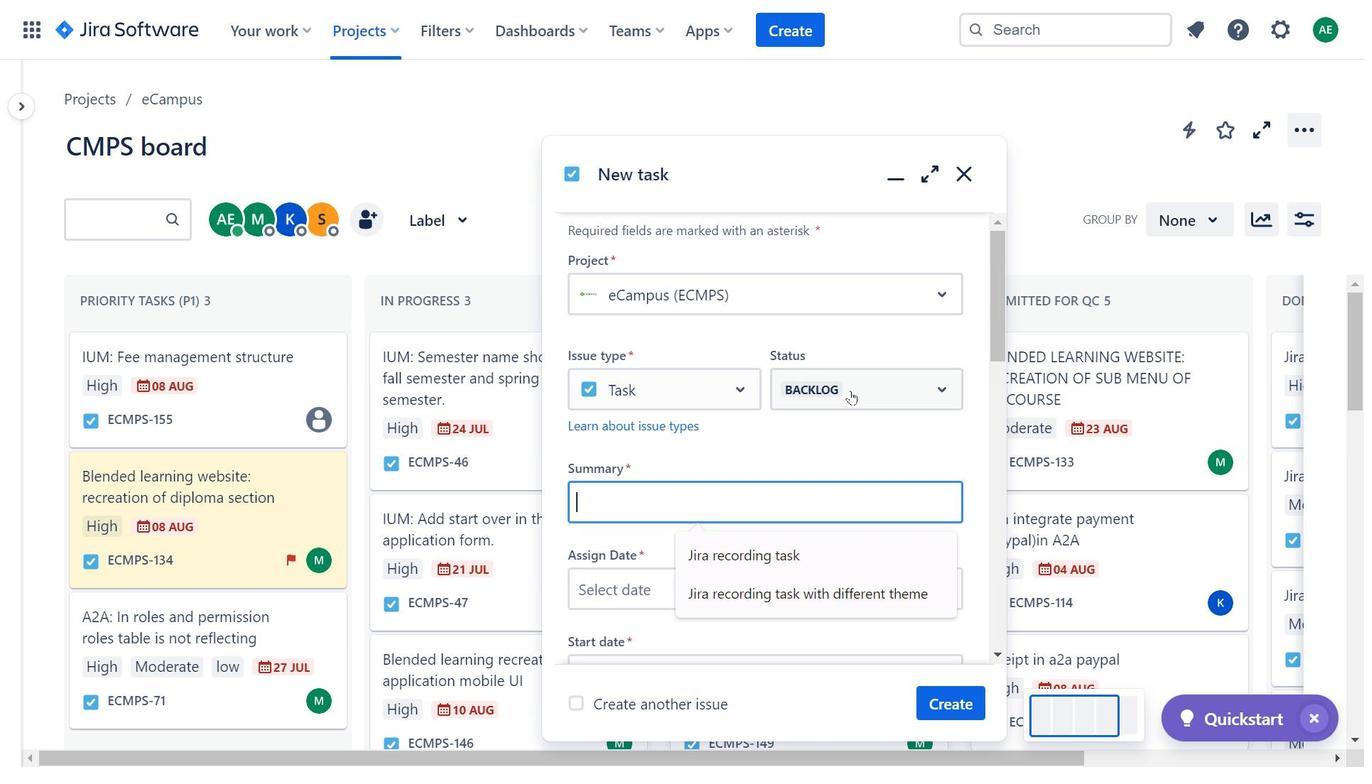 
Action: Mouse moved to (858, 444)
Screenshot: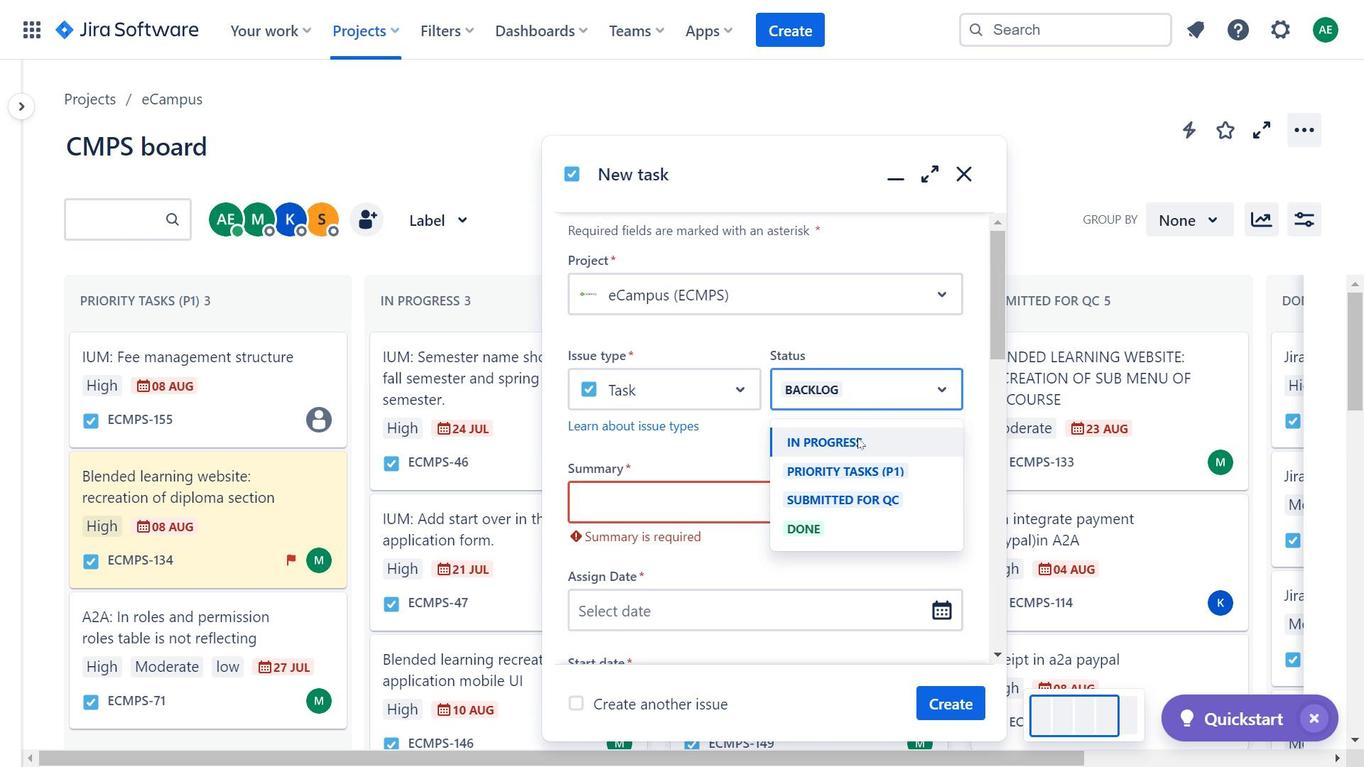 
Action: Mouse pressed left at (858, 444)
Screenshot: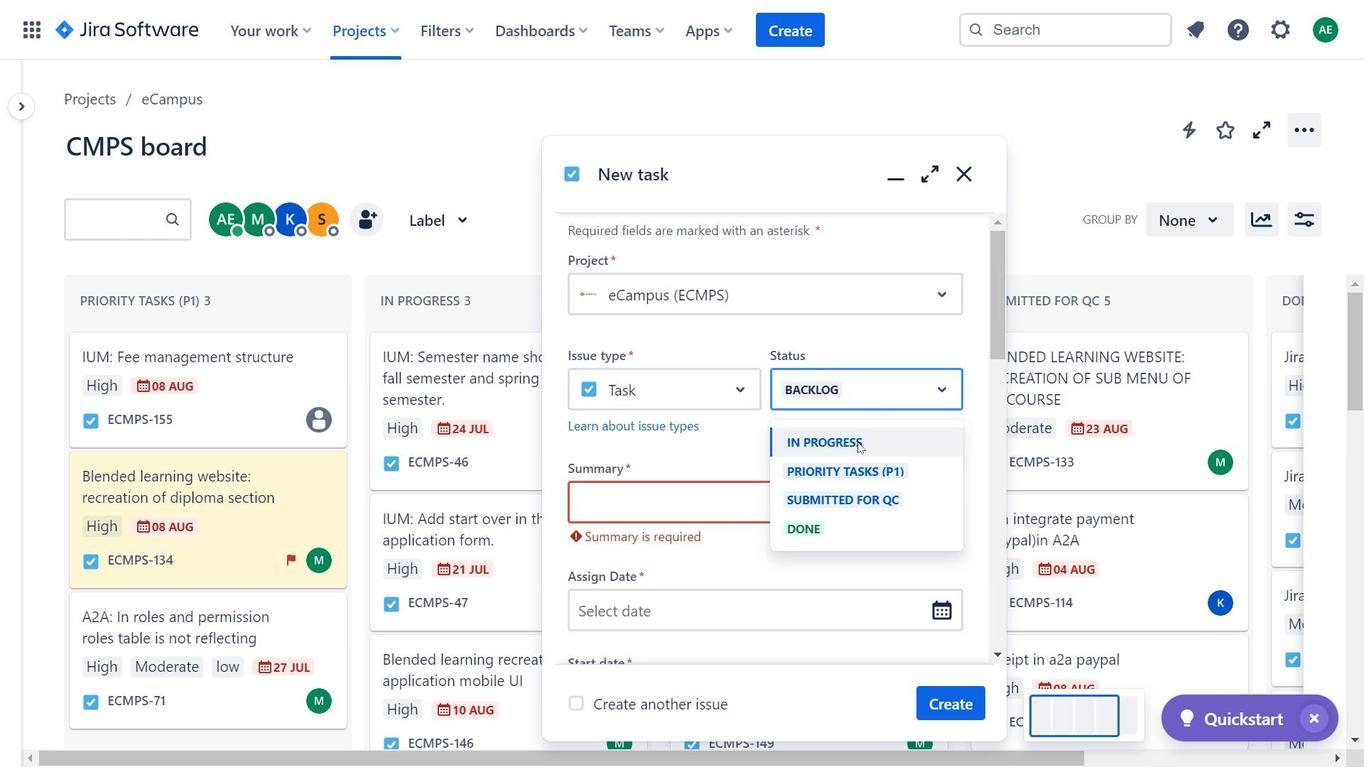 
Action: Mouse moved to (672, 517)
Screenshot: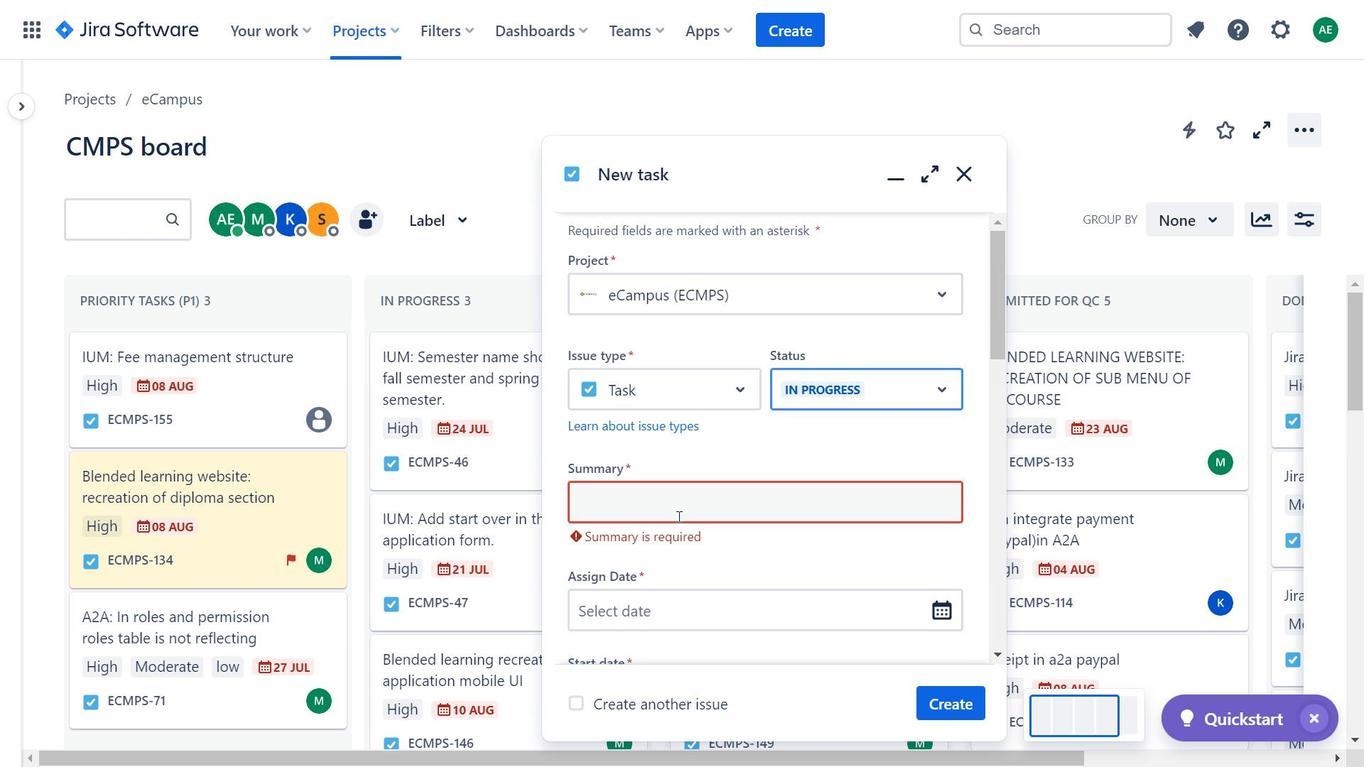 
Action: Mouse pressed left at (672, 517)
Screenshot: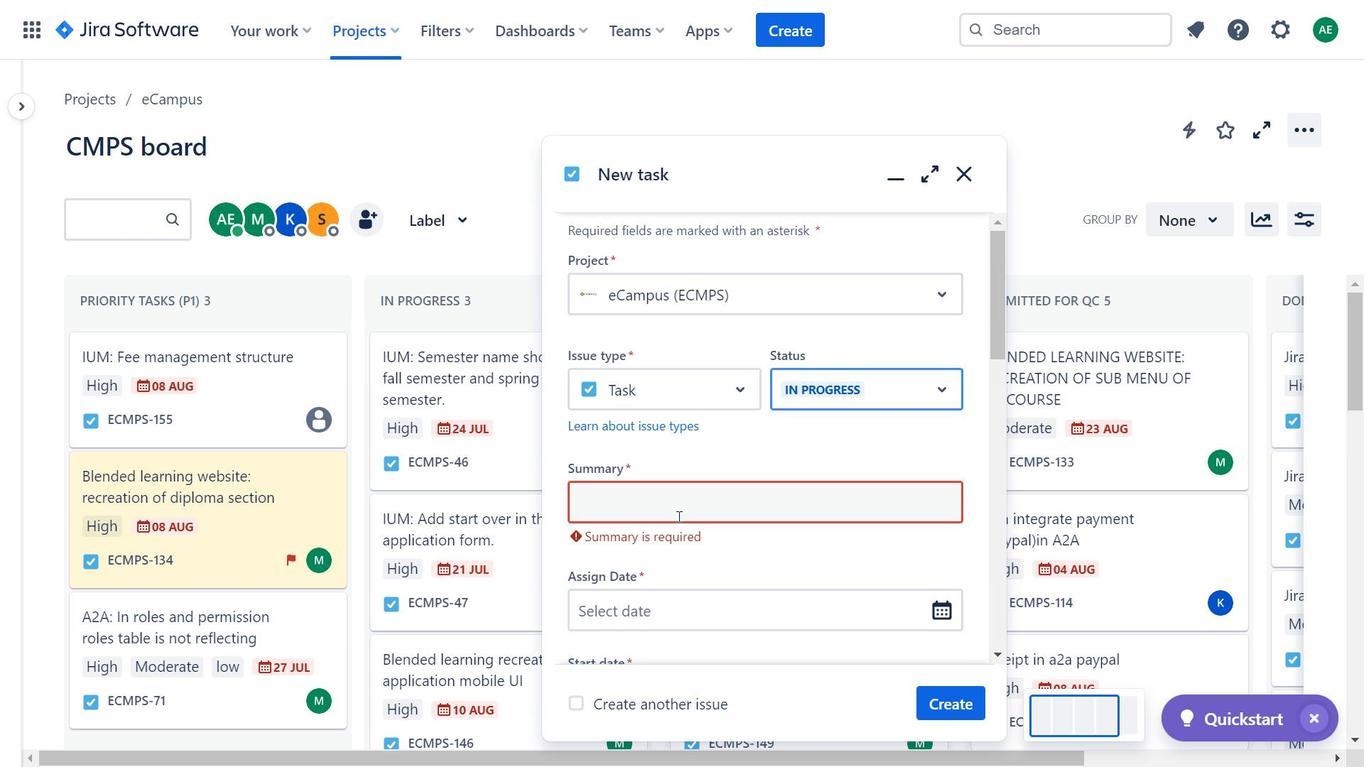 
Action: Mouse moved to (898, 585)
Screenshot: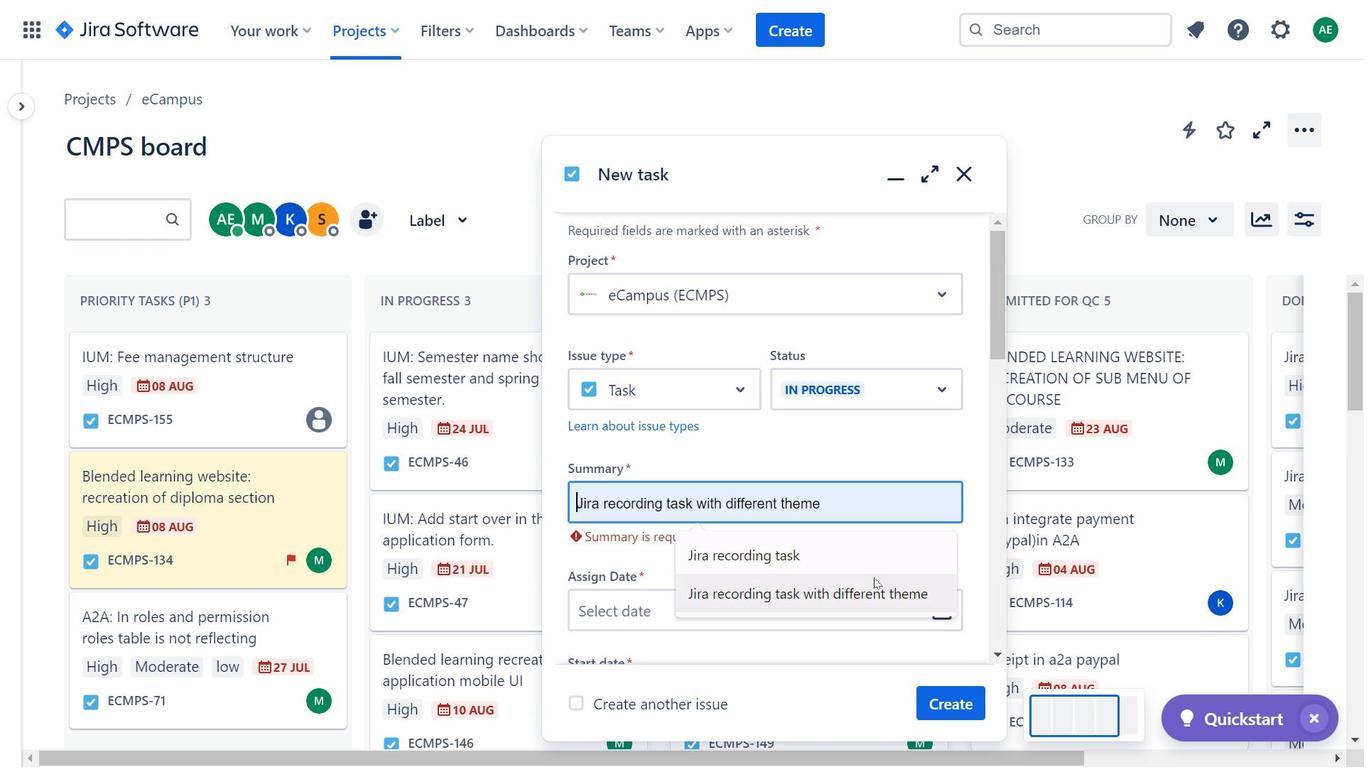 
Action: Mouse pressed left at (898, 585)
Screenshot: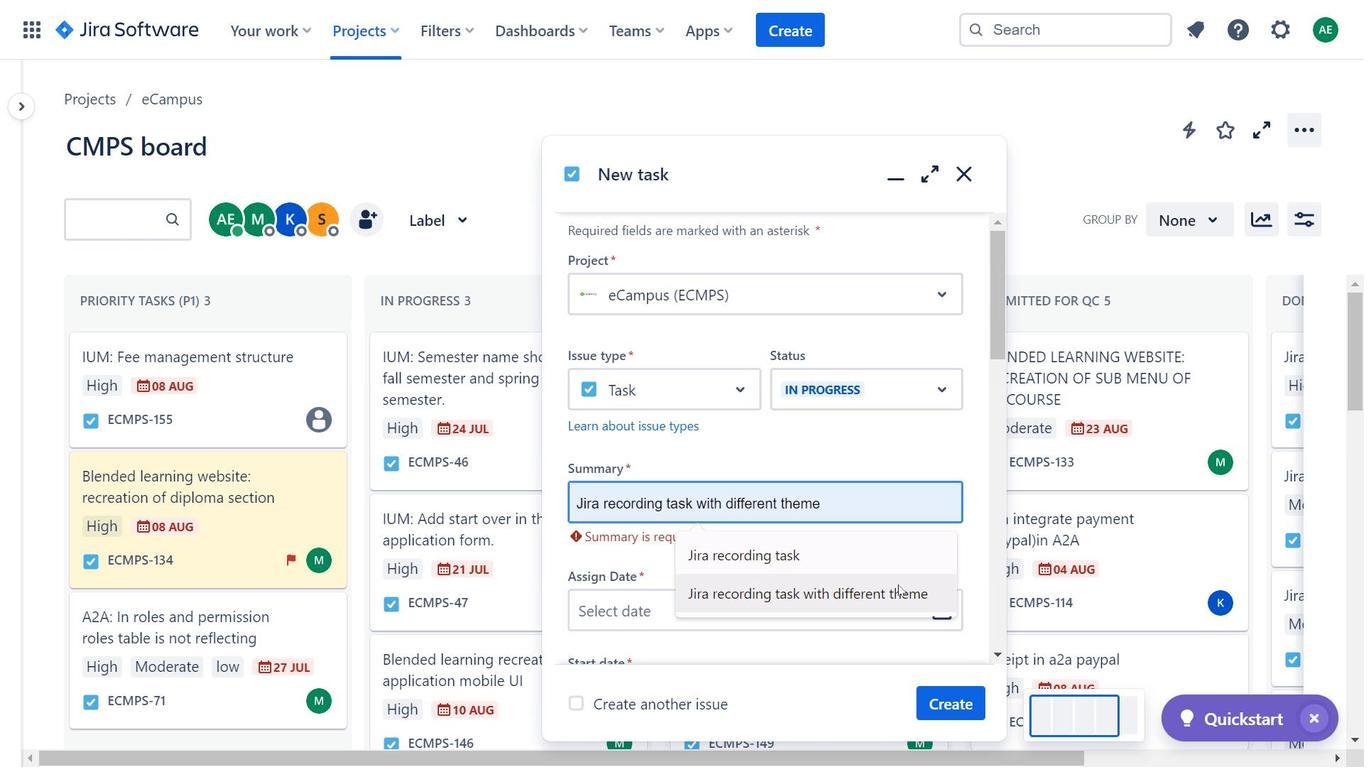 
Action: Mouse moved to (838, 458)
Screenshot: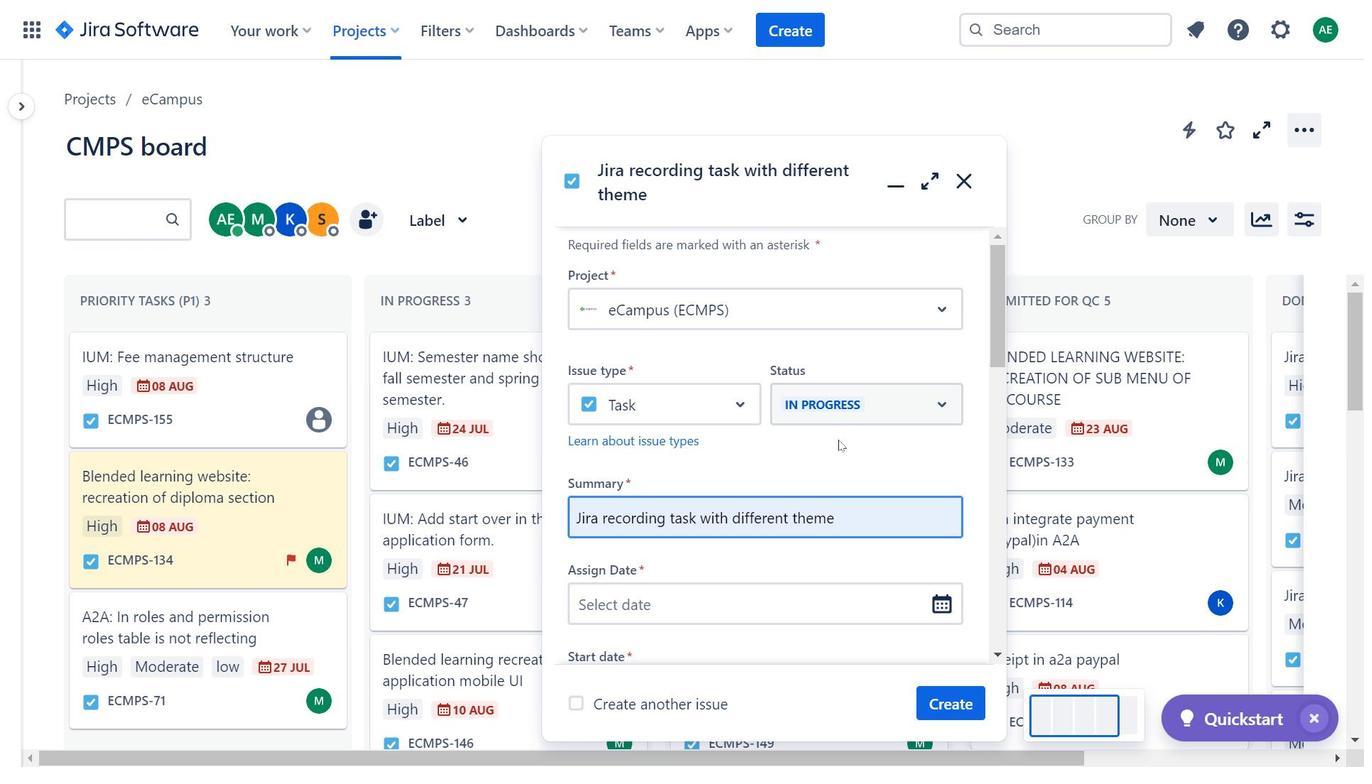 
Action: Mouse pressed left at (838, 458)
Screenshot: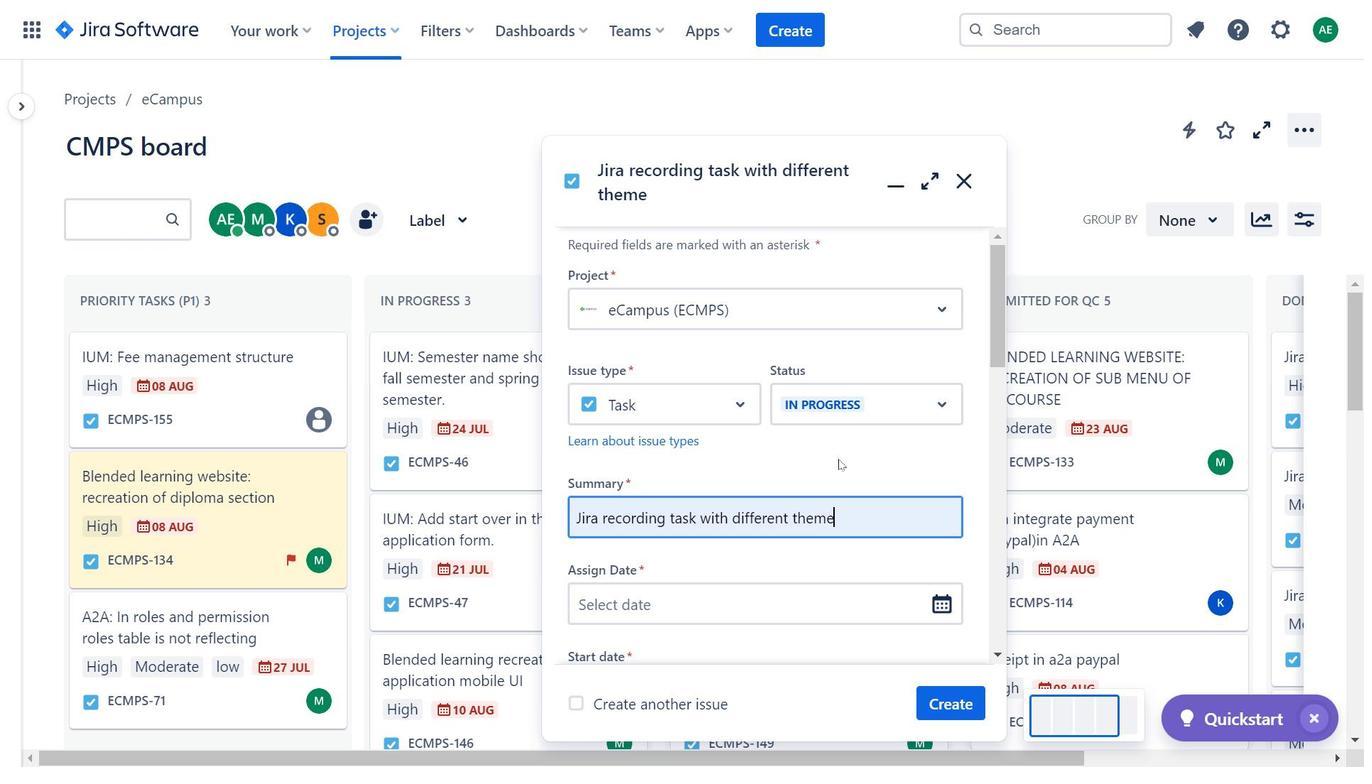 
Action: Mouse moved to (834, 436)
Screenshot: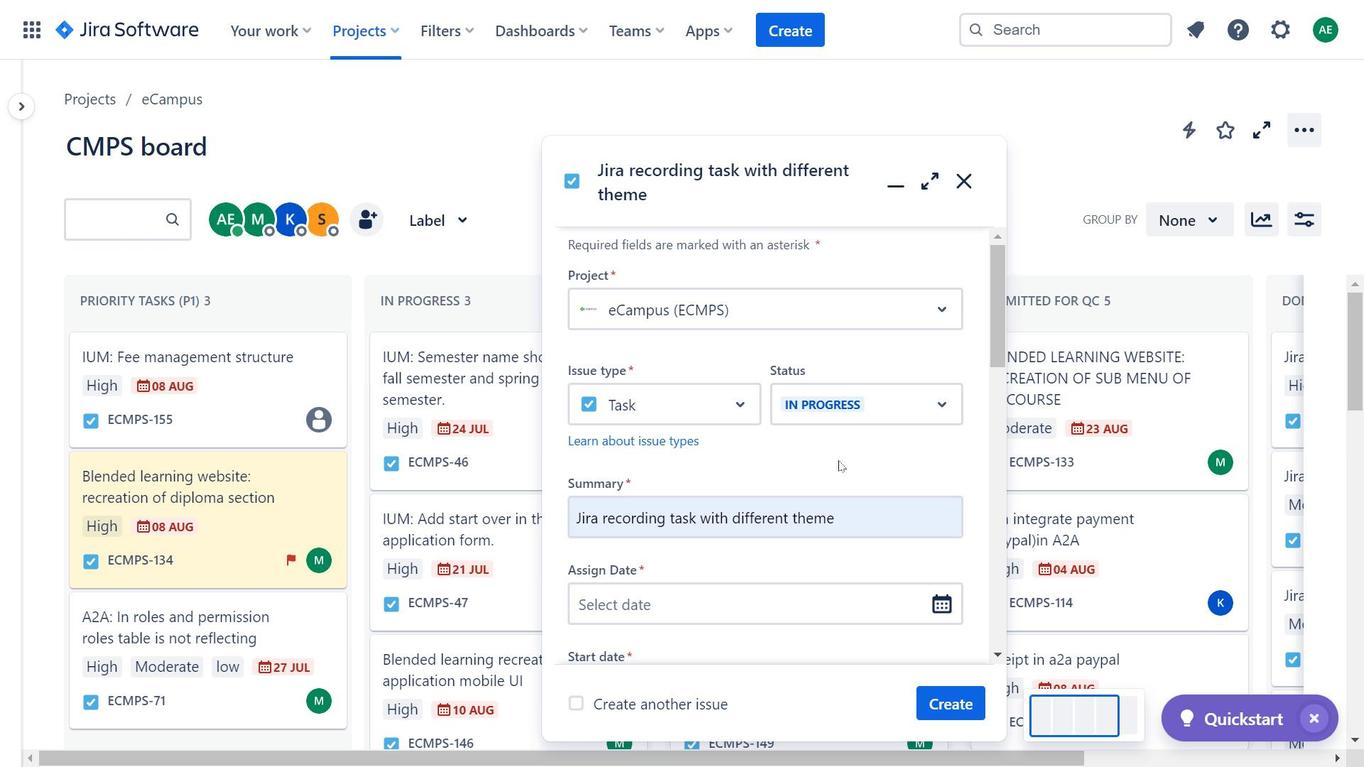 
Action: Mouse scrolled (834, 436) with delta (0, 0)
Screenshot: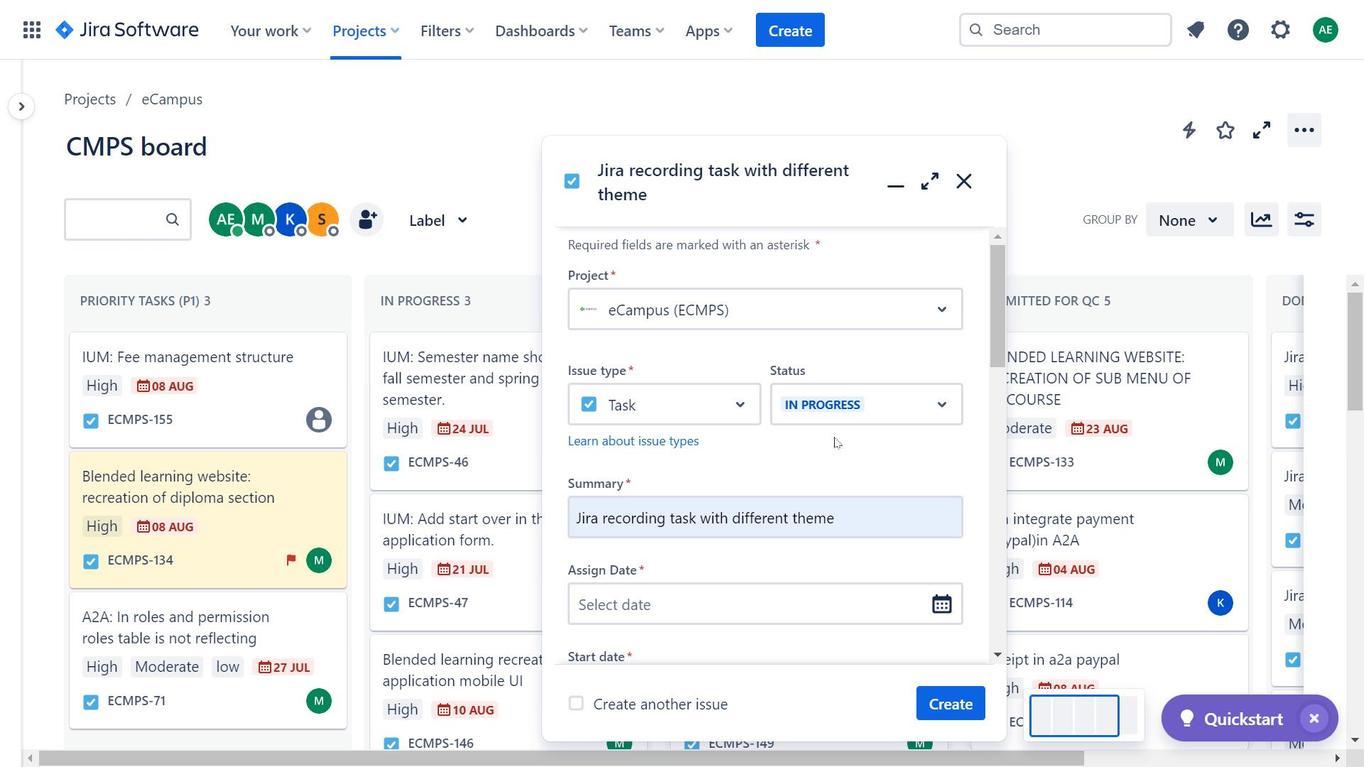 
Action: Mouse moved to (845, 417)
Screenshot: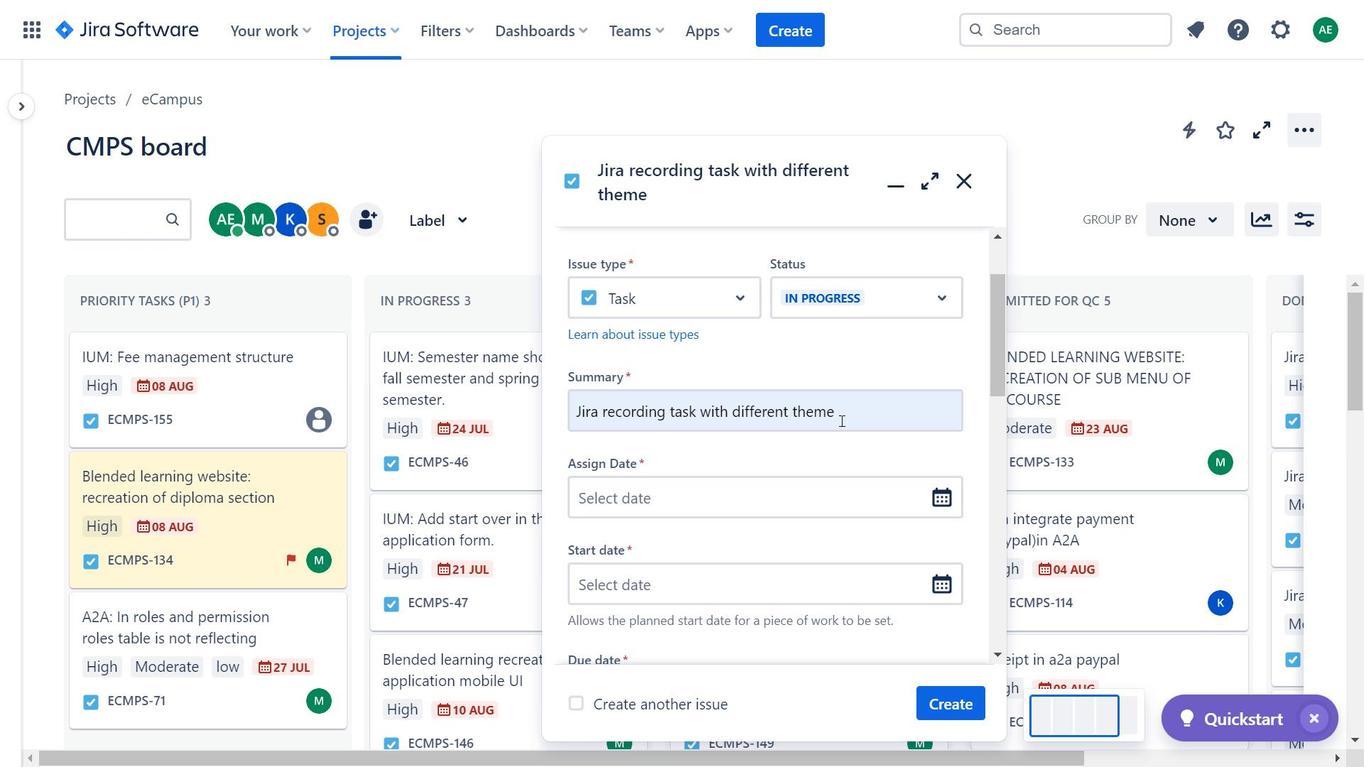 
Action: Mouse pressed left at (845, 417)
Screenshot: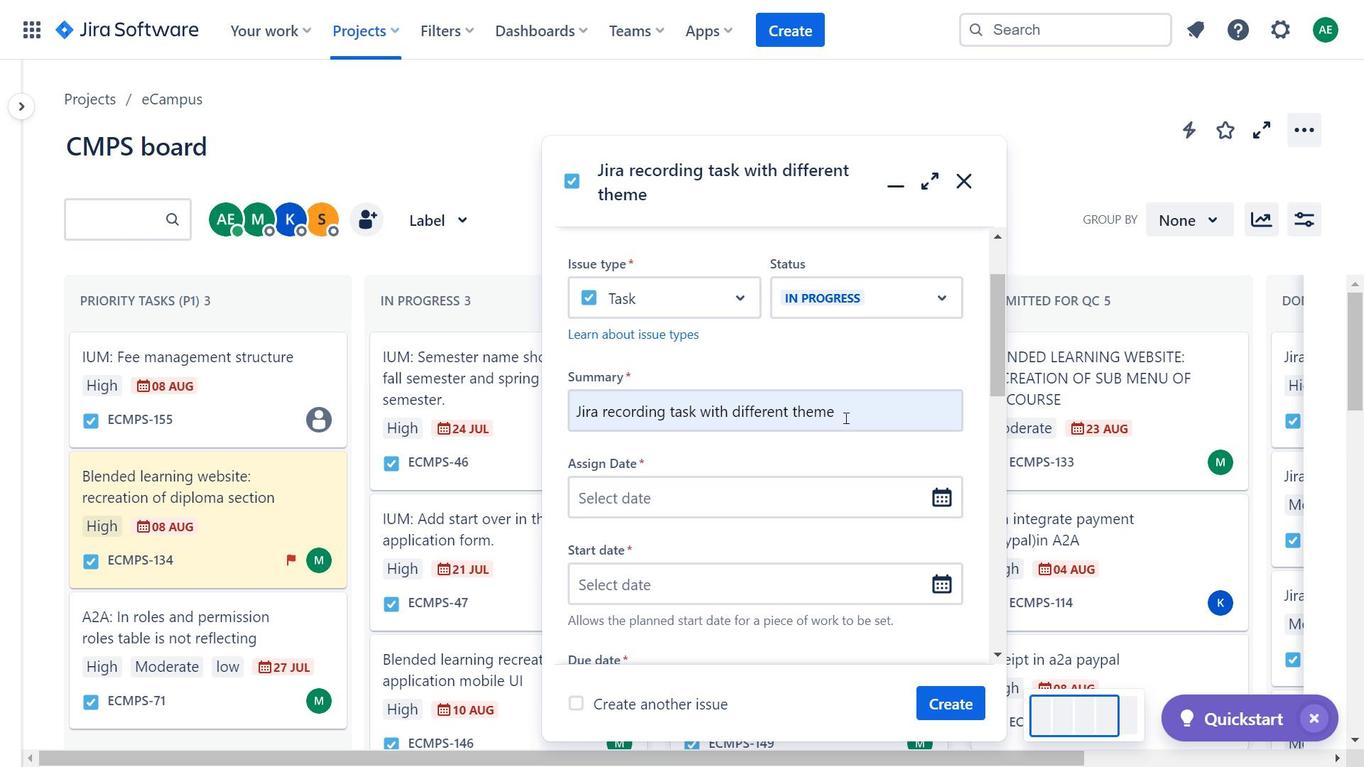 
Action: Mouse moved to (846, 417)
Screenshot: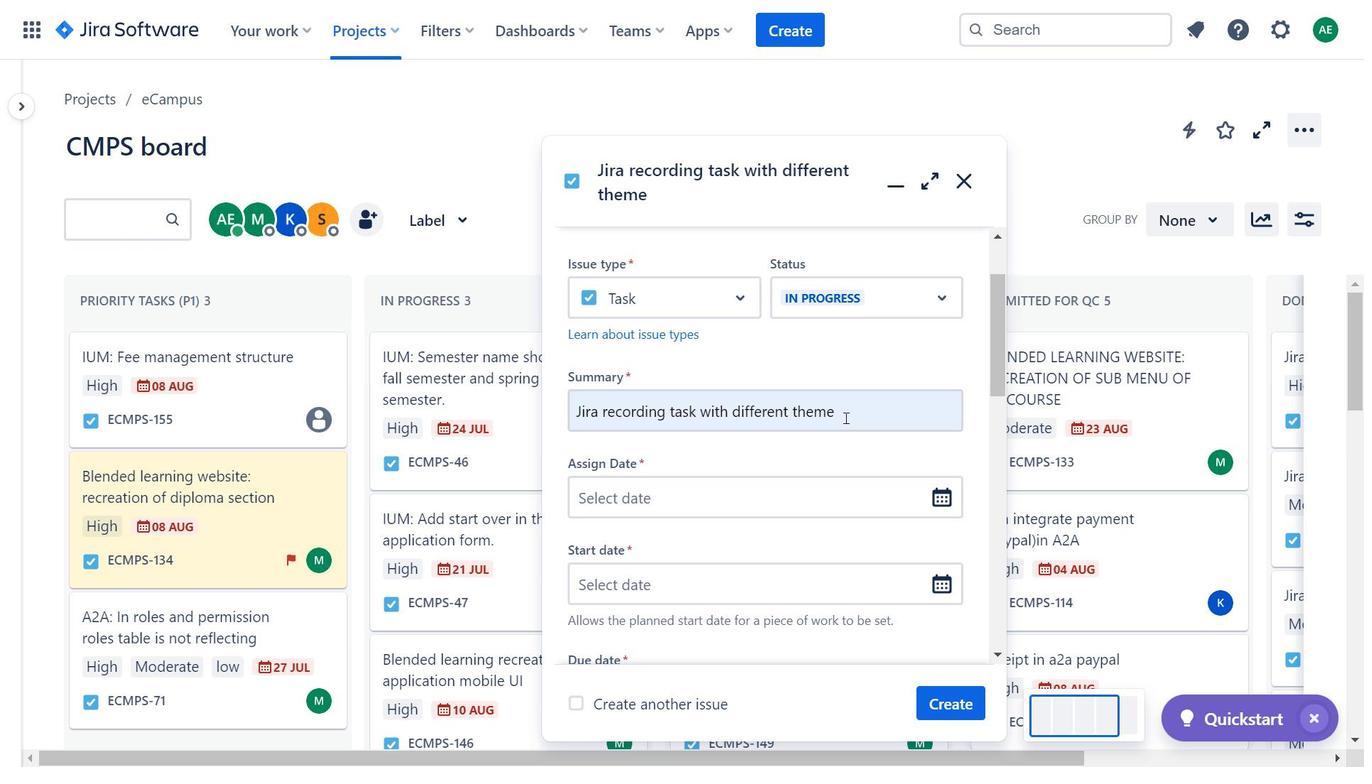 
Action: Key pressed <Key.space>and<Key.space>work<Key.space>
Screenshot: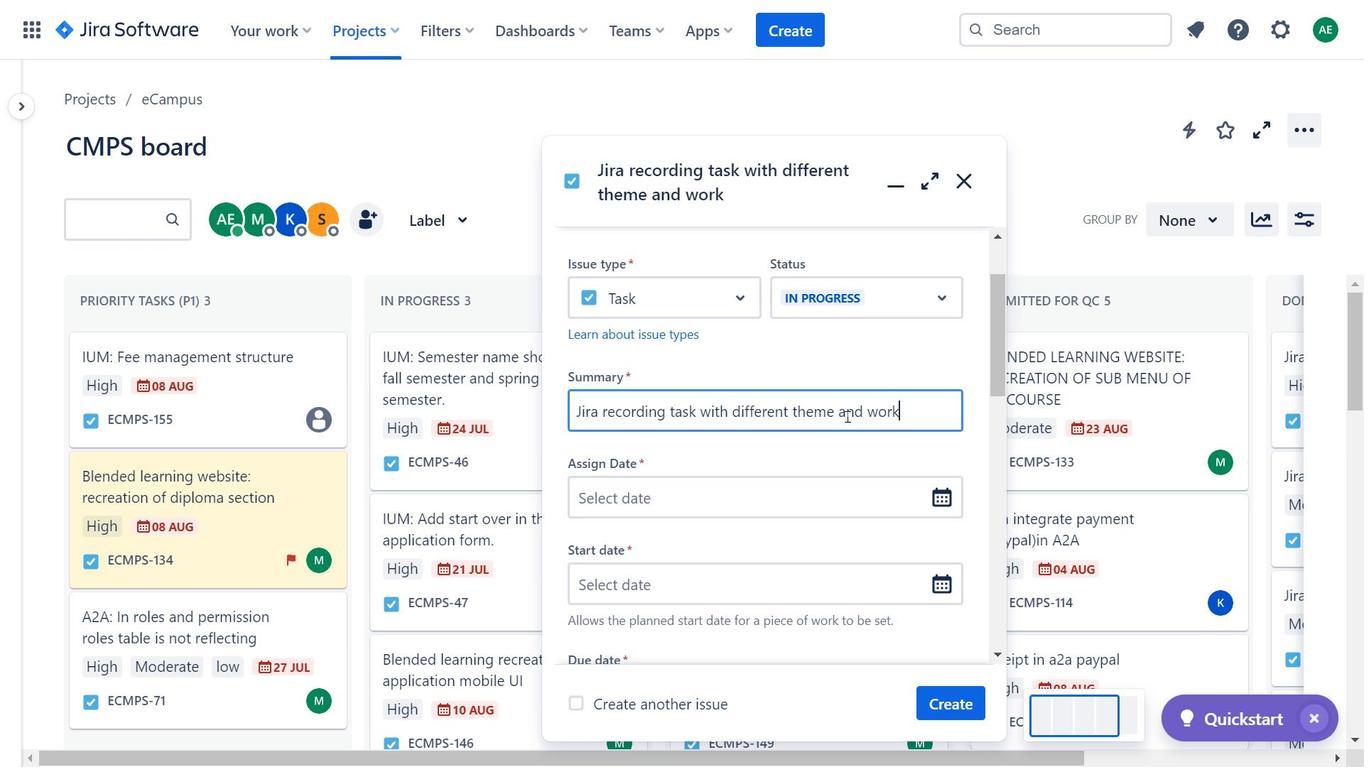 
Action: Mouse moved to (696, 485)
Screenshot: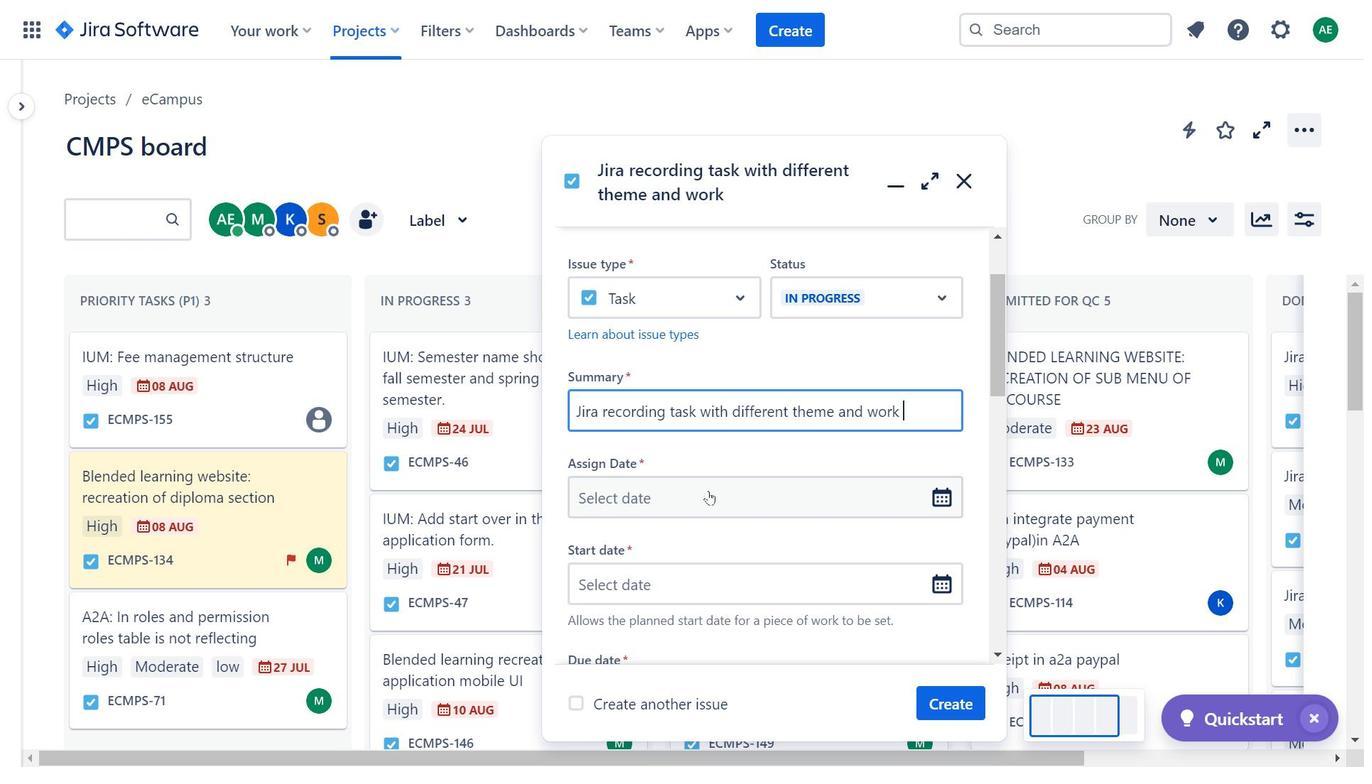 
Action: Mouse pressed left at (696, 485)
Screenshot: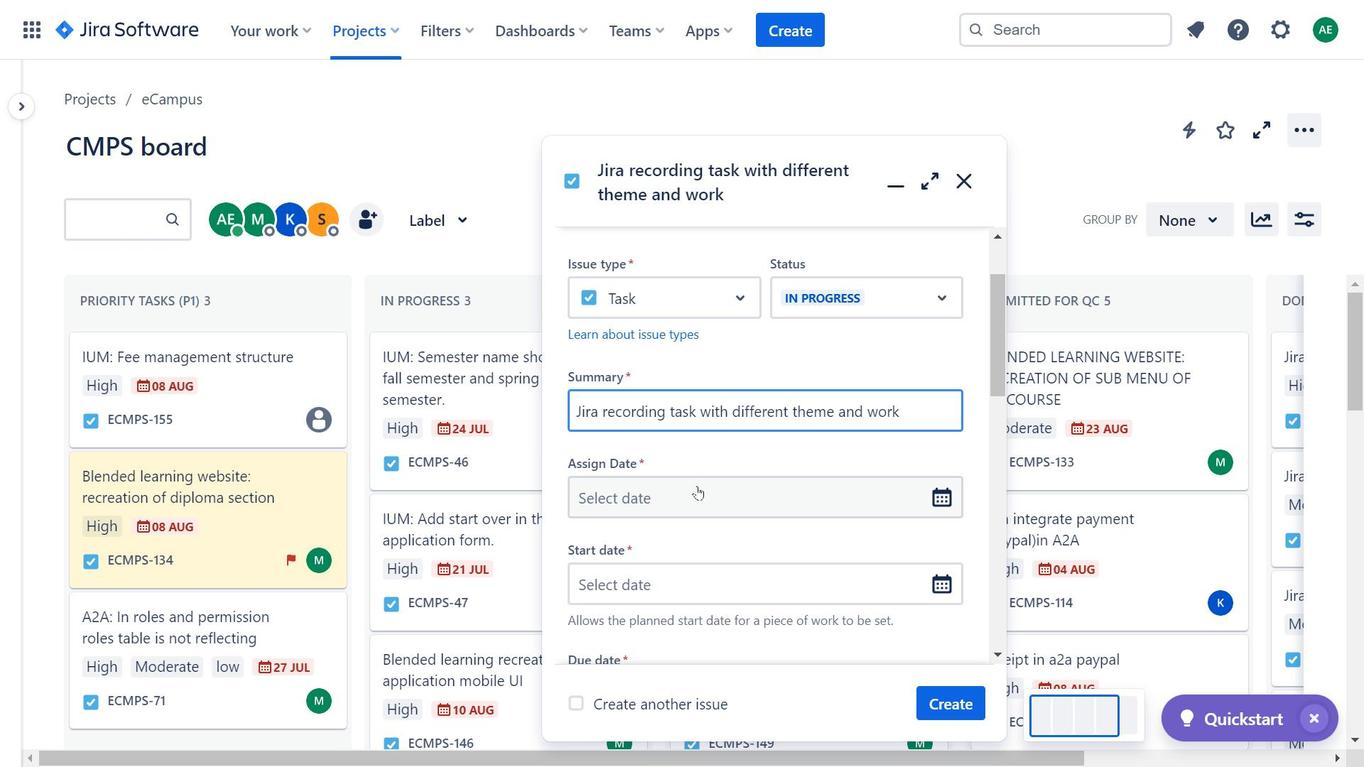 
Action: Mouse moved to (885, 325)
Screenshot: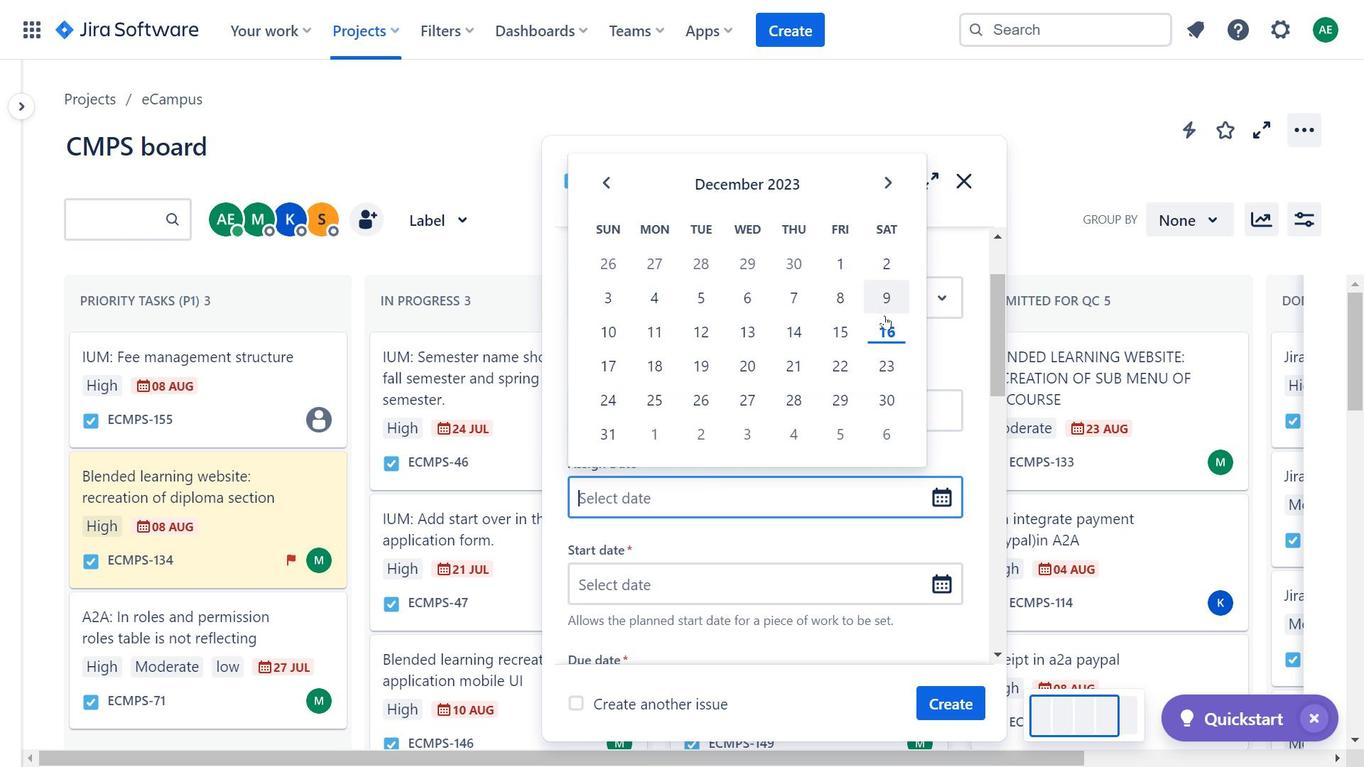 
Action: Mouse pressed left at (885, 325)
Screenshot: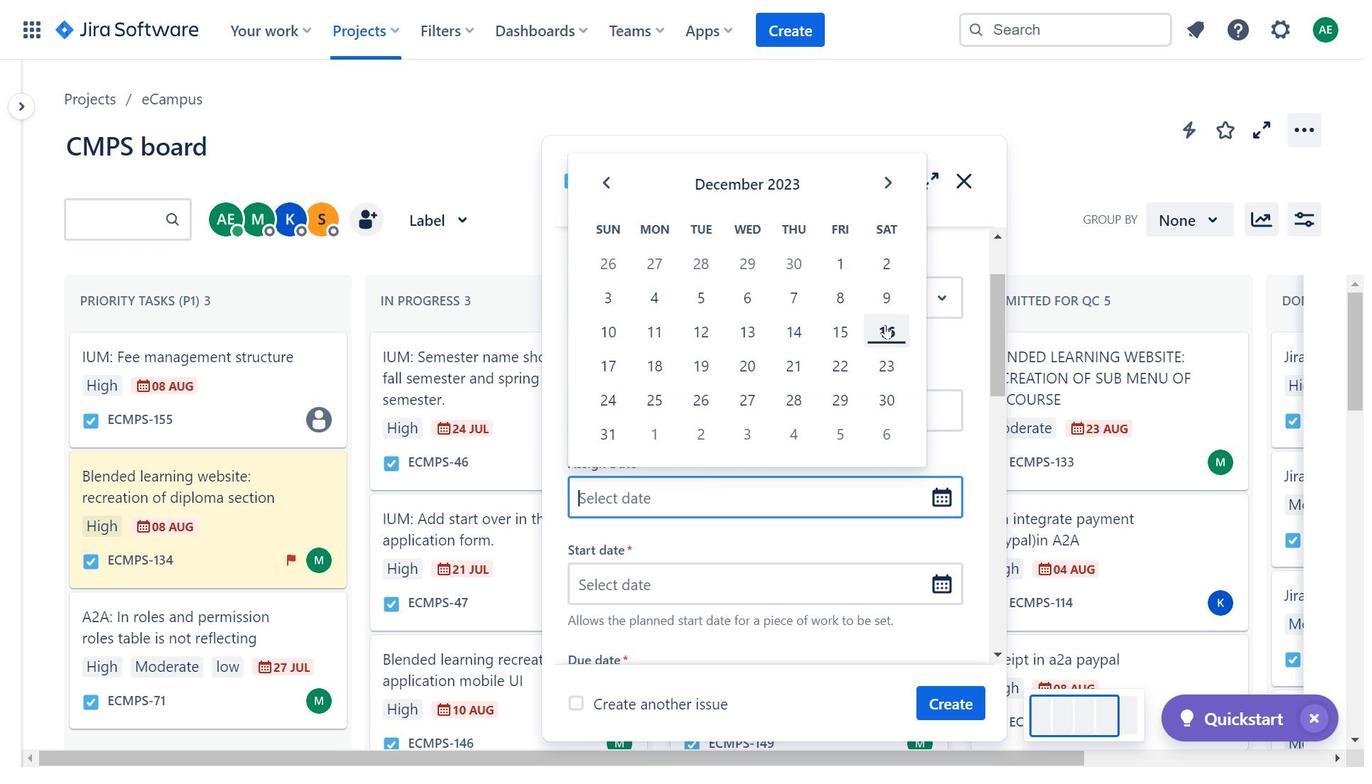
Action: Mouse moved to (693, 451)
Screenshot: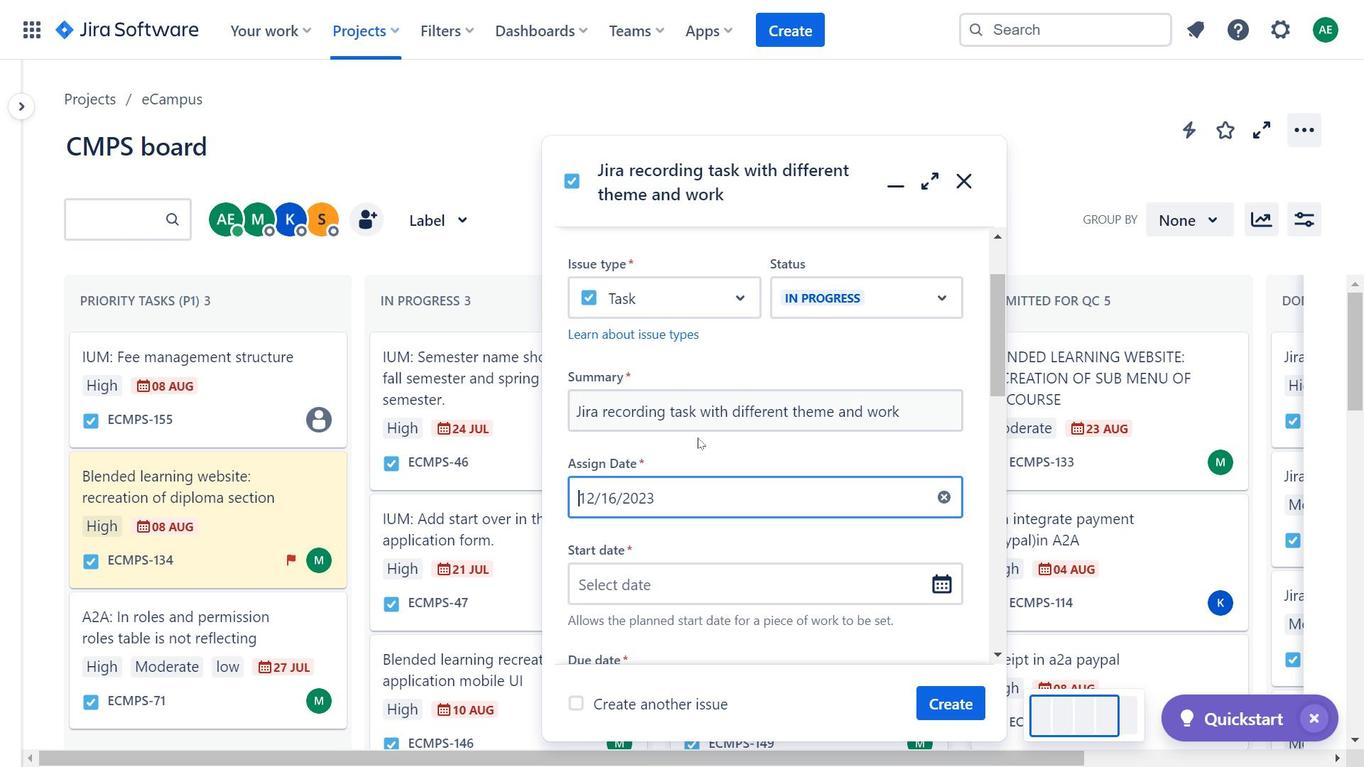 
Action: Mouse pressed left at (693, 451)
Screenshot: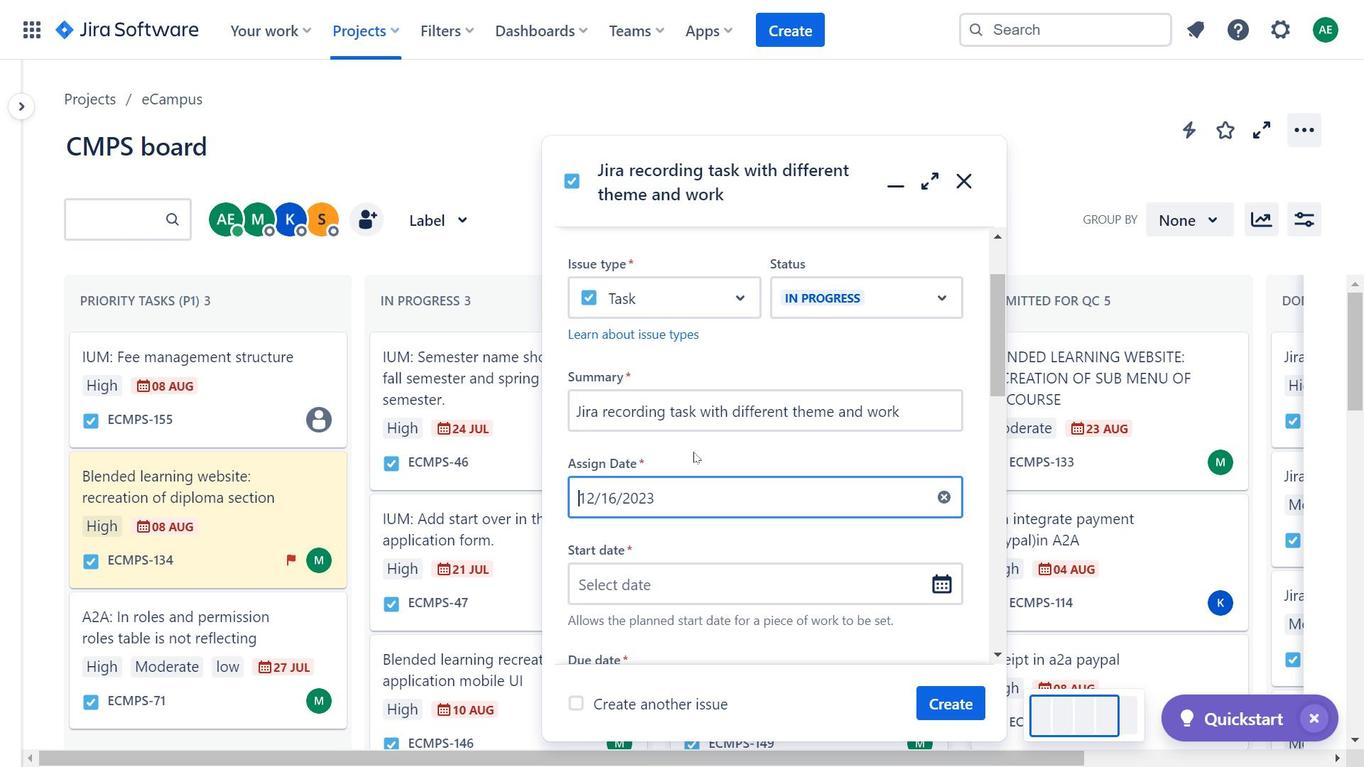 
Action: Mouse moved to (707, 348)
Screenshot: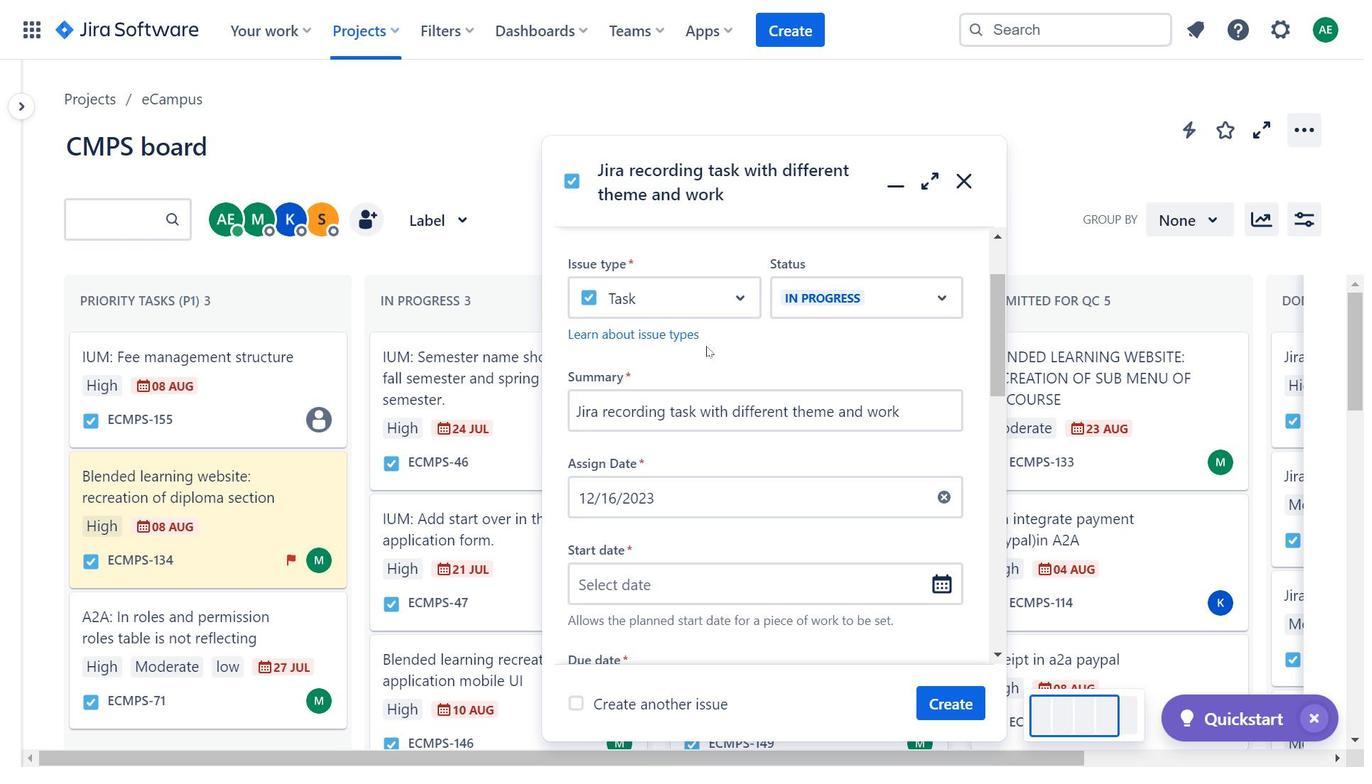 
Action: Mouse scrolled (707, 348) with delta (0, 0)
Screenshot: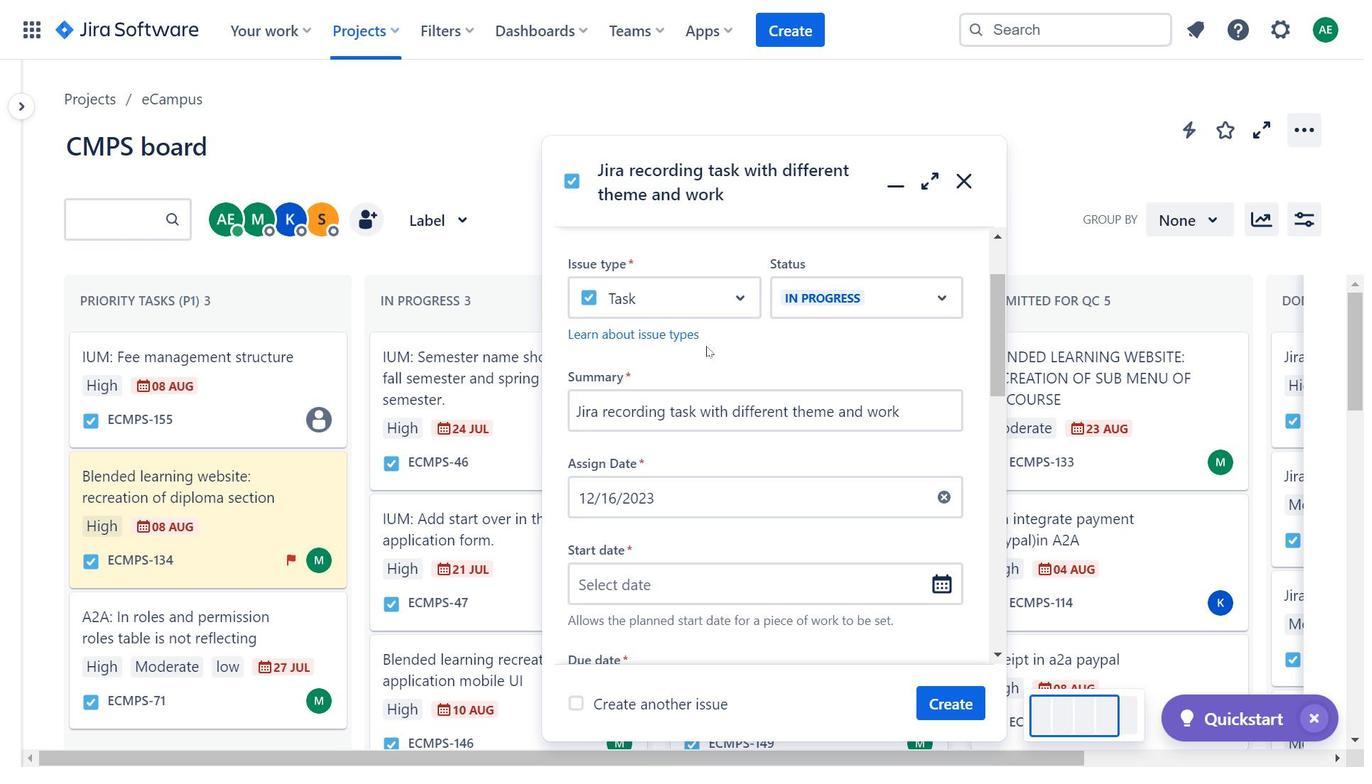 
Action: Mouse moved to (633, 466)
Screenshot: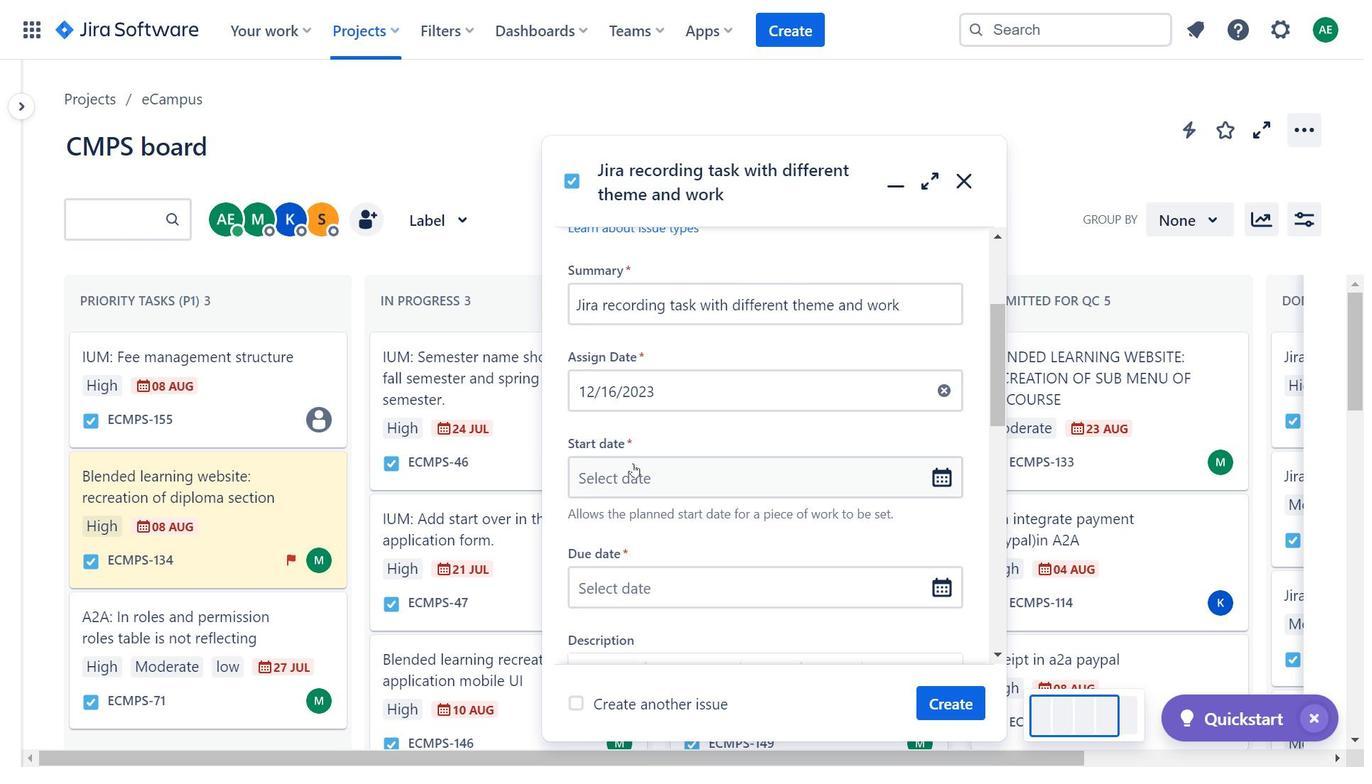 
Action: Mouse pressed left at (633, 466)
Screenshot: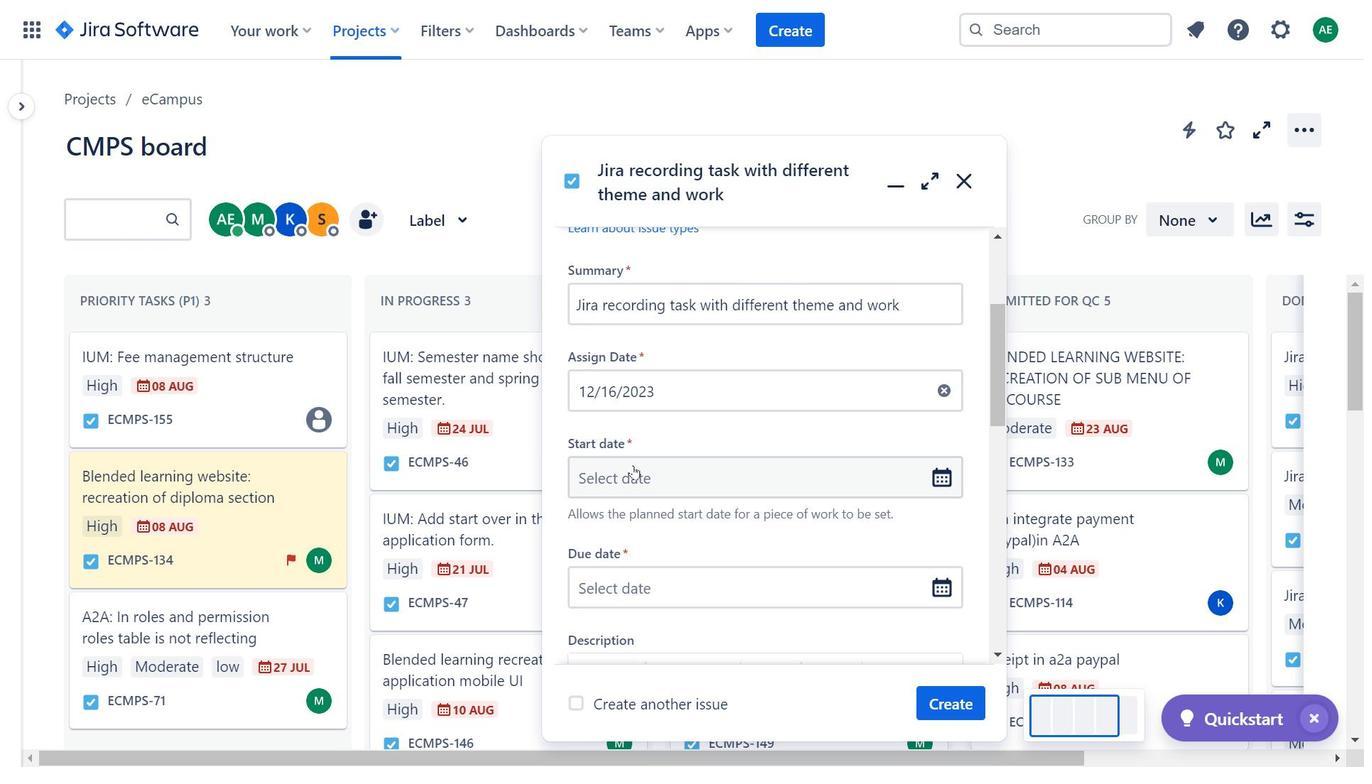 
Action: Mouse moved to (880, 300)
Screenshot: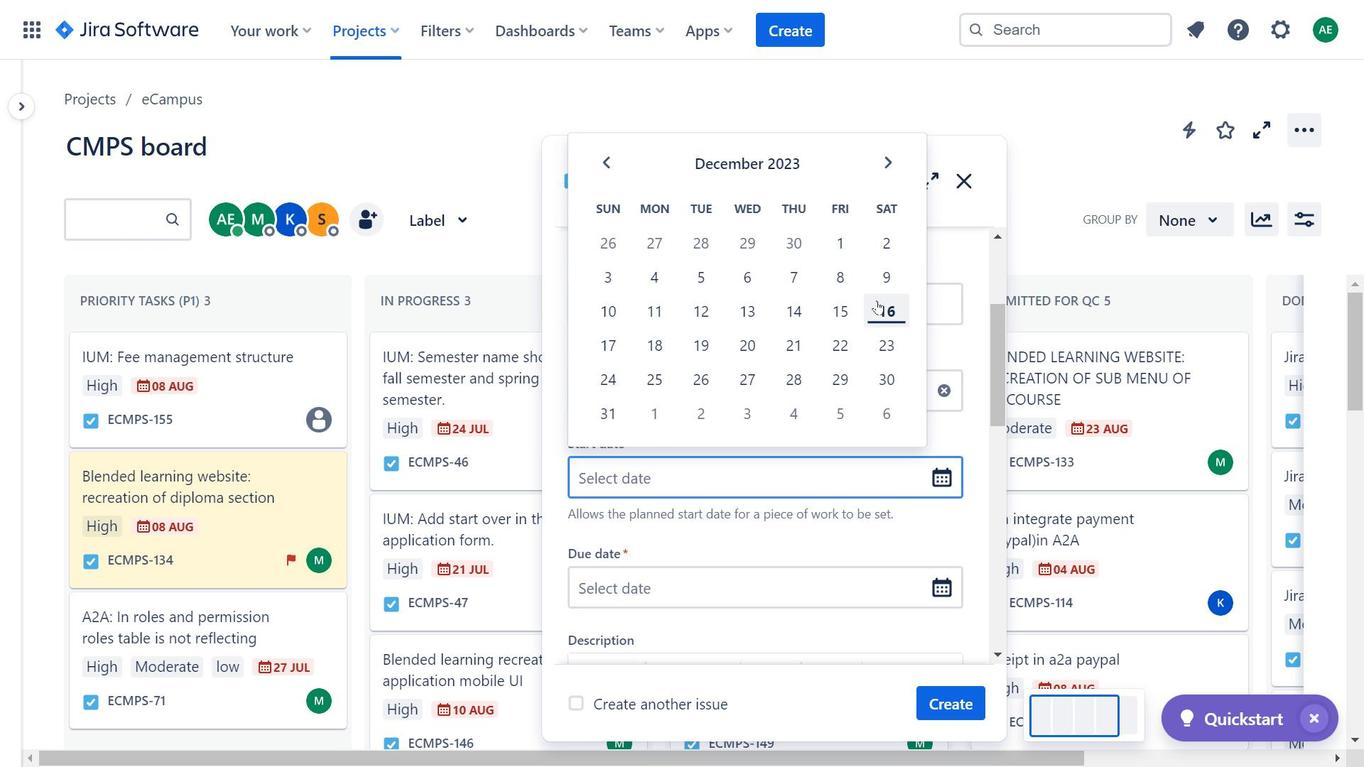 
Action: Mouse pressed left at (880, 300)
Screenshot: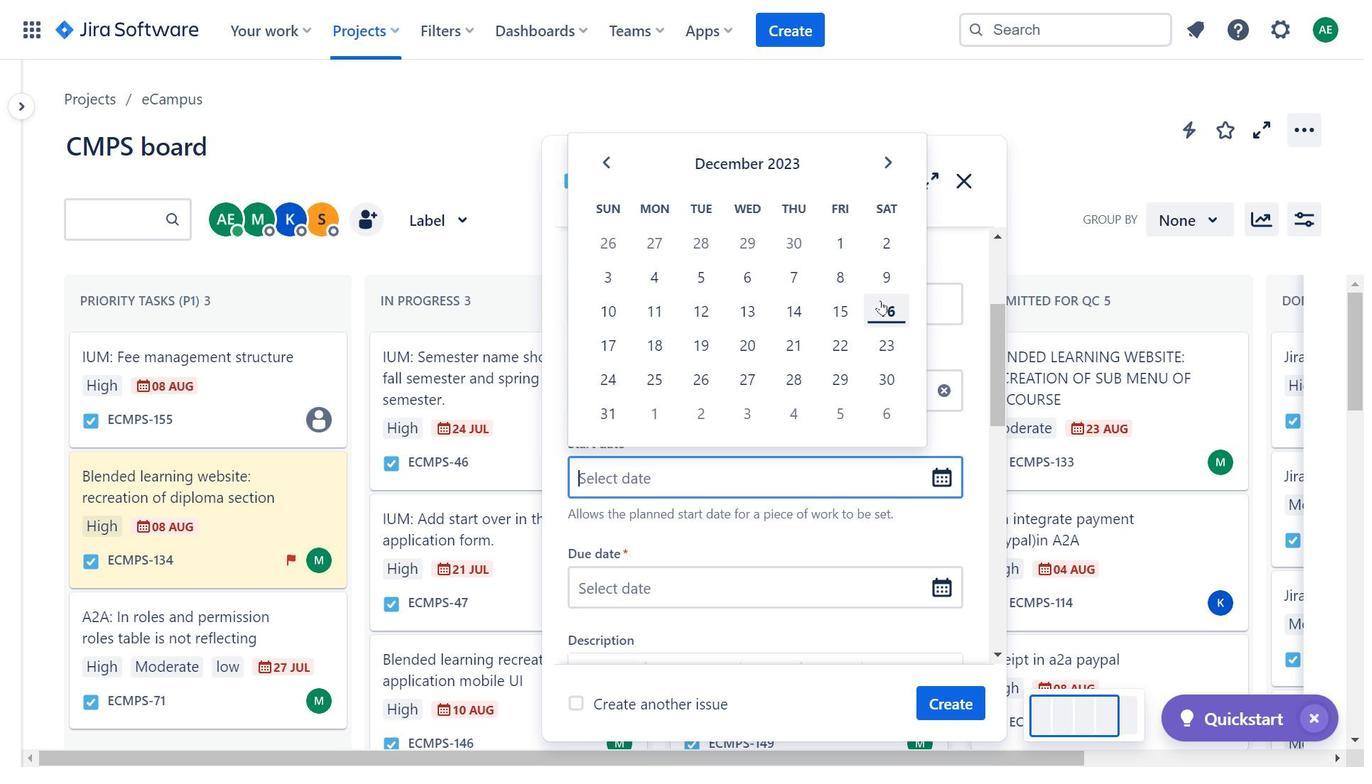 
Action: Mouse moved to (671, 429)
Screenshot: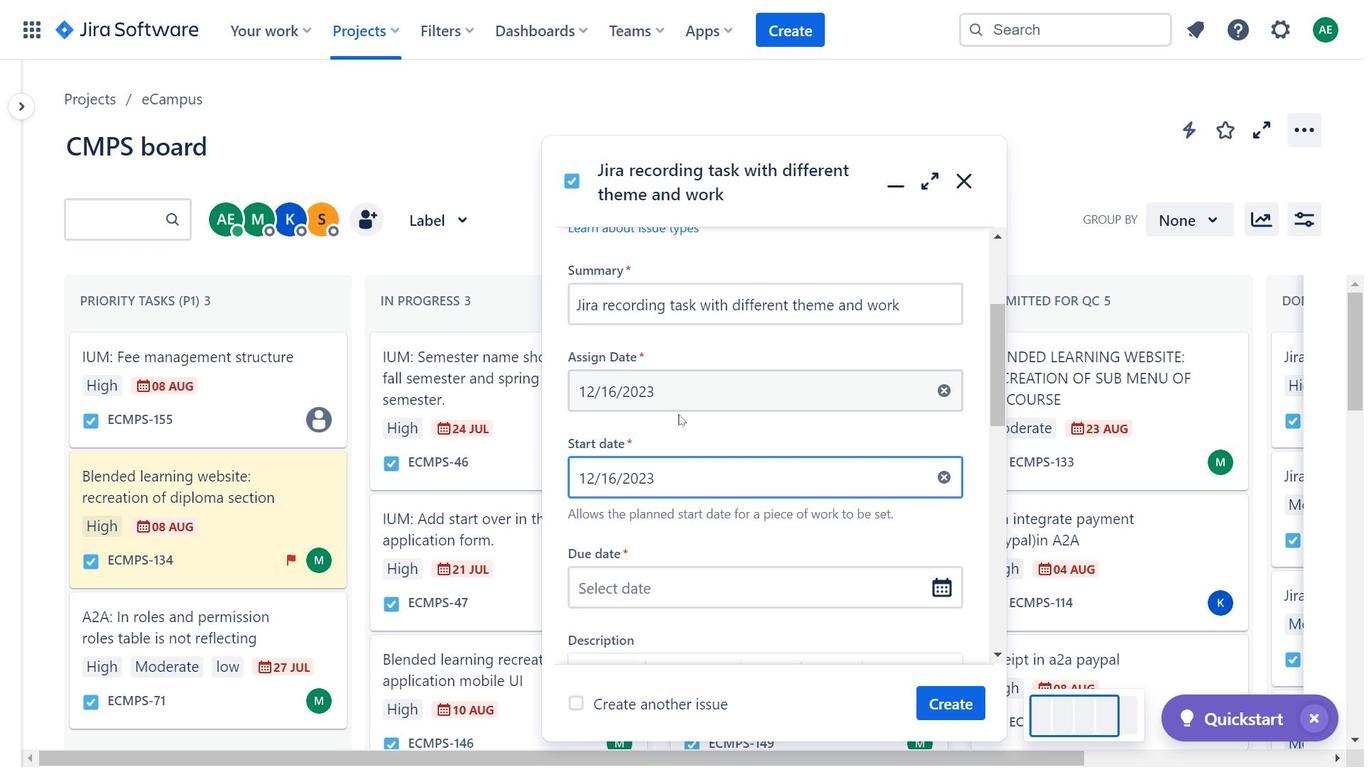 
Action: Mouse pressed left at (671, 429)
Screenshot: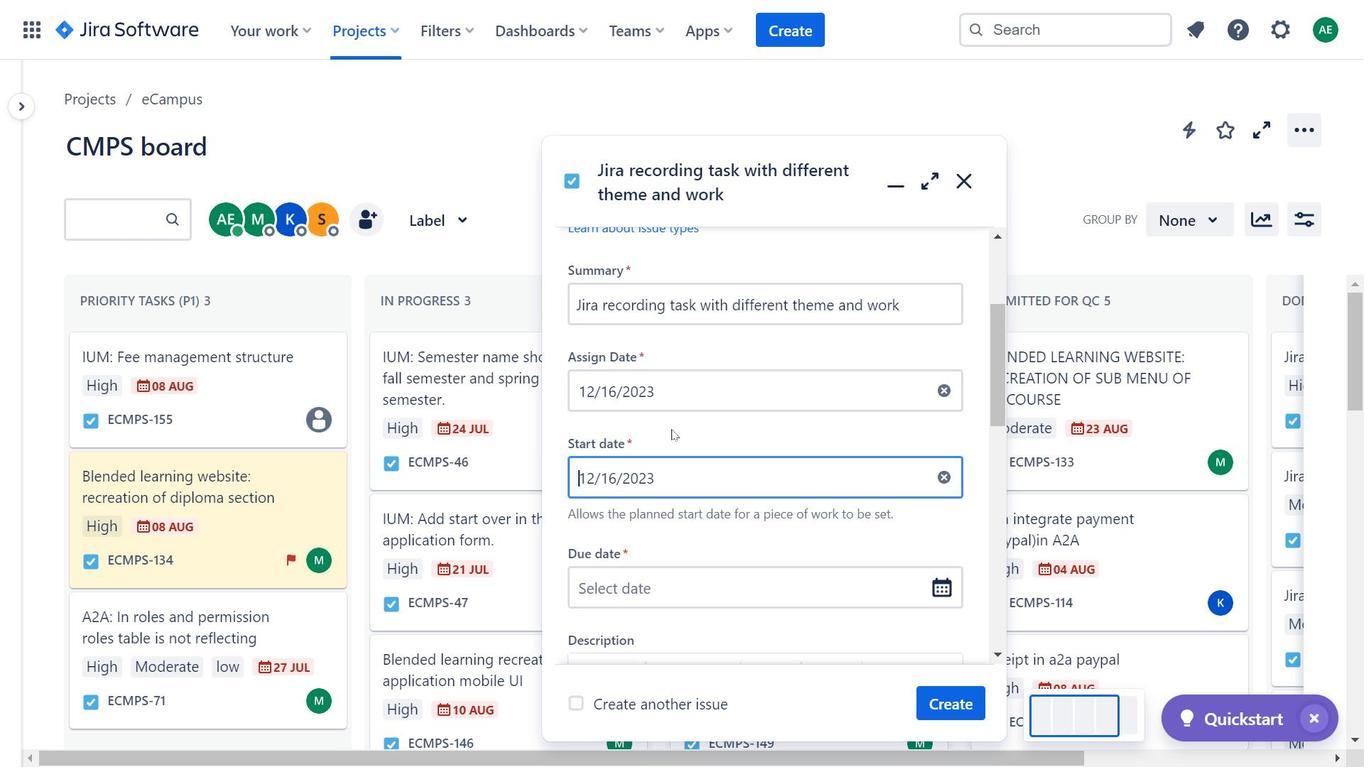 
Action: Mouse moved to (657, 458)
Screenshot: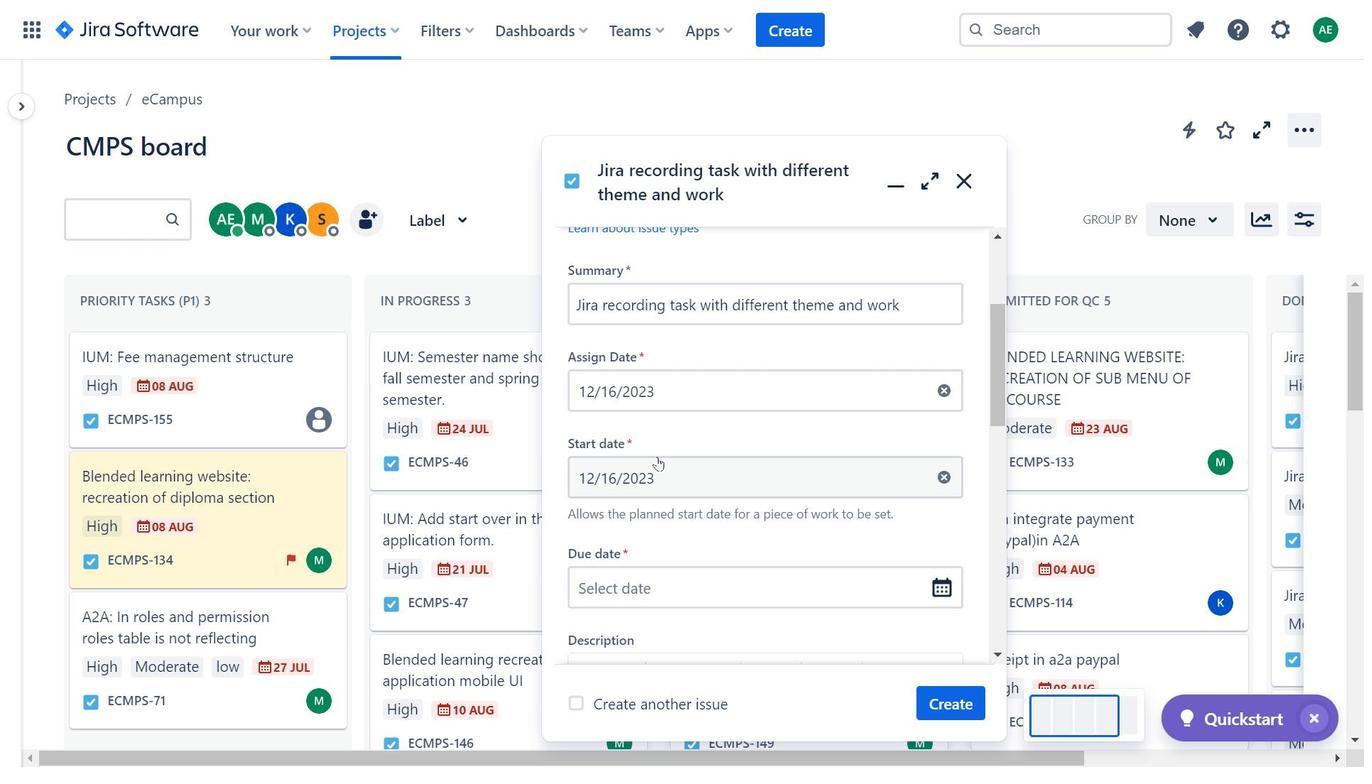
Action: Mouse scrolled (657, 457) with delta (0, 0)
Screenshot: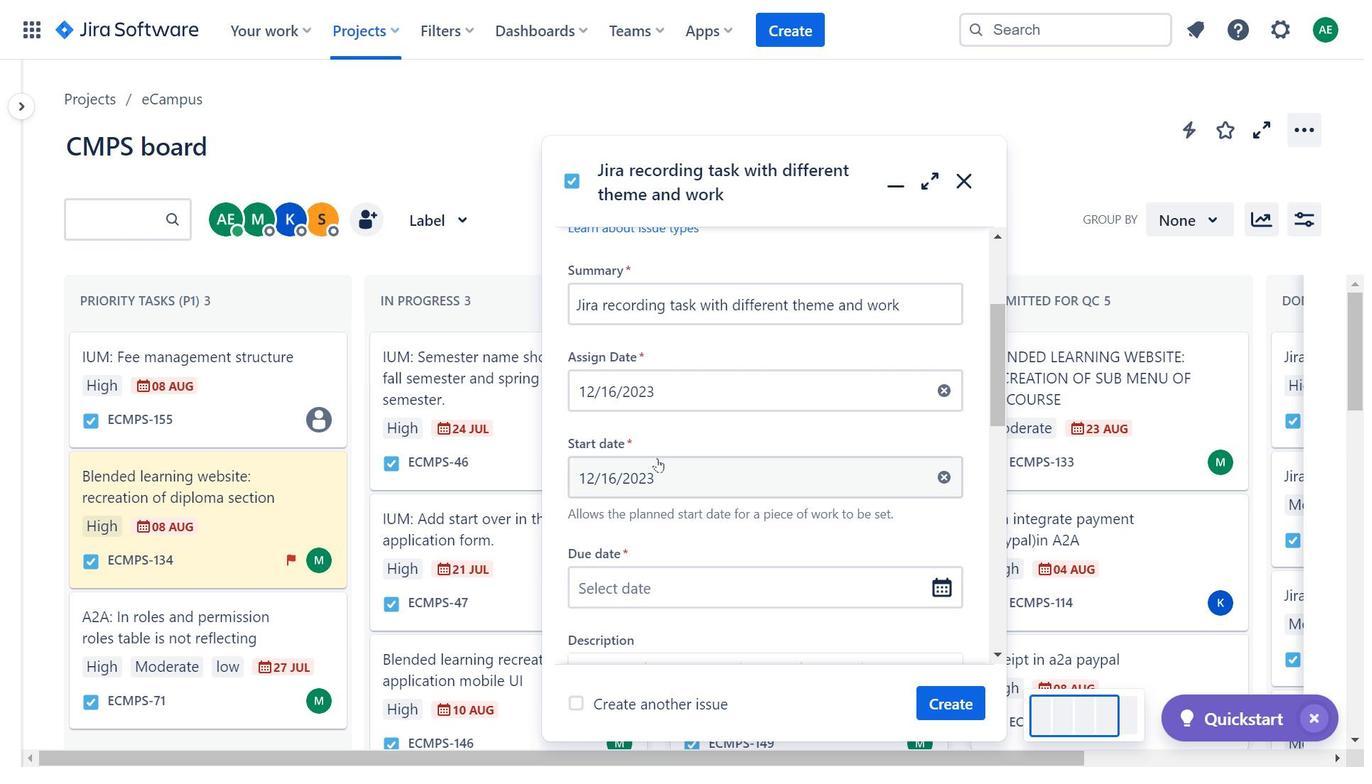 
Action: Mouse moved to (664, 481)
Screenshot: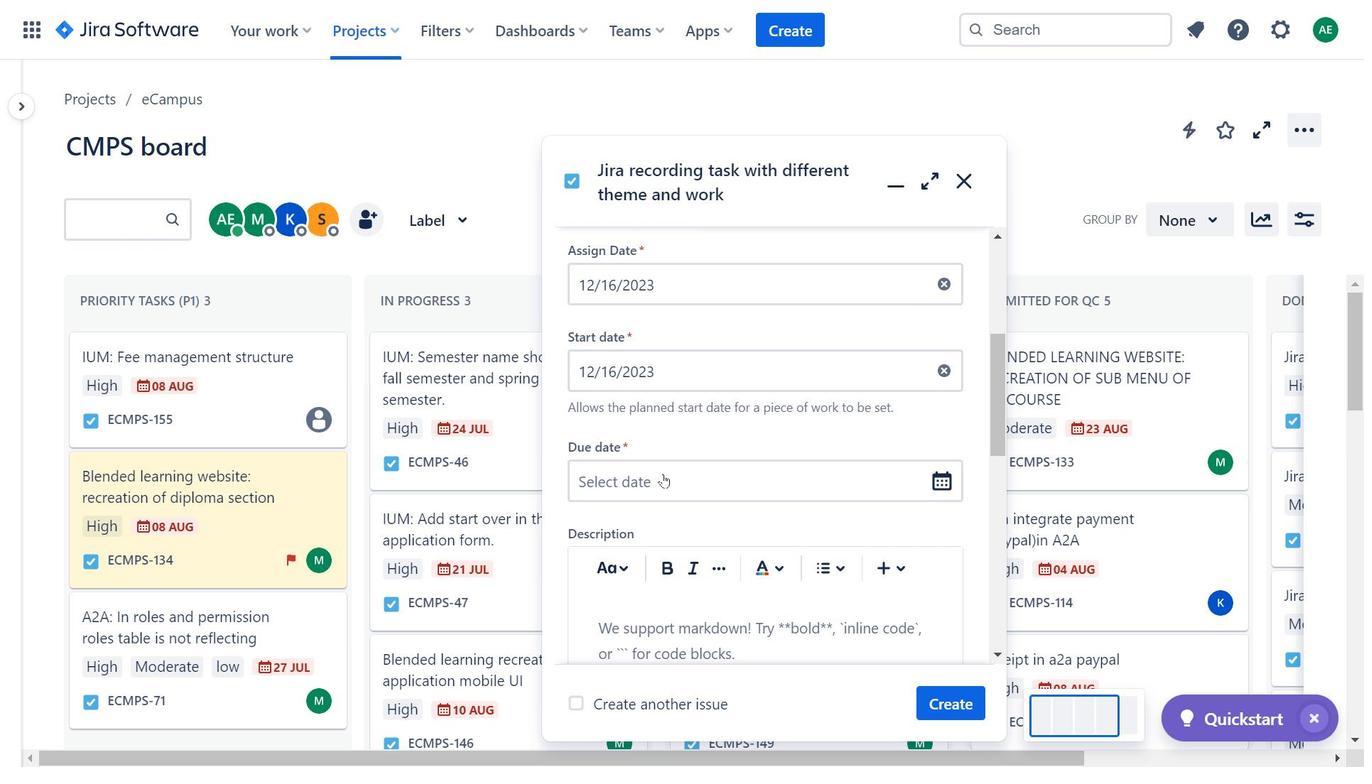
Action: Mouse pressed left at (664, 481)
Screenshot: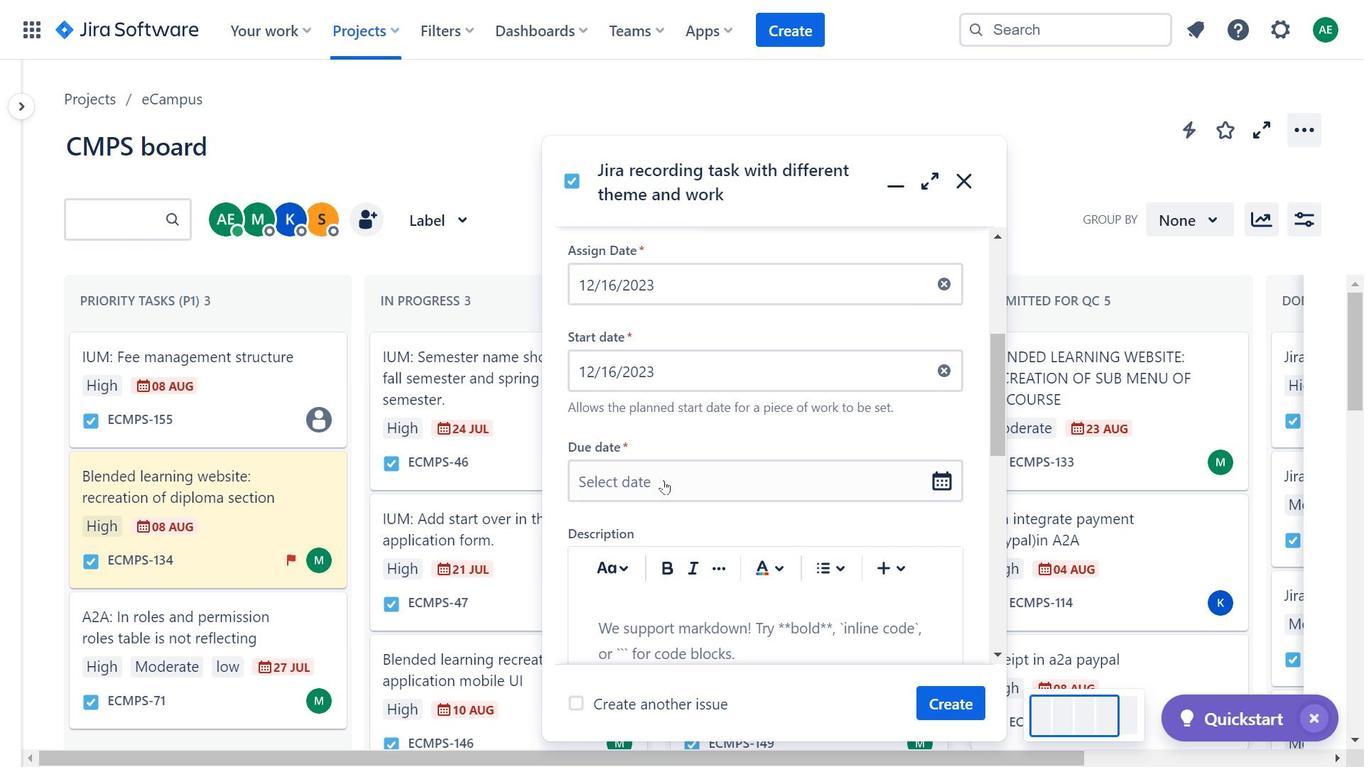 
Action: Mouse moved to (619, 414)
Screenshot: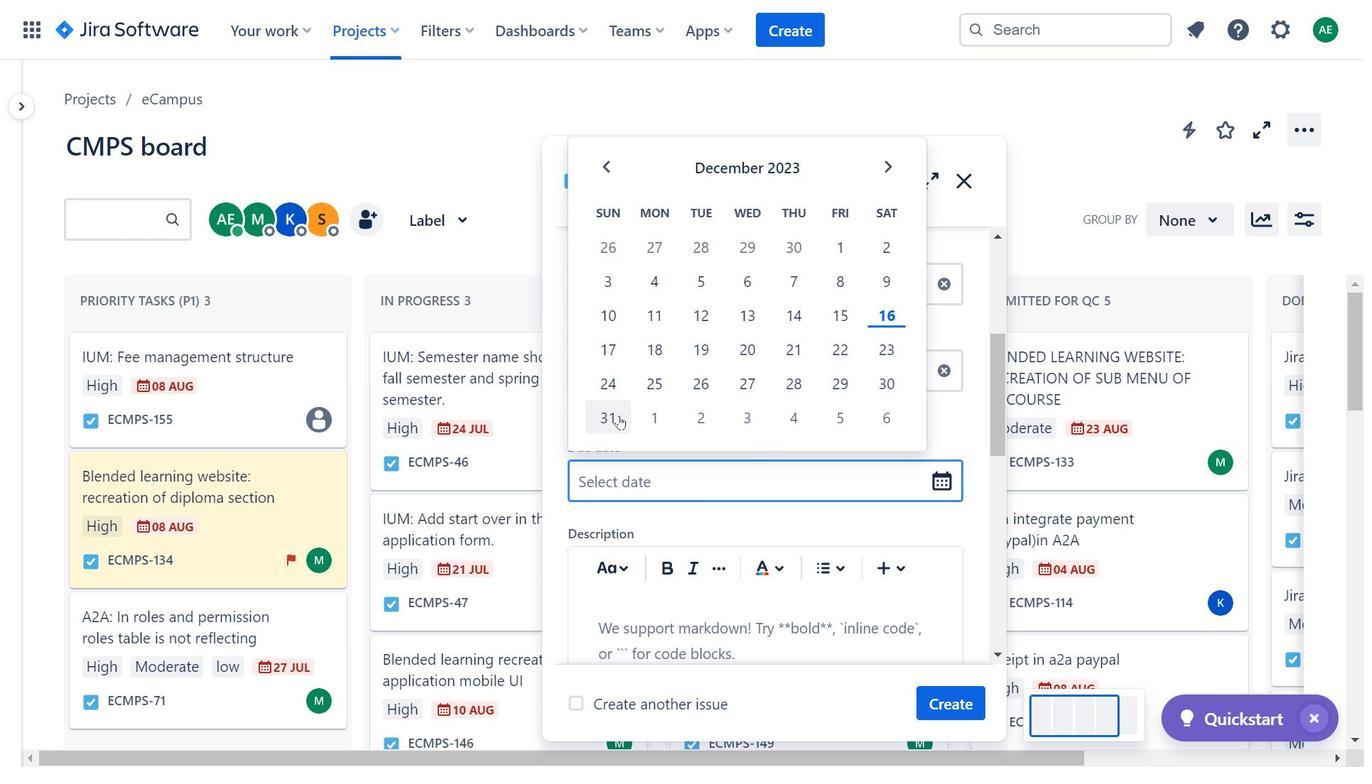
Action: Mouse pressed left at (619, 414)
Screenshot: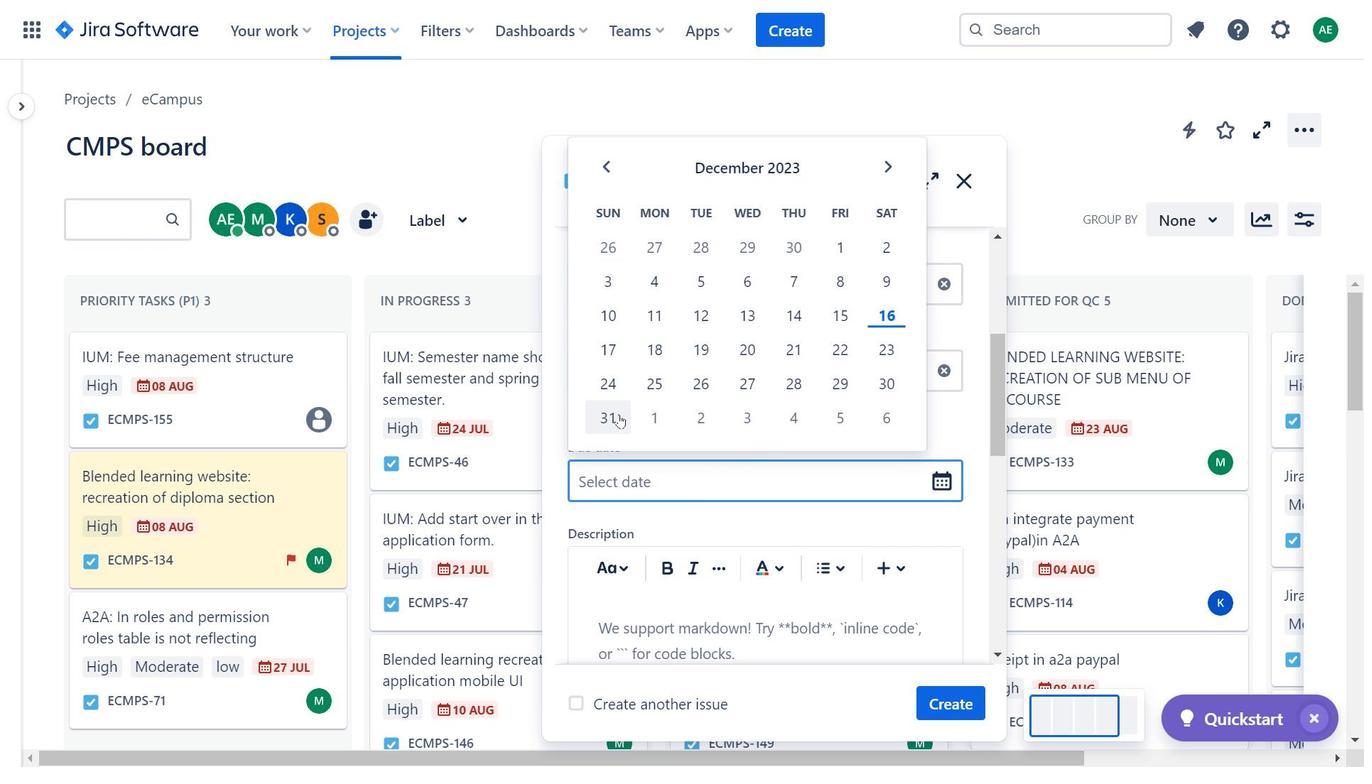 
Action: Mouse moved to (944, 423)
Screenshot: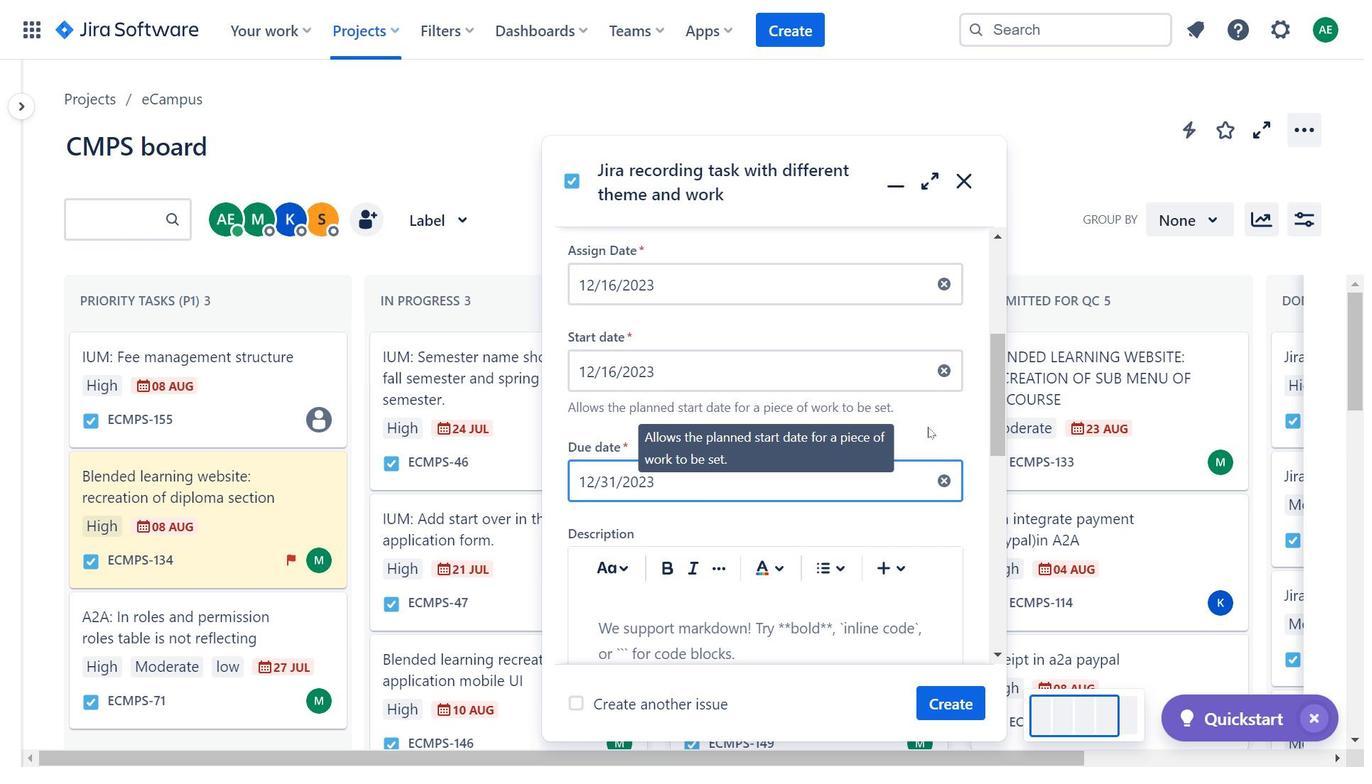 
Action: Mouse pressed left at (944, 423)
Screenshot: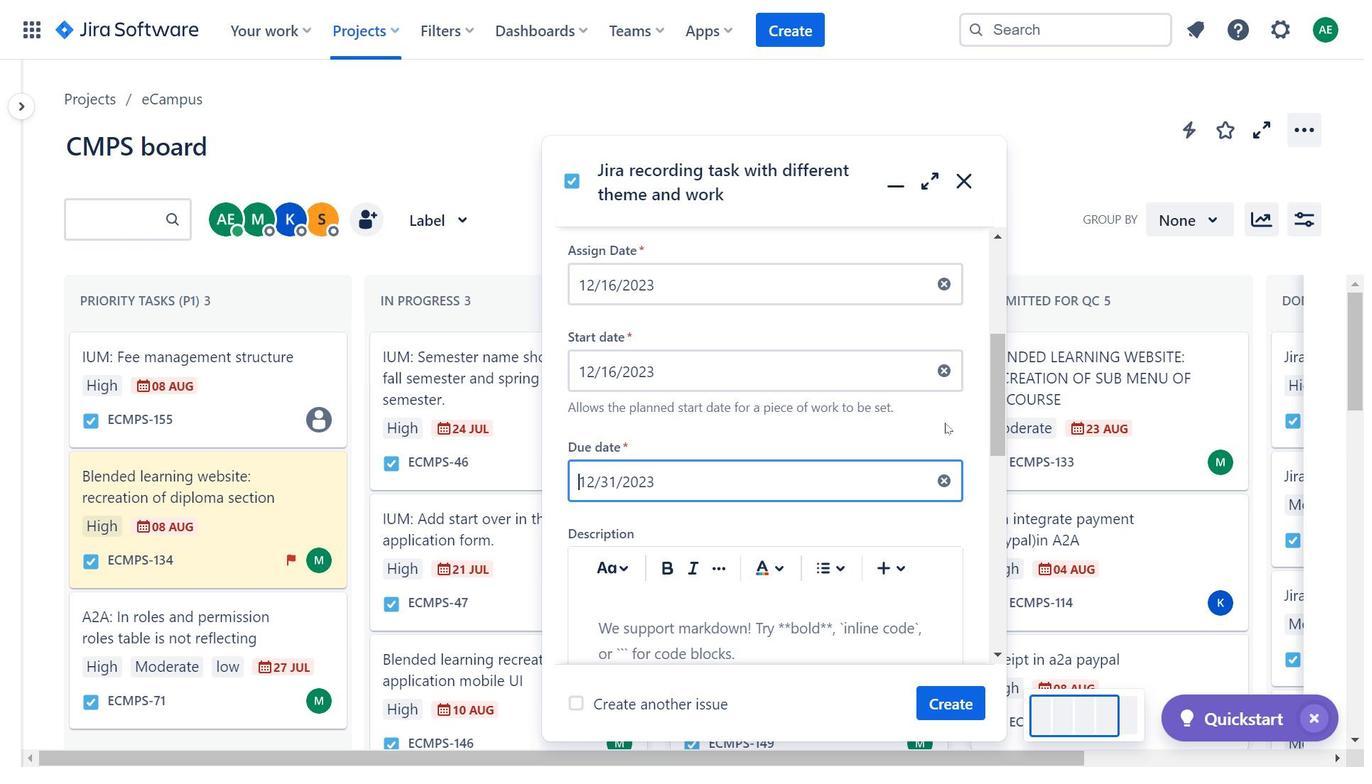 
Action: Mouse moved to (714, 338)
Screenshot: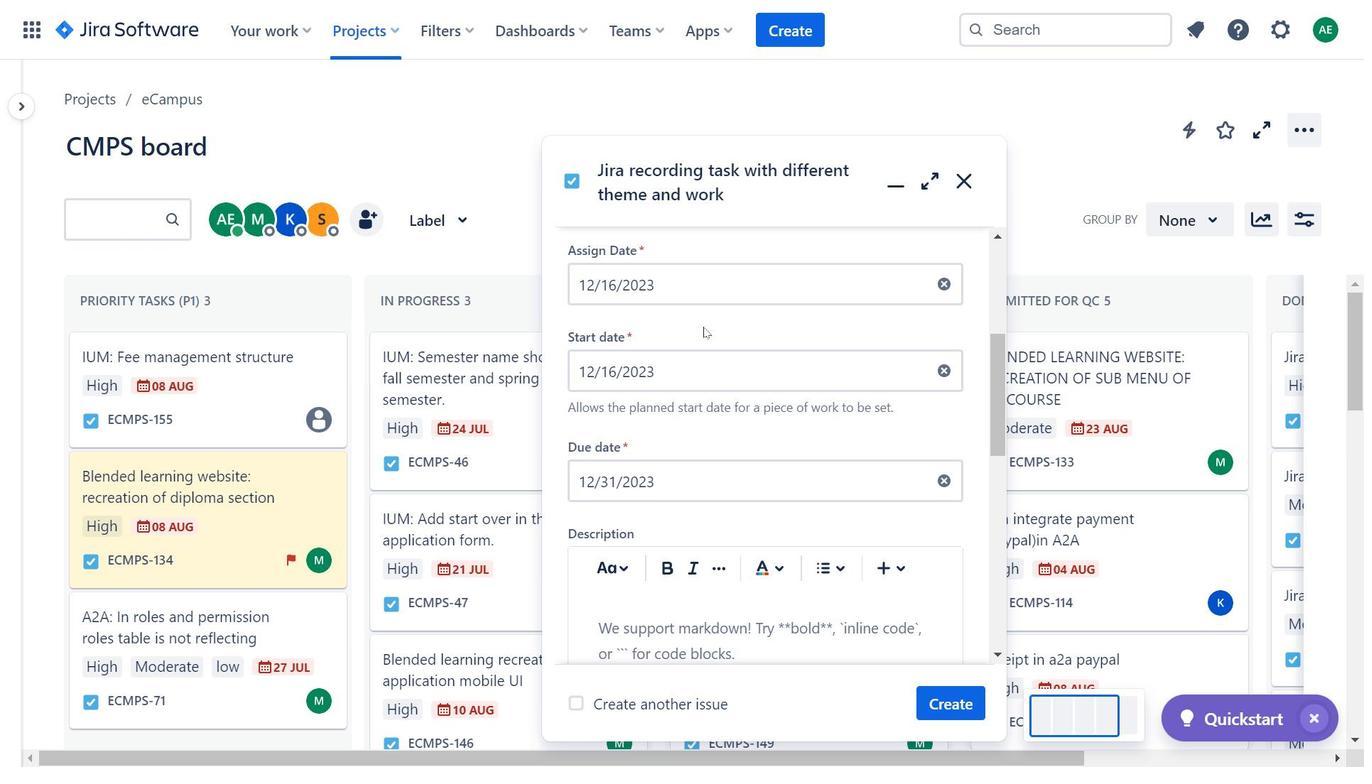 
Action: Mouse scrolled (714, 337) with delta (0, 0)
Screenshot: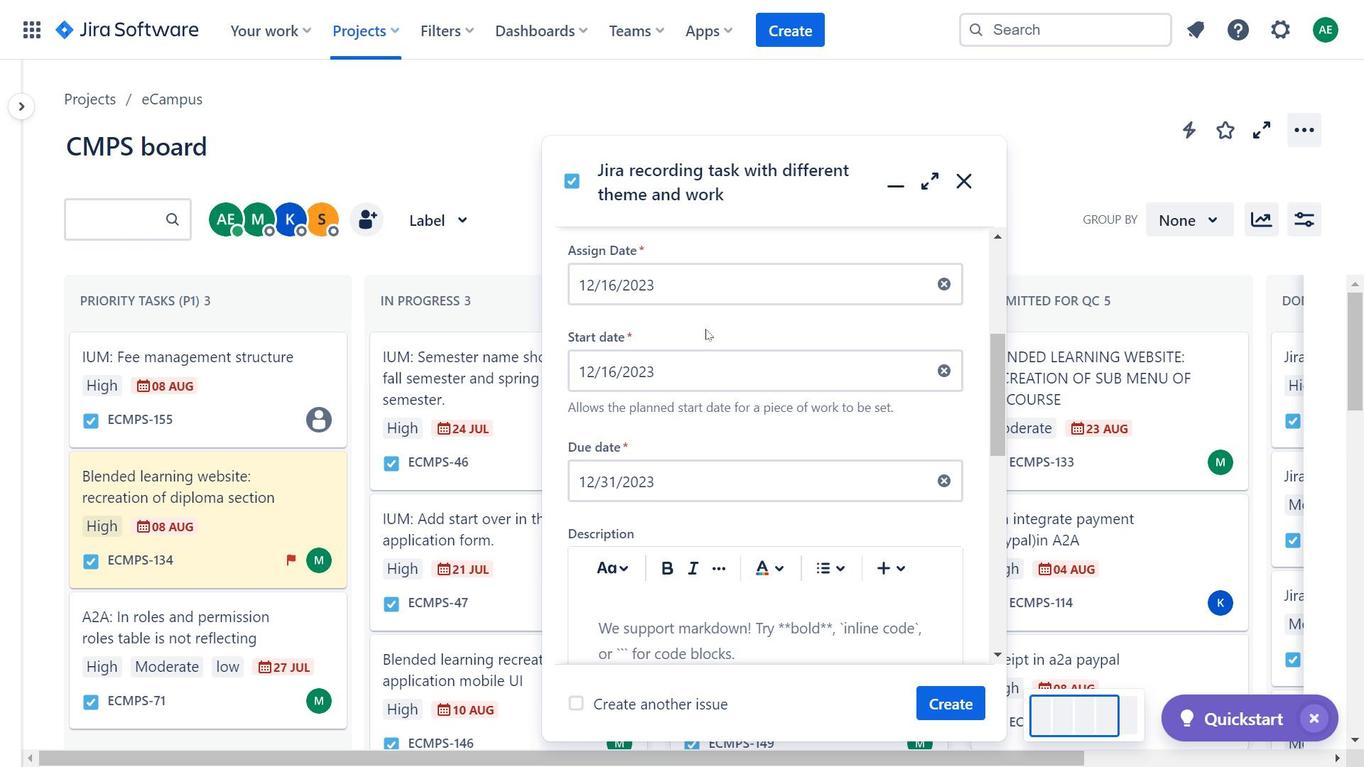 
Action: Mouse moved to (719, 355)
Screenshot: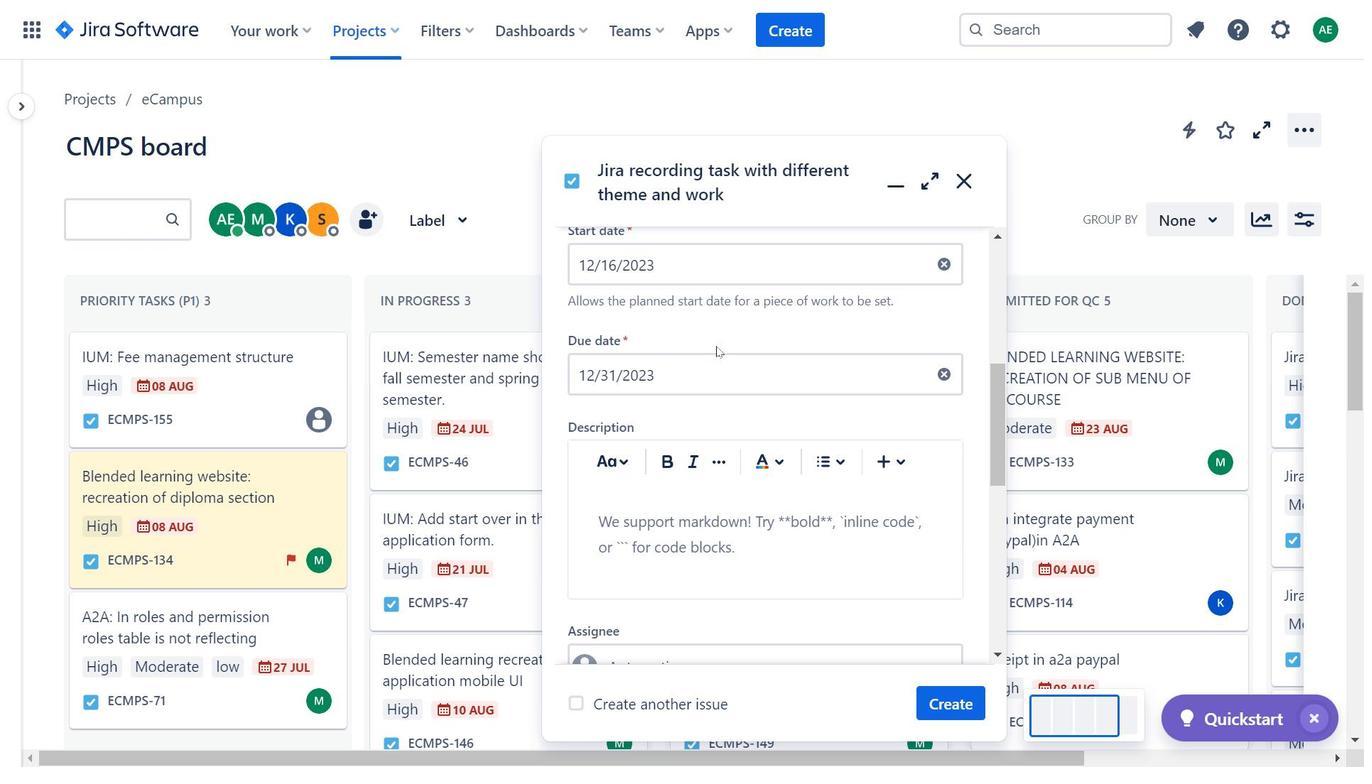 
Action: Mouse scrolled (719, 354) with delta (0, 0)
Screenshot: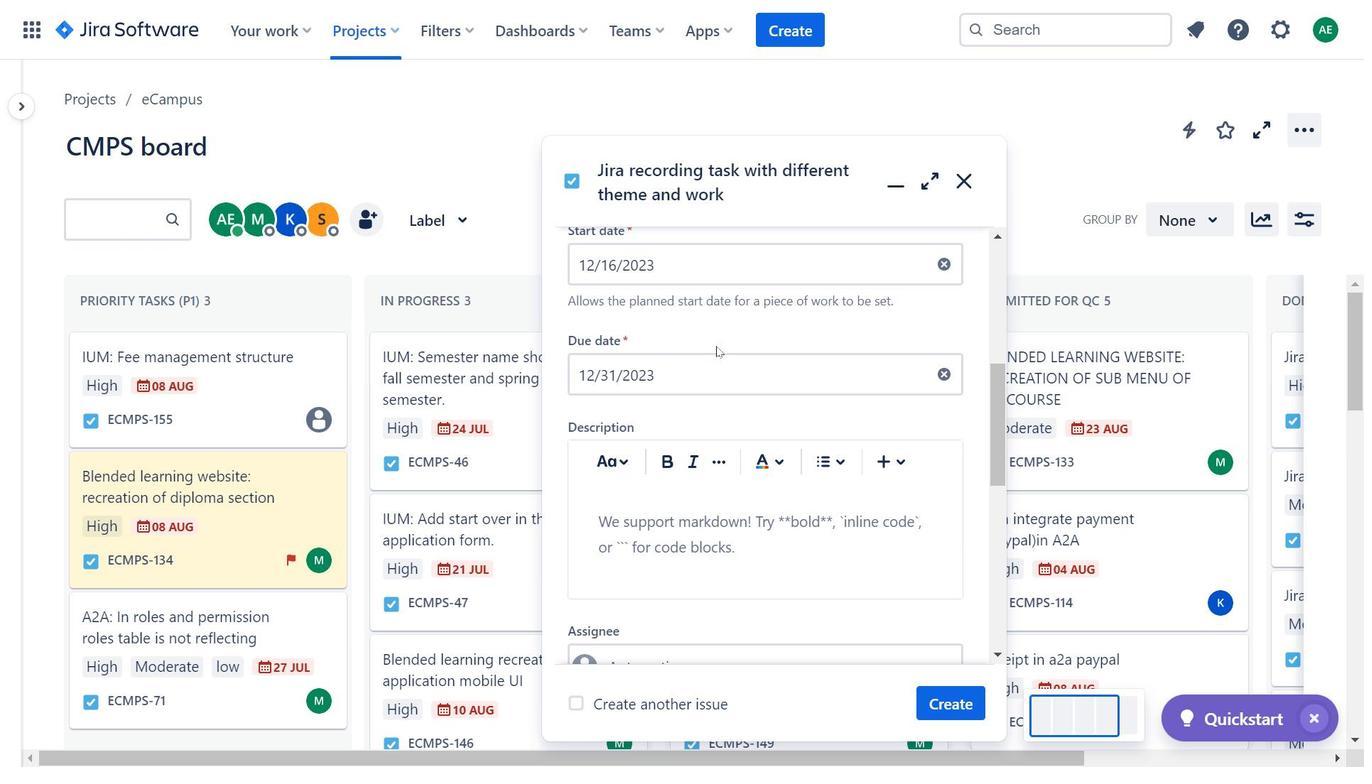 
Action: Mouse moved to (721, 359)
Screenshot: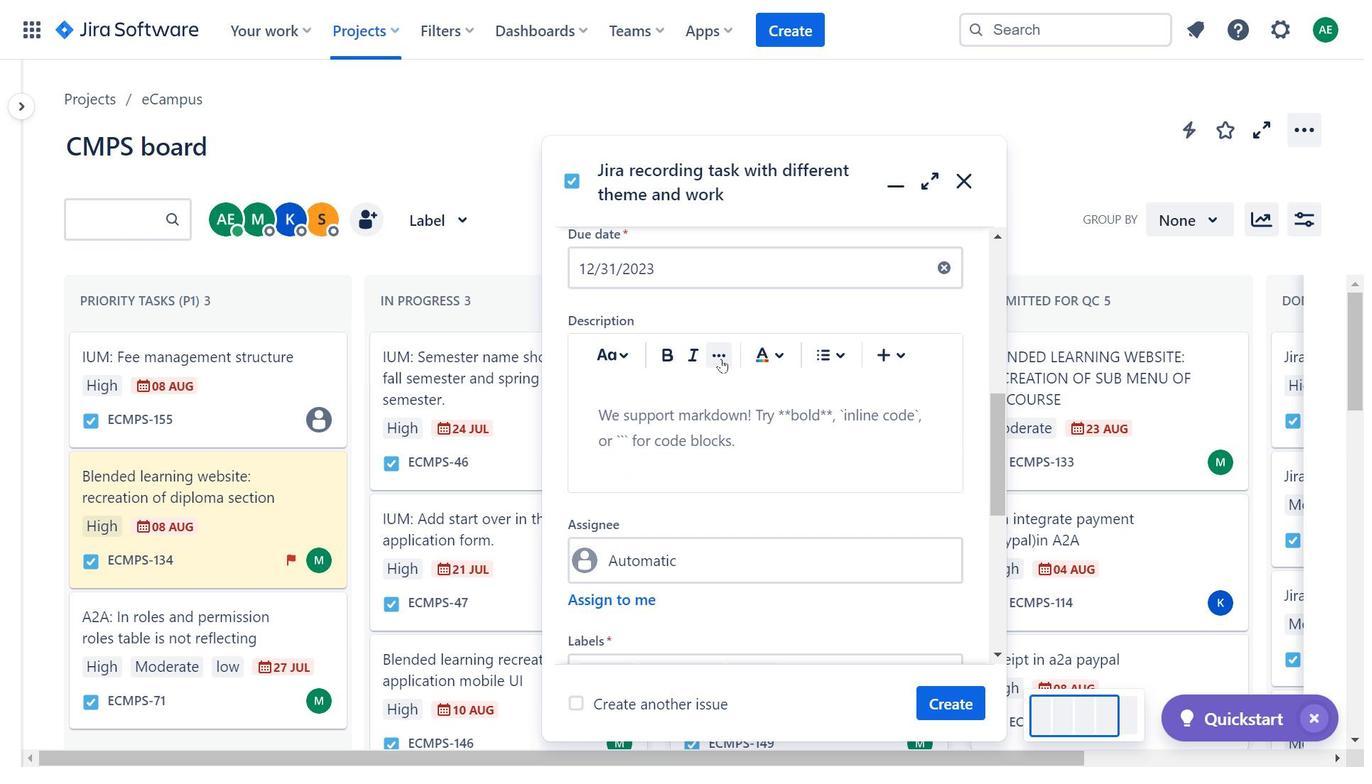 
Action: Mouse scrolled (721, 358) with delta (0, 0)
Screenshot: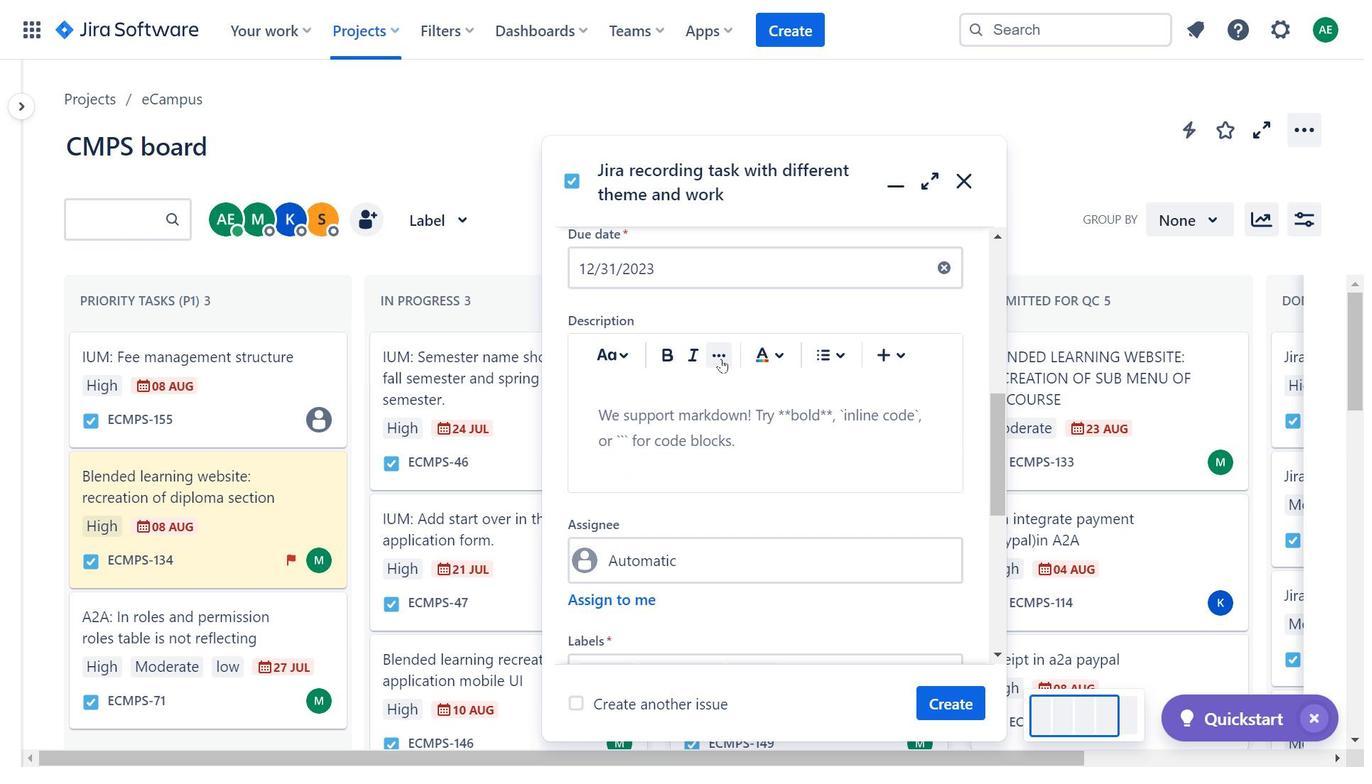 
Action: Mouse moved to (721, 360)
Screenshot: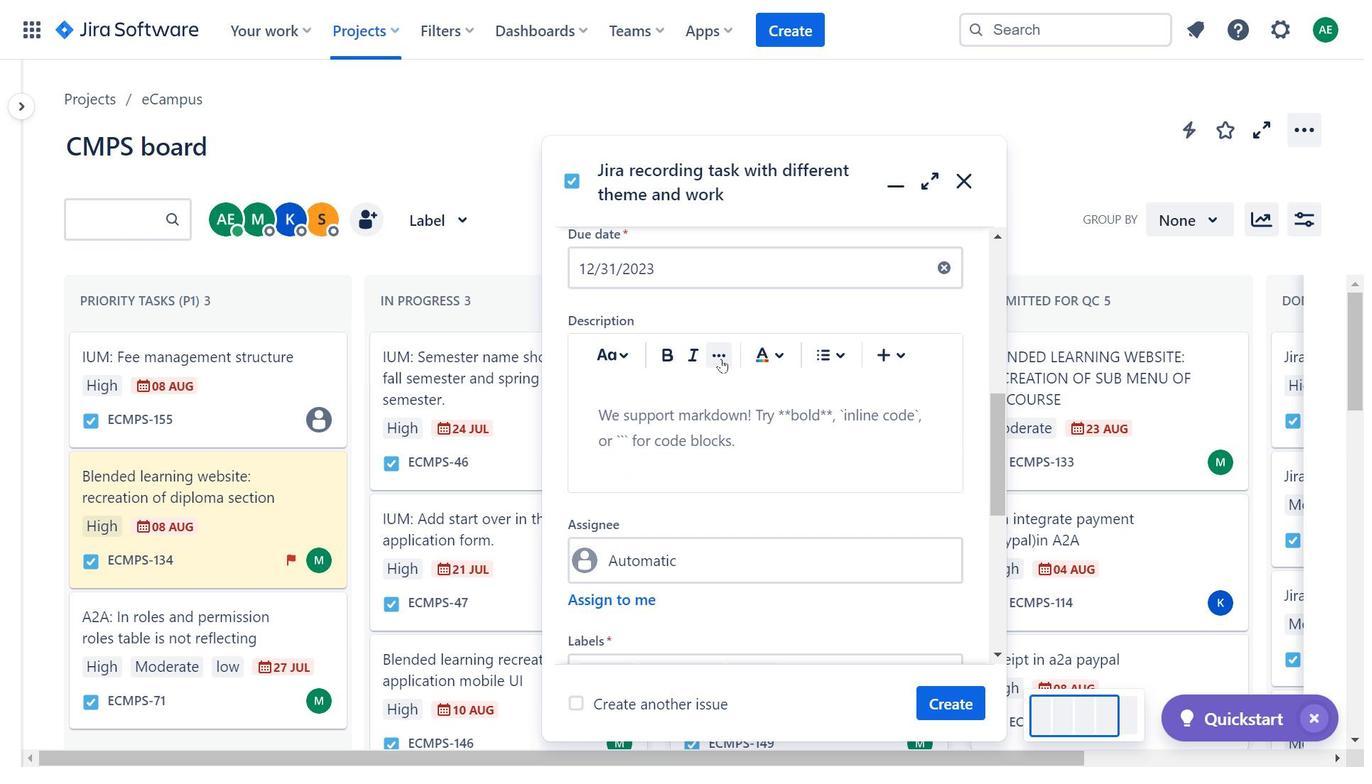 
Action: Mouse scrolled (721, 359) with delta (0, 0)
Screenshot: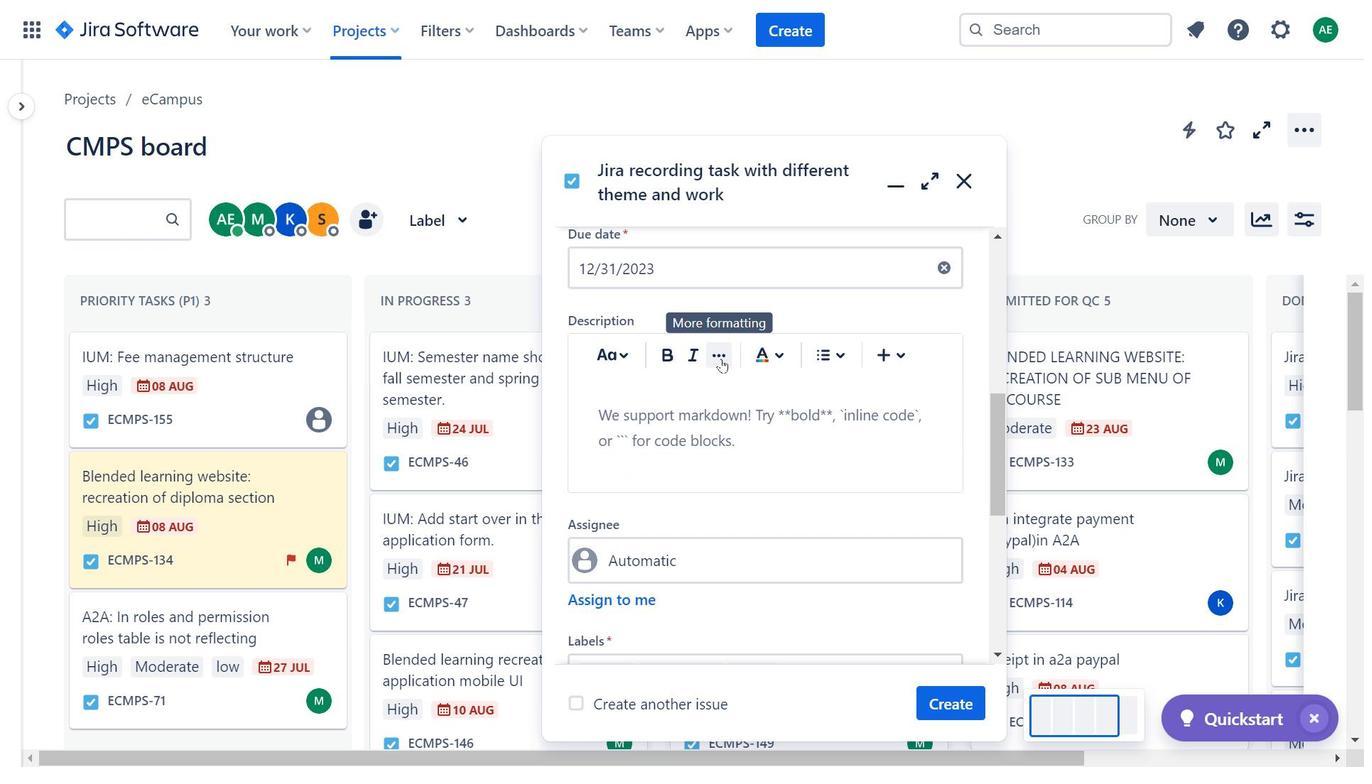 
Action: Mouse moved to (614, 379)
Screenshot: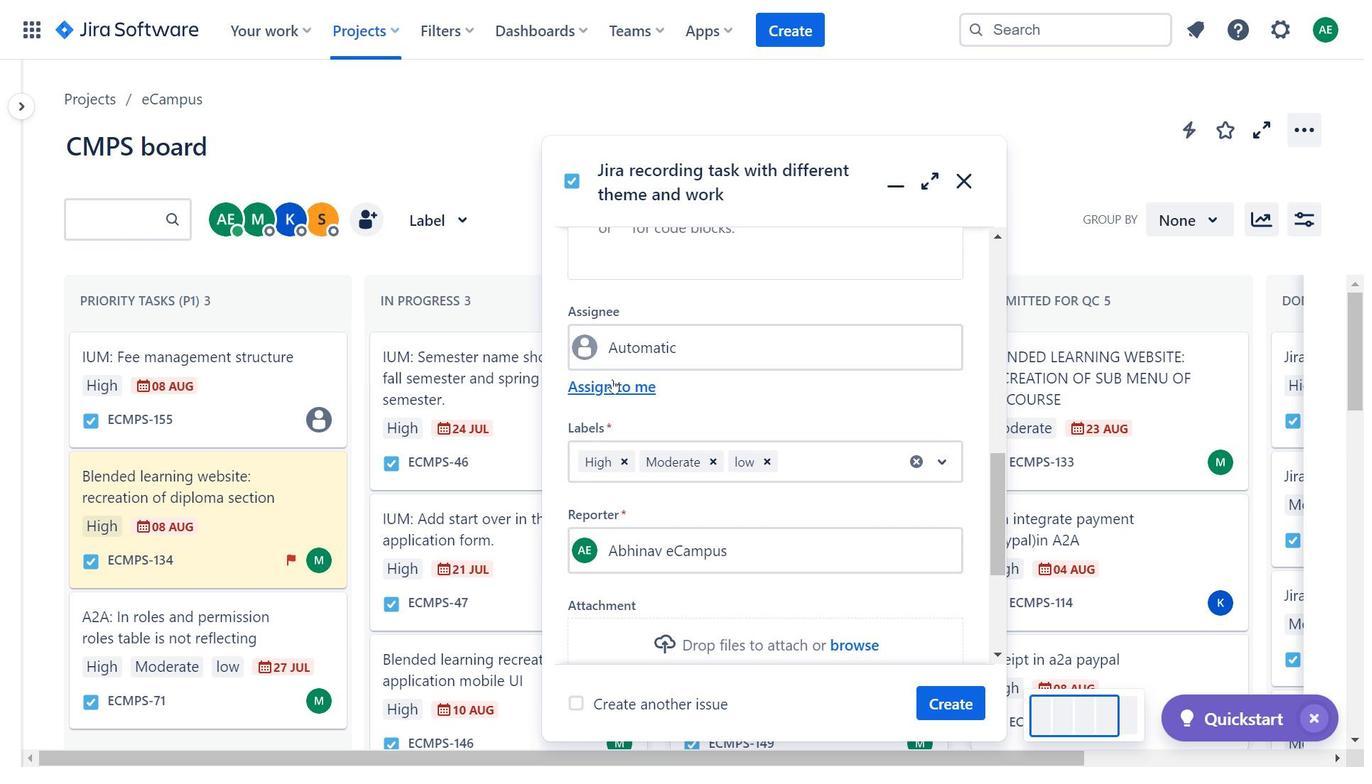 
Action: Mouse pressed left at (614, 379)
Screenshot: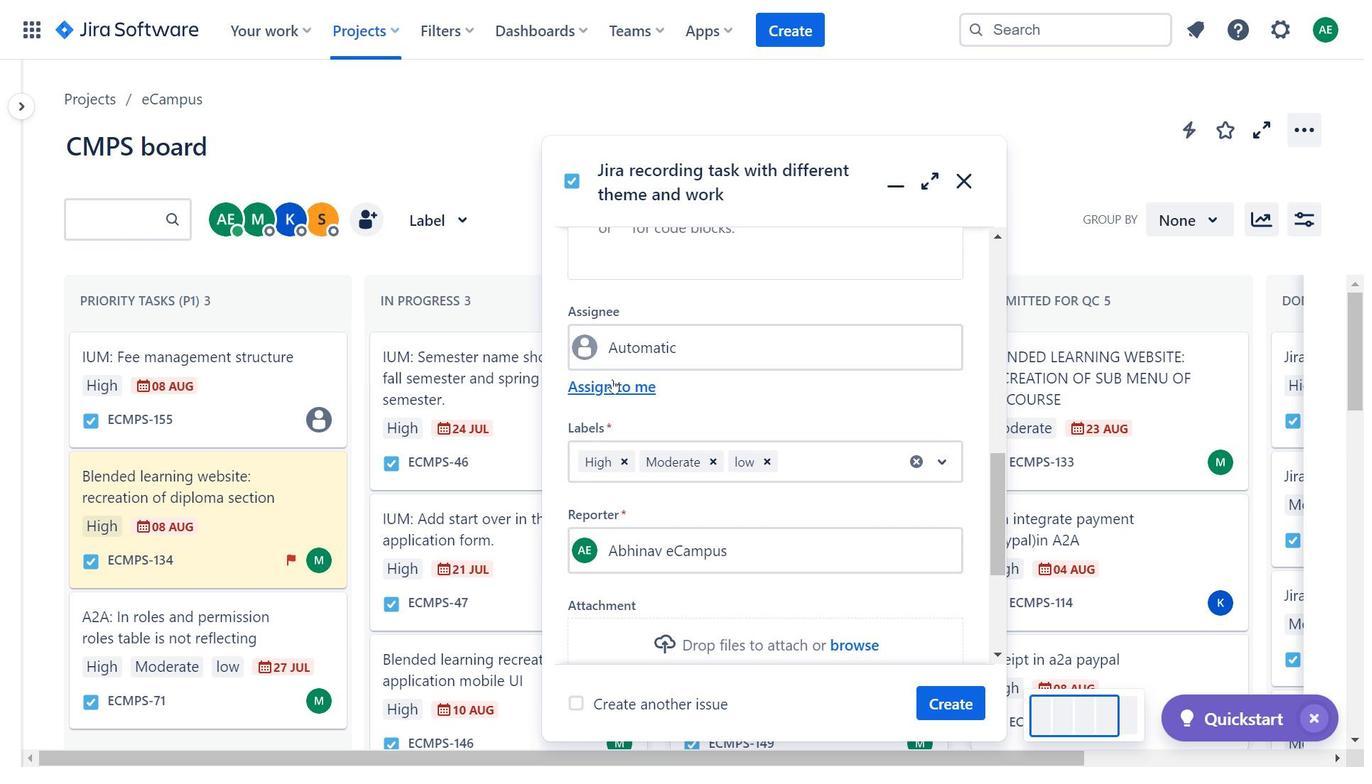 
Action: Mouse moved to (761, 396)
Screenshot: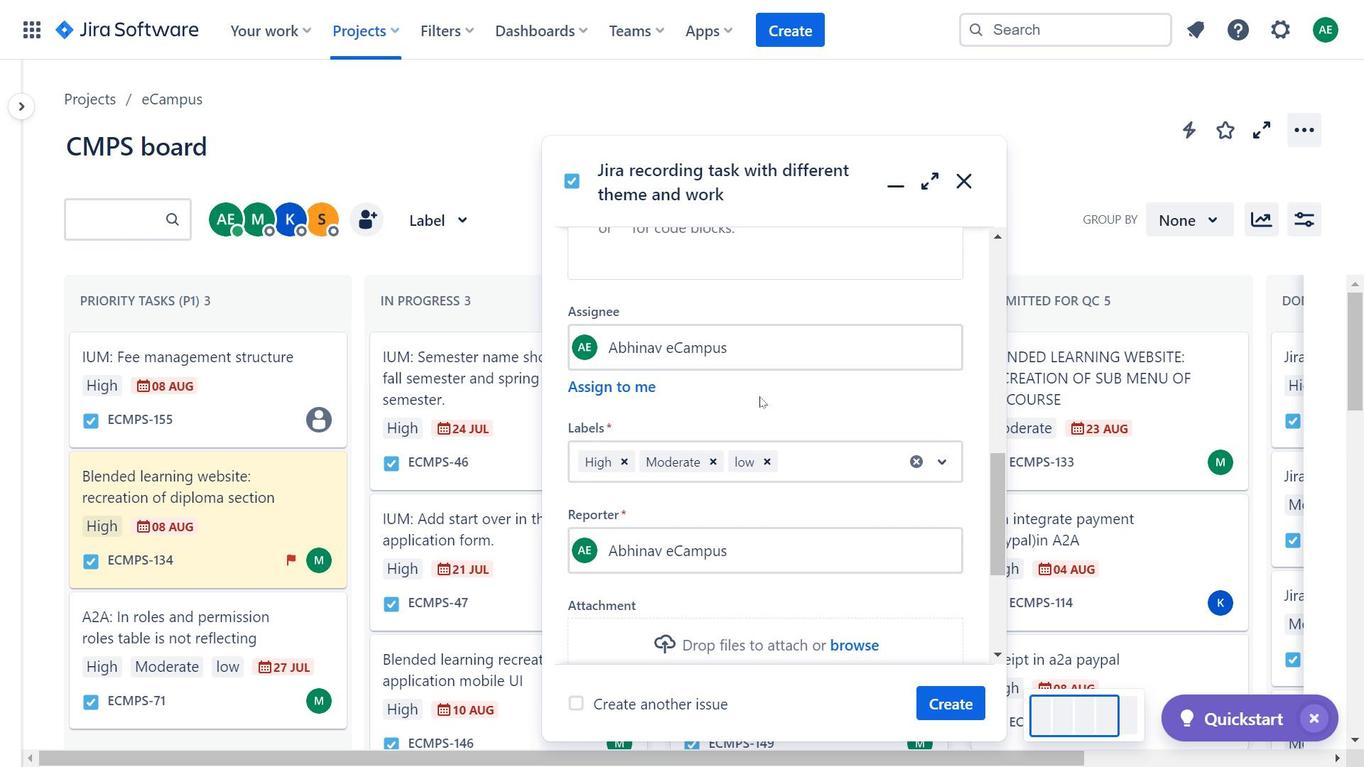 
Action: Mouse pressed left at (761, 396)
Screenshot: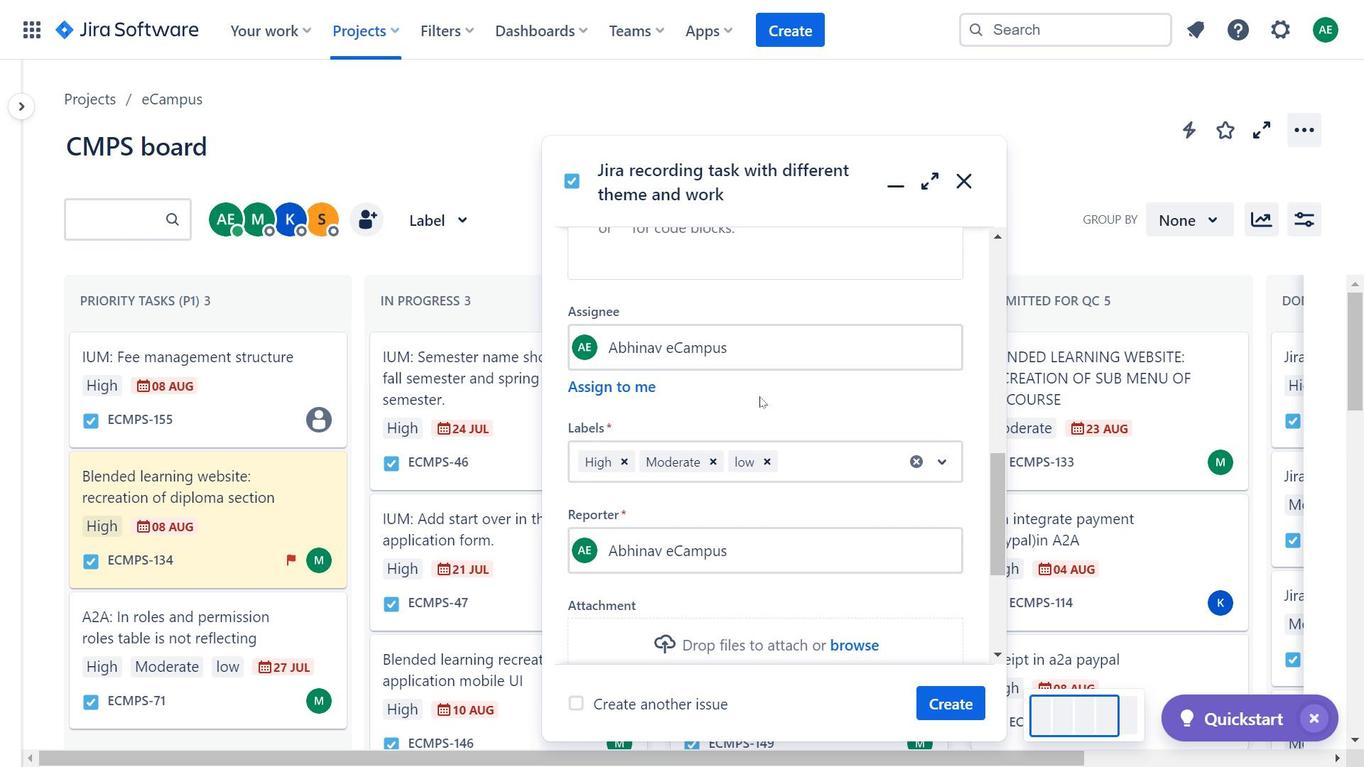 
Action: Mouse moved to (731, 392)
Screenshot: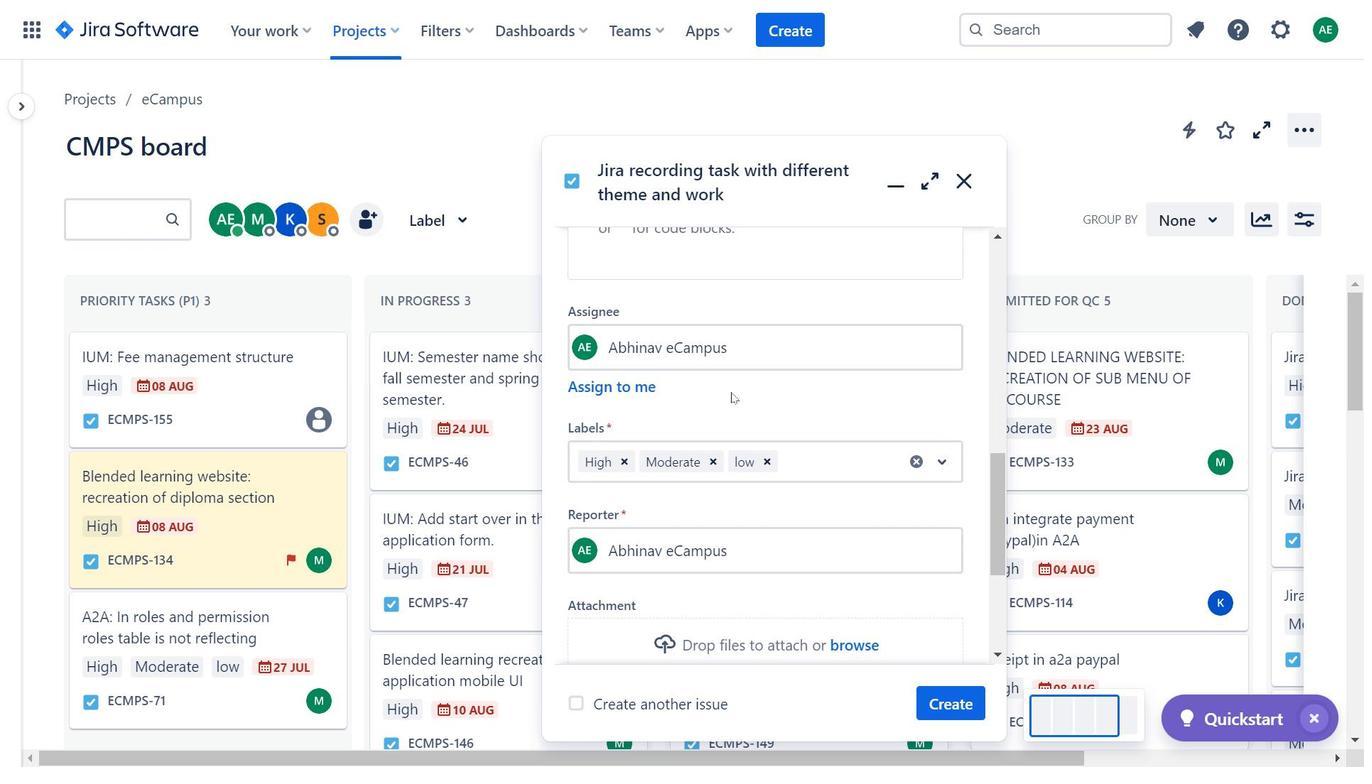 
Action: Mouse scrolled (731, 392) with delta (0, 0)
Screenshot: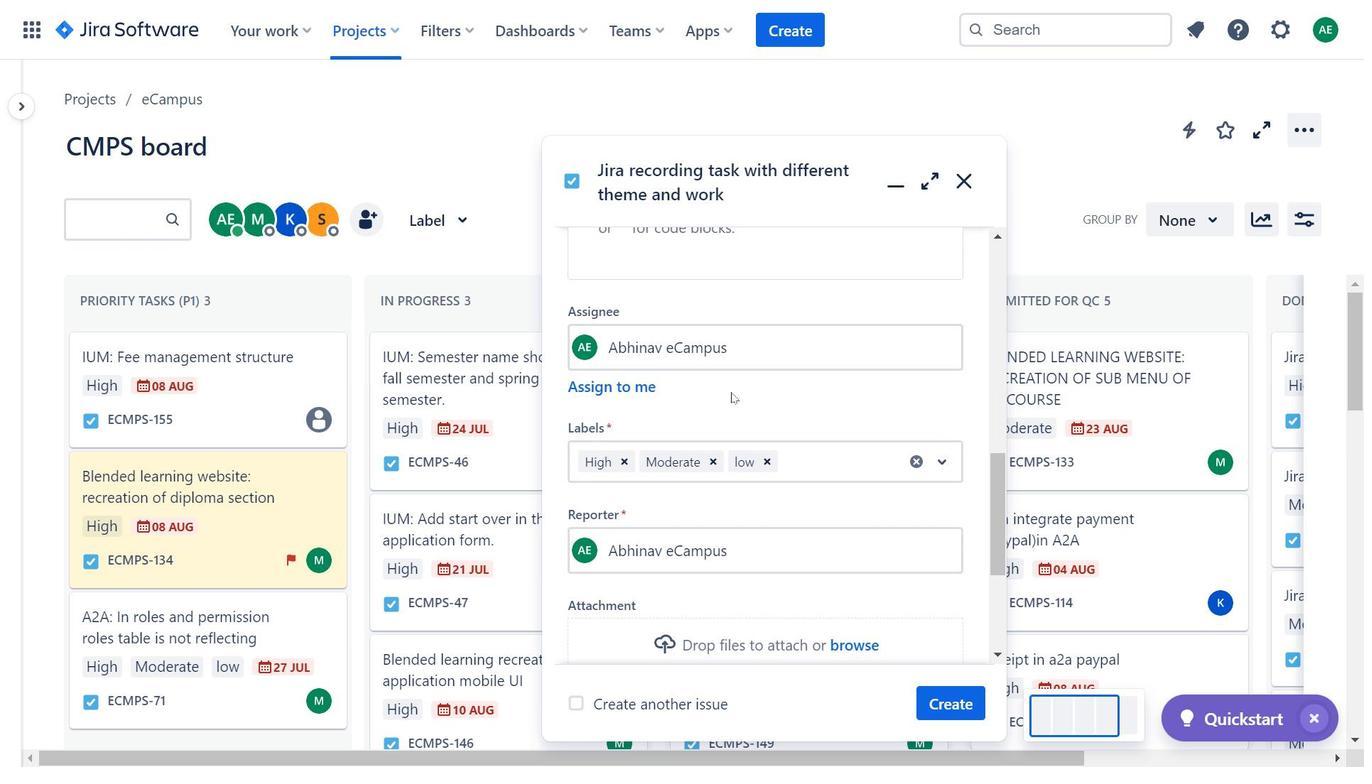 
Action: Mouse moved to (632, 360)
Screenshot: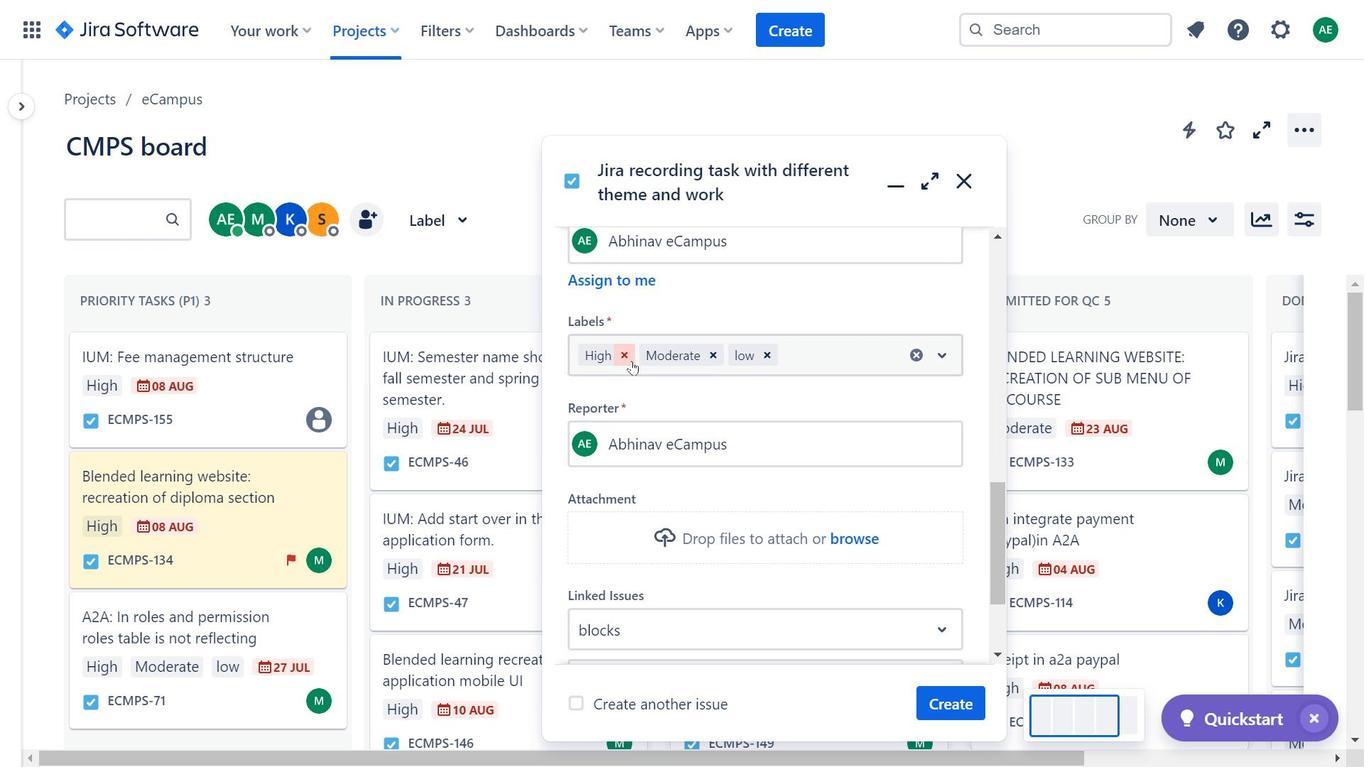 
Action: Mouse pressed left at (632, 360)
Screenshot: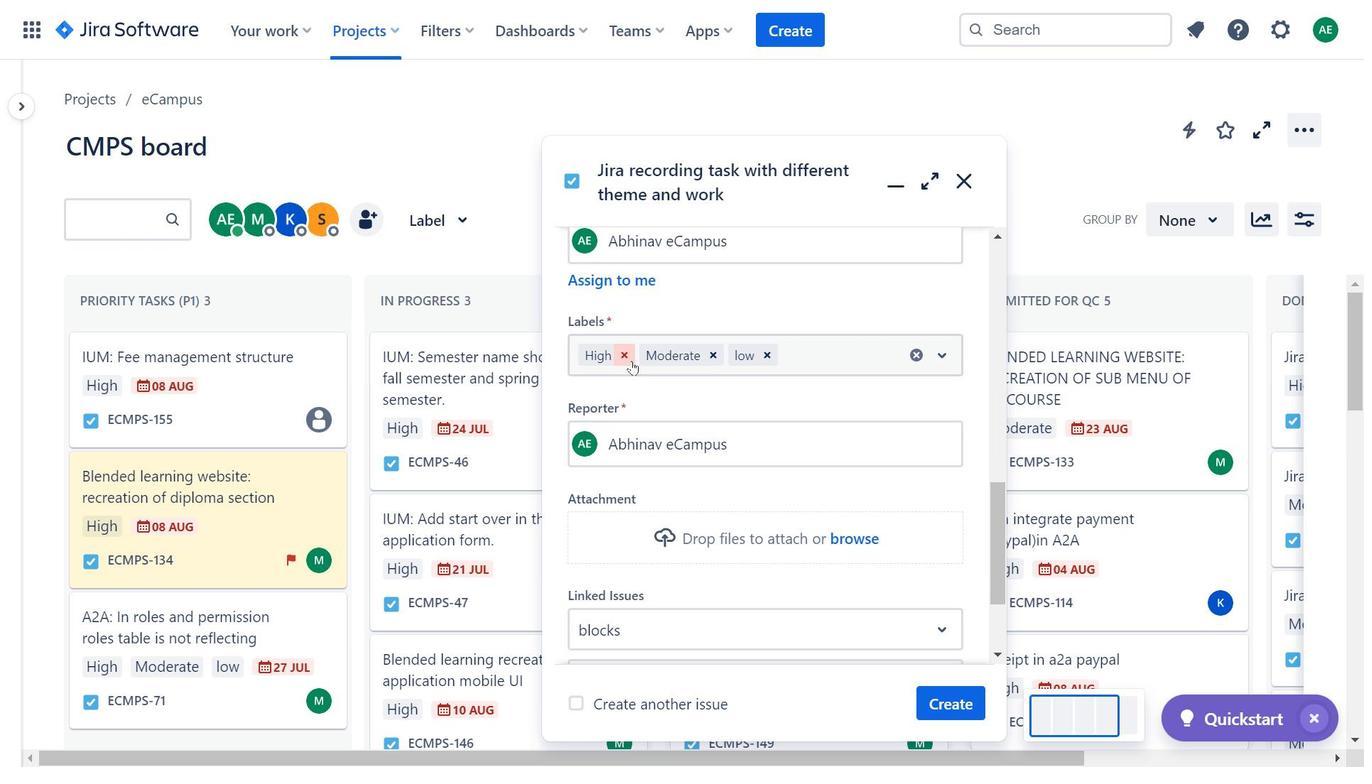 
Action: Mouse moved to (659, 439)
Screenshot: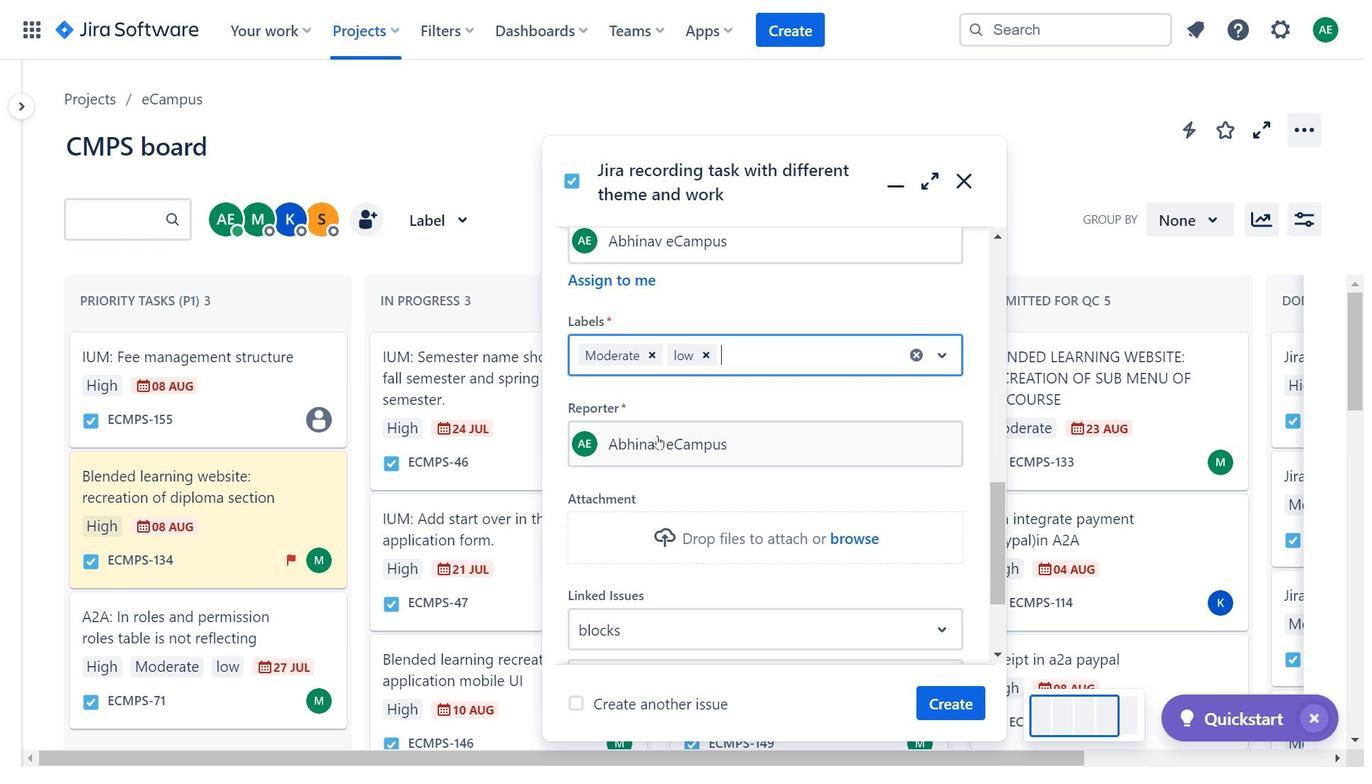 
Action: Mouse pressed left at (659, 439)
Screenshot: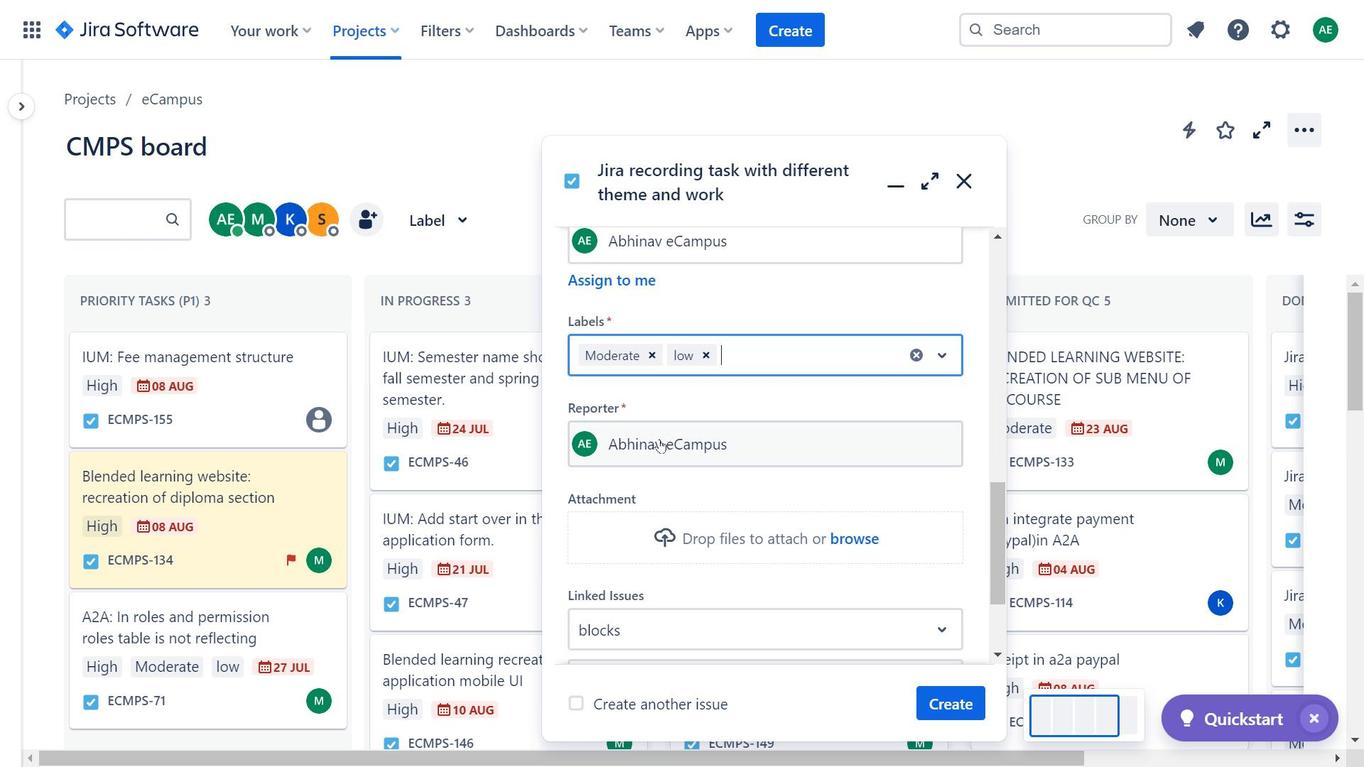 
Action: Mouse moved to (660, 439)
Screenshot: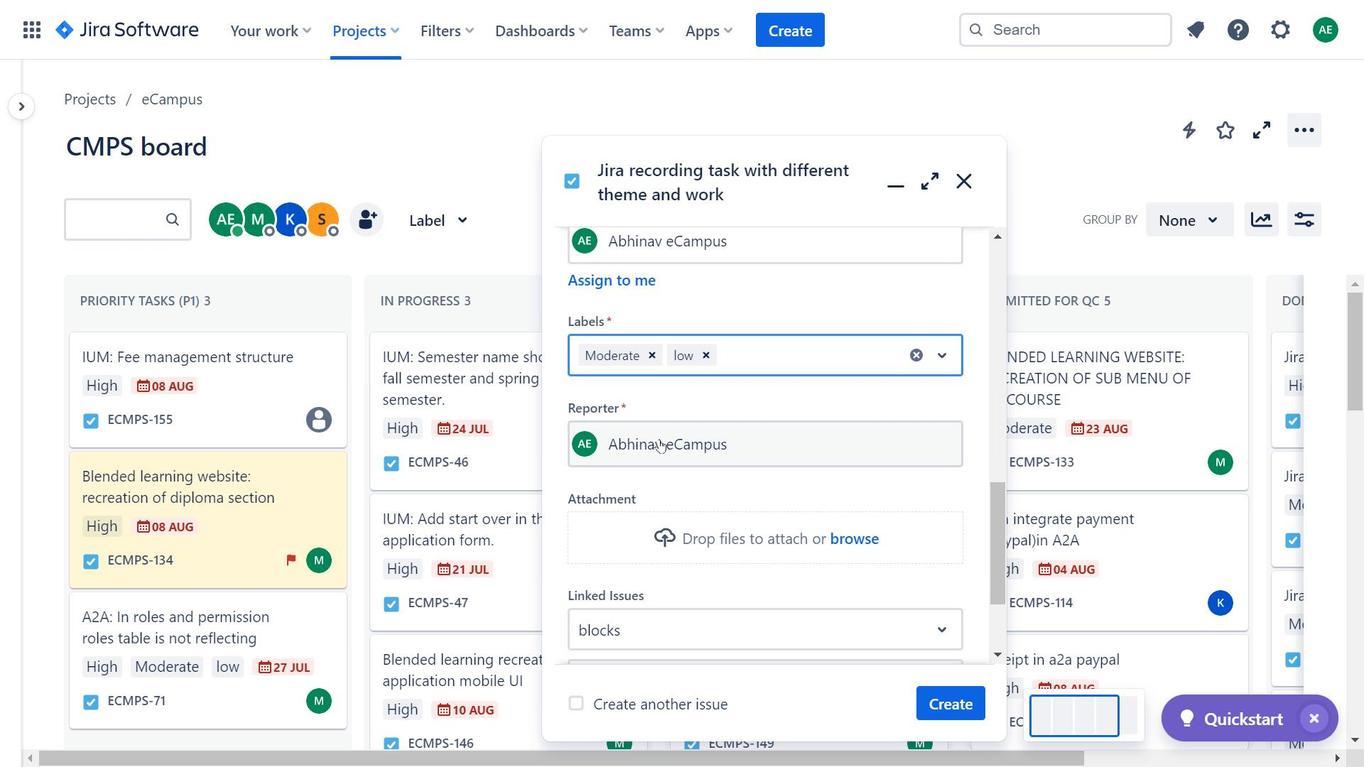 
Action: Key pressed an
Screenshot: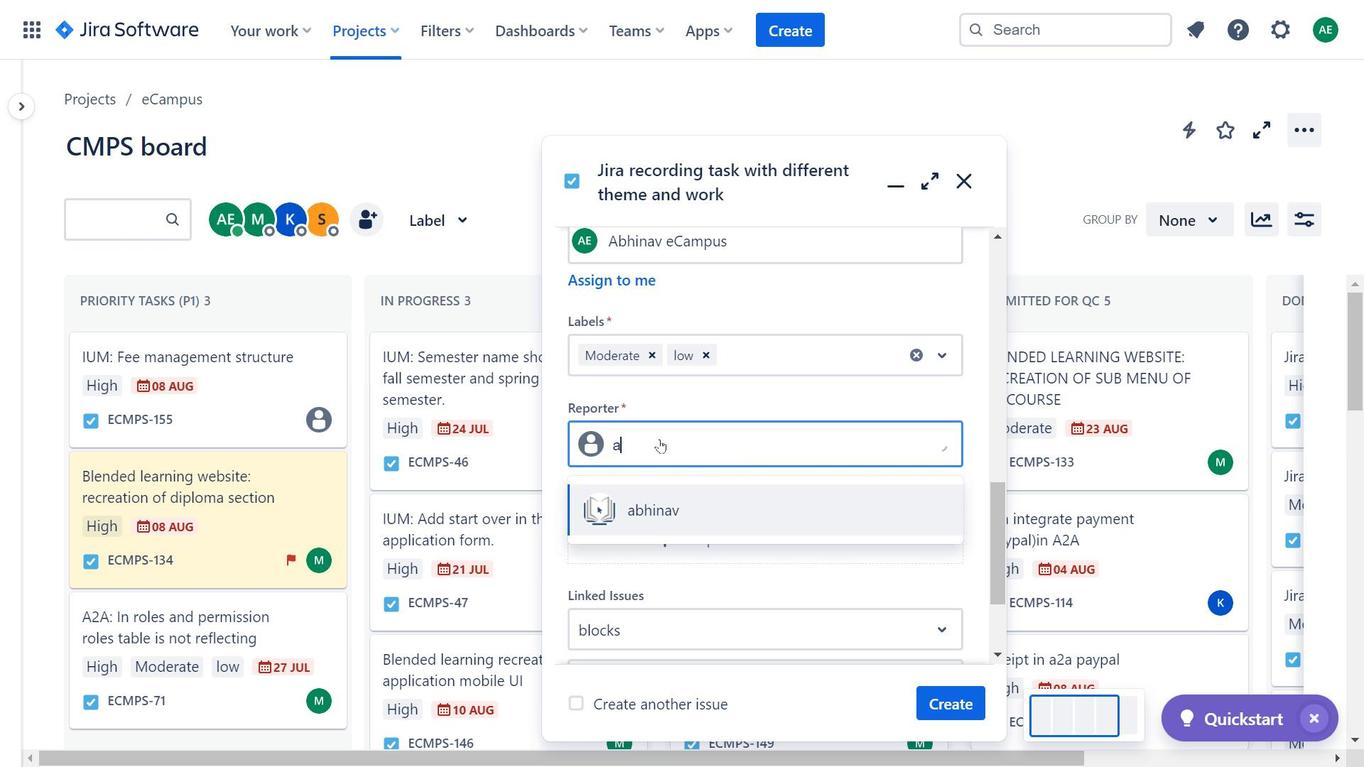 
Action: Mouse moved to (746, 497)
Screenshot: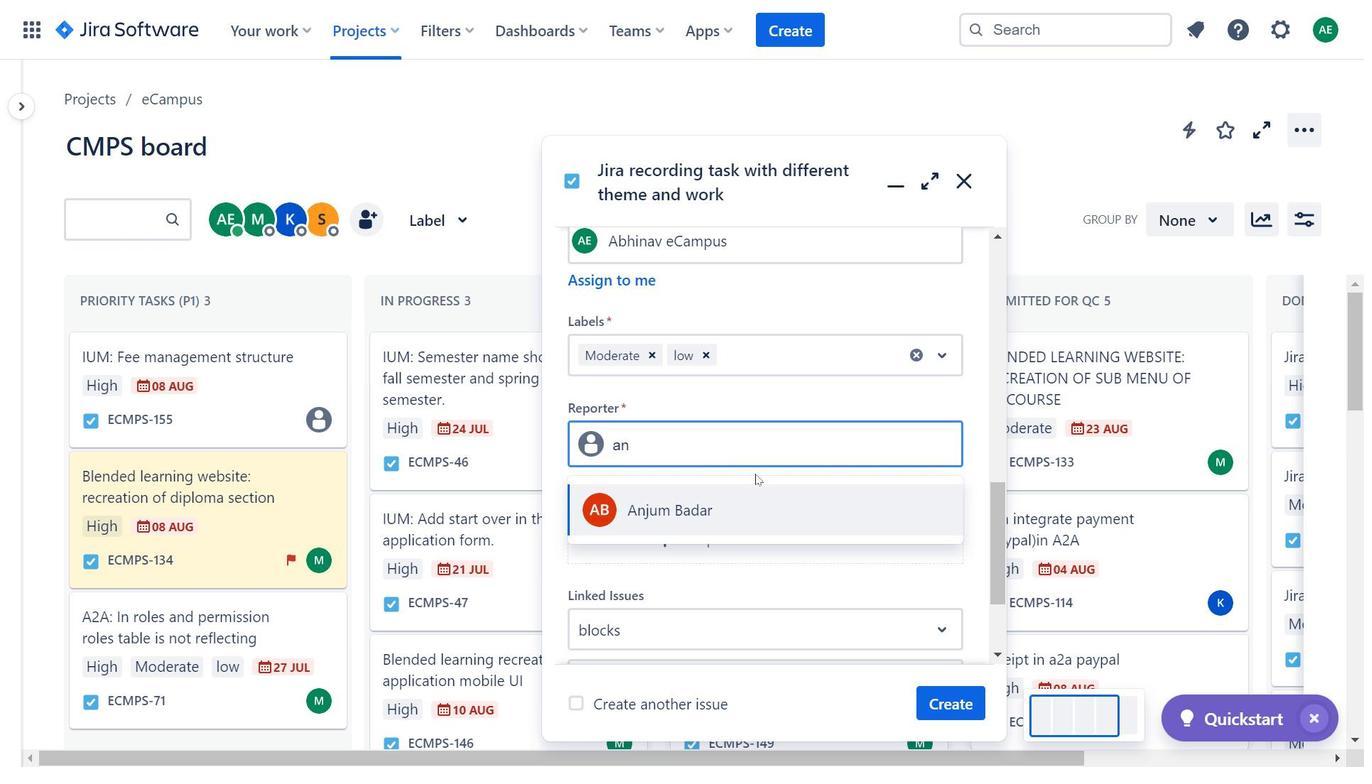 
Action: Mouse pressed left at (746, 497)
Screenshot: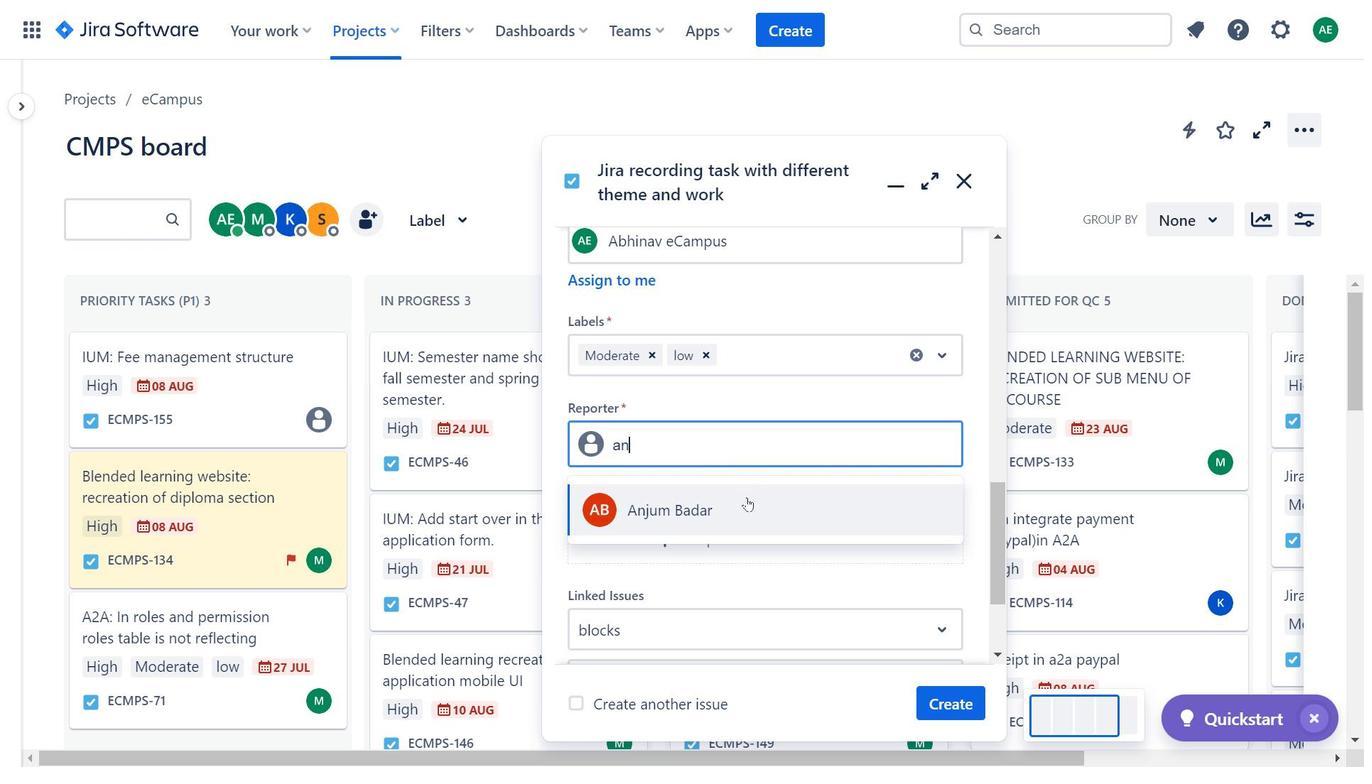 
Action: Mouse moved to (819, 488)
Screenshot: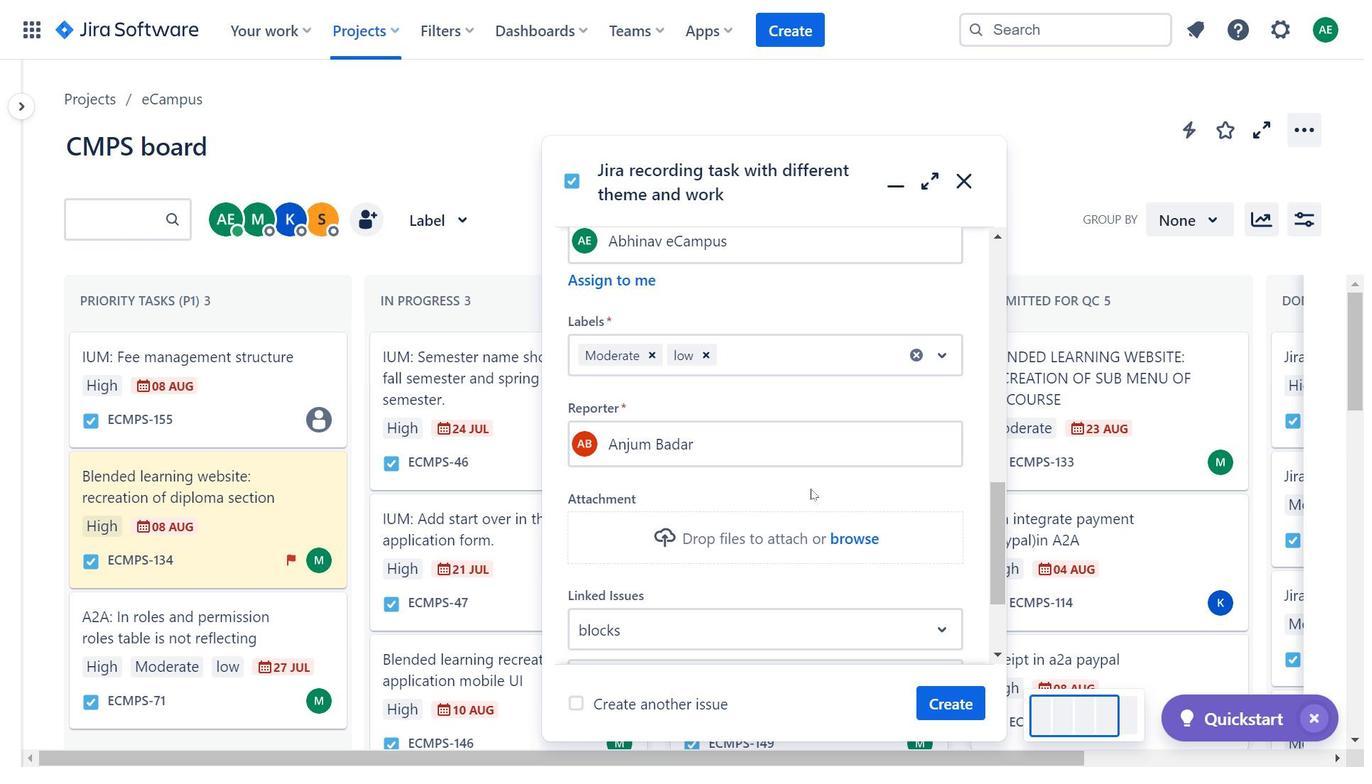 
Action: Mouse pressed left at (819, 488)
Screenshot: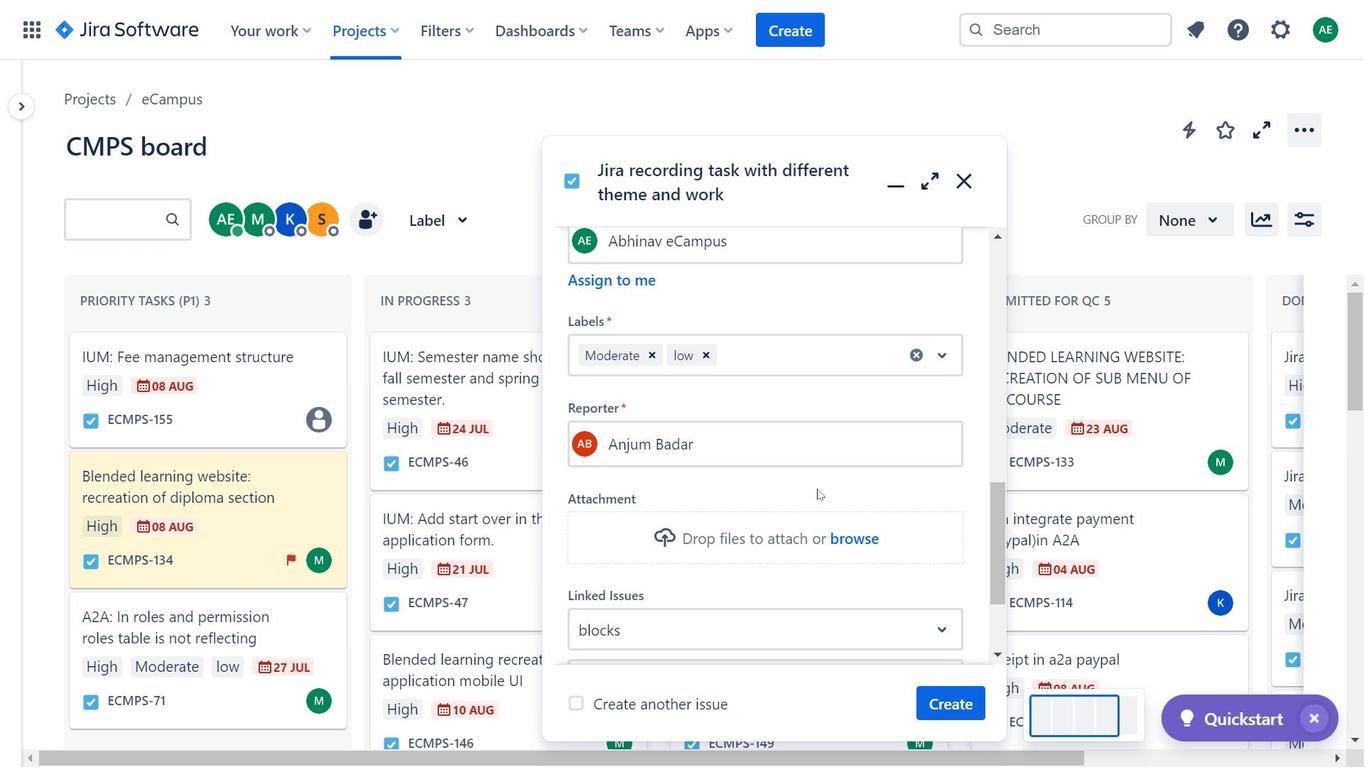 
Action: Mouse moved to (753, 377)
Screenshot: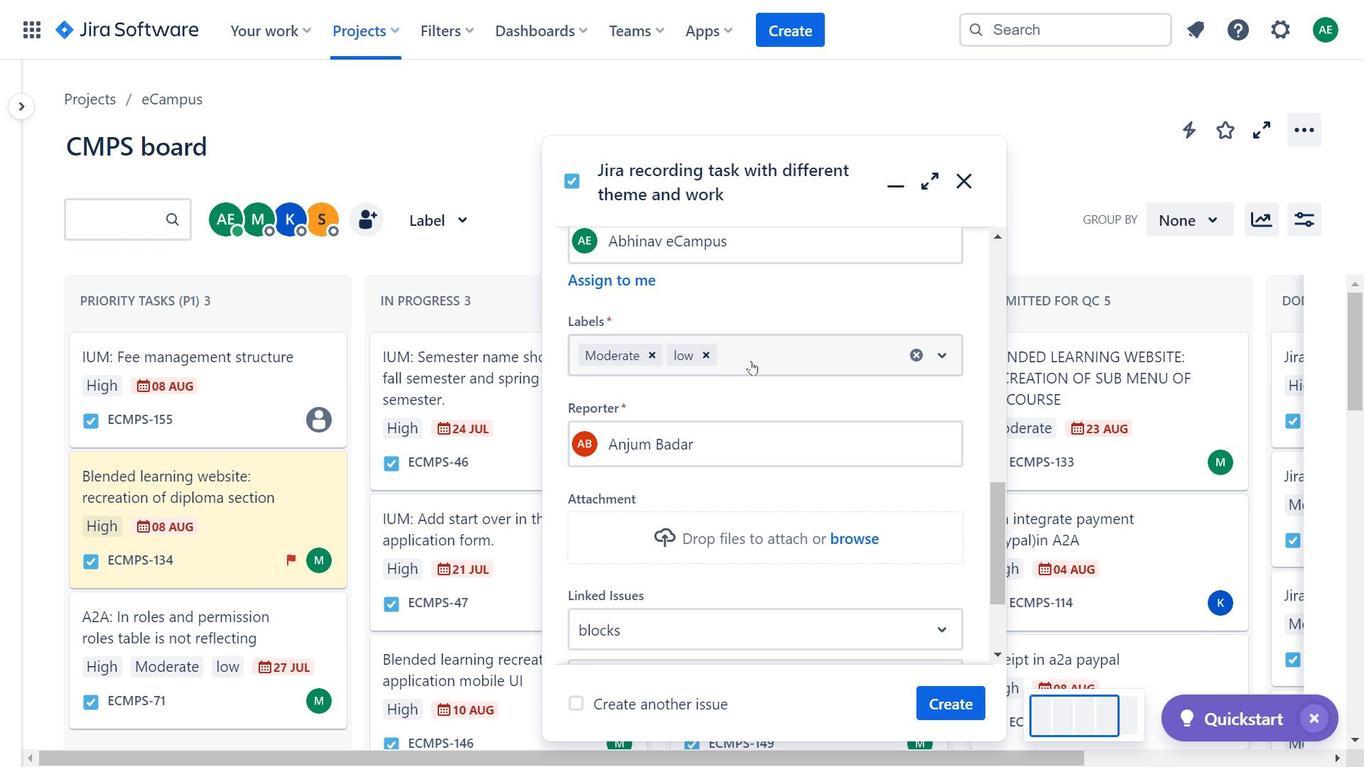 
Action: Mouse scrolled (753, 376) with delta (0, 0)
Screenshot: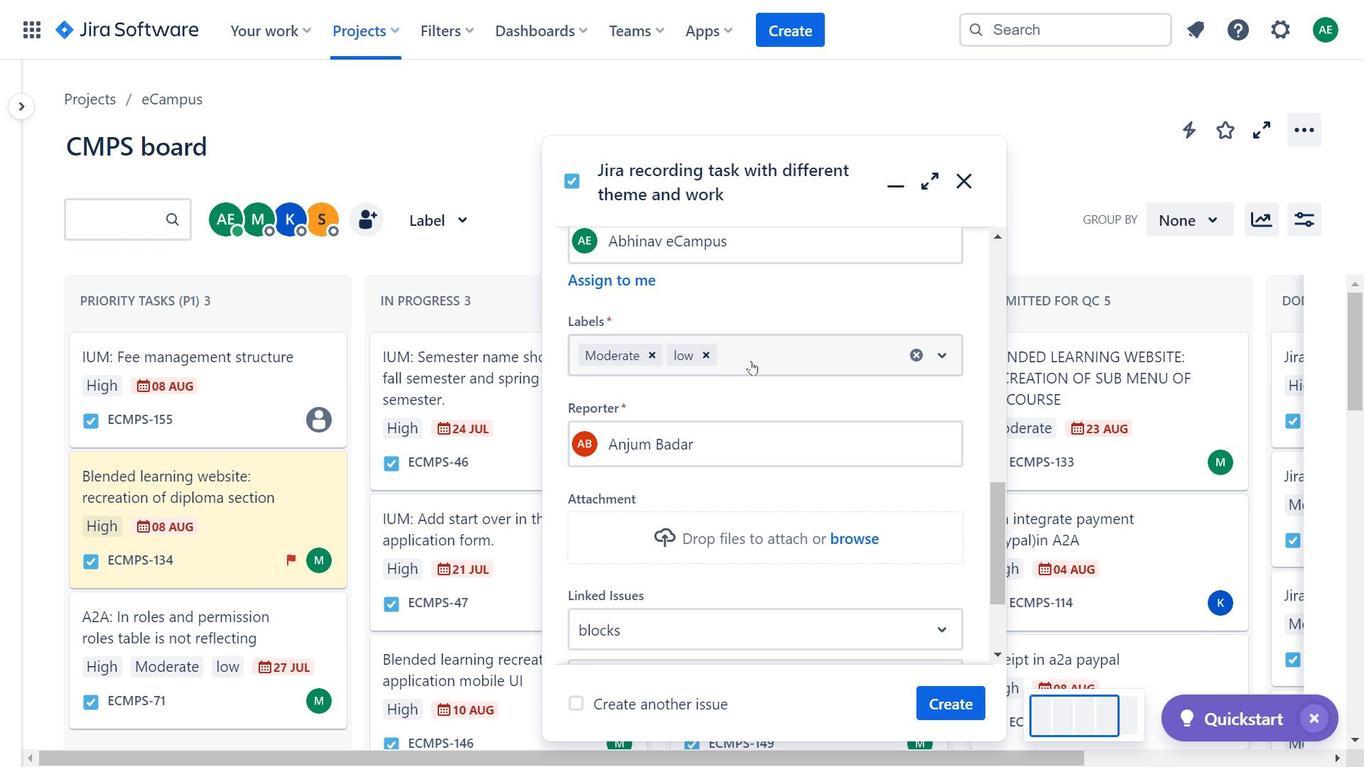 
Action: Mouse moved to (755, 393)
Screenshot: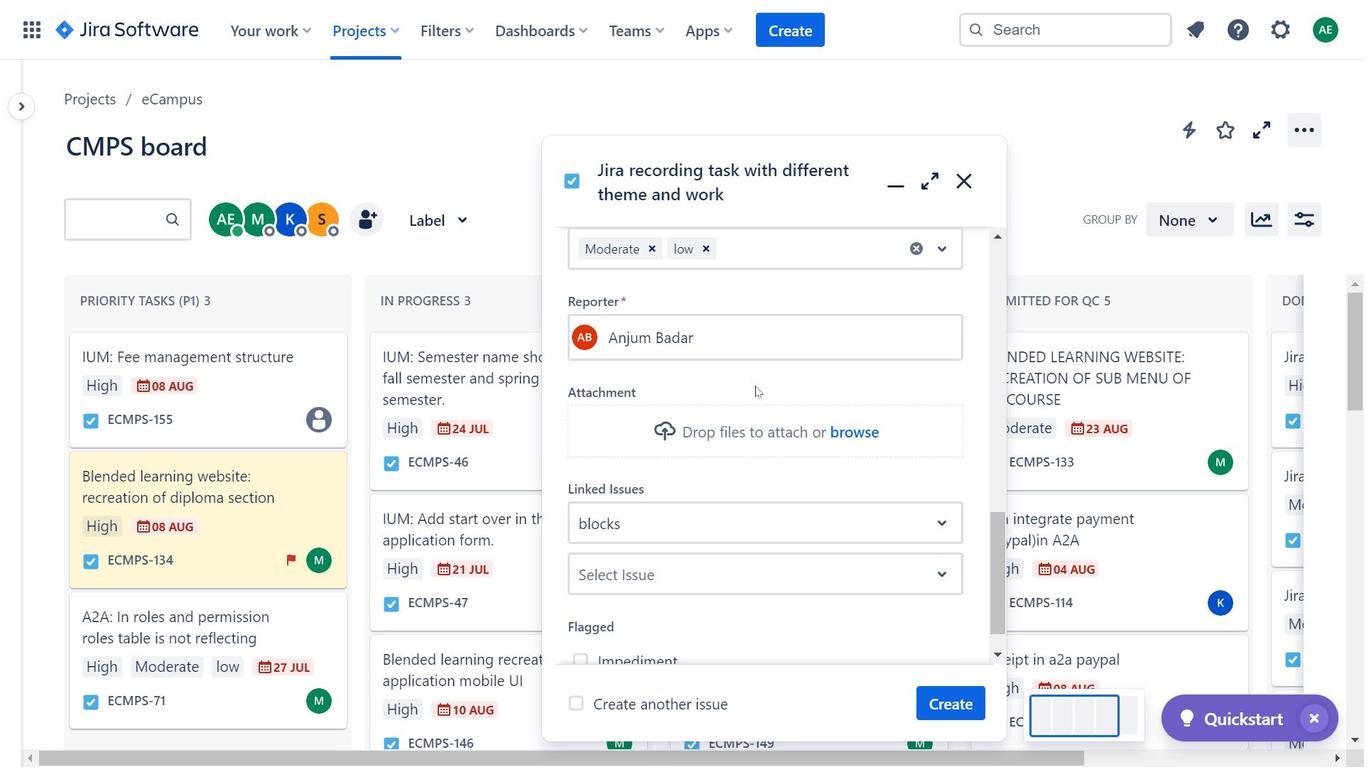 
Action: Mouse scrolled (755, 392) with delta (0, 0)
Screenshot: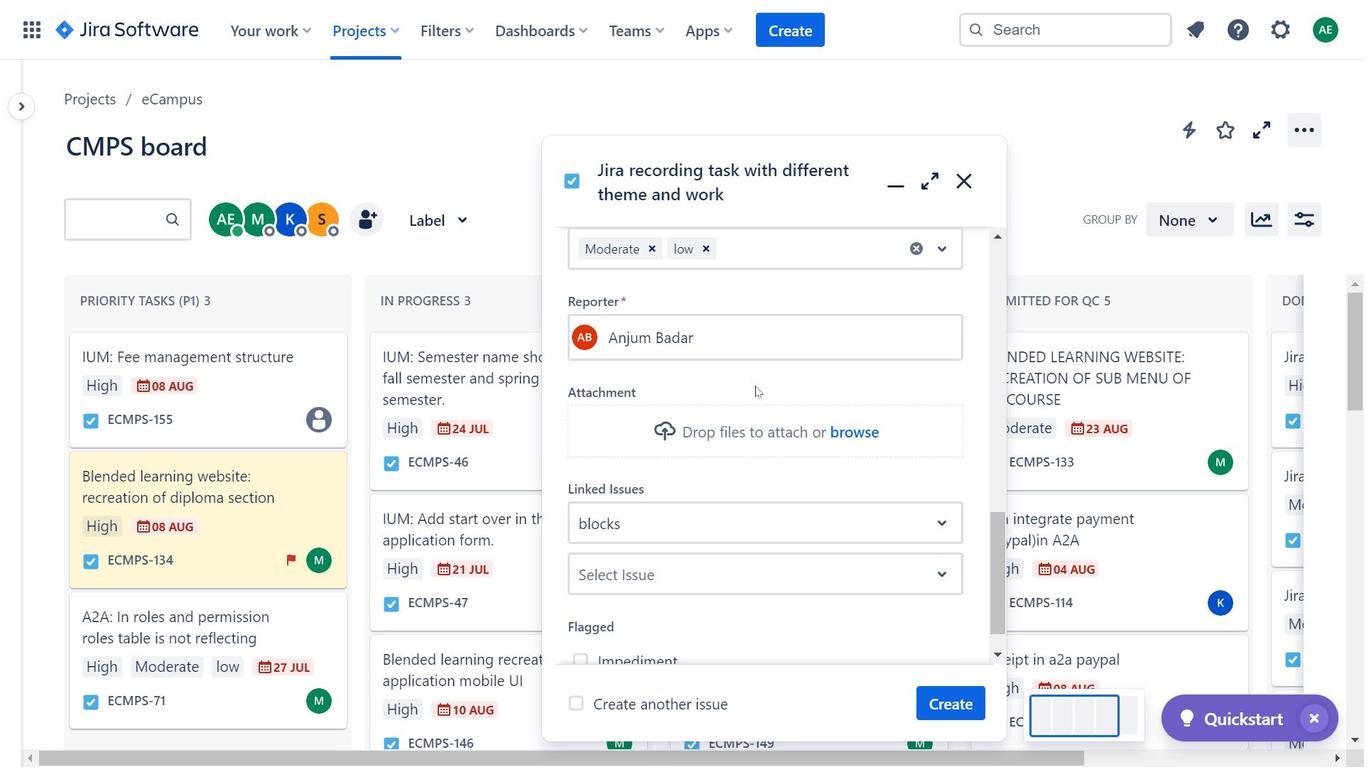 
Action: Mouse moved to (758, 406)
Screenshot: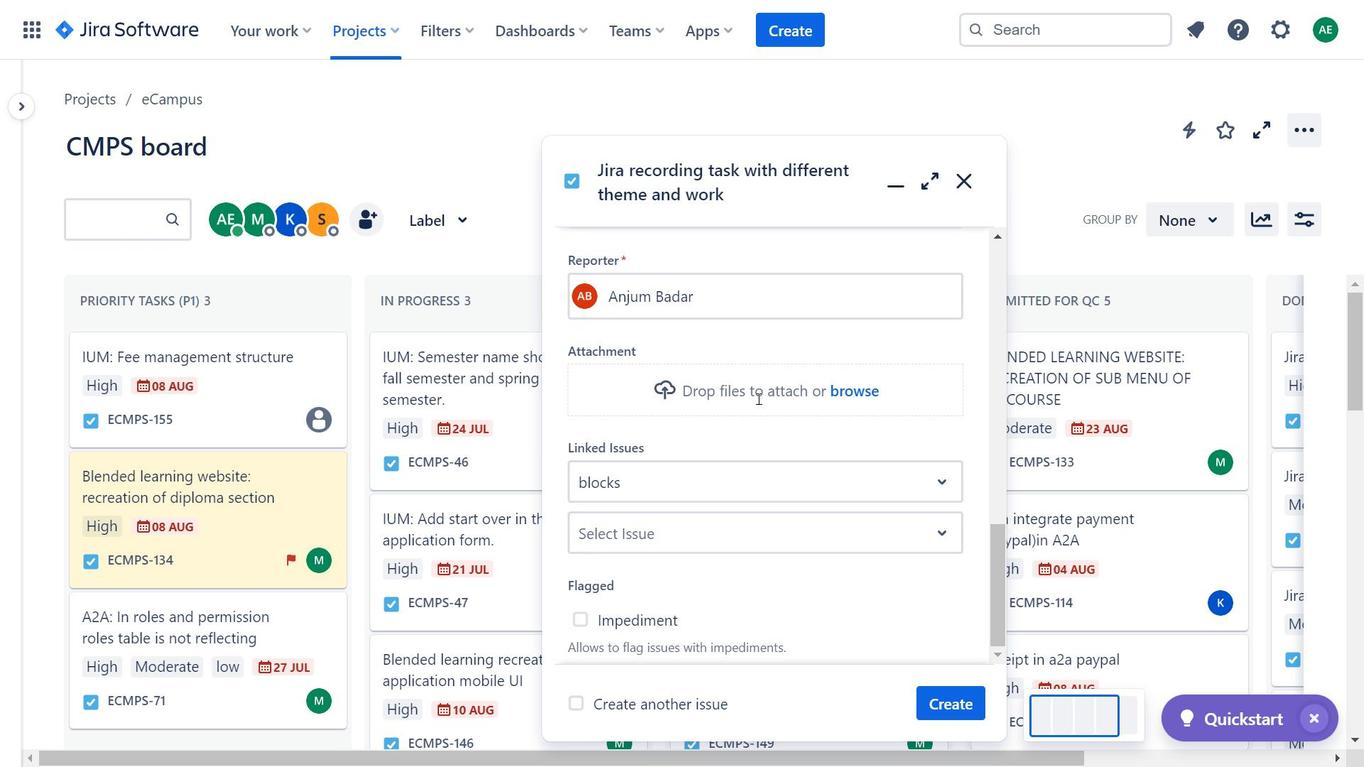 
Action: Mouse scrolled (758, 405) with delta (0, 0)
Screenshot: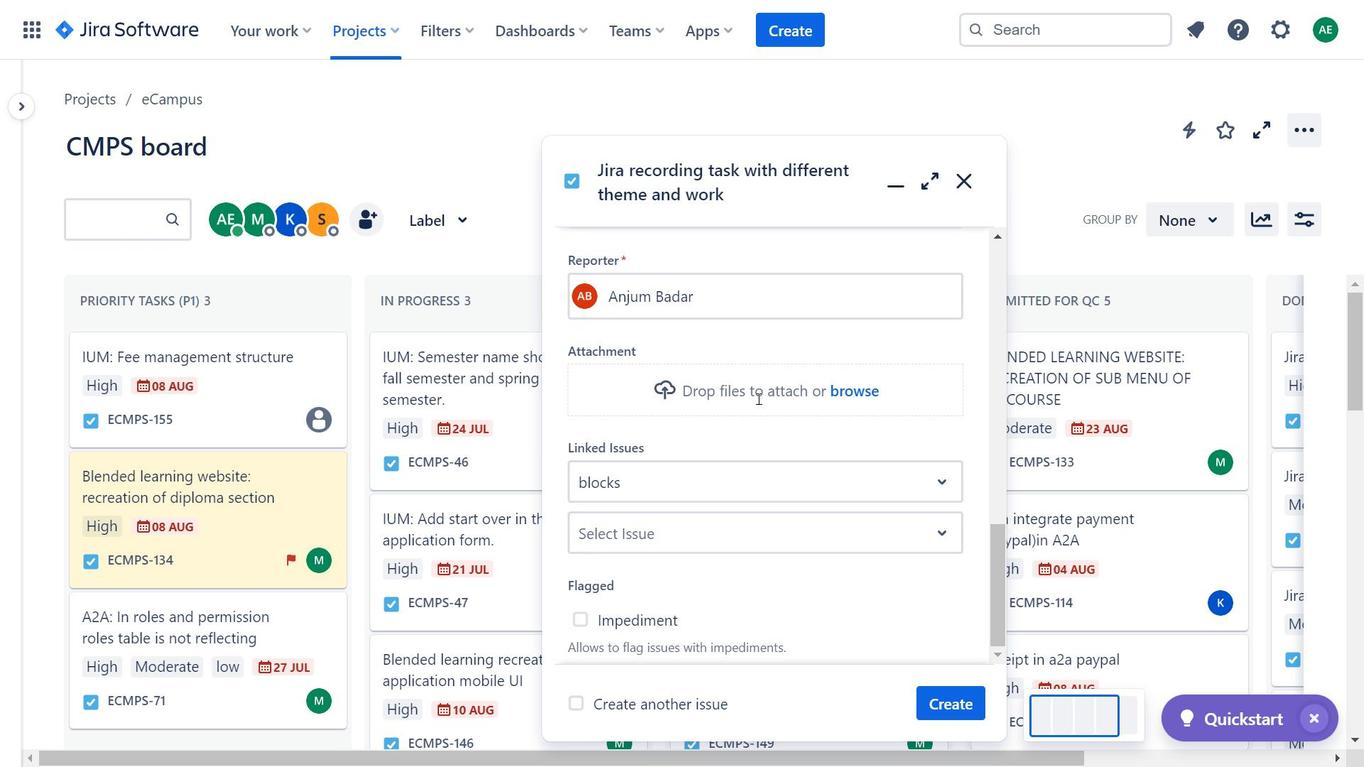 
Action: Mouse moved to (705, 527)
Screenshot: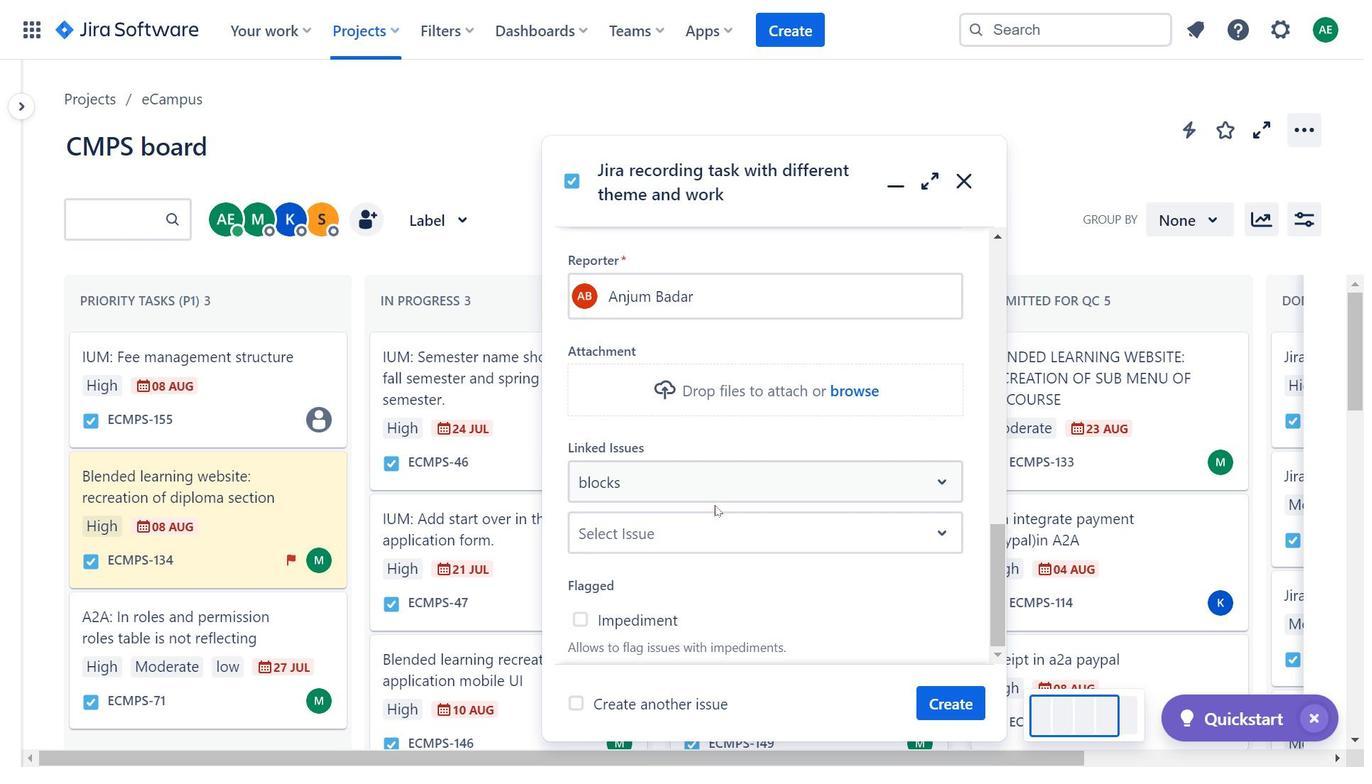
Action: Mouse scrolled (705, 527) with delta (0, 0)
Screenshot: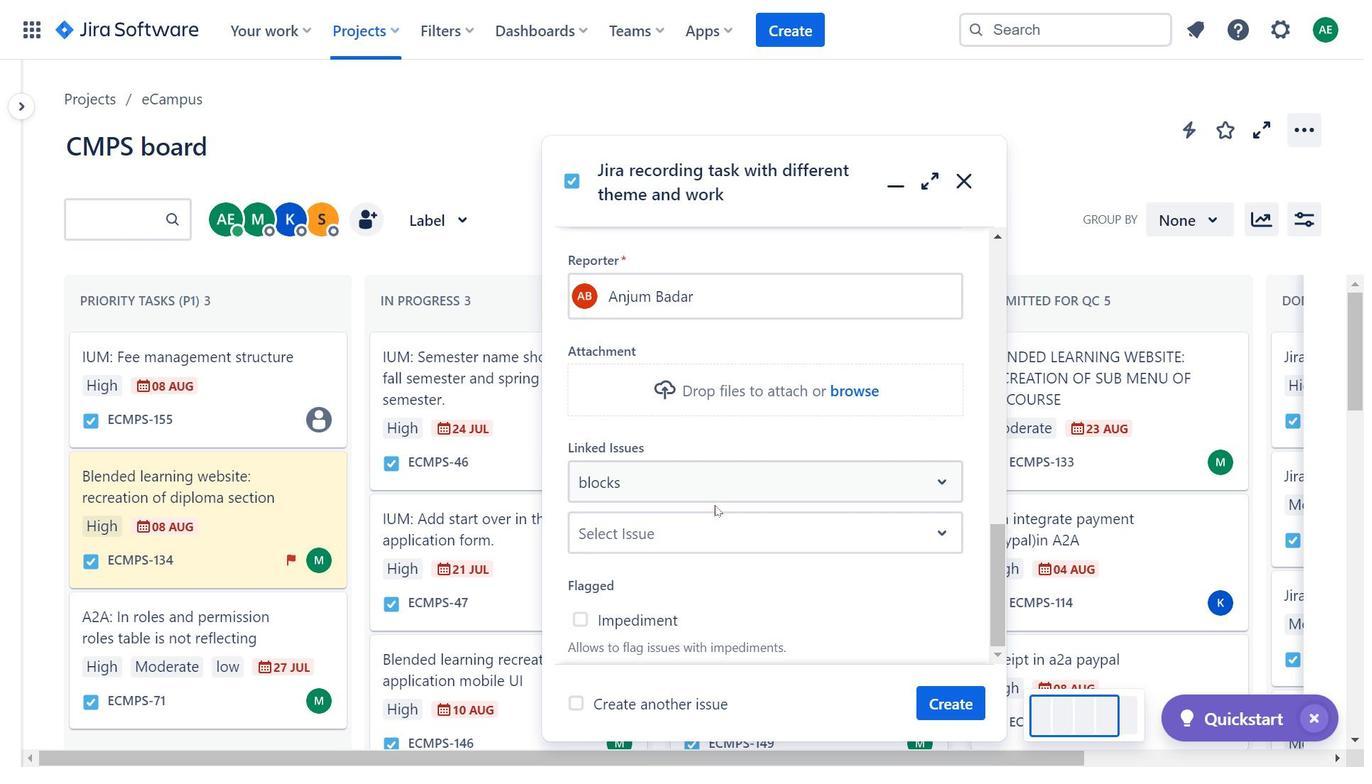 
Action: Mouse moved to (705, 529)
Screenshot: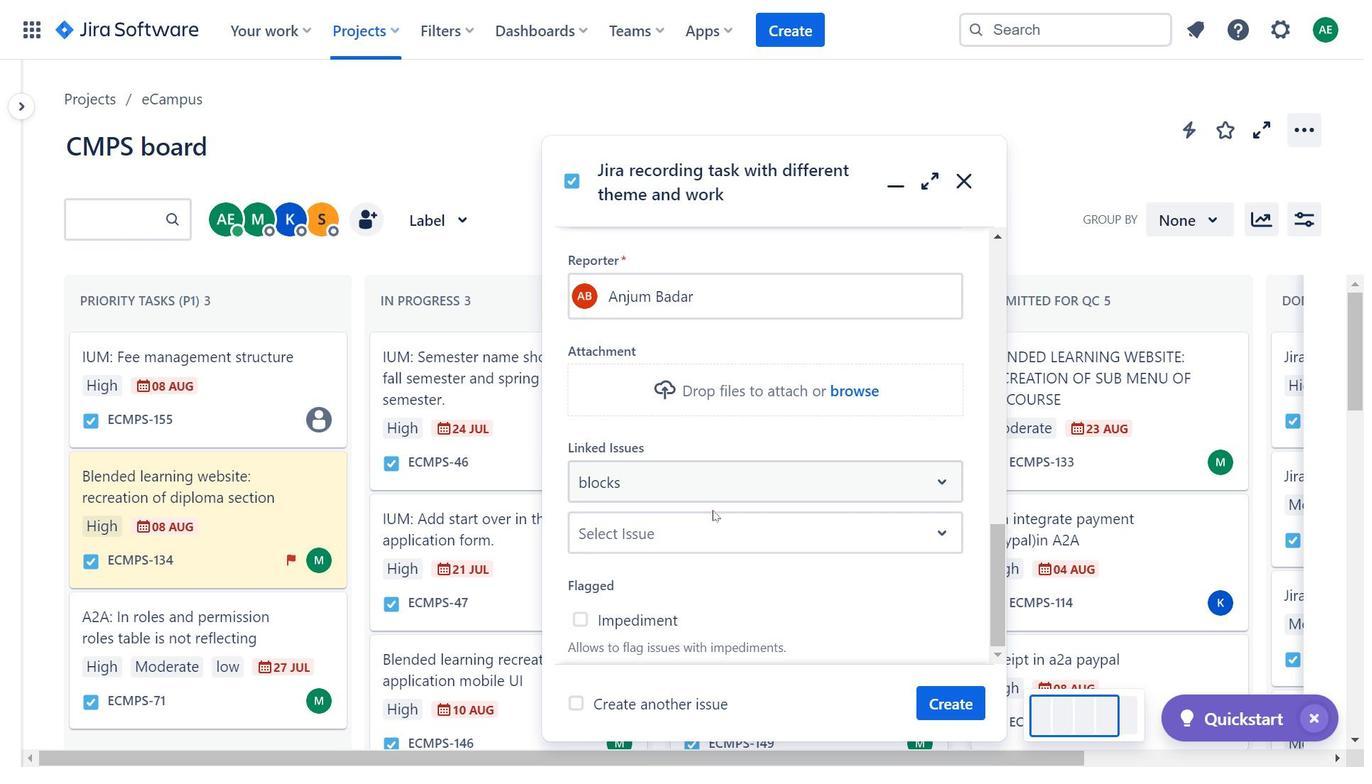 
Action: Mouse scrolled (705, 528) with delta (0, 0)
Screenshot: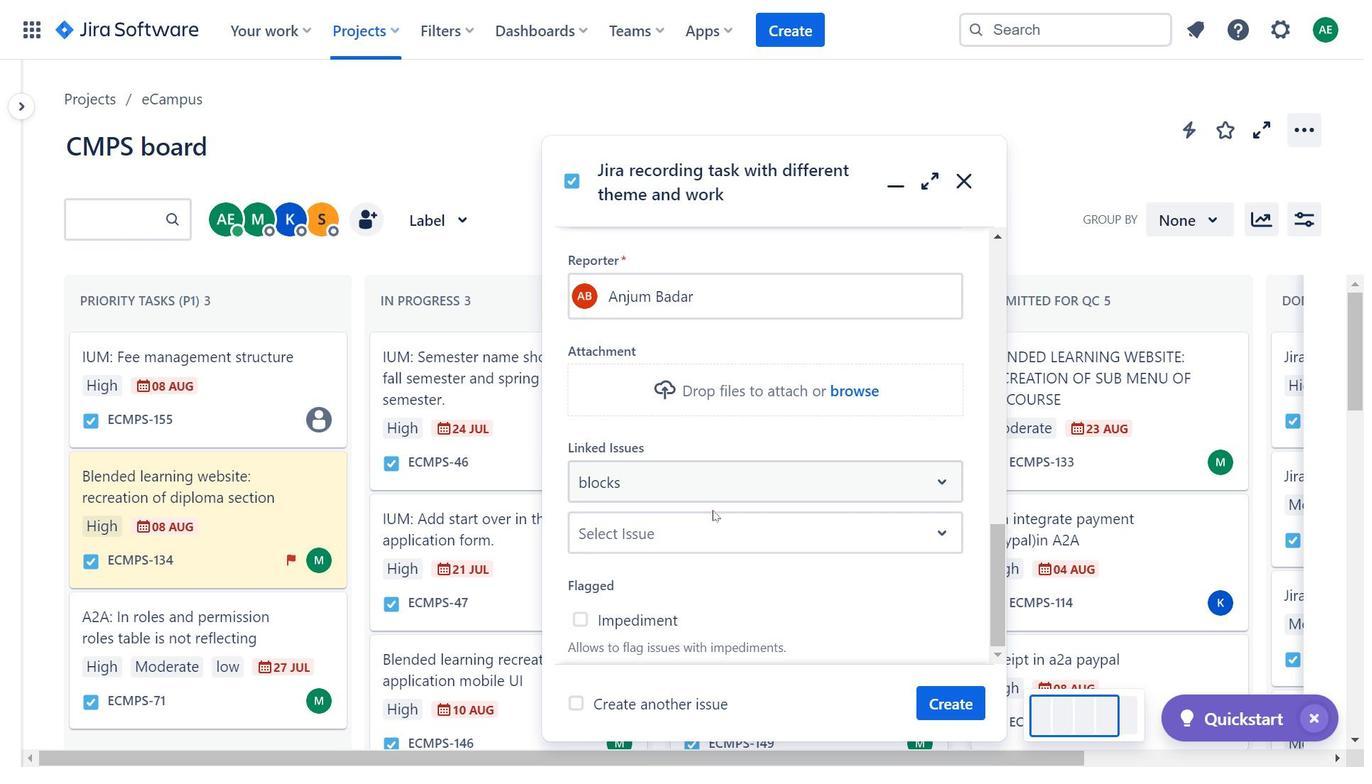
Action: Mouse moved to (839, 489)
Screenshot: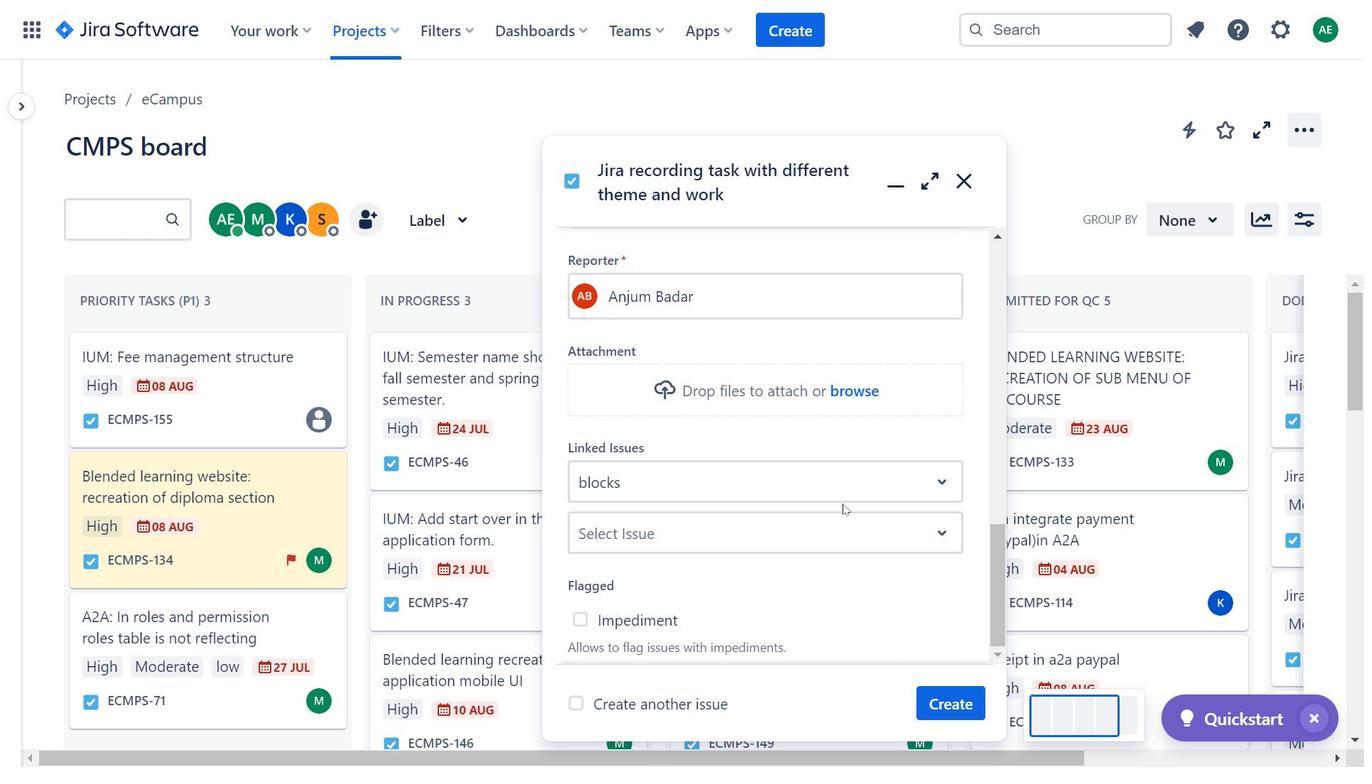 
Action: Mouse pressed left at (839, 489)
Screenshot: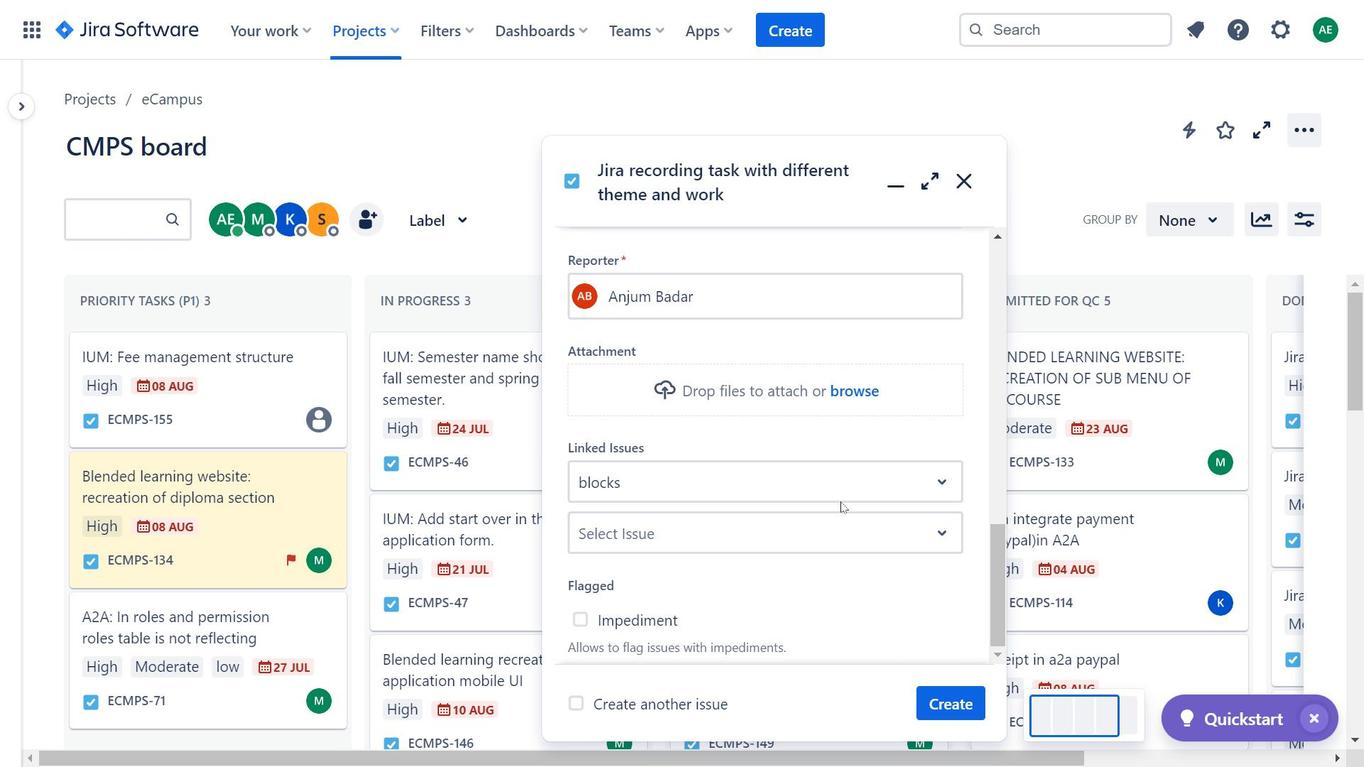 
Action: Mouse moved to (752, 664)
Screenshot: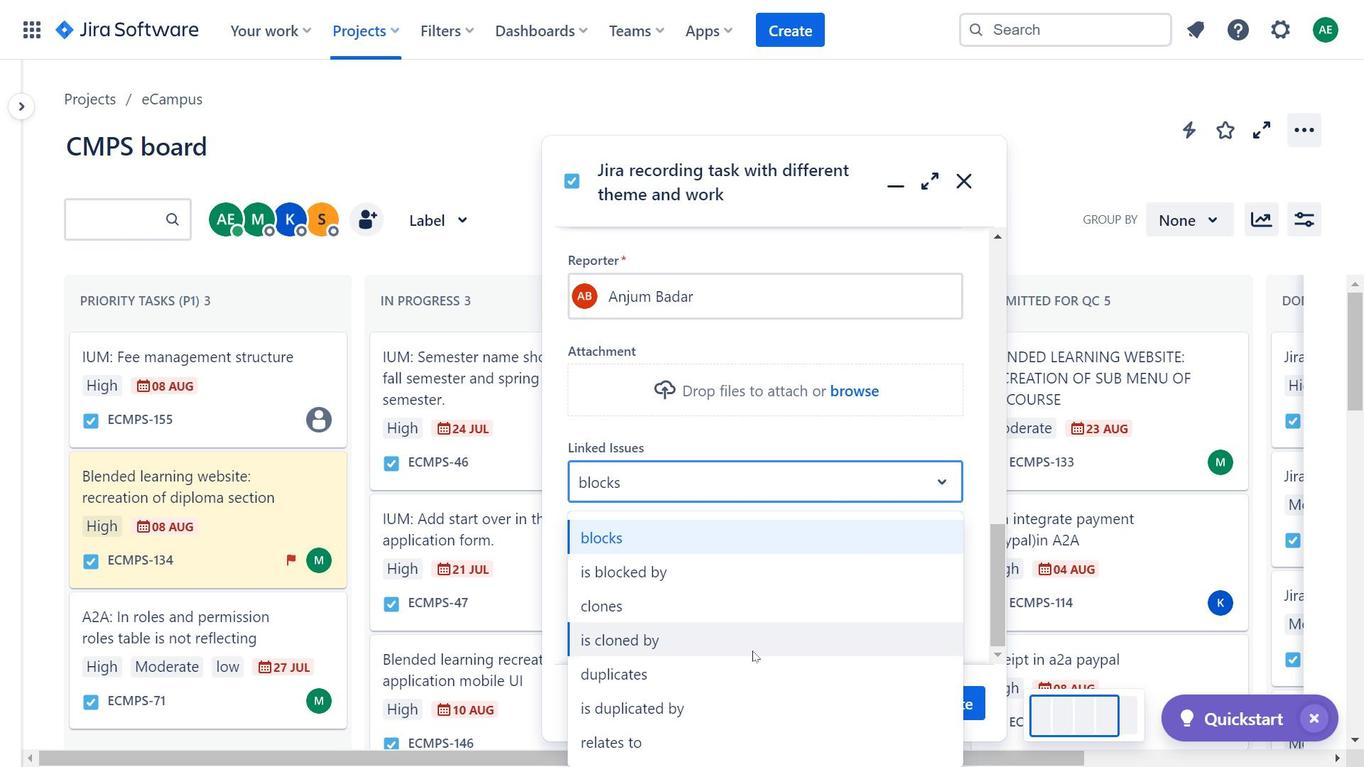 
Action: Mouse pressed left at (752, 664)
Screenshot: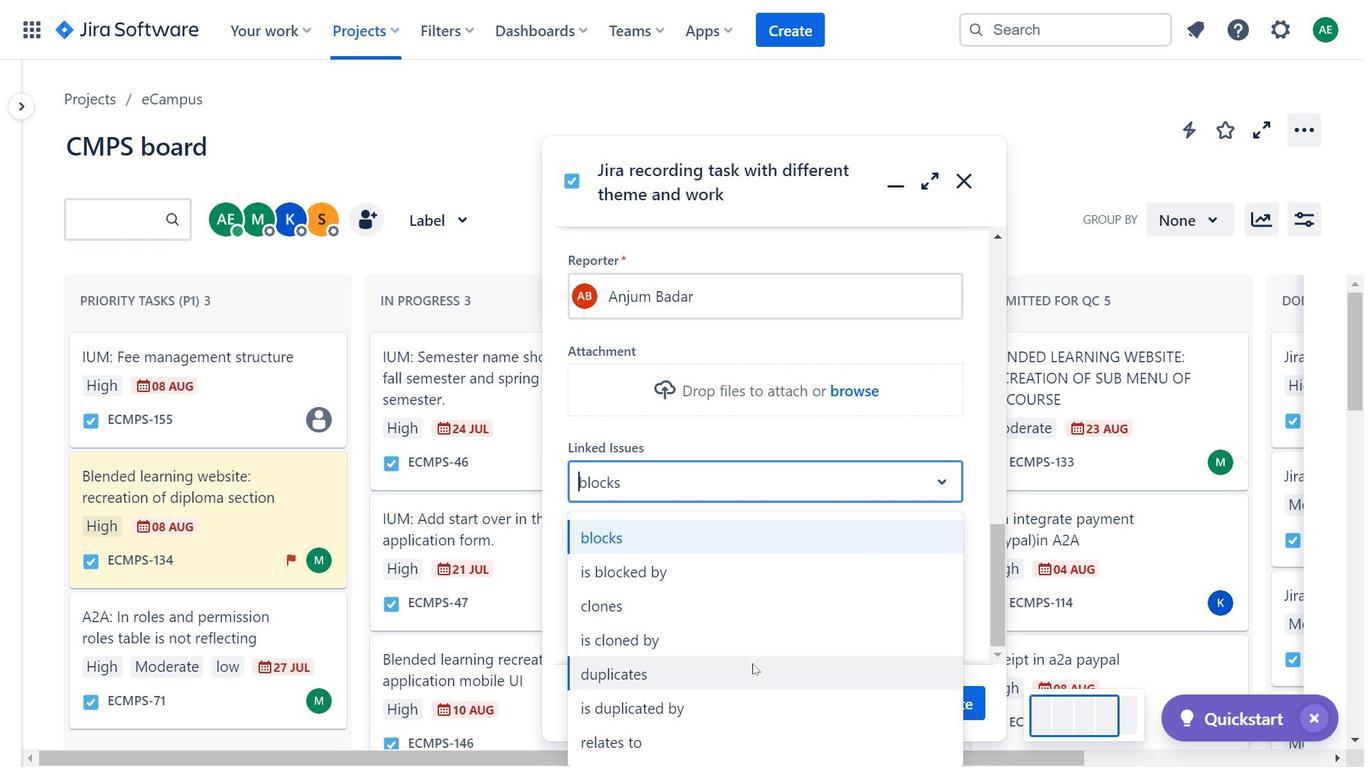 
Action: Mouse moved to (802, 588)
Screenshot: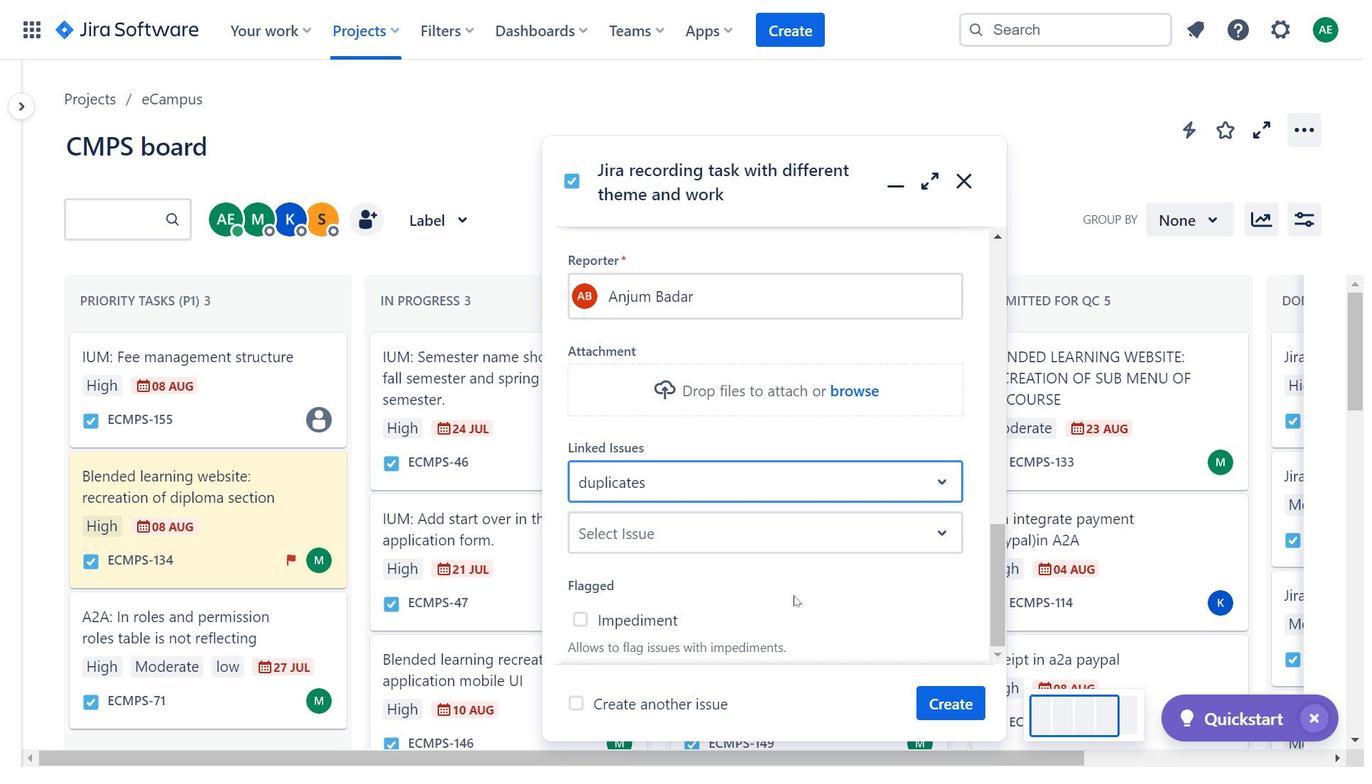 
Action: Mouse pressed left at (802, 588)
Screenshot: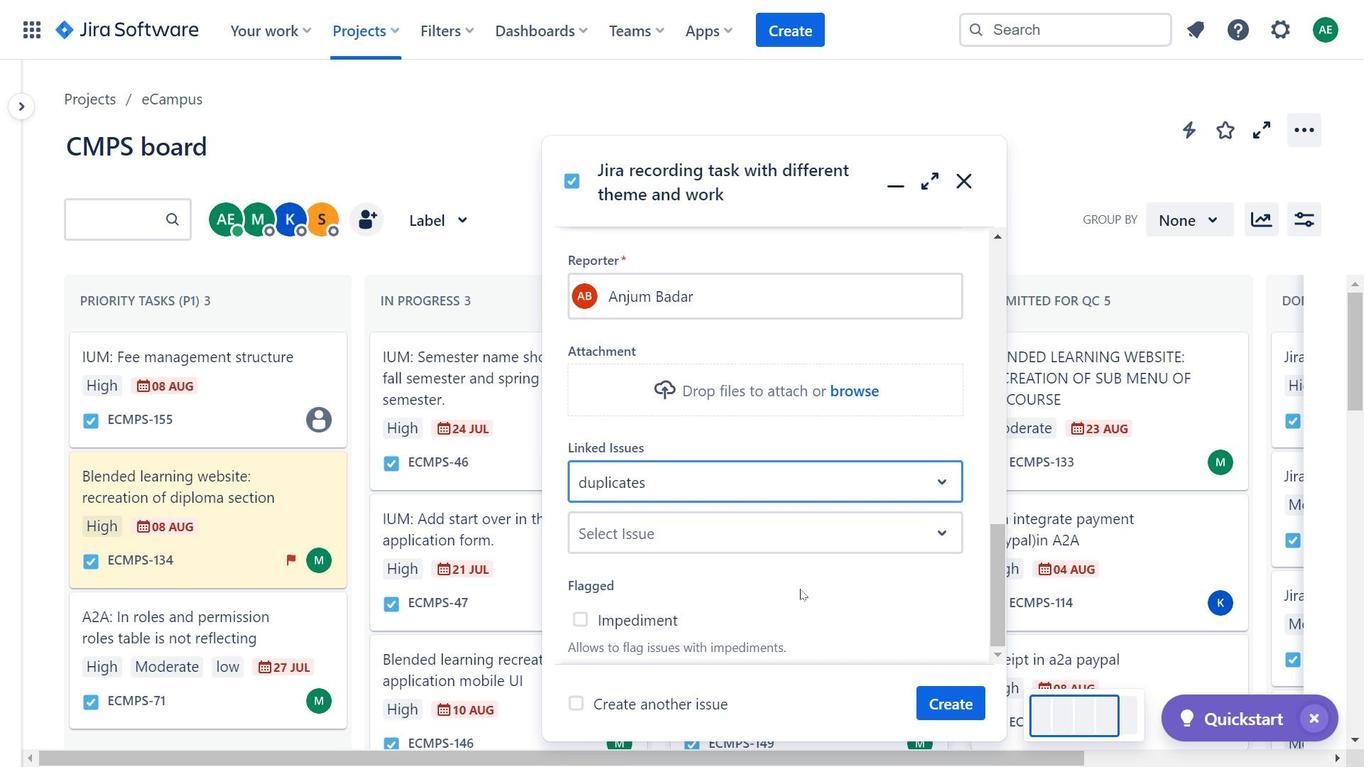 
Action: Mouse moved to (950, 701)
Screenshot: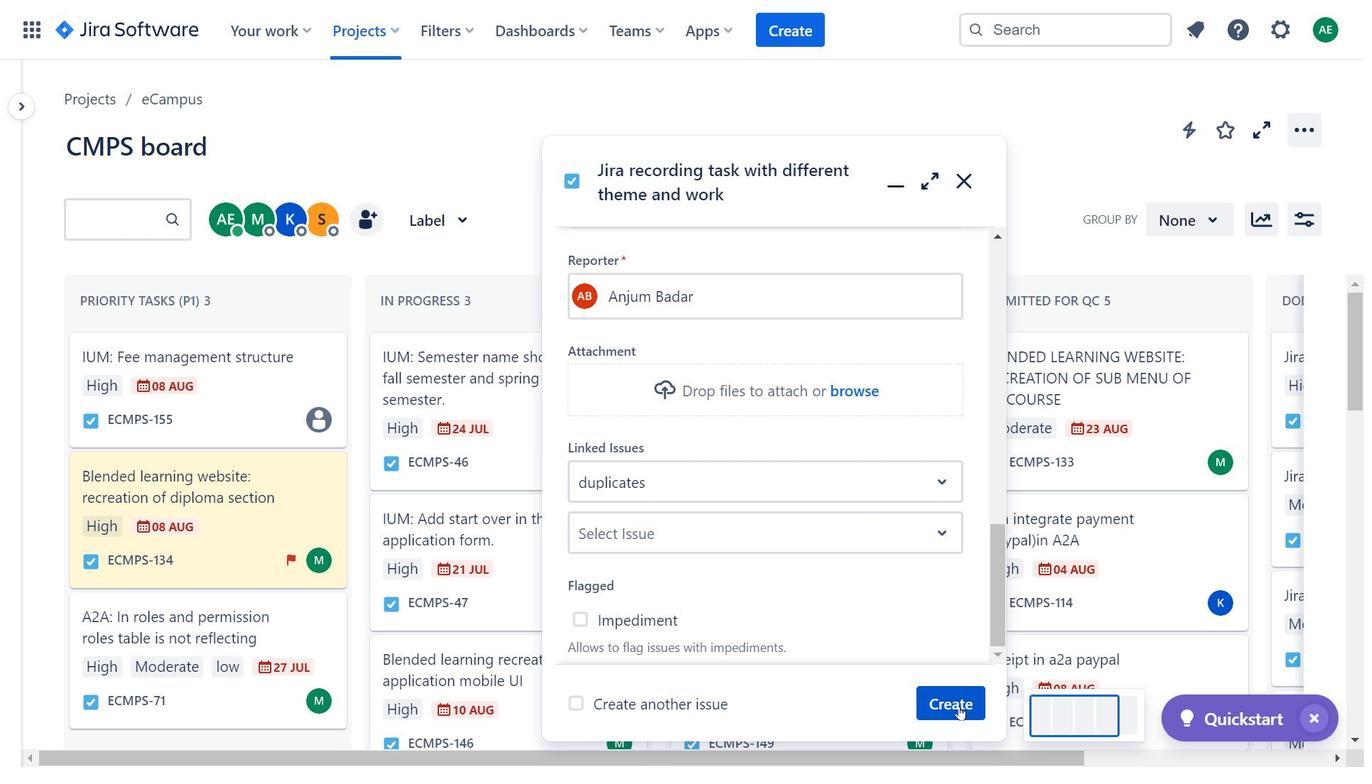 
Action: Mouse pressed left at (950, 701)
Screenshot: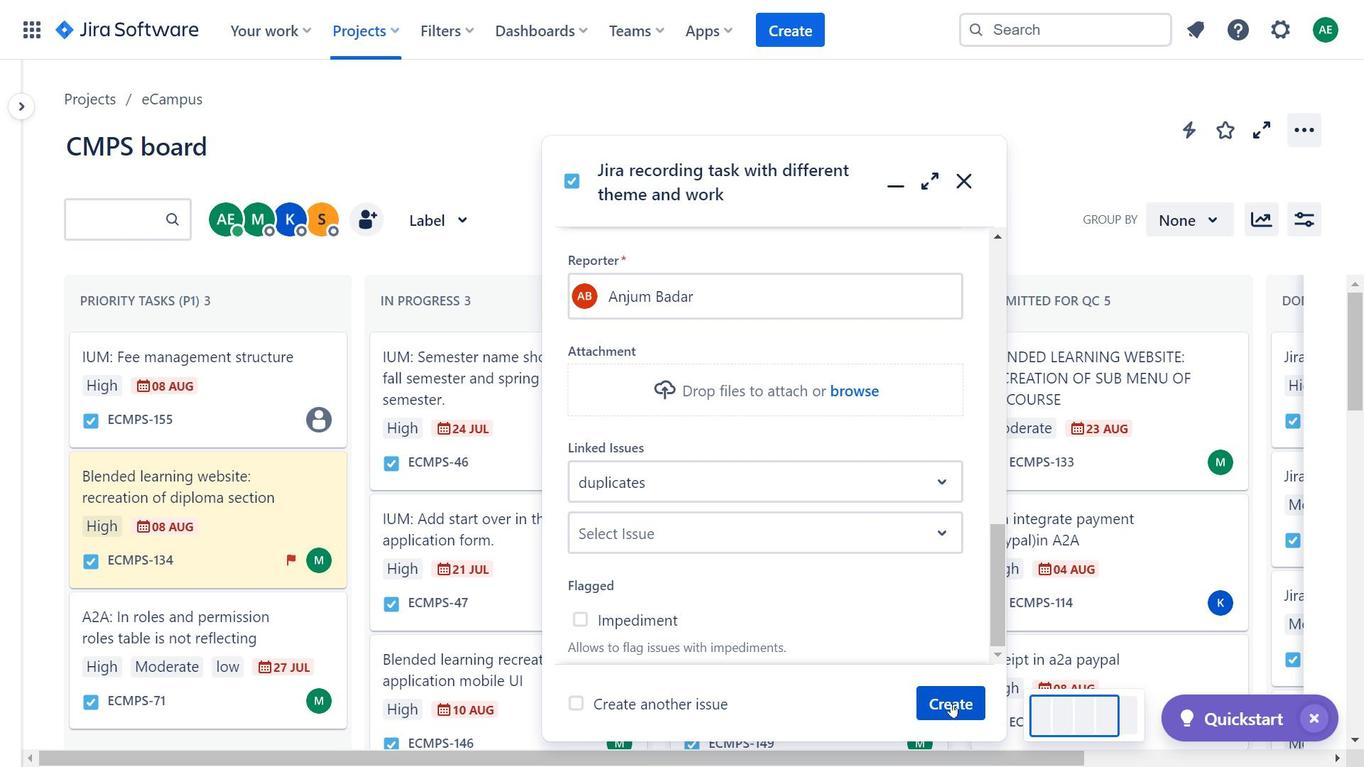
Action: Mouse moved to (167, 673)
Screenshot: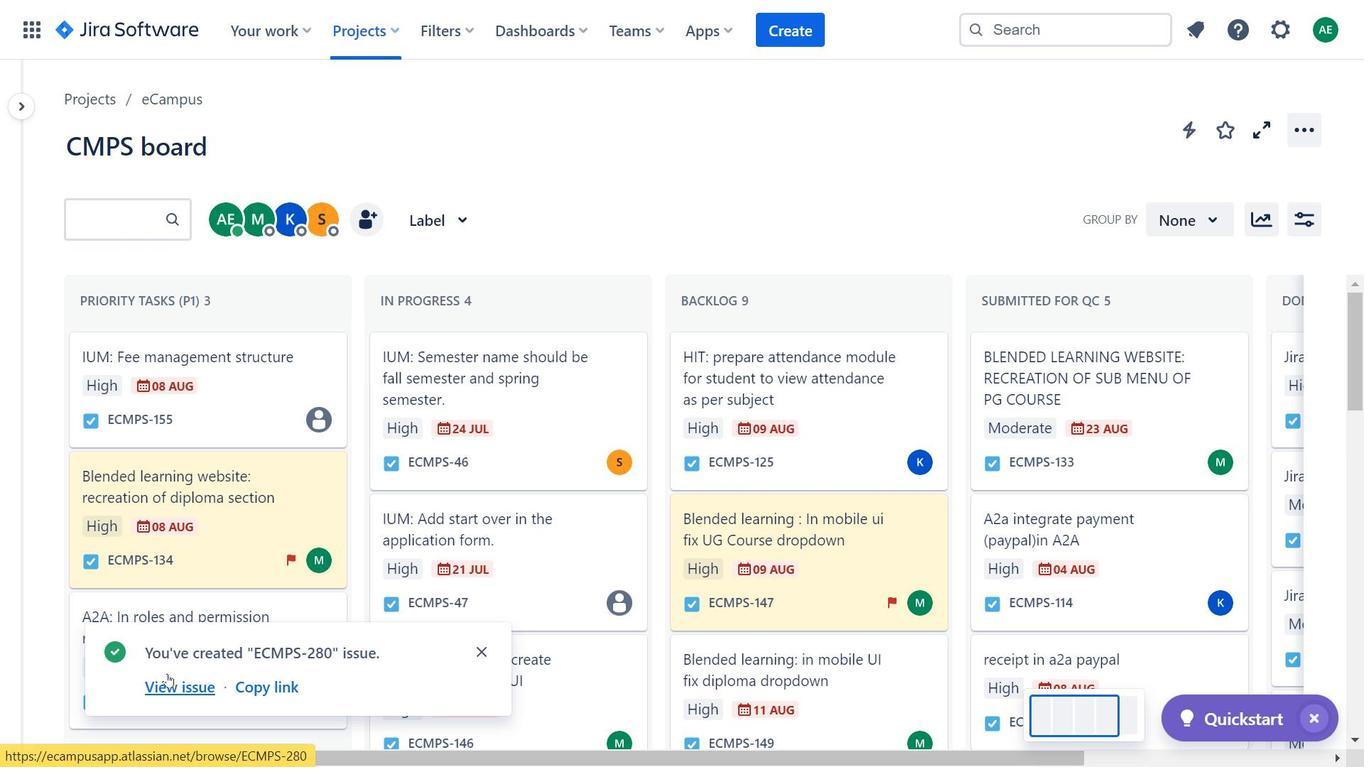 
Action: Mouse pressed left at (167, 673)
Screenshot: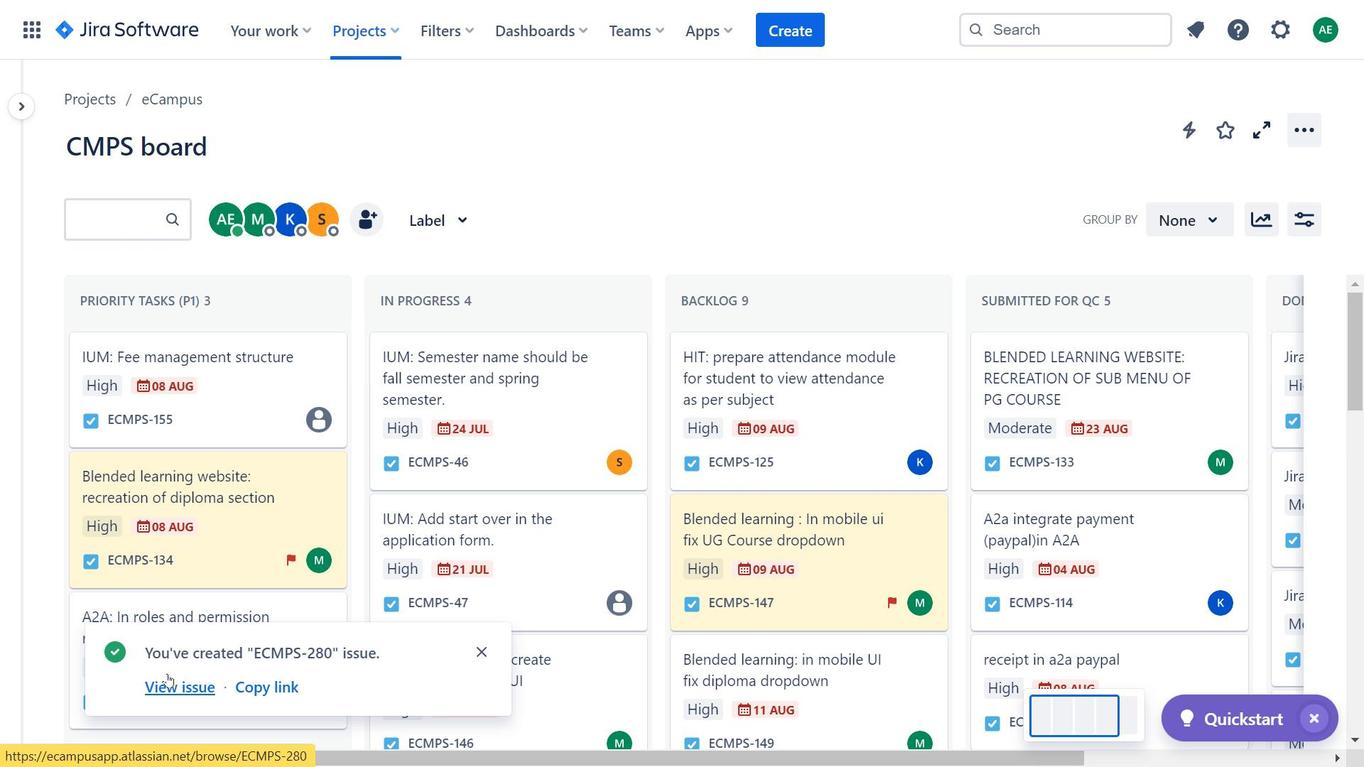 
Action: Mouse moved to (201, 682)
Screenshot: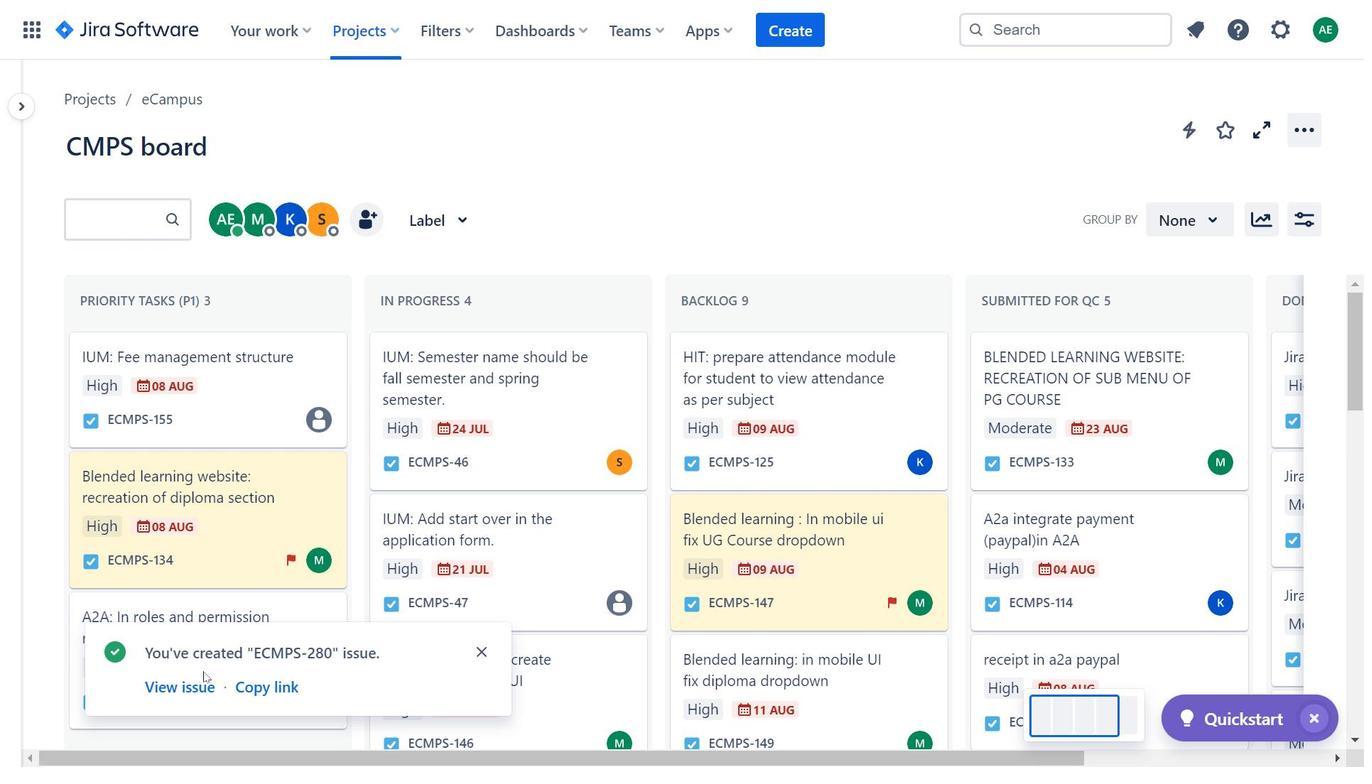 
Action: Mouse pressed left at (201, 682)
Screenshot: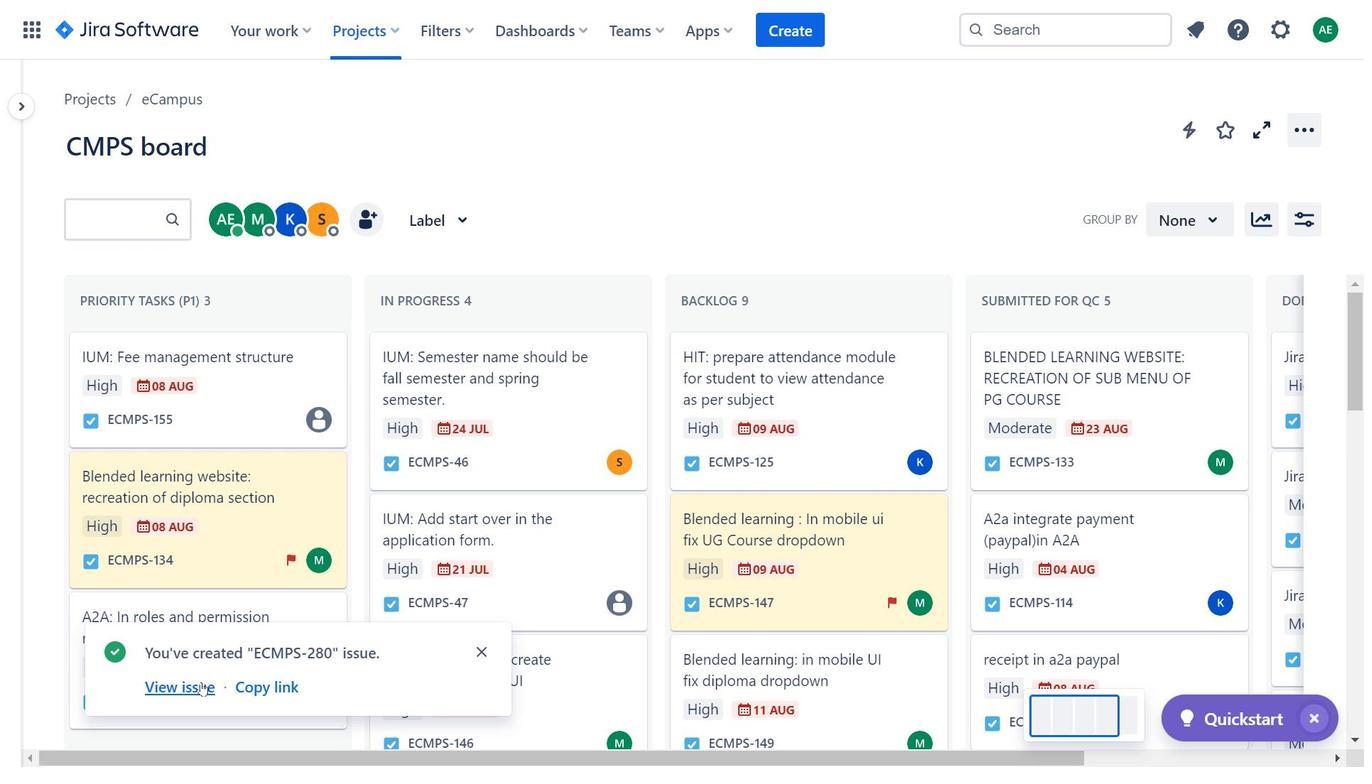 
Action: Mouse moved to (383, 34)
Screenshot: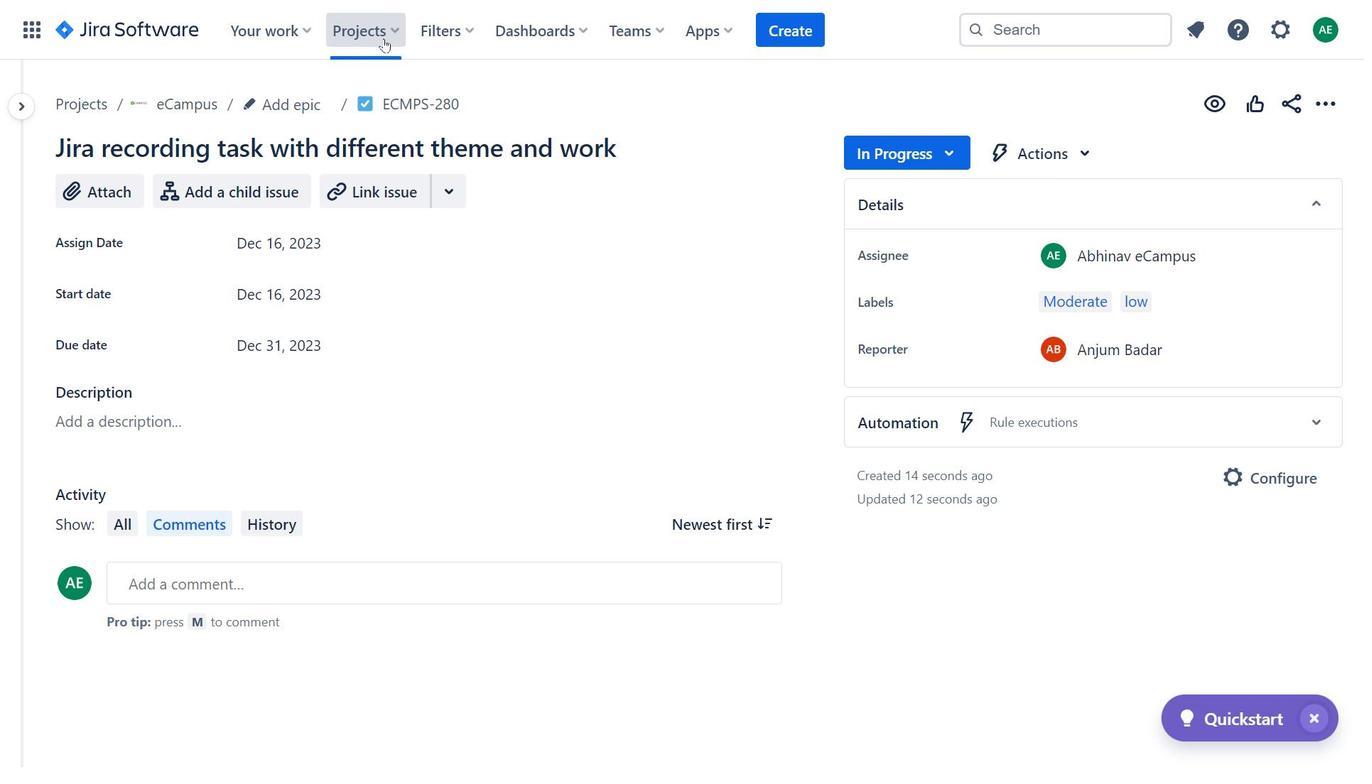 
Action: Mouse pressed left at (383, 34)
Screenshot: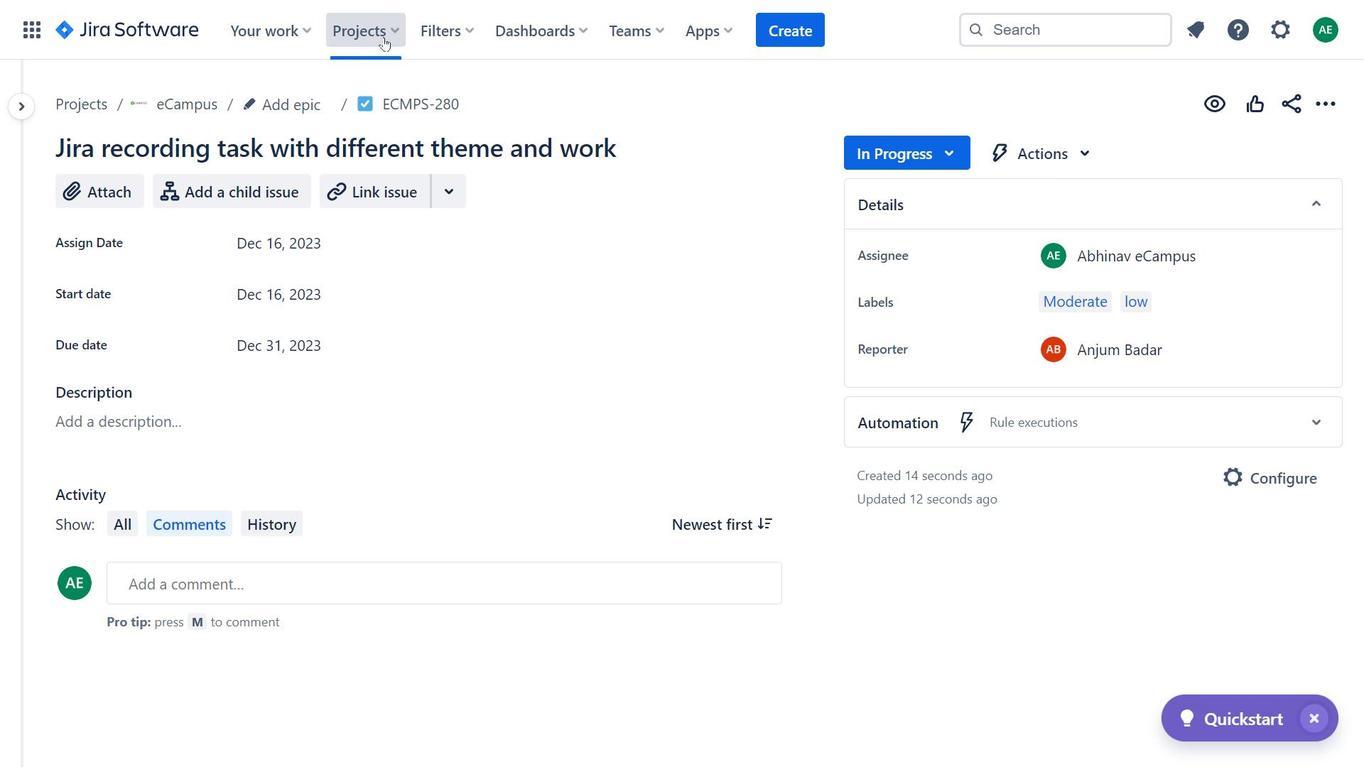 
Action: Mouse moved to (304, 31)
Screenshot: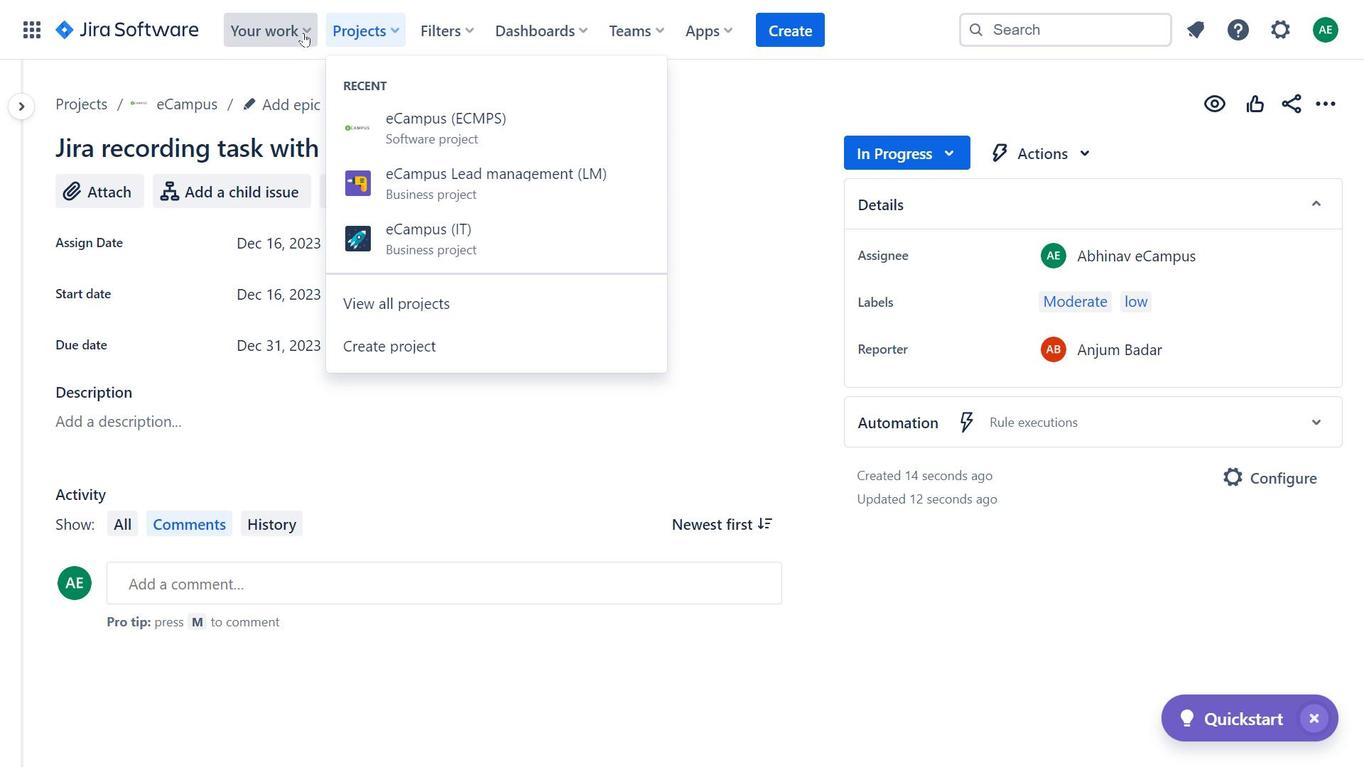 
Action: Mouse pressed left at (304, 31)
Screenshot: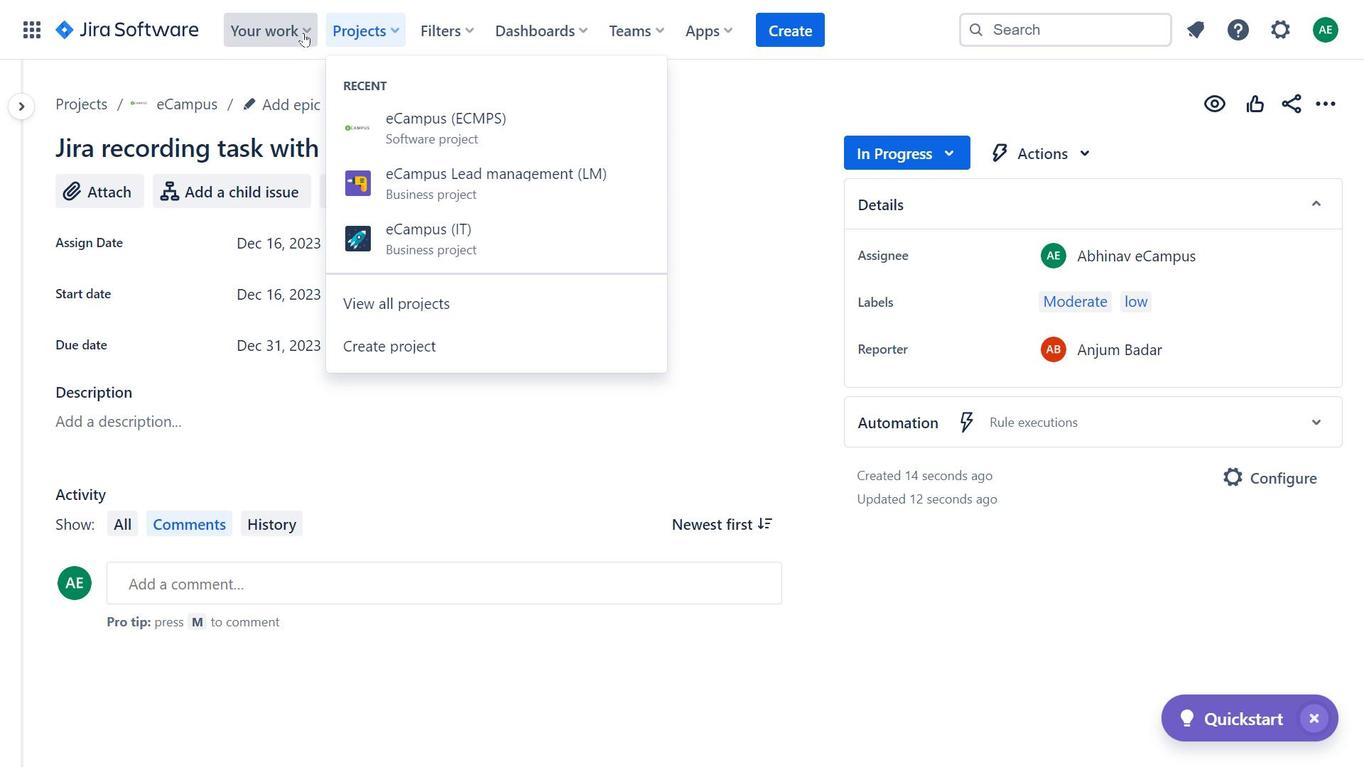 
Action: Mouse moved to (410, 42)
Screenshot: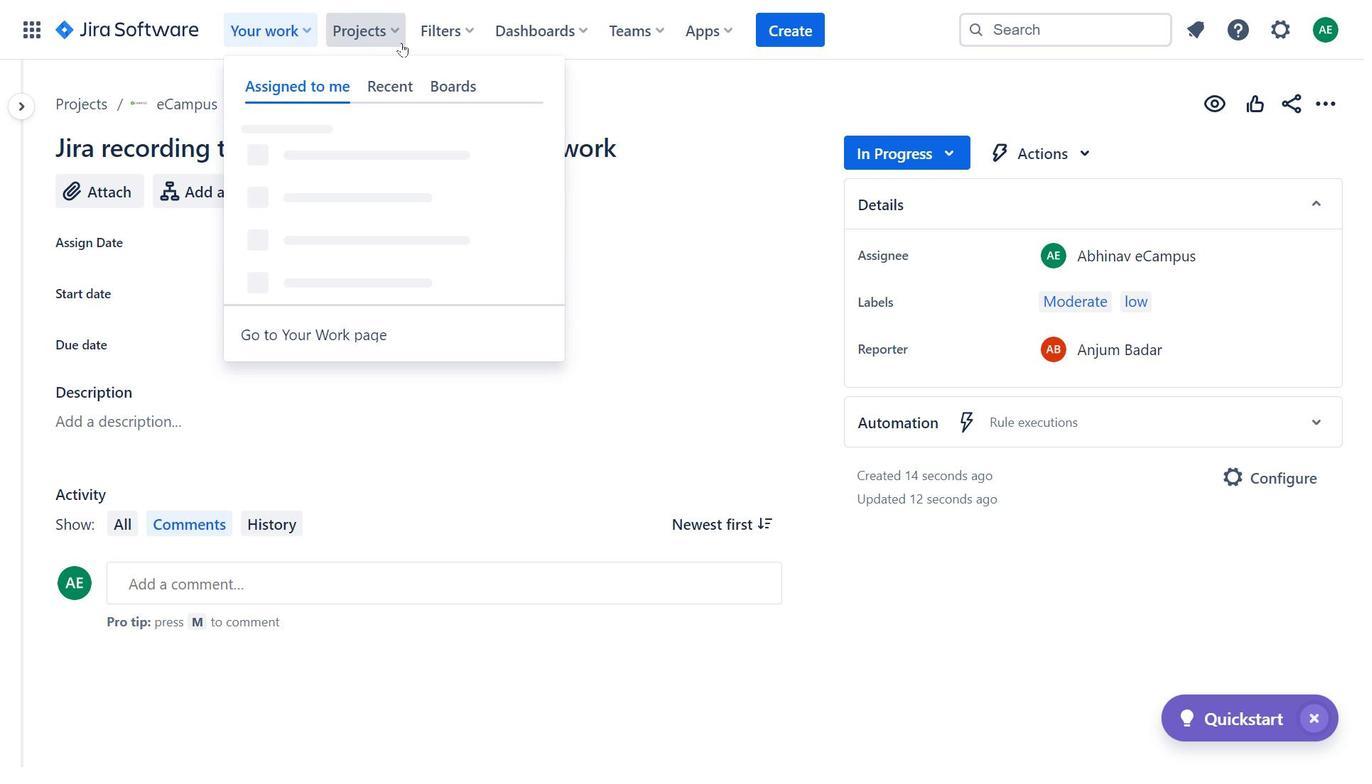 
Action: Mouse pressed left at (410, 42)
Screenshot: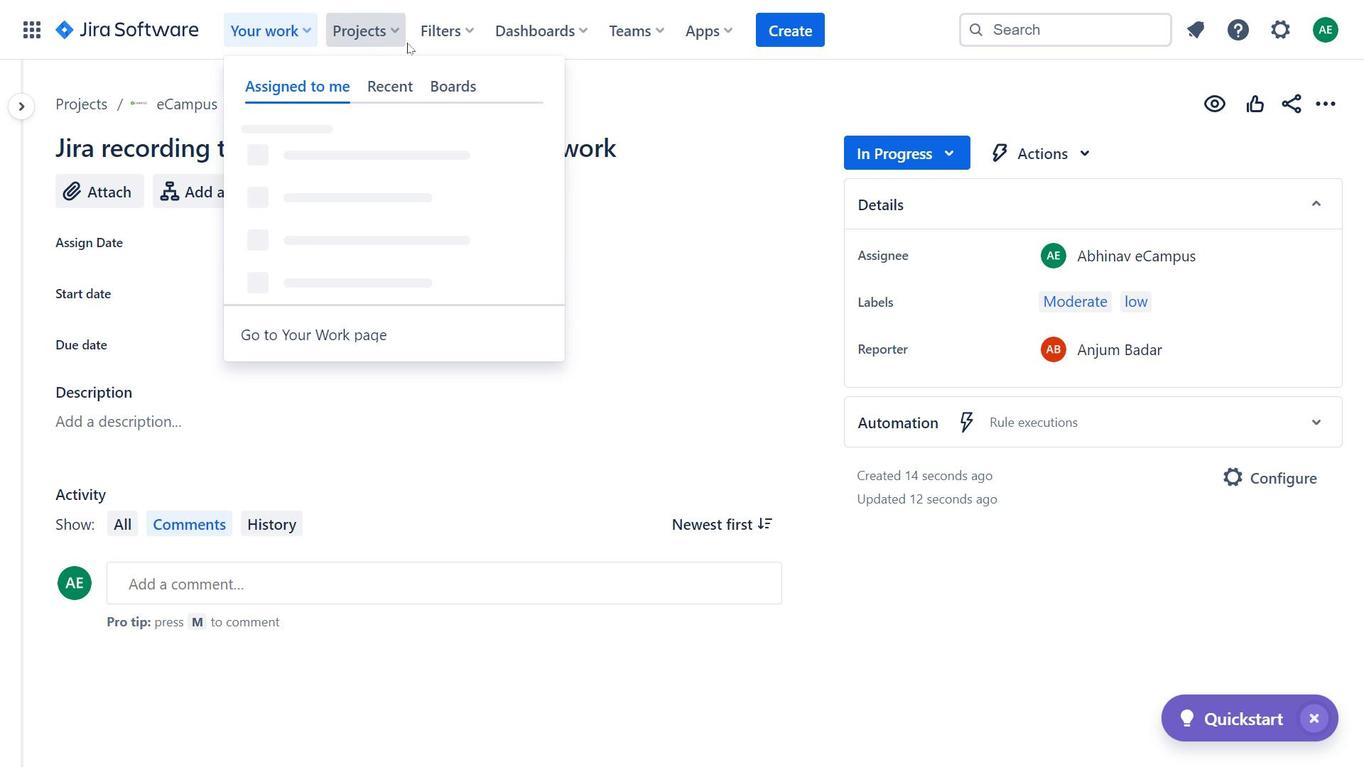 
Action: Mouse moved to (374, 48)
Screenshot: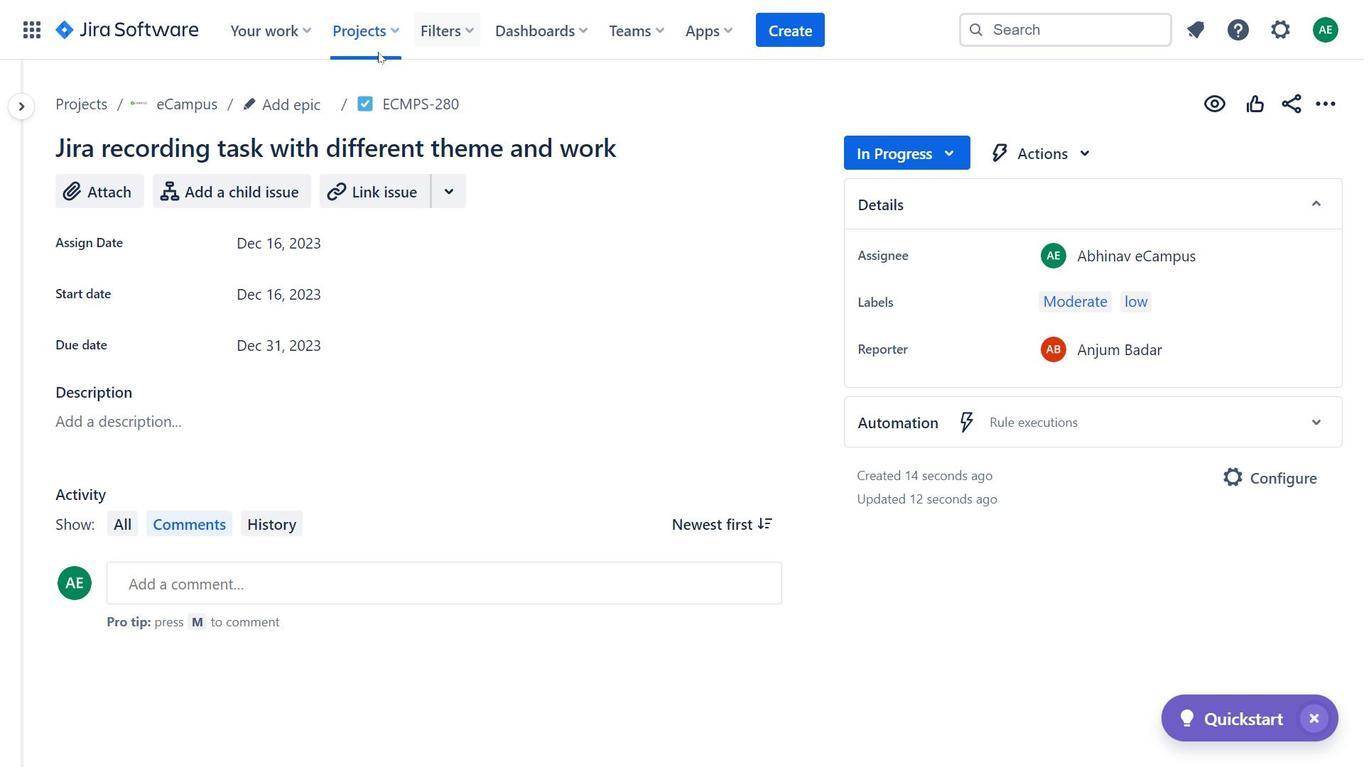 
Action: Mouse pressed left at (374, 48)
Screenshot: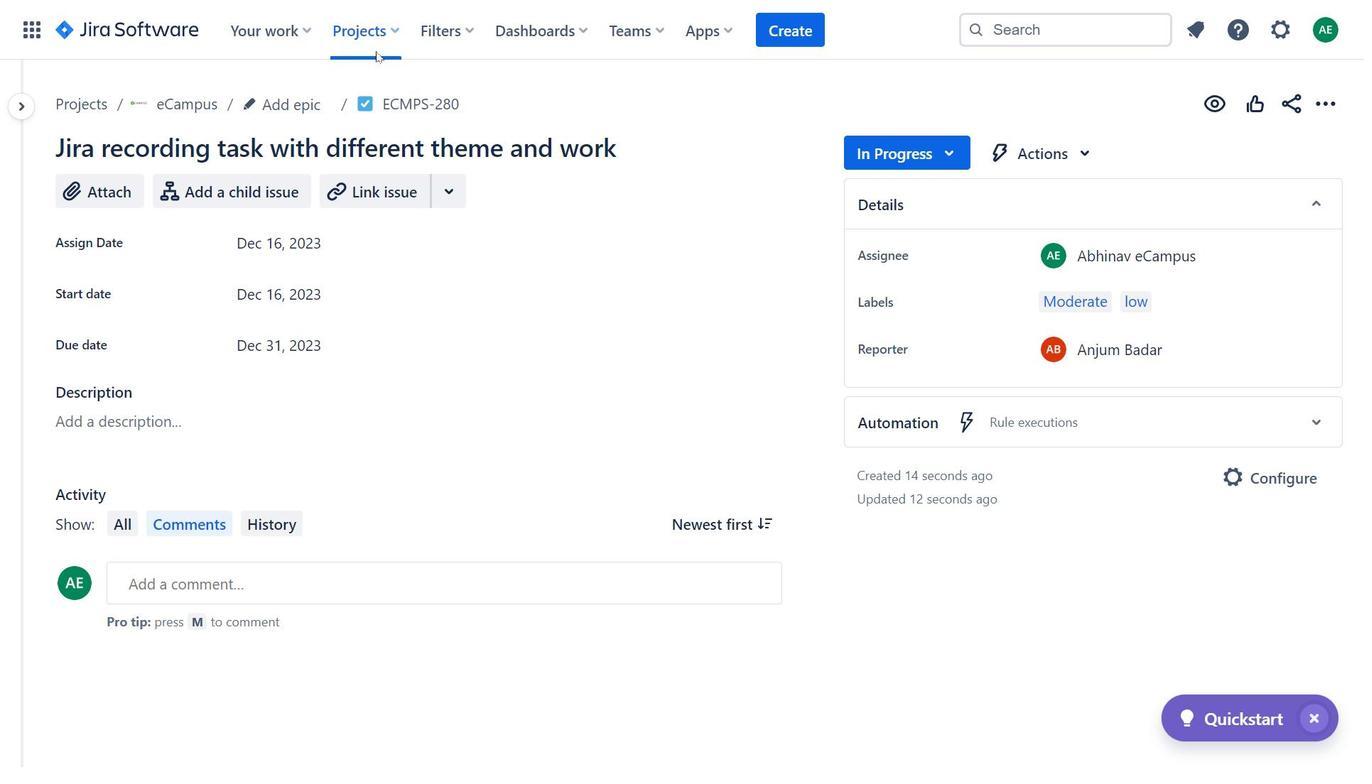 
Action: Mouse moved to (368, 35)
Screenshot: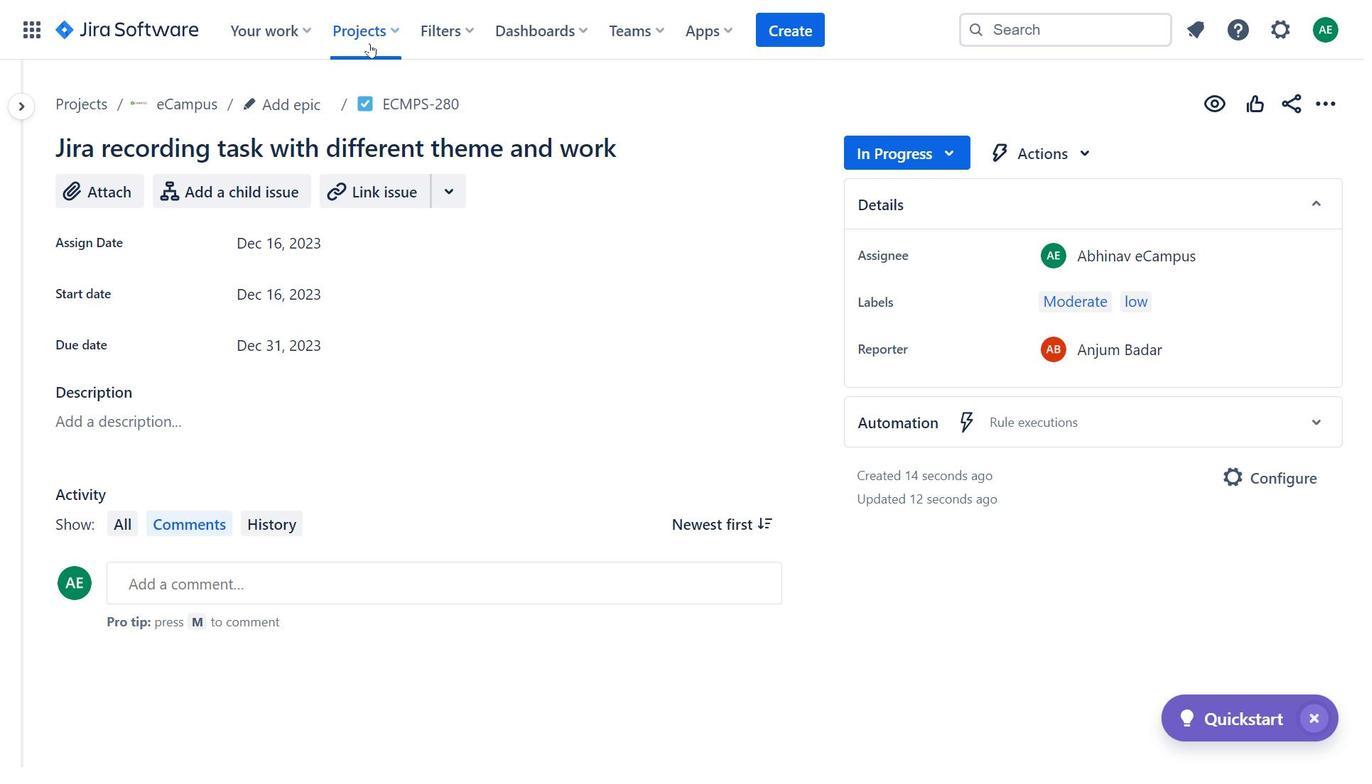 
Action: Mouse pressed left at (368, 35)
Screenshot: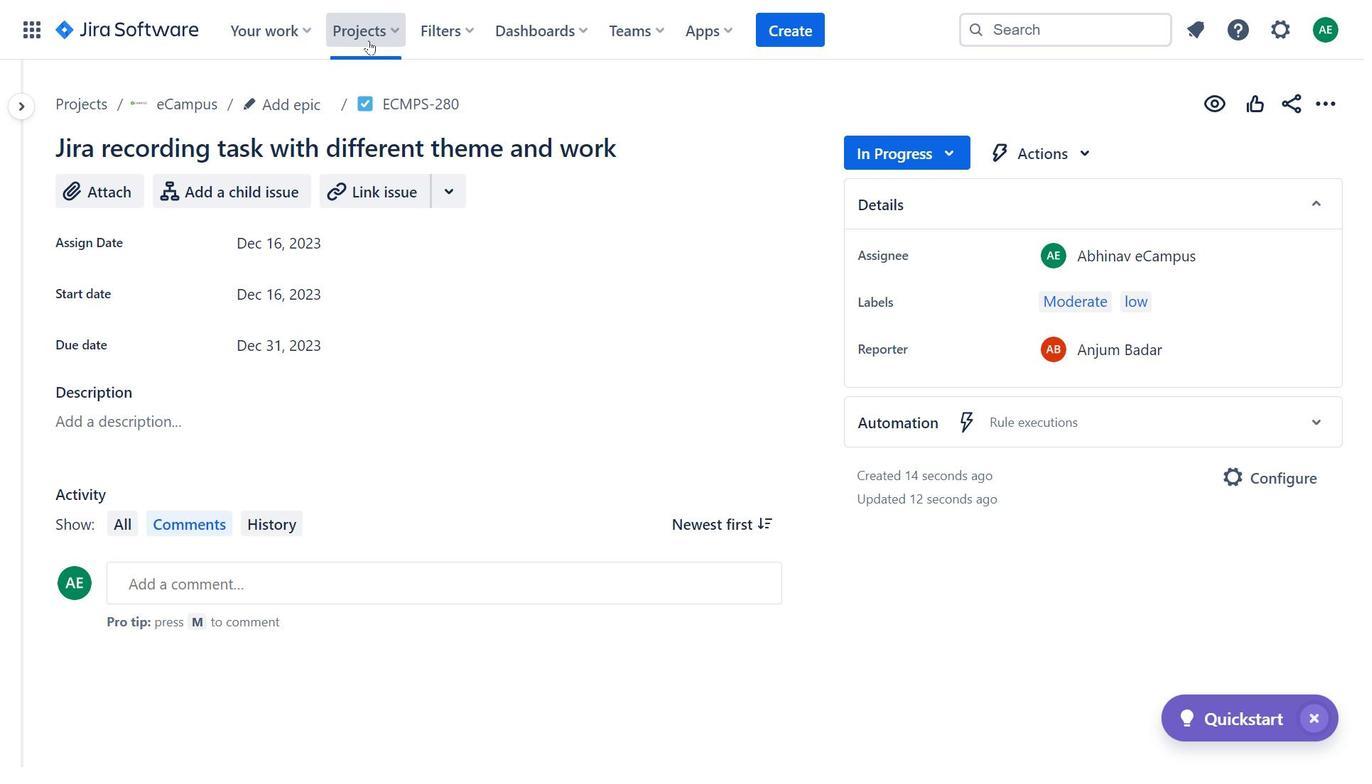 
Action: Mouse moved to (372, 117)
Screenshot: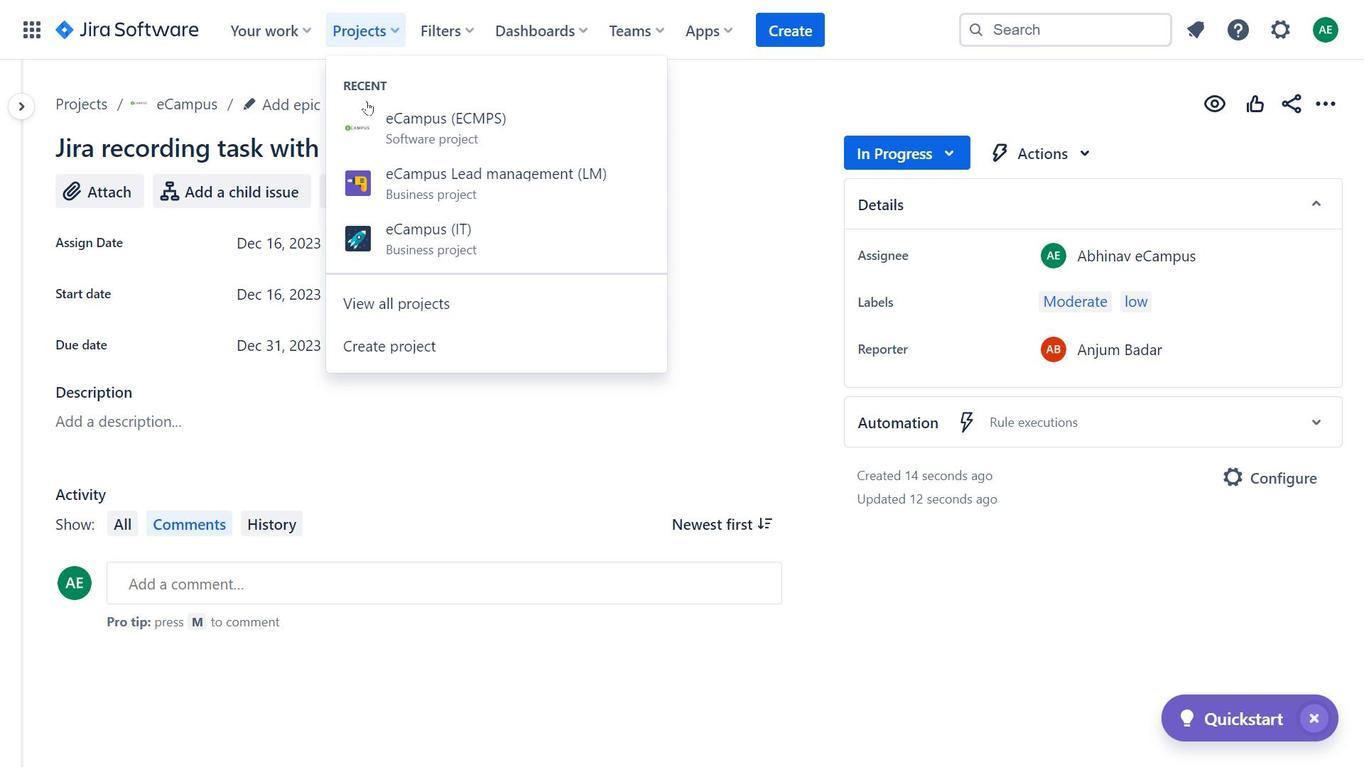 
Action: Mouse pressed left at (372, 117)
Screenshot: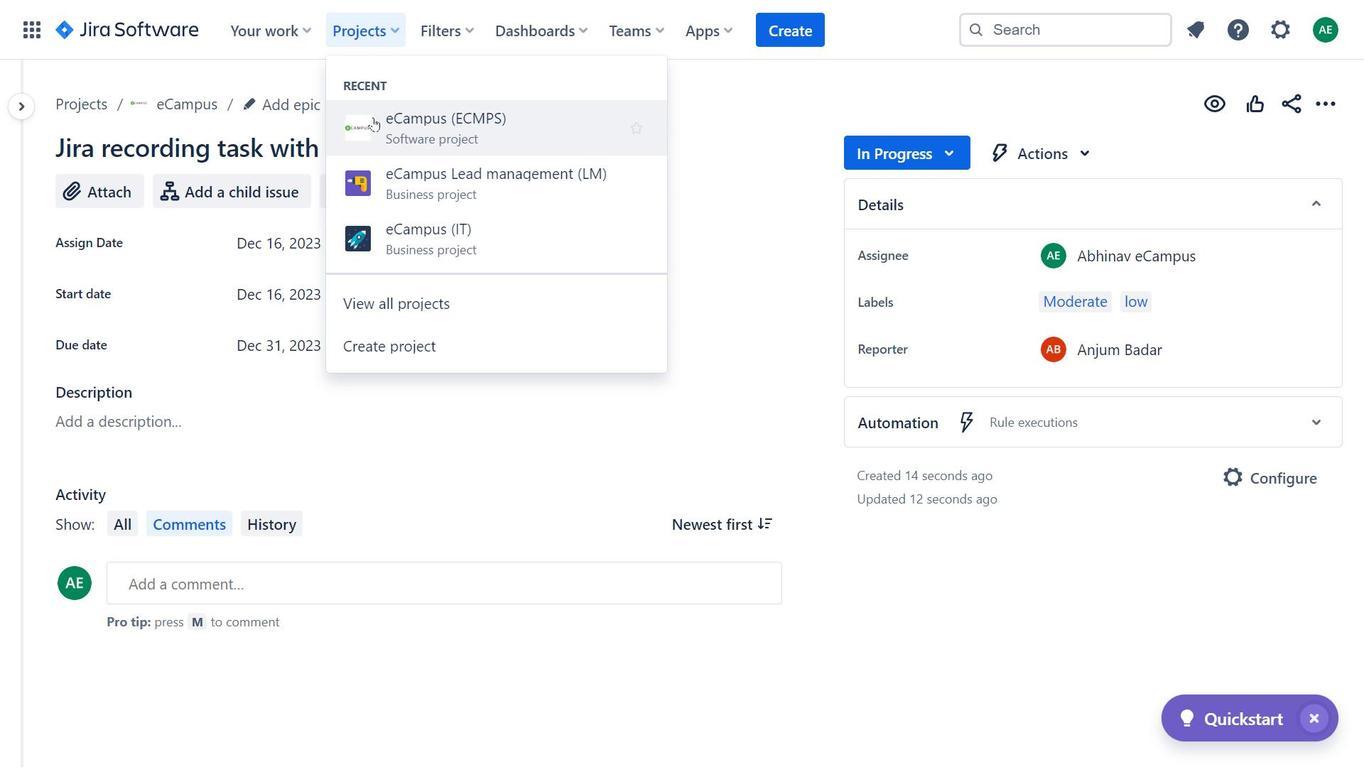 
Action: Mouse moved to (905, 576)
Screenshot: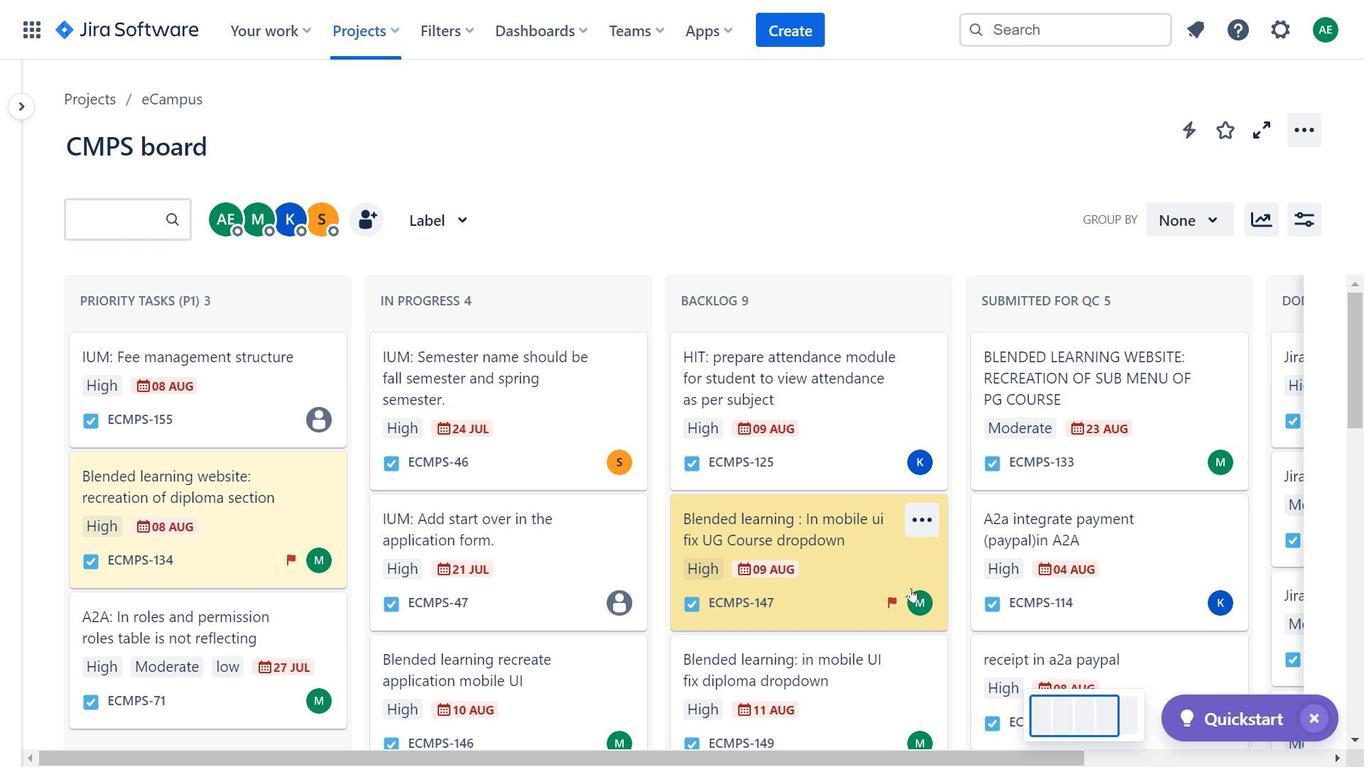 
Action: Mouse scrolled (905, 575) with delta (0, 0)
Screenshot: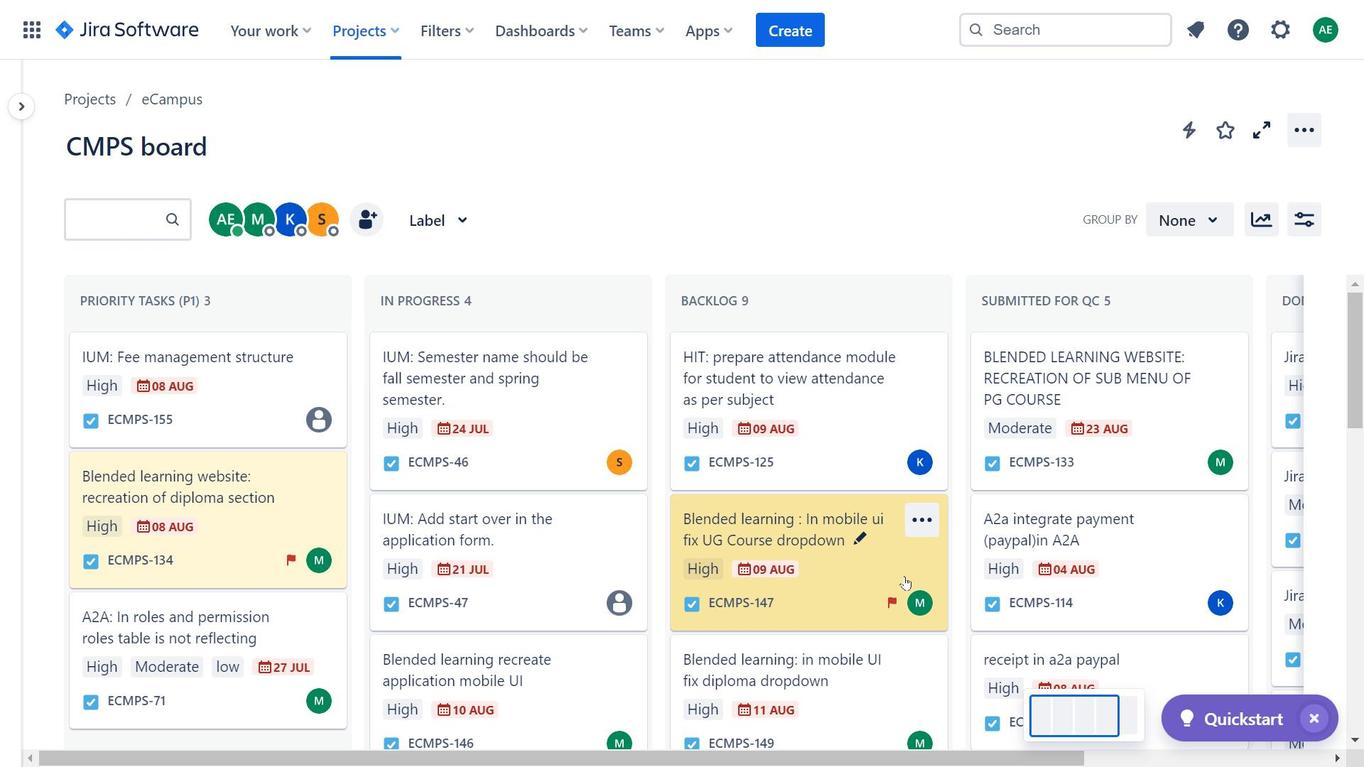
Action: Mouse scrolled (905, 575) with delta (0, 0)
Screenshot: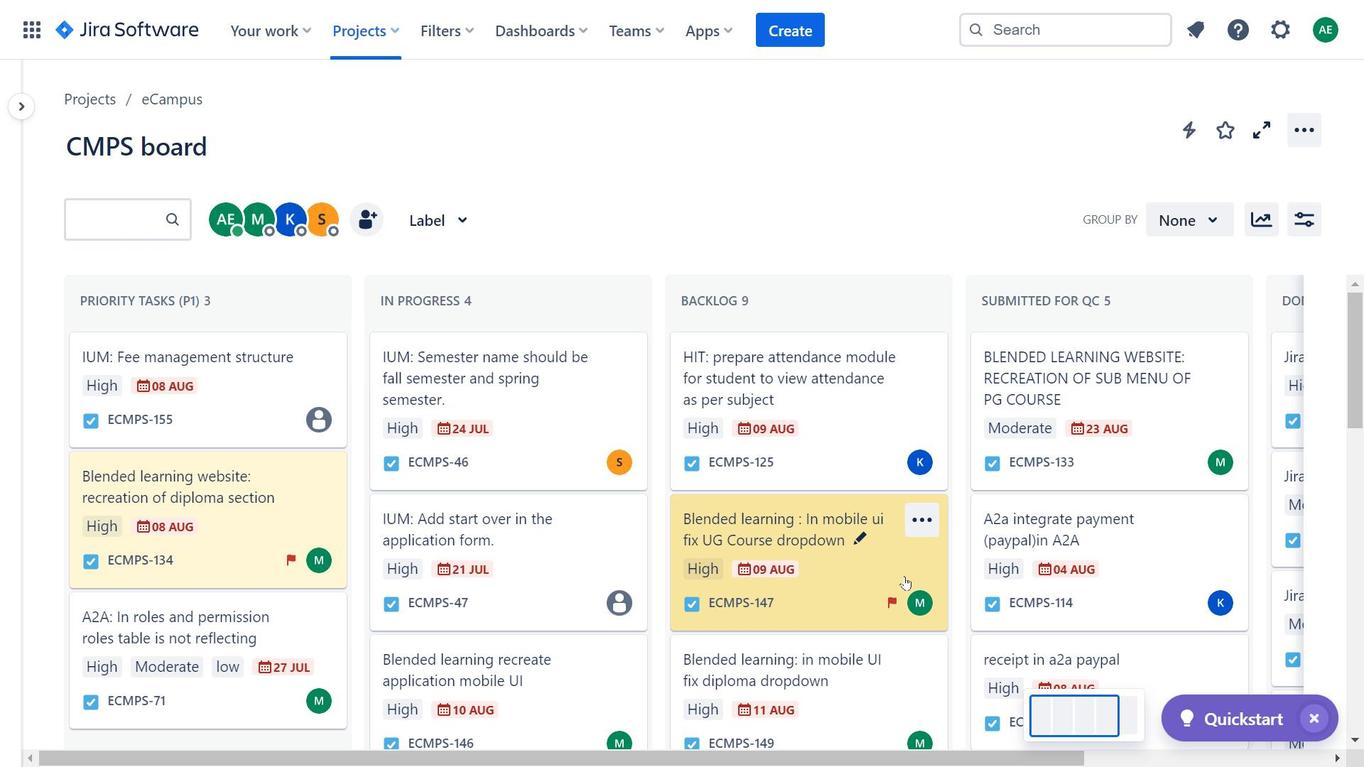 
Action: Mouse moved to (917, 565)
Screenshot: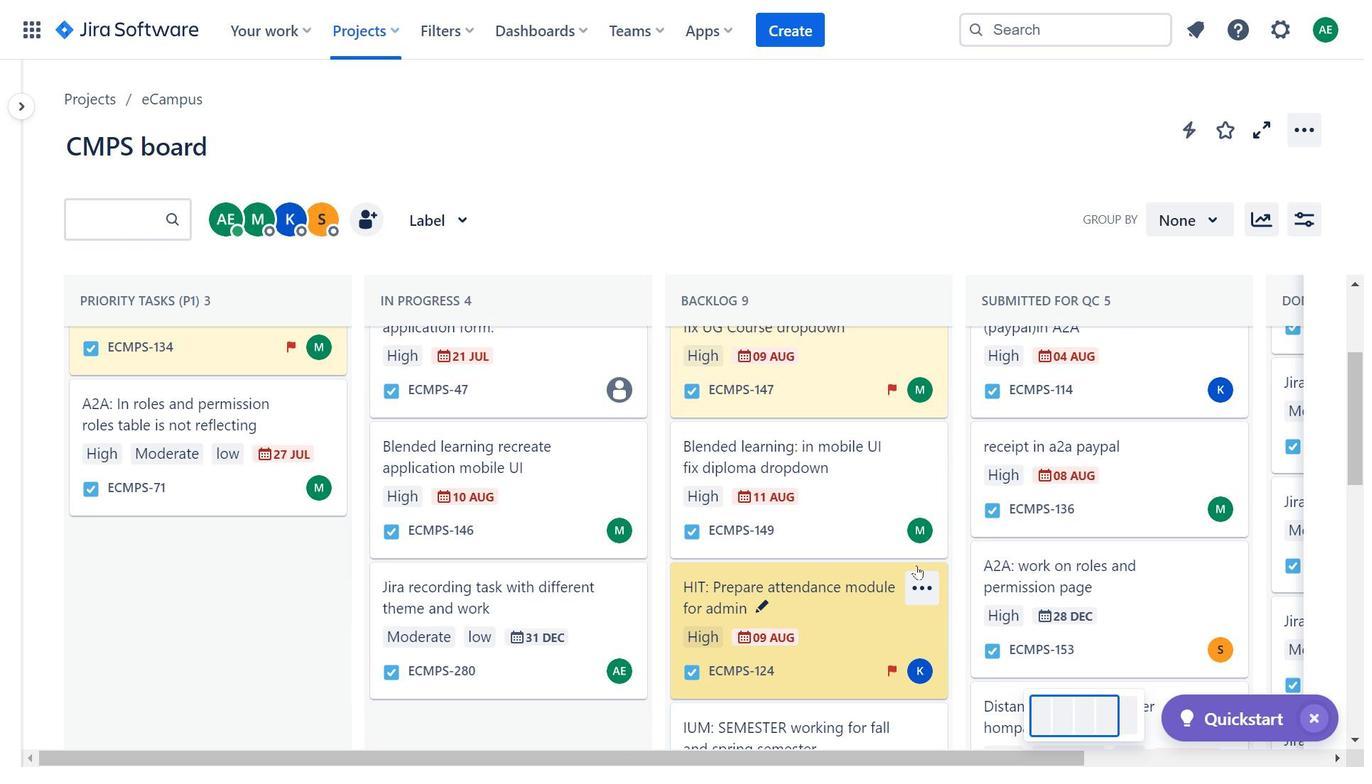 
Action: Mouse scrolled (917, 564) with delta (0, 0)
Screenshot: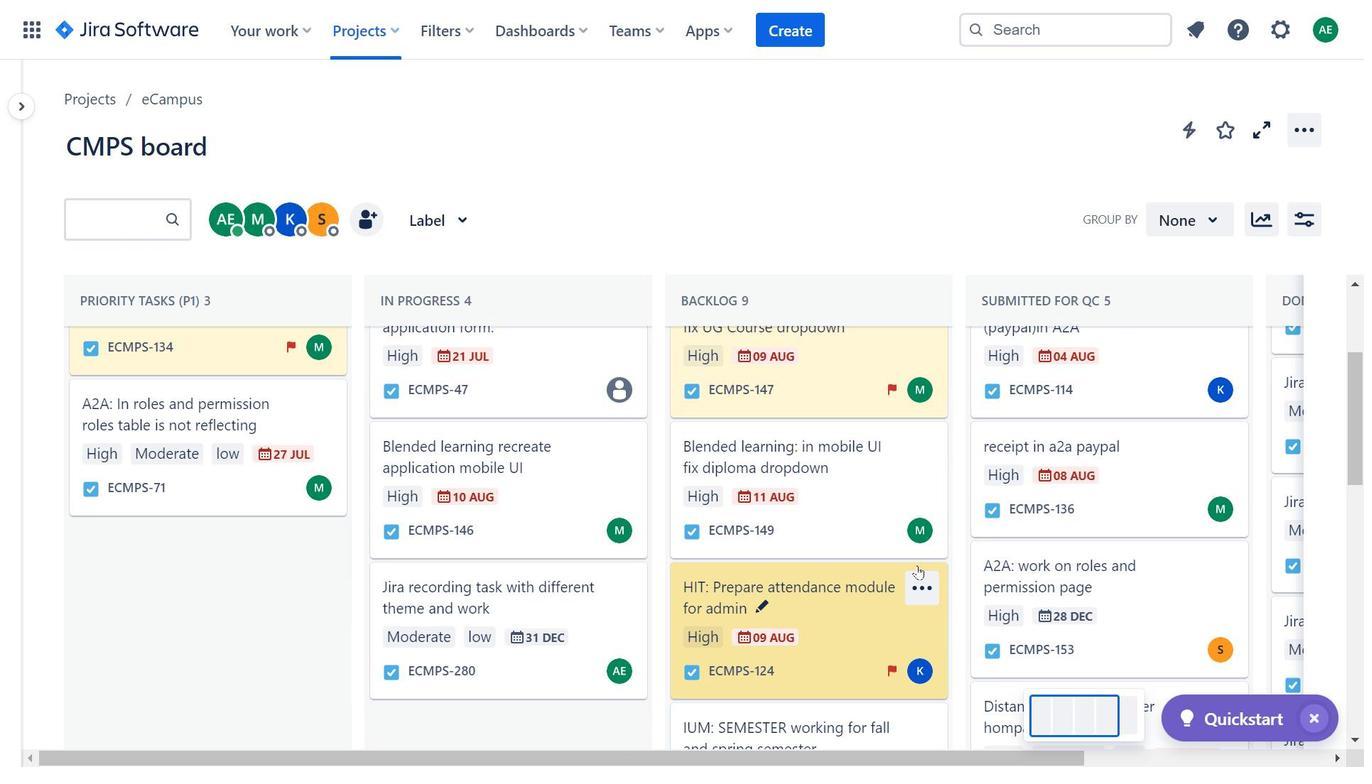 
Action: Mouse scrolled (917, 564) with delta (0, 0)
Screenshot: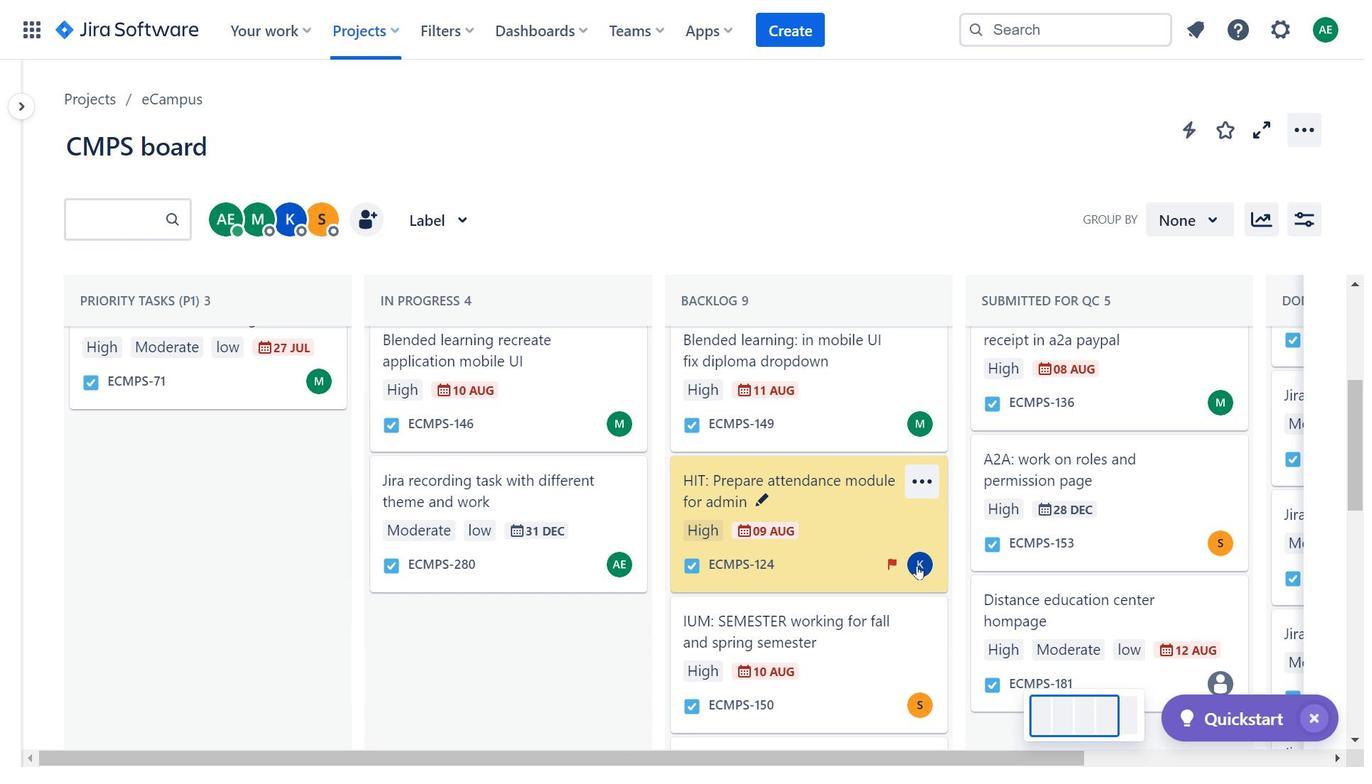 
Action: Mouse scrolled (917, 564) with delta (0, 0)
Screenshot: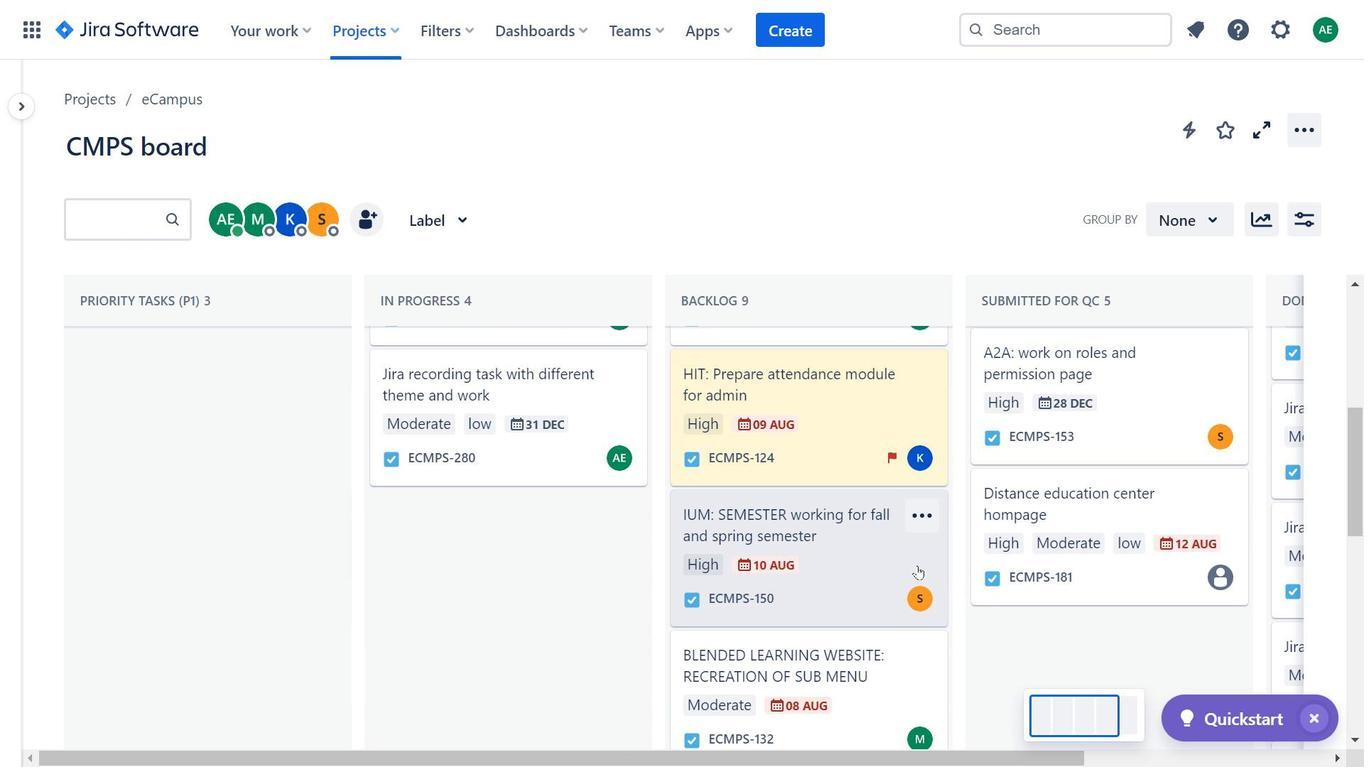 
Action: Mouse moved to (917, 564)
Screenshot: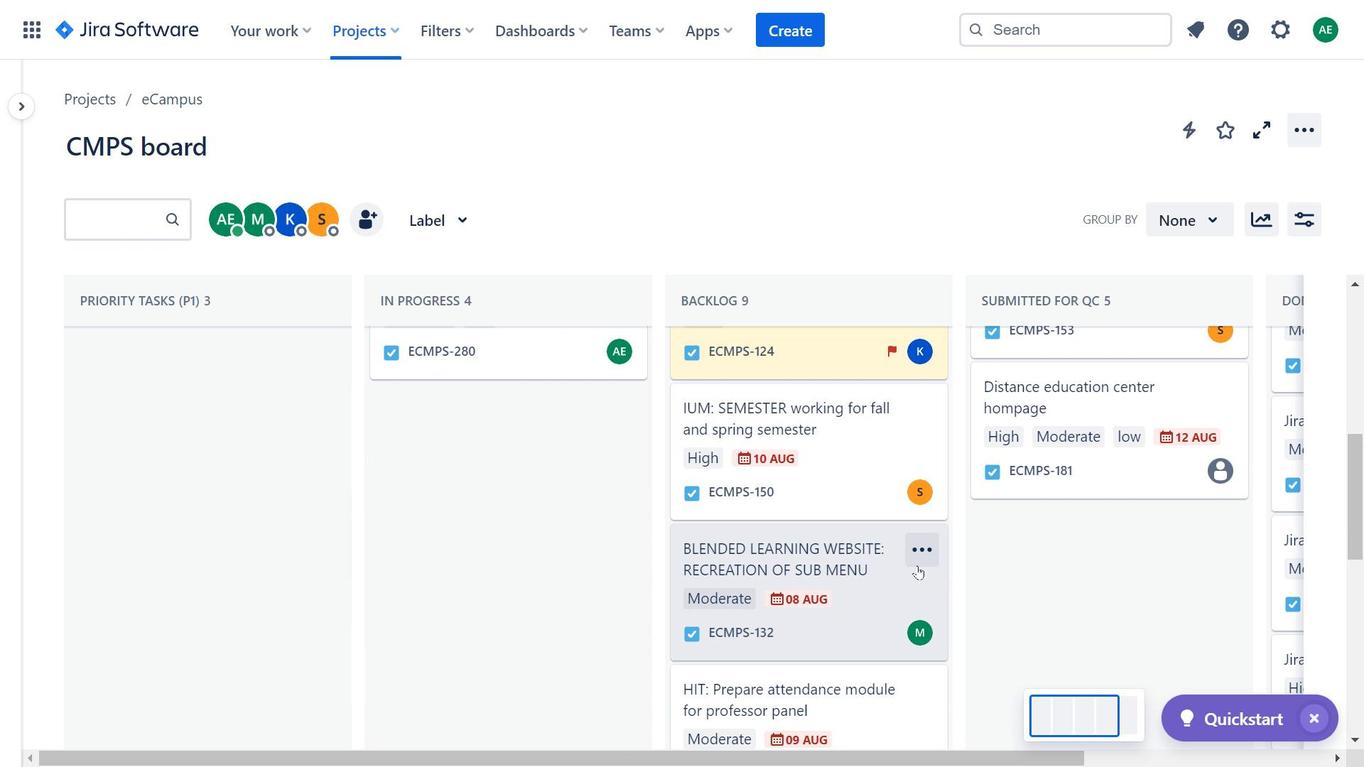 
Action: Mouse scrolled (917, 565) with delta (0, 0)
Screenshot: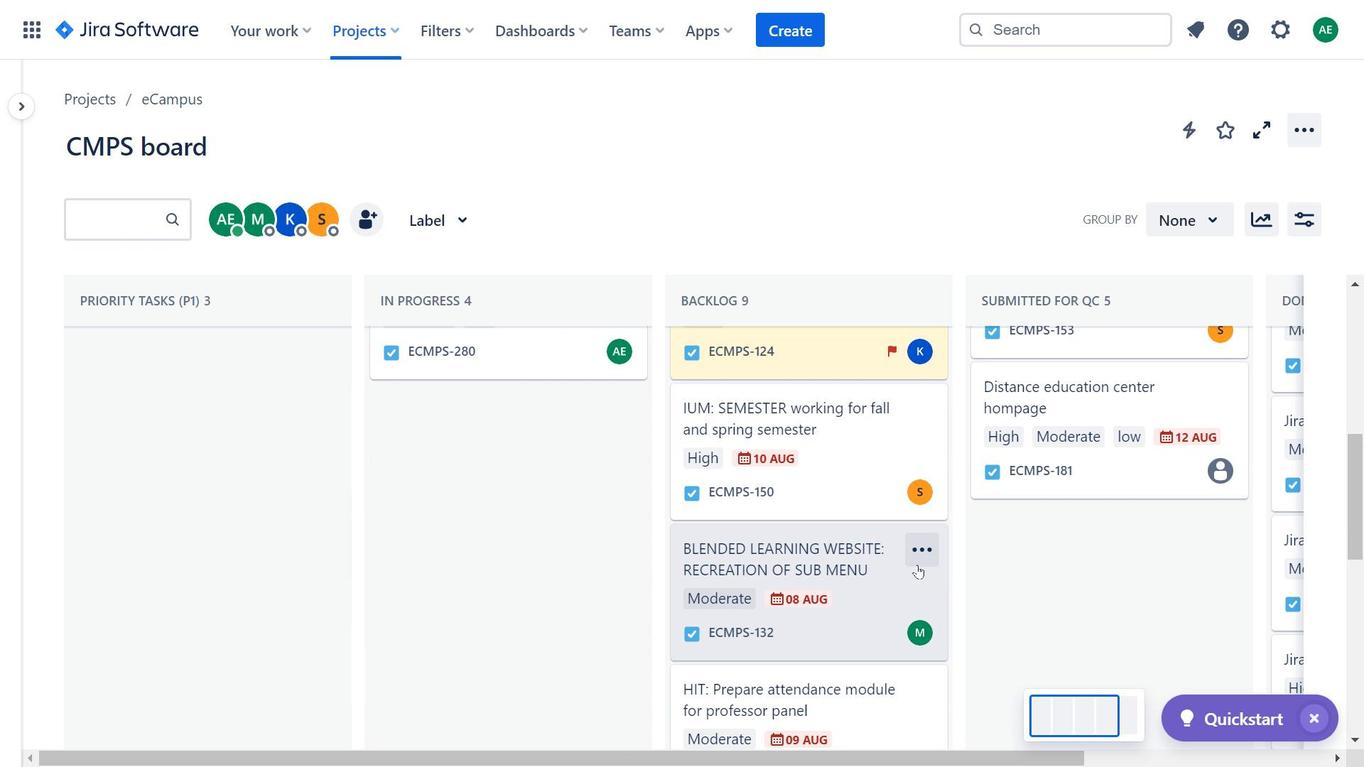 
Action: Mouse moved to (1047, 701)
Screenshot: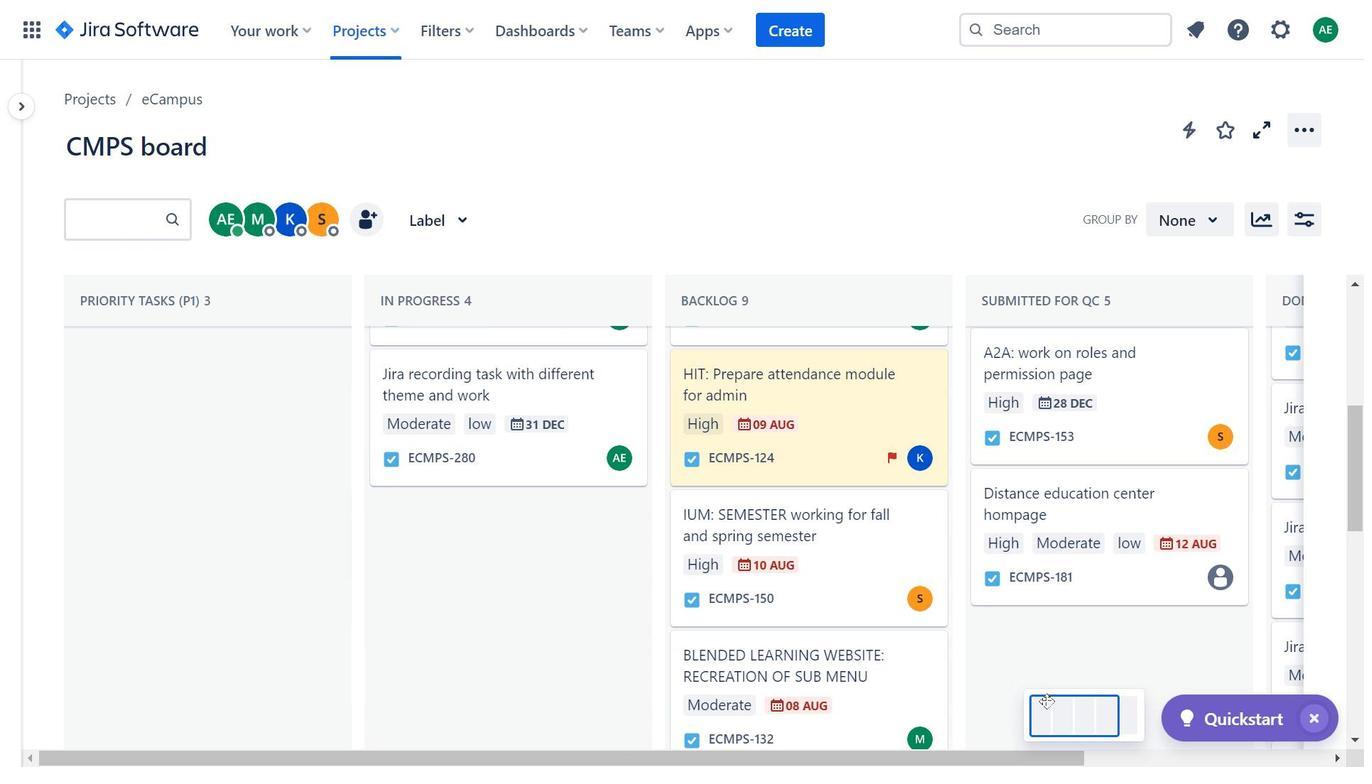 
Action: Mouse pressed left at (1047, 701)
Screenshot: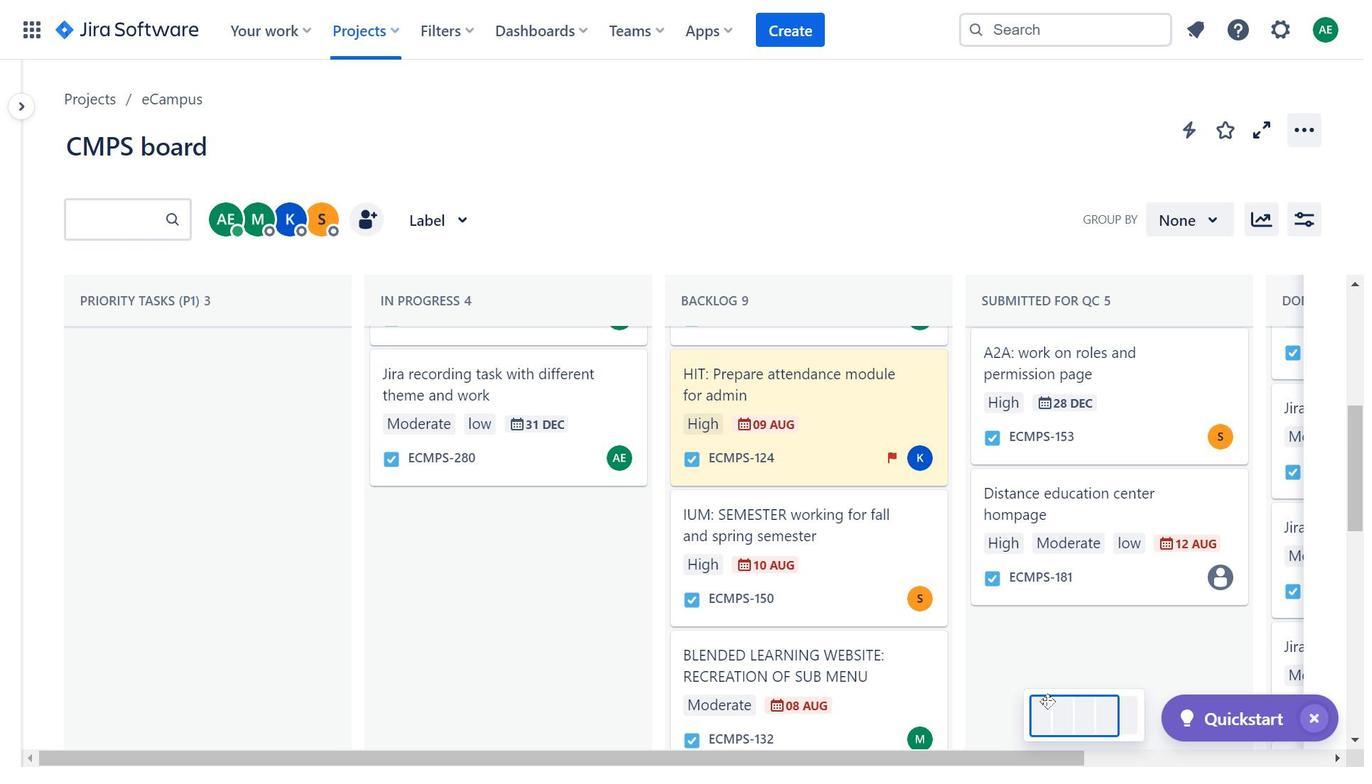
Action: Mouse moved to (850, 565)
Screenshot: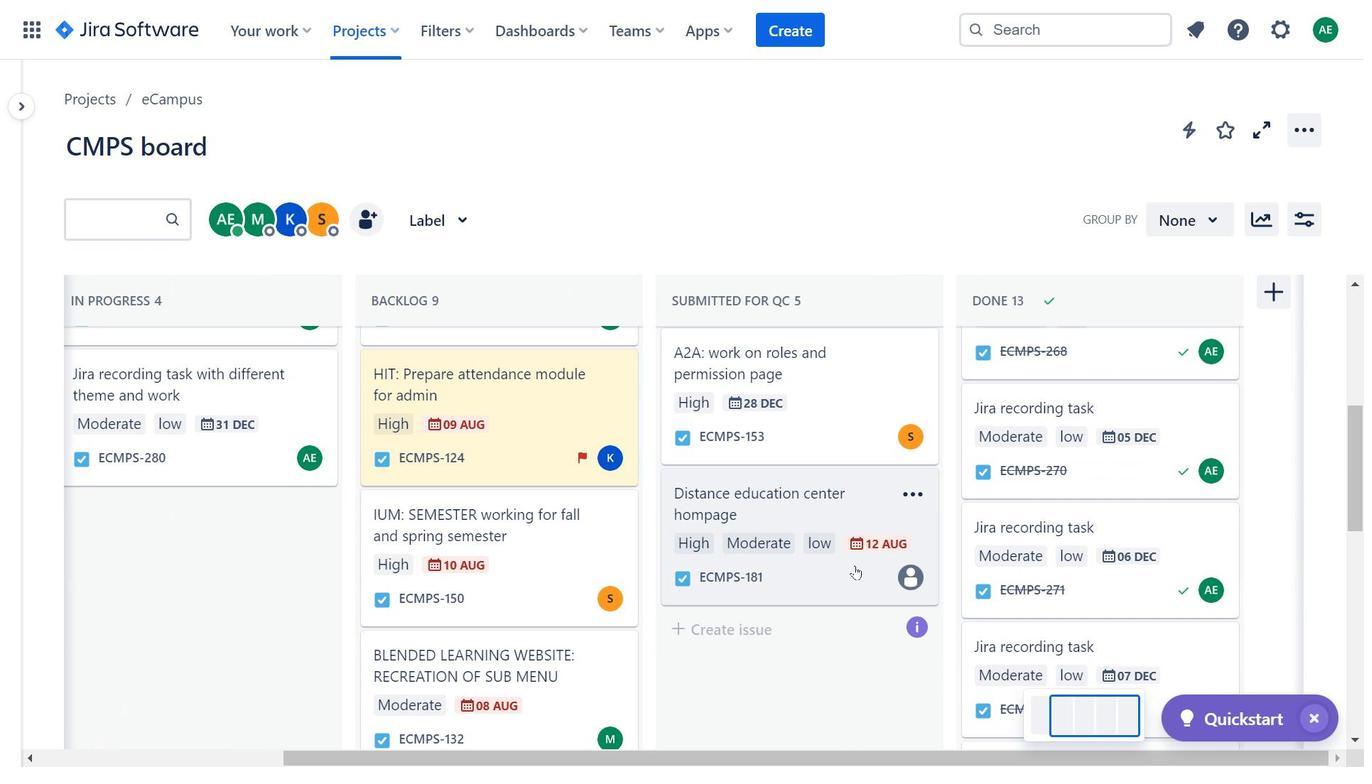 
Action: Mouse pressed left at (850, 565)
Screenshot: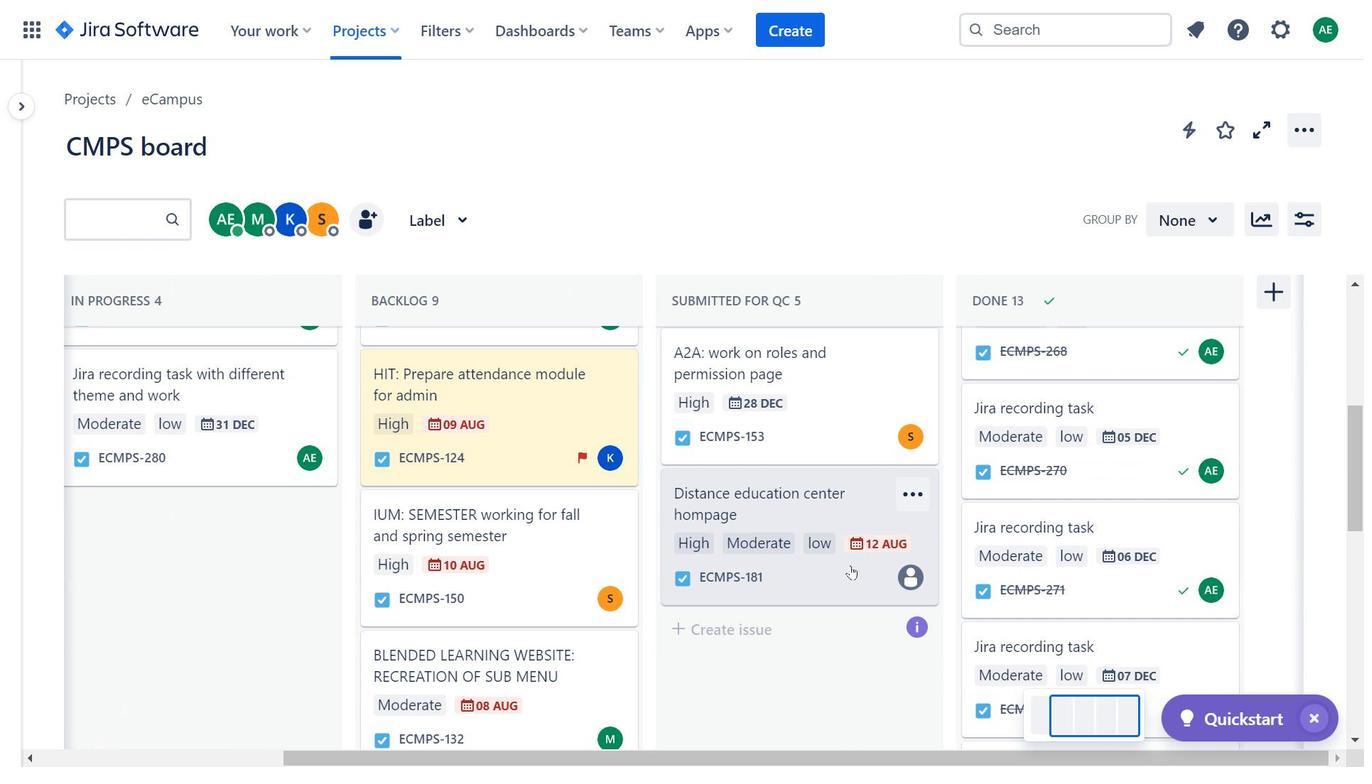 
Action: Mouse moved to (329, 306)
Screenshot: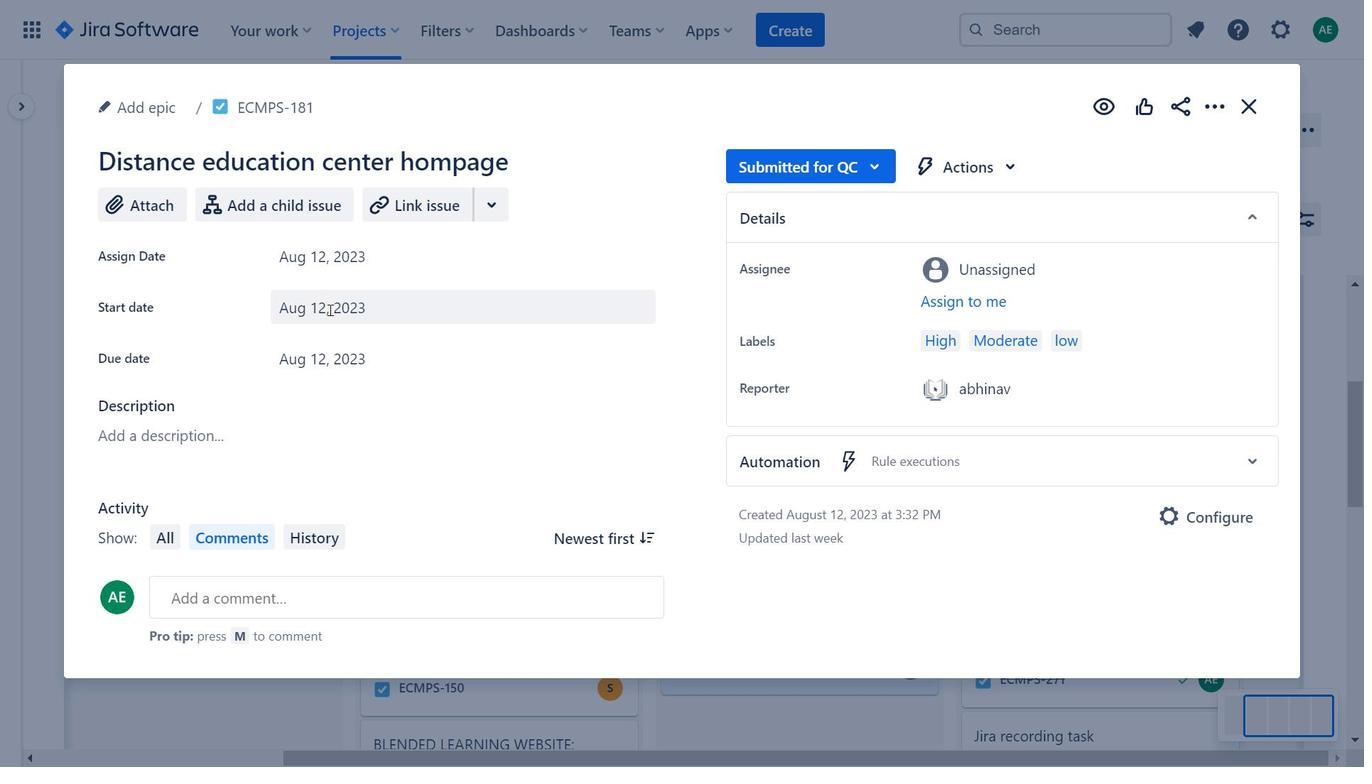 
Action: Mouse pressed left at (329, 306)
Screenshot: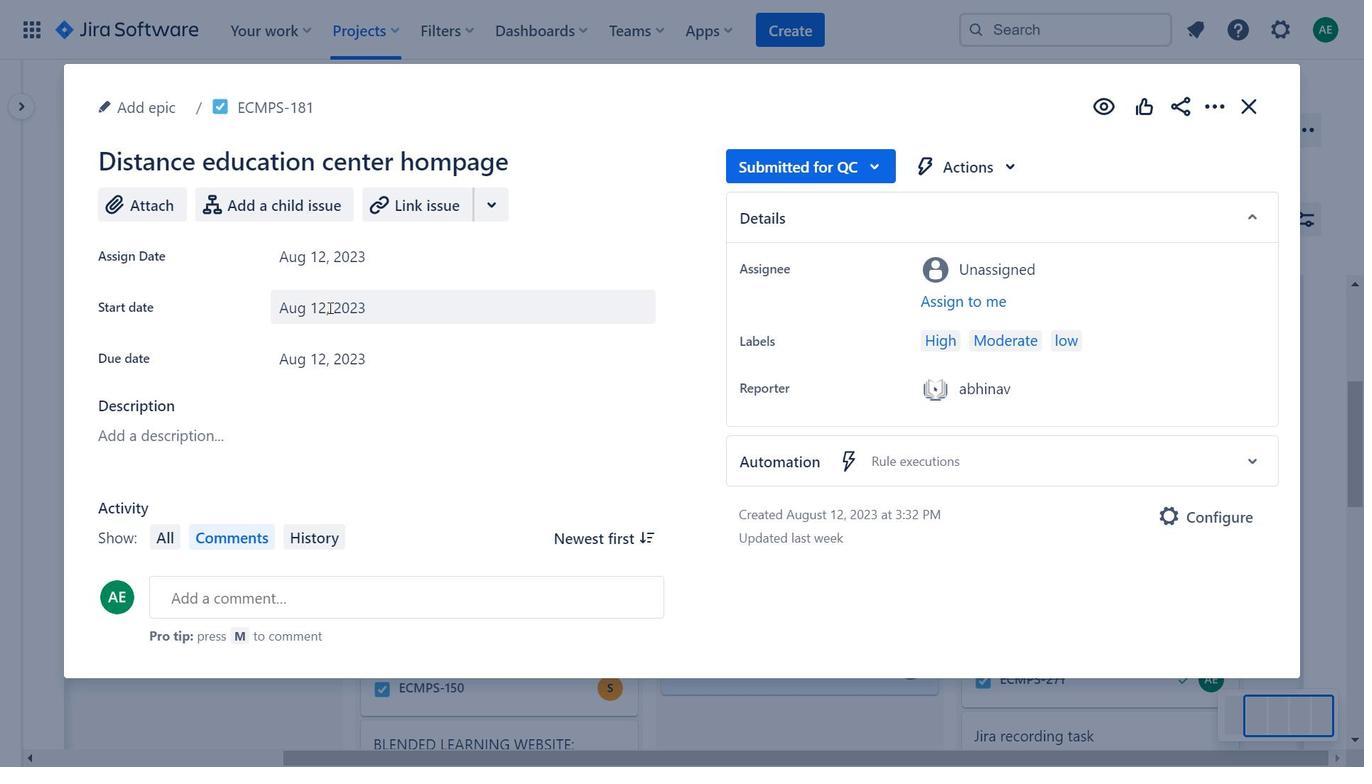 
Action: Mouse moved to (606, 369)
Screenshot: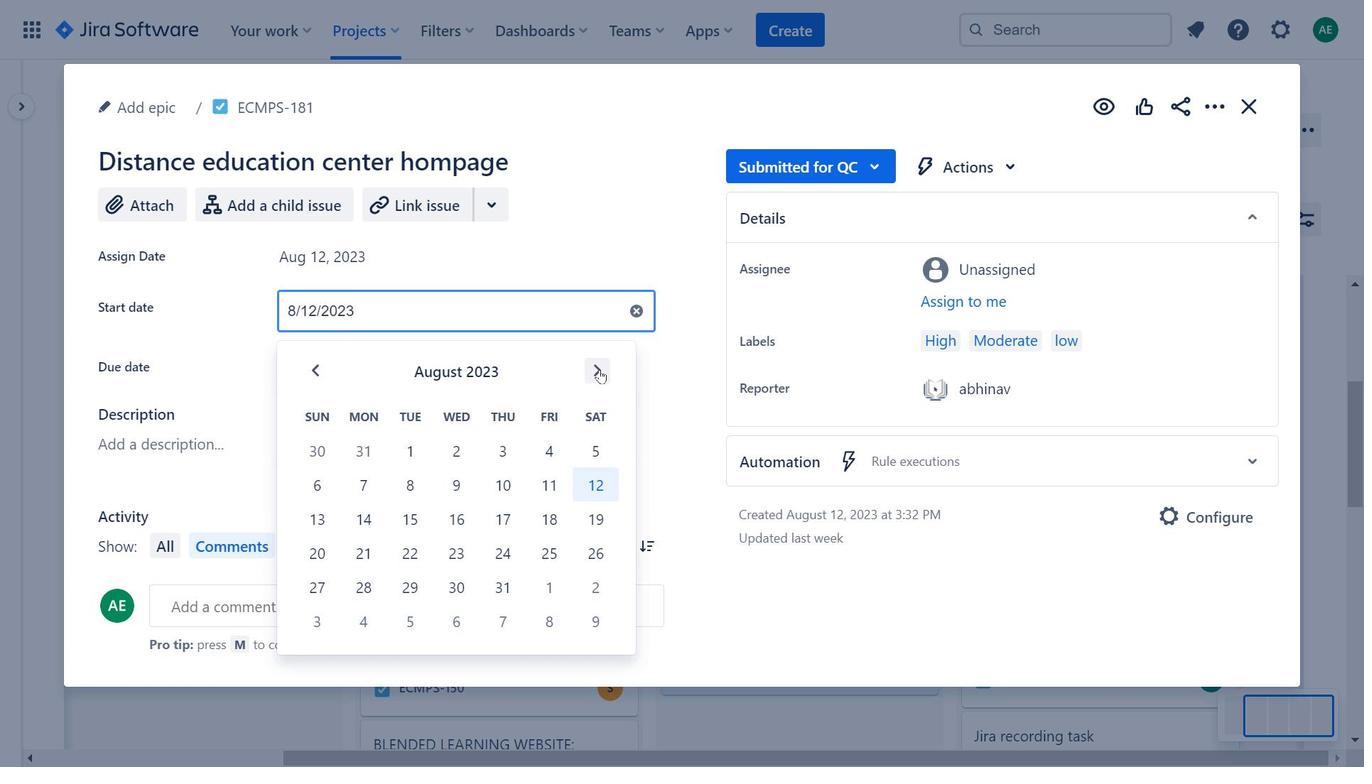 
Action: Mouse pressed left at (606, 369)
Screenshot: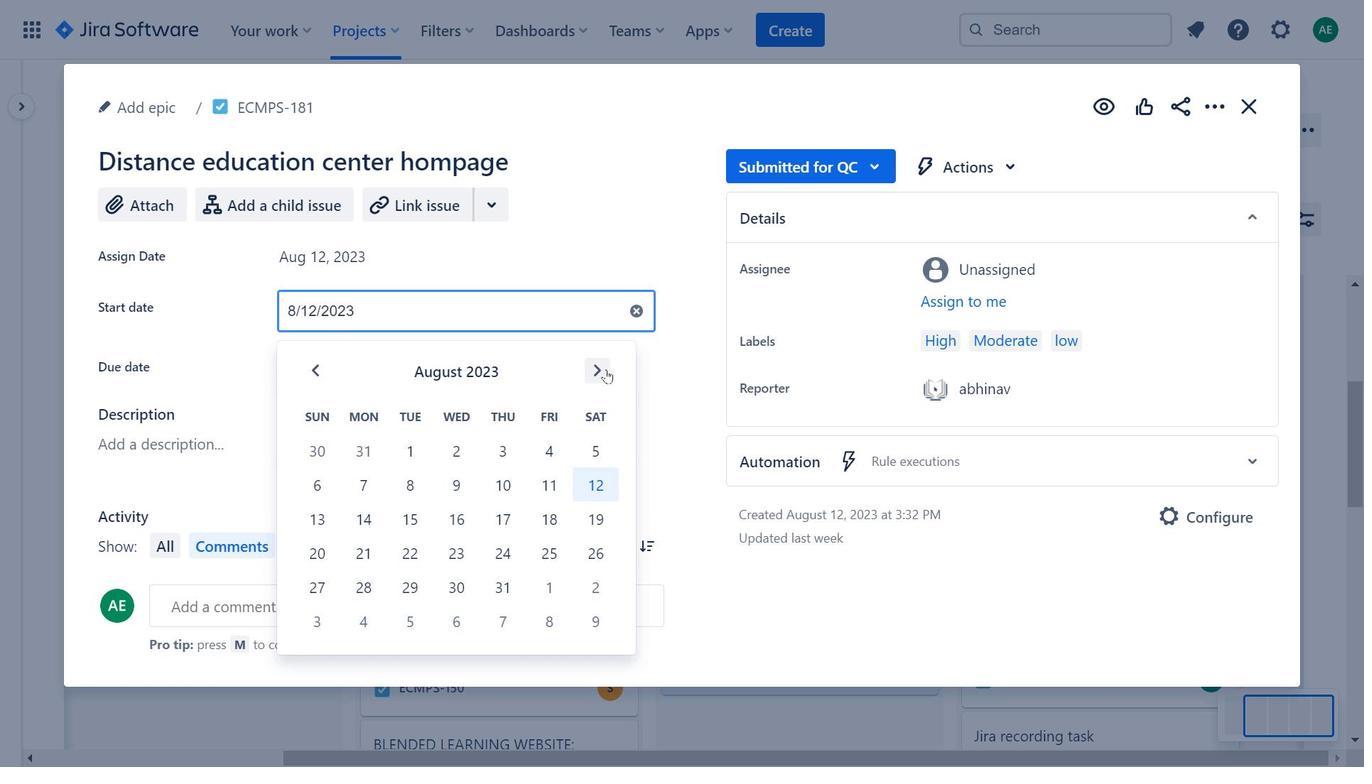 
Action: Mouse pressed left at (606, 369)
